 Task: Buy 2 Tanning Oils & Lotions from Skin Care section under best seller category for shipping address: Brittany Collins, 2429 August Lane, Shreveport, Louisiana 71101, Cell Number 3184332610. Pay from credit card ending with 5759, CVV 953
Action: Mouse moved to (14, 108)
Screenshot: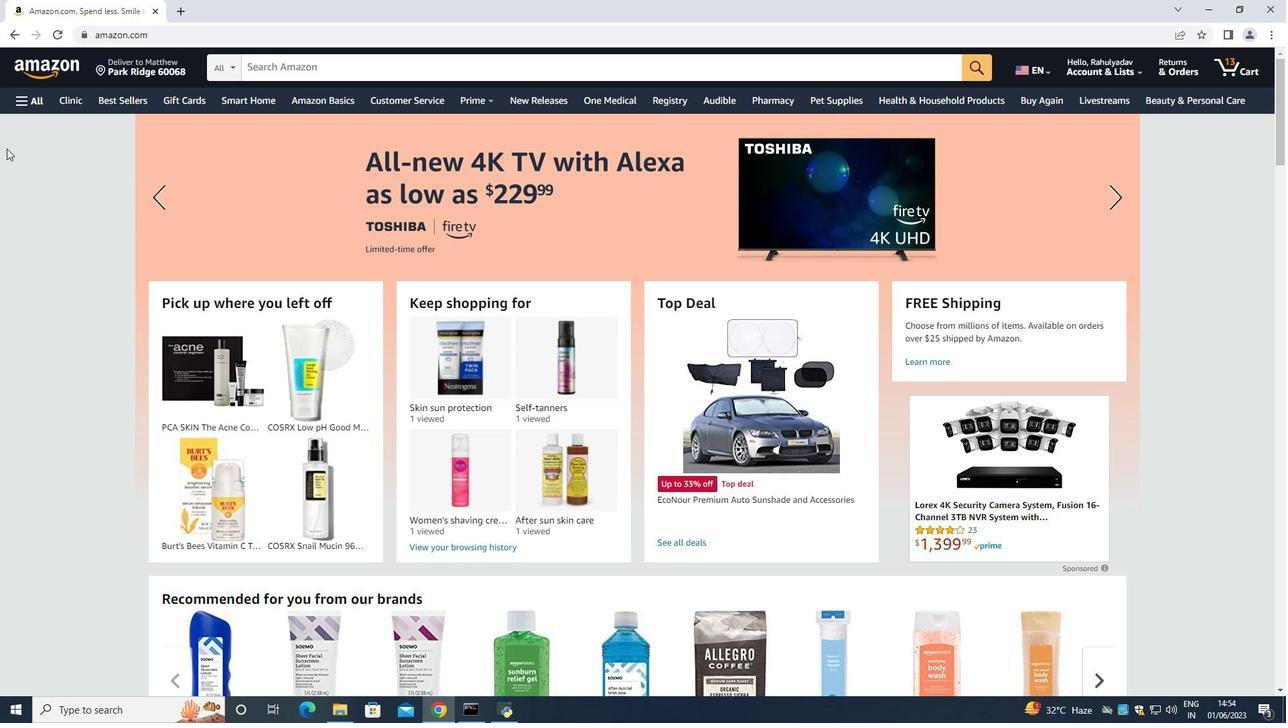 
Action: Mouse pressed left at (14, 108)
Screenshot: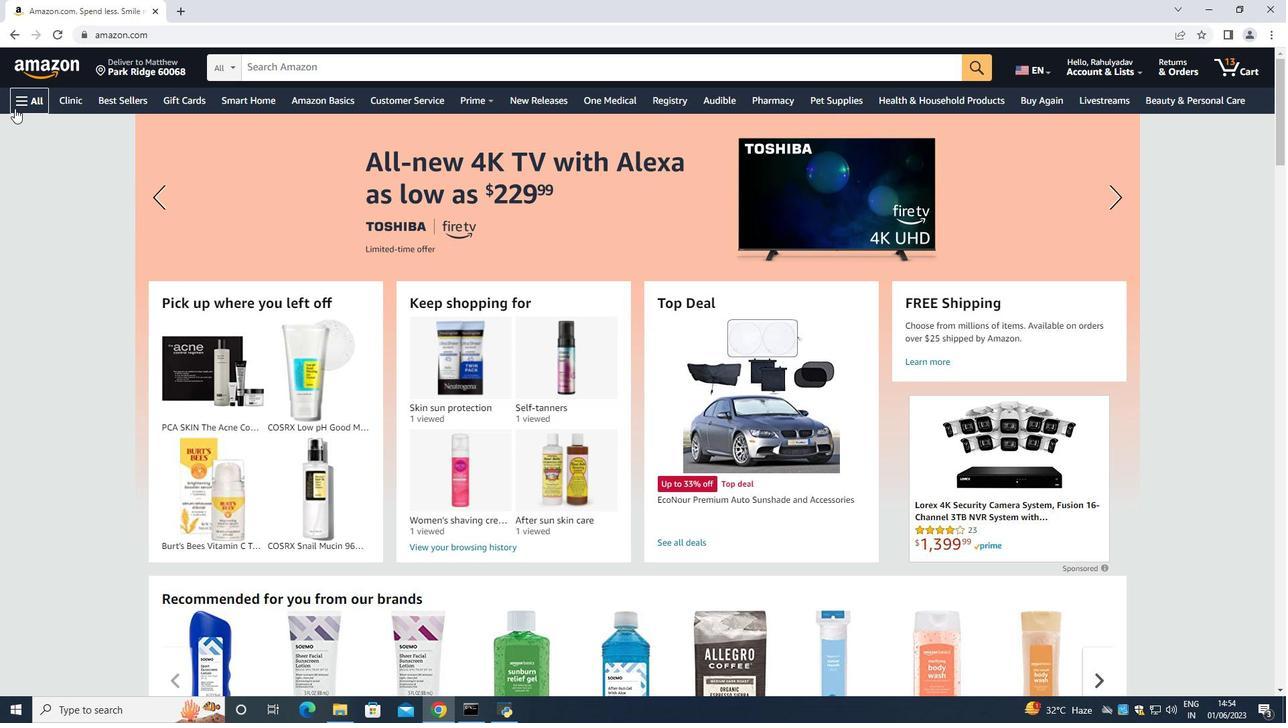 
Action: Mouse moved to (74, 121)
Screenshot: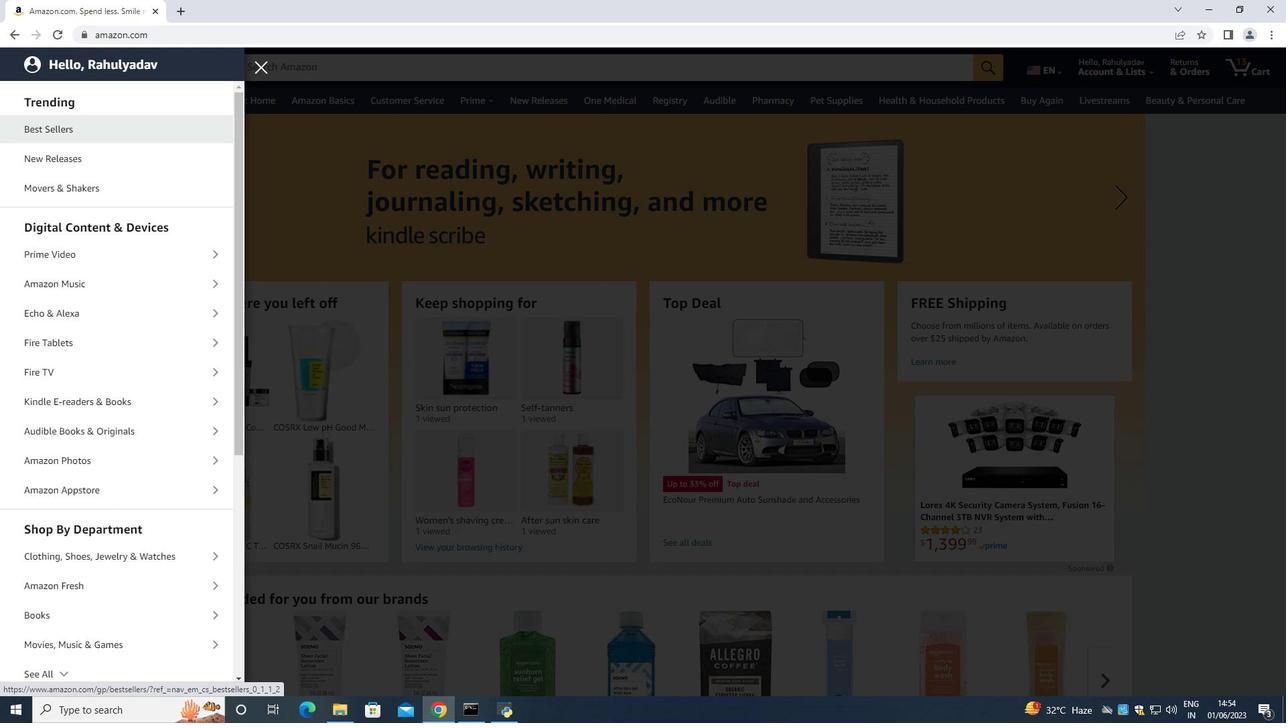
Action: Mouse pressed left at (74, 121)
Screenshot: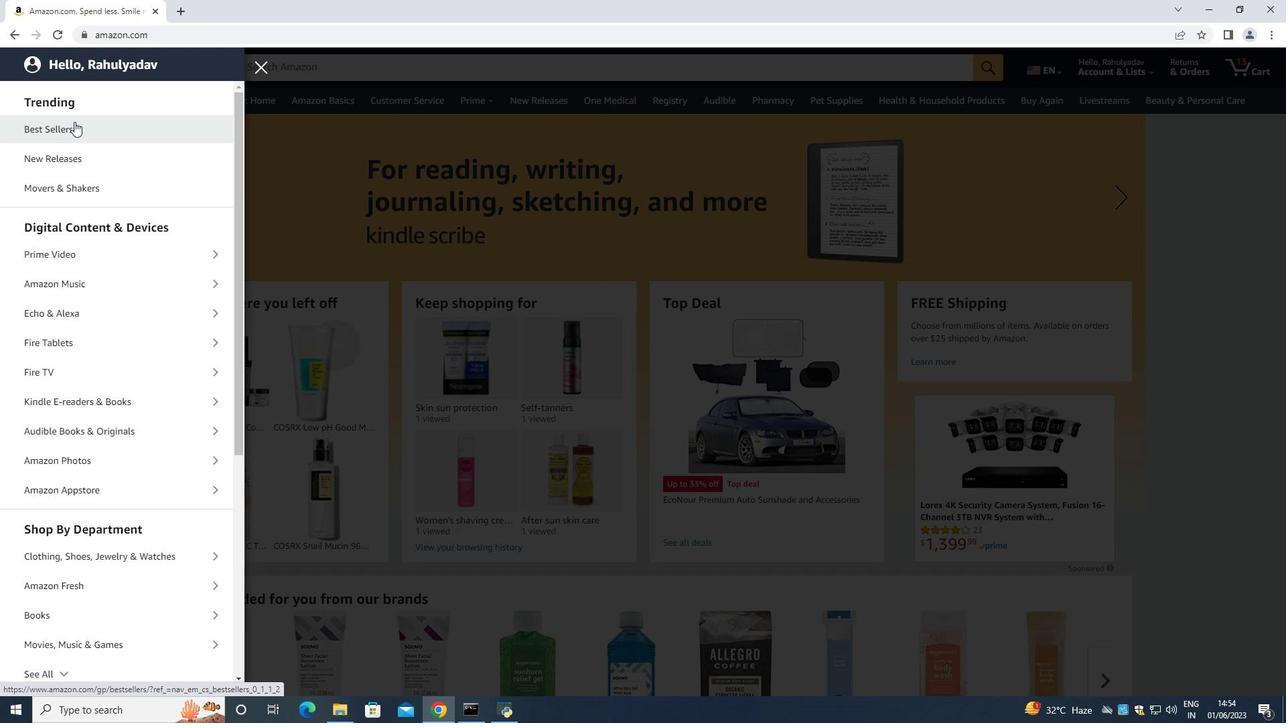 
Action: Mouse scrolled (74, 122) with delta (0, 0)
Screenshot: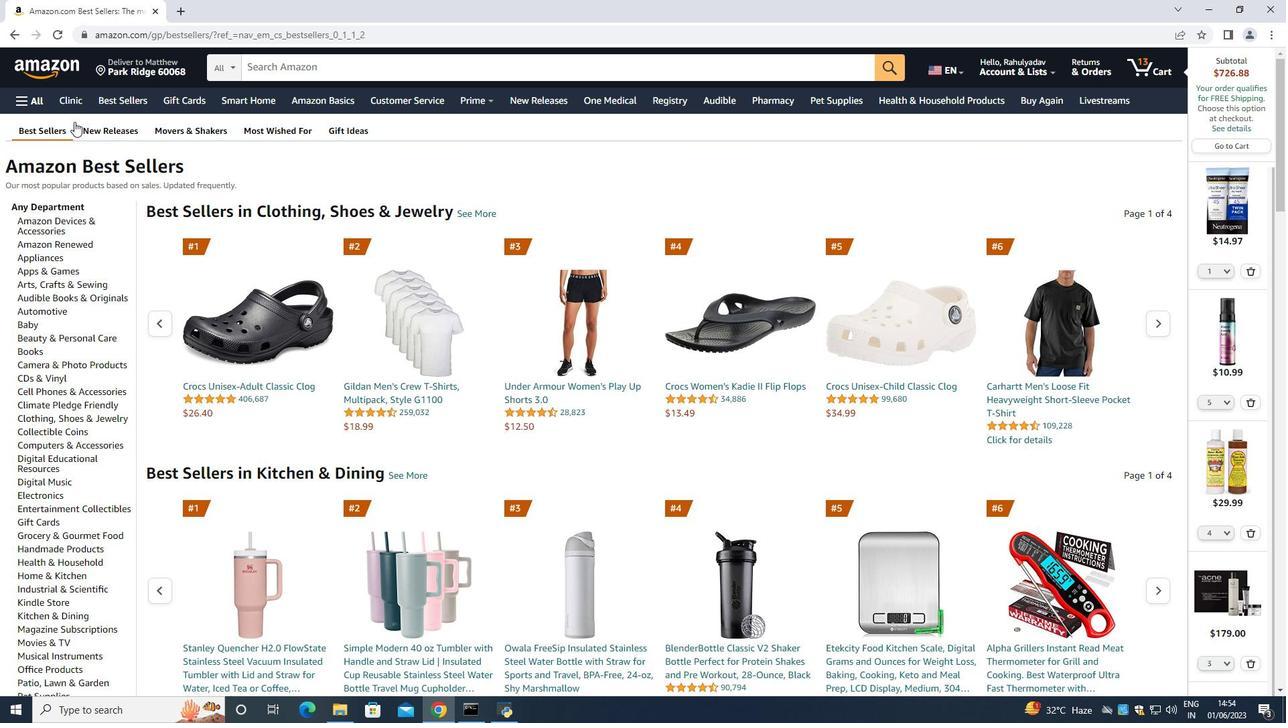
Action: Mouse moved to (278, 77)
Screenshot: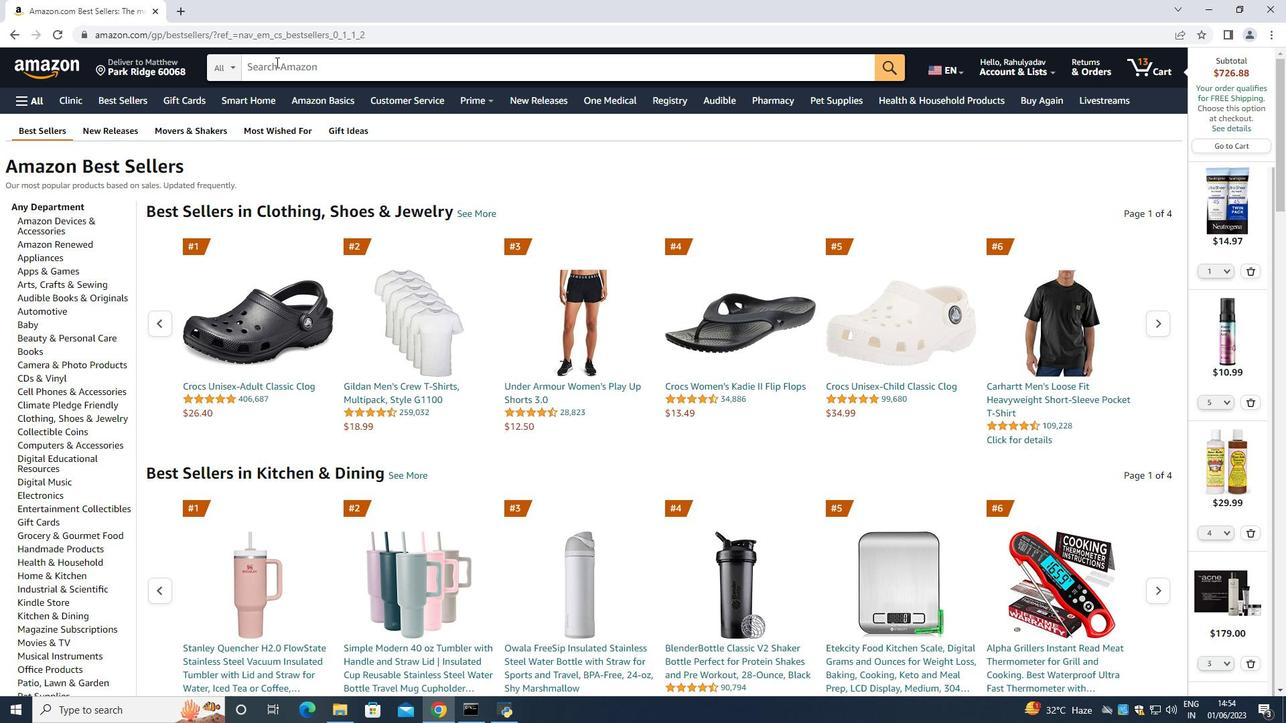 
Action: Mouse pressed left at (278, 77)
Screenshot: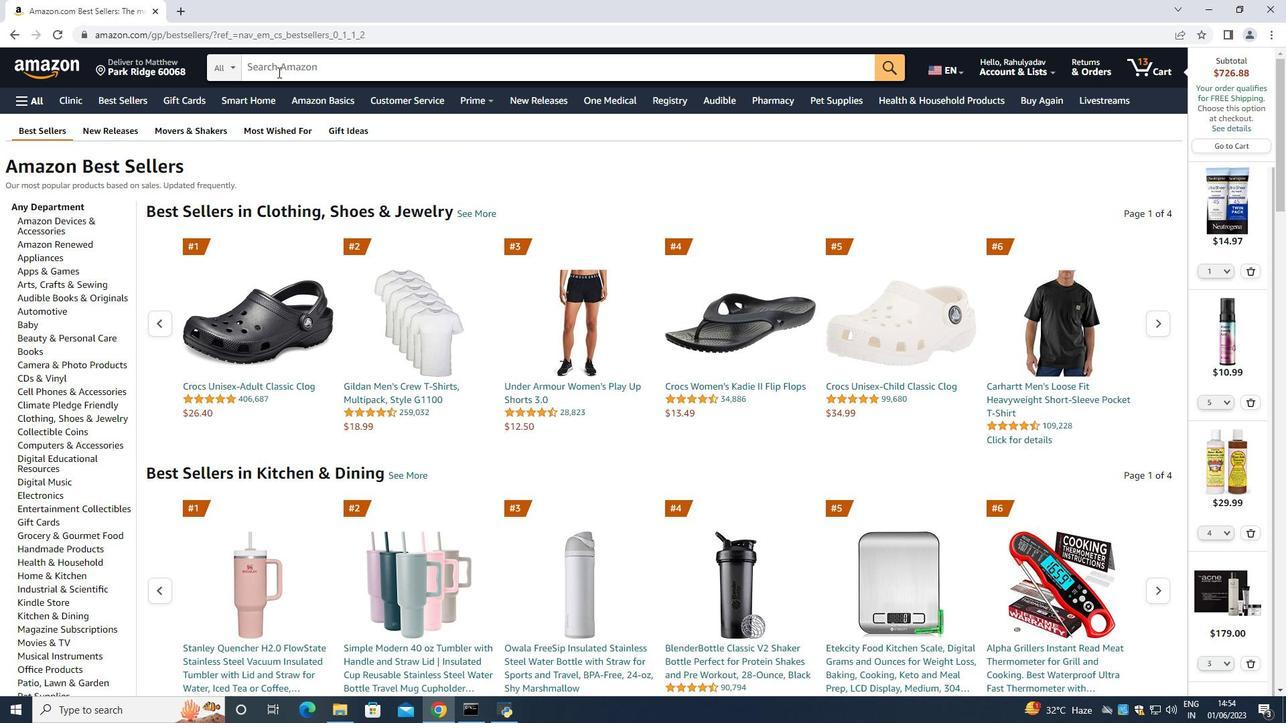 
Action: Key pressed <Key.shift>Tanning<Key.space><Key.shift><Key.shift><Key.shift><Key.shift>Oils<Key.space><Key.shift_r><Key.shift_r><Key.shift_r><Key.shift_r><Key.shift_r><Key.shift_r><Key.shift_r>&<Key.space><Key.shift><Key.shift><Key.shift><Key.shift><Key.shift><Key.shift><Key.shift><Key.shift><Key.shift><Key.shift><Key.shift><Key.shift><Key.shift><Key.shift><Key.shift><Key.shift><Key.shift><Key.shift>Lotions<Key.space><Key.enter>
Screenshot: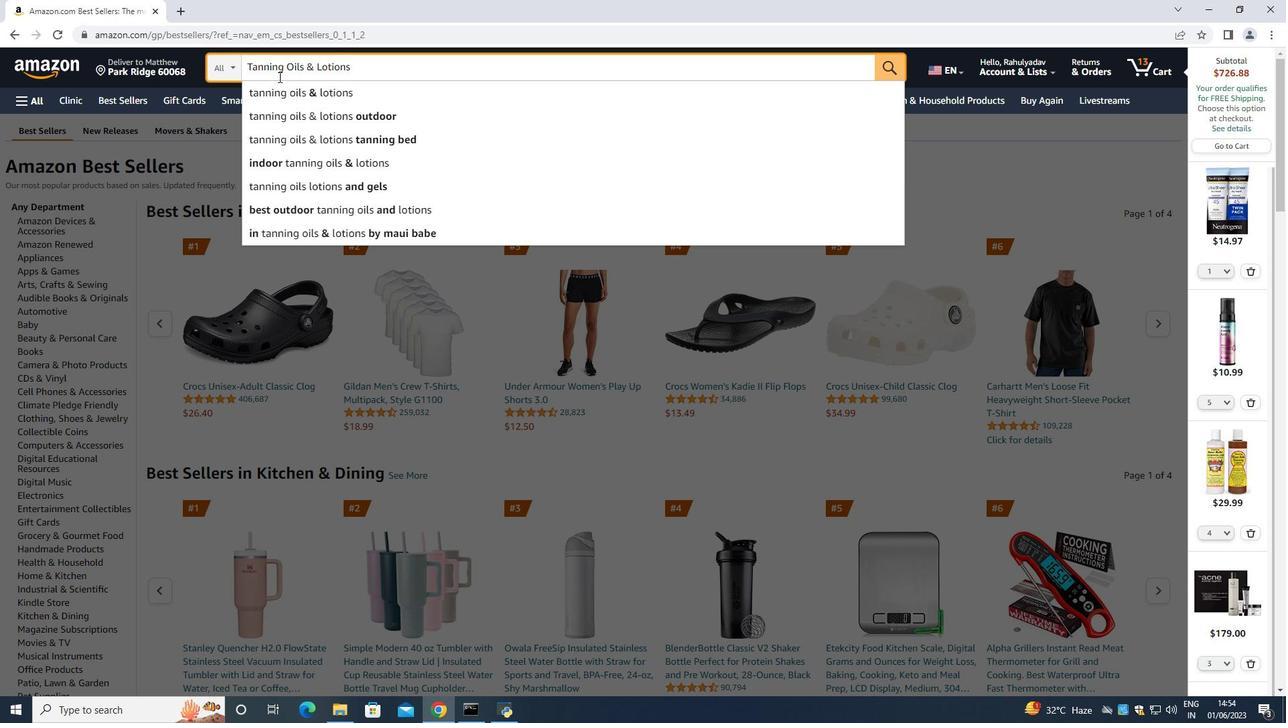 
Action: Mouse moved to (62, 404)
Screenshot: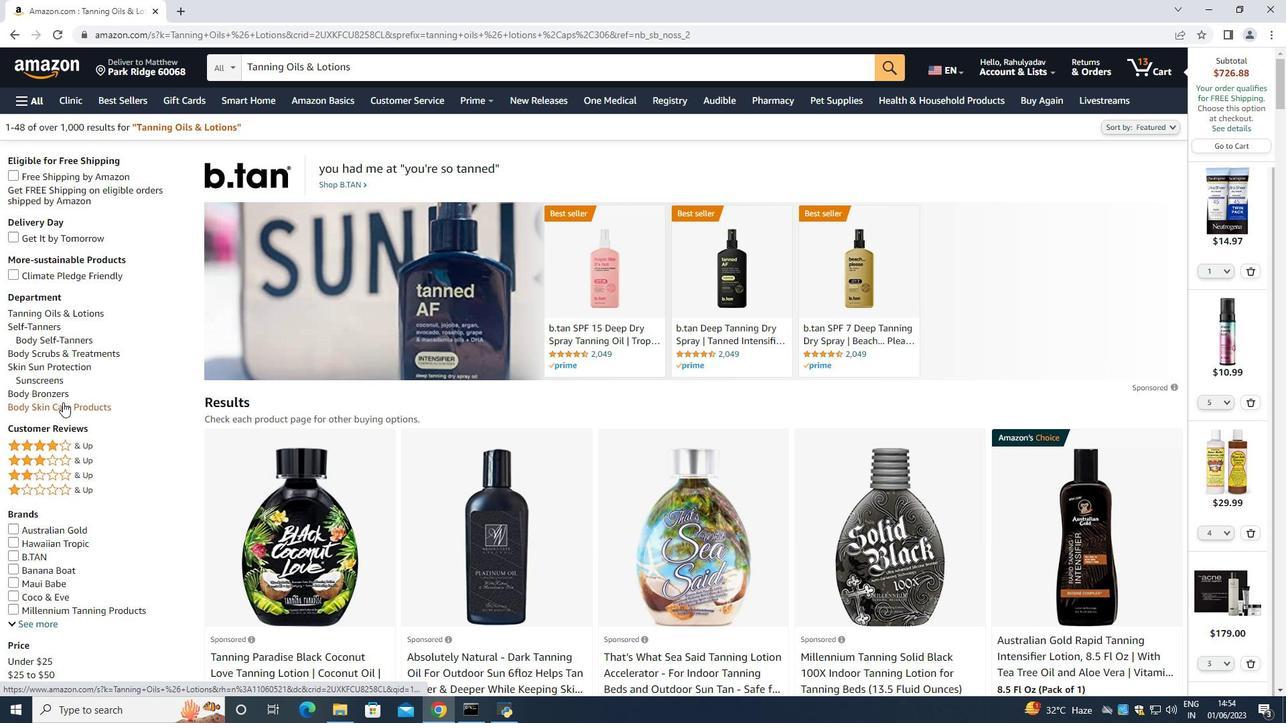 
Action: Mouse pressed left at (62, 404)
Screenshot: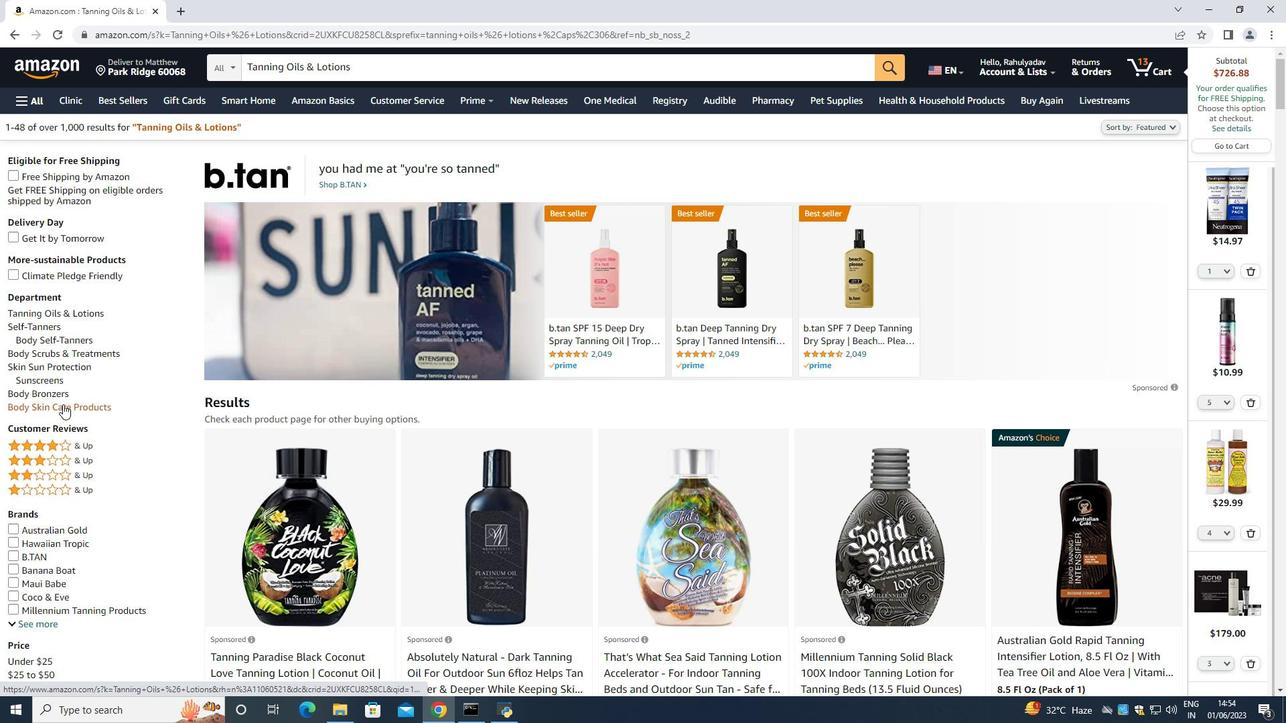 
Action: Mouse moved to (61, 327)
Screenshot: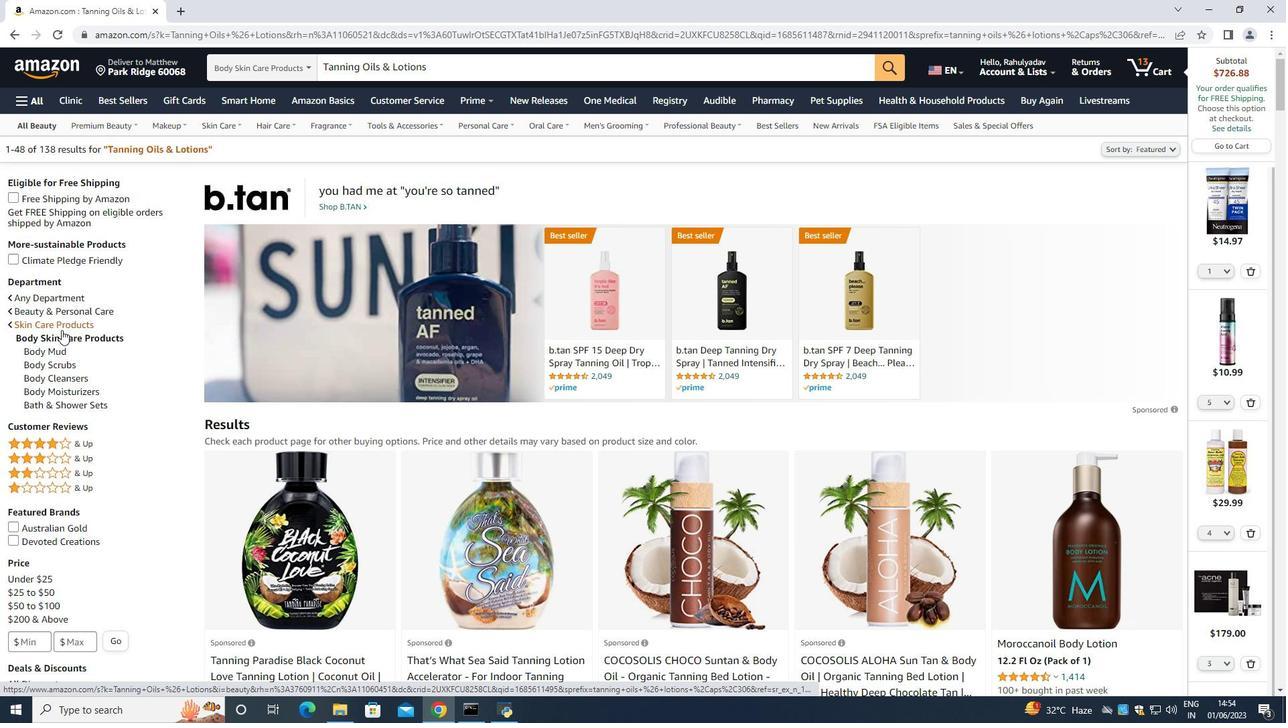 
Action: Mouse pressed left at (61, 327)
Screenshot: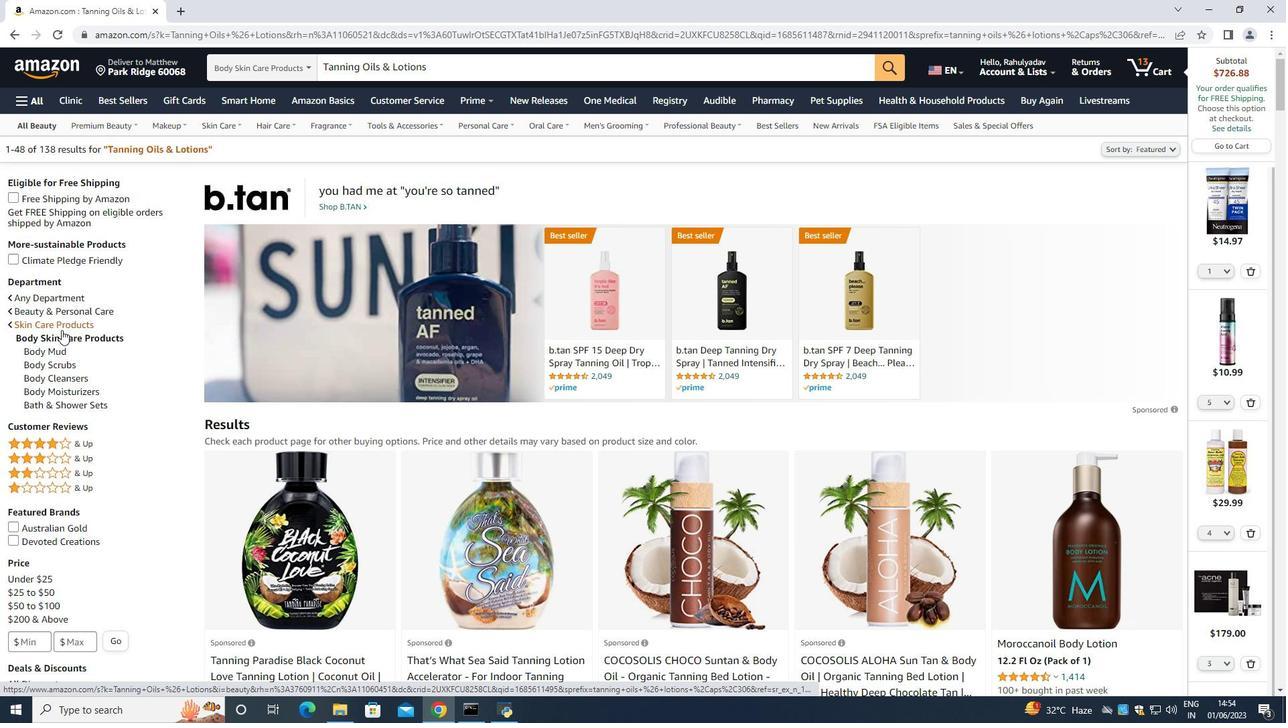 
Action: Mouse moved to (346, 252)
Screenshot: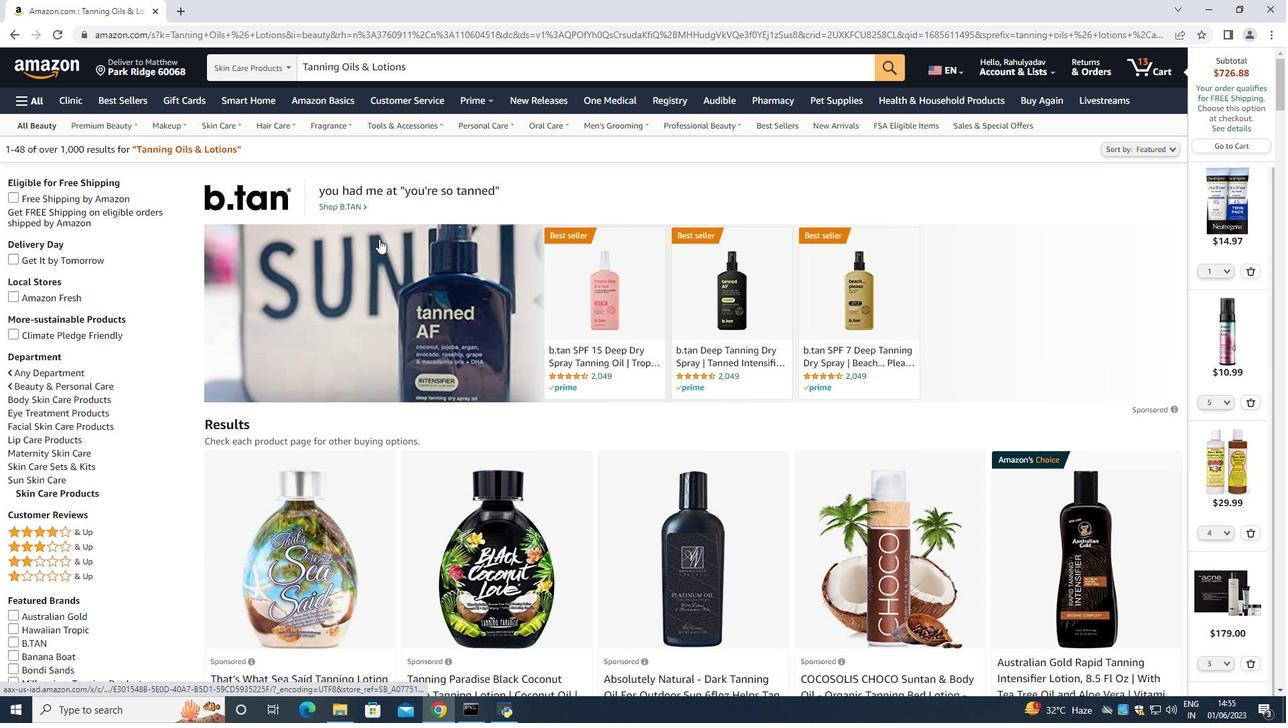 
Action: Mouse scrolled (346, 251) with delta (0, 0)
Screenshot: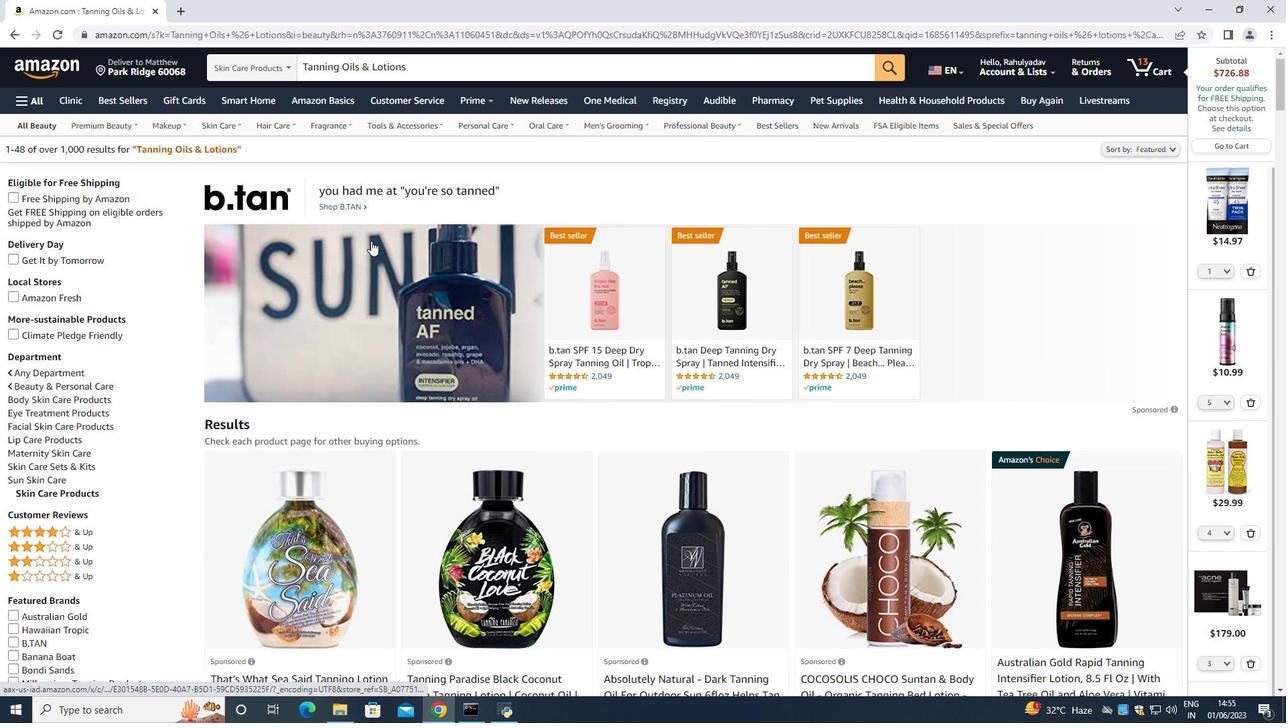 
Action: Mouse moved to (339, 253)
Screenshot: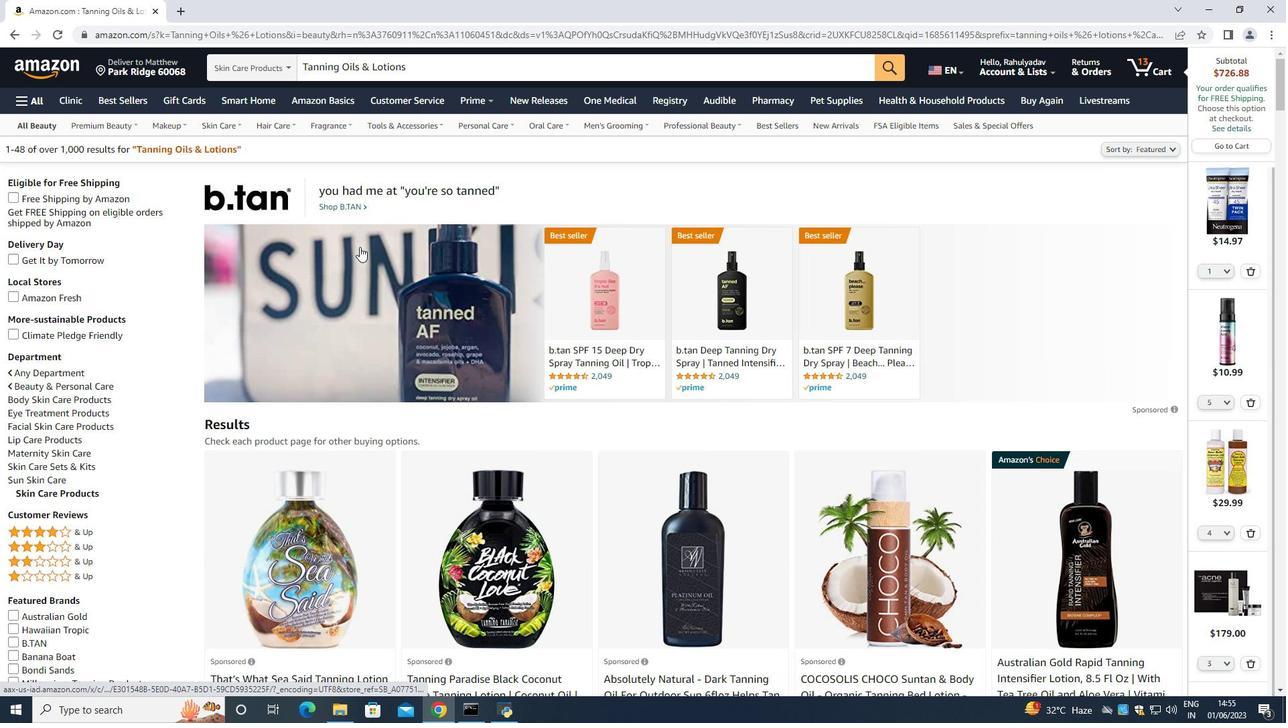 
Action: Mouse scrolled (339, 253) with delta (0, 0)
Screenshot: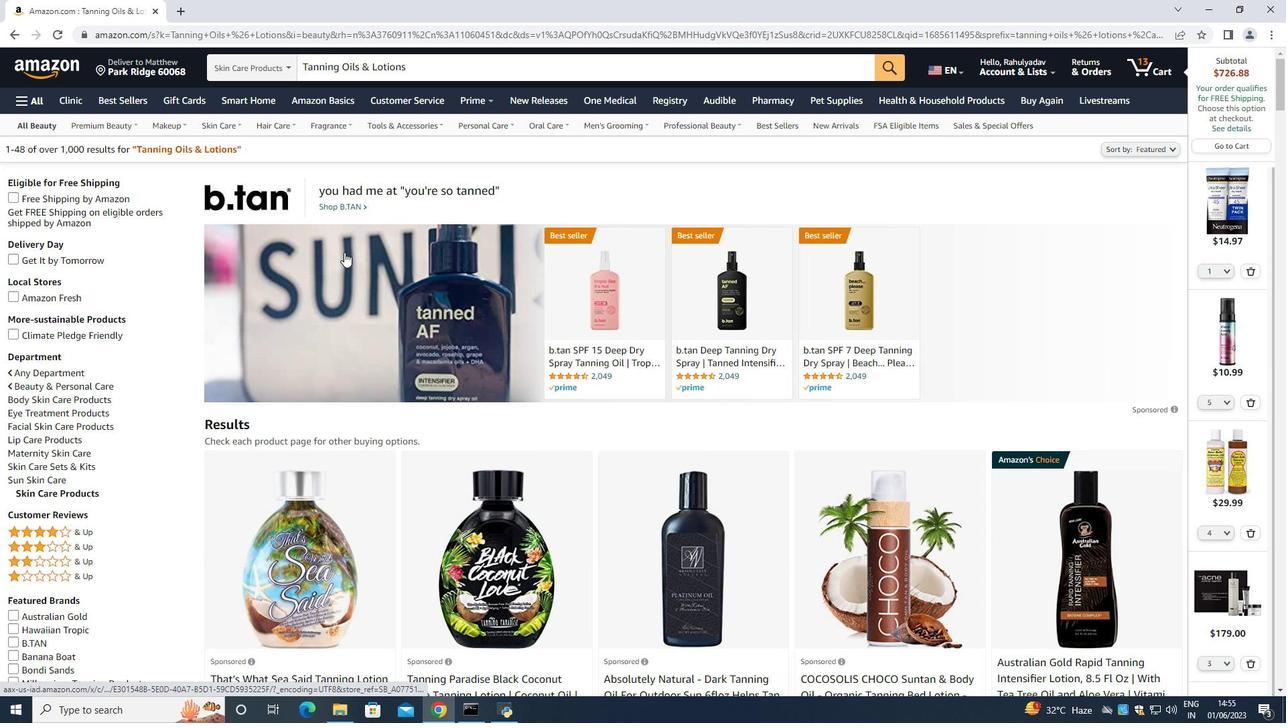 
Action: Mouse moved to (338, 254)
Screenshot: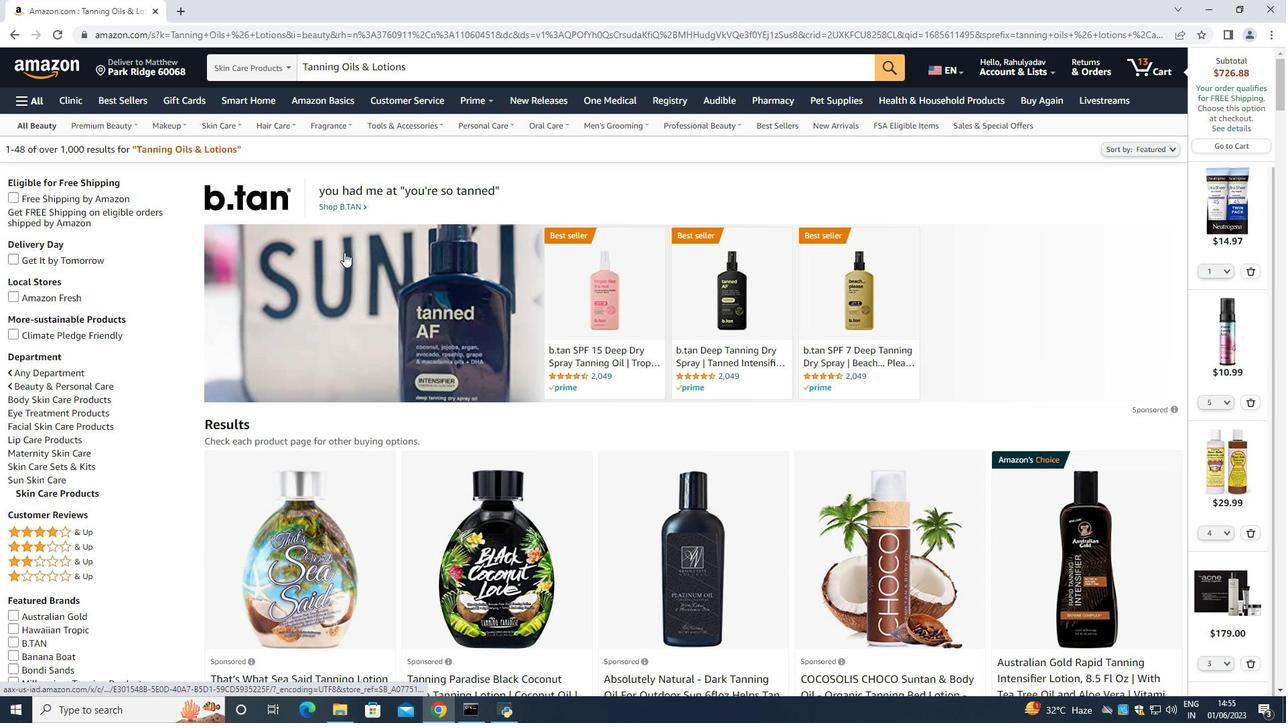 
Action: Mouse scrolled (338, 253) with delta (0, 0)
Screenshot: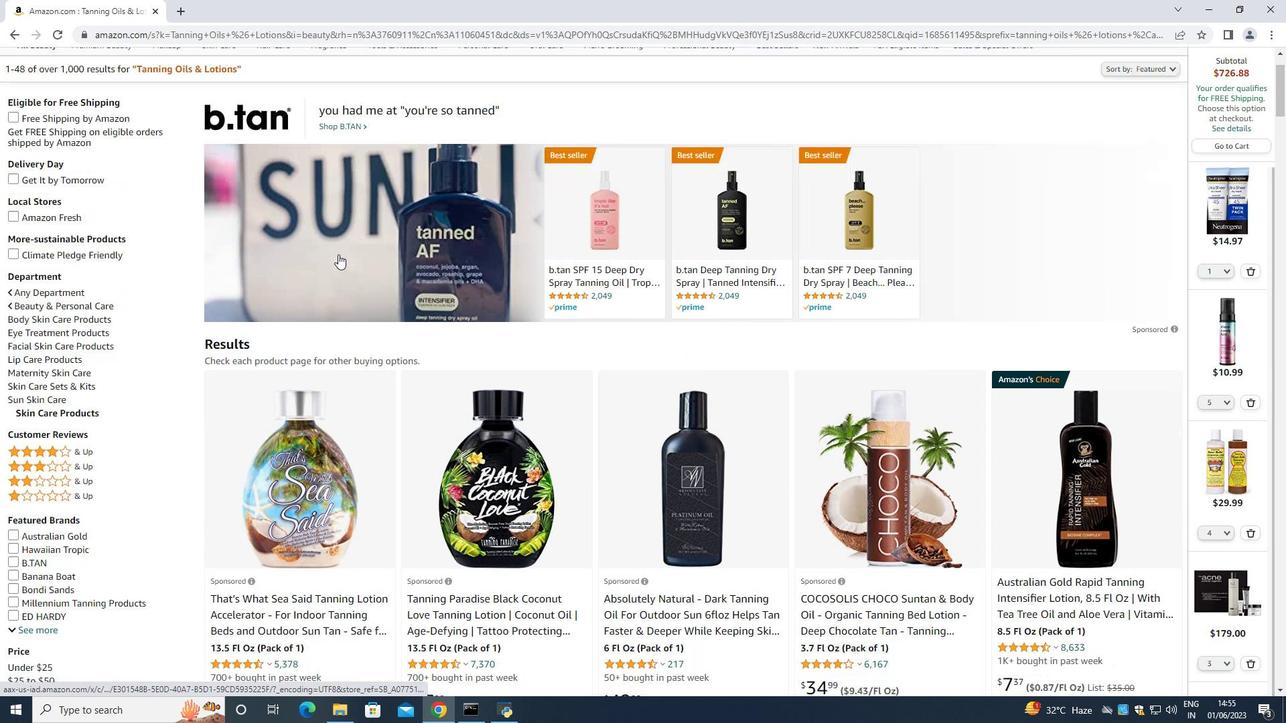 
Action: Mouse moved to (482, 473)
Screenshot: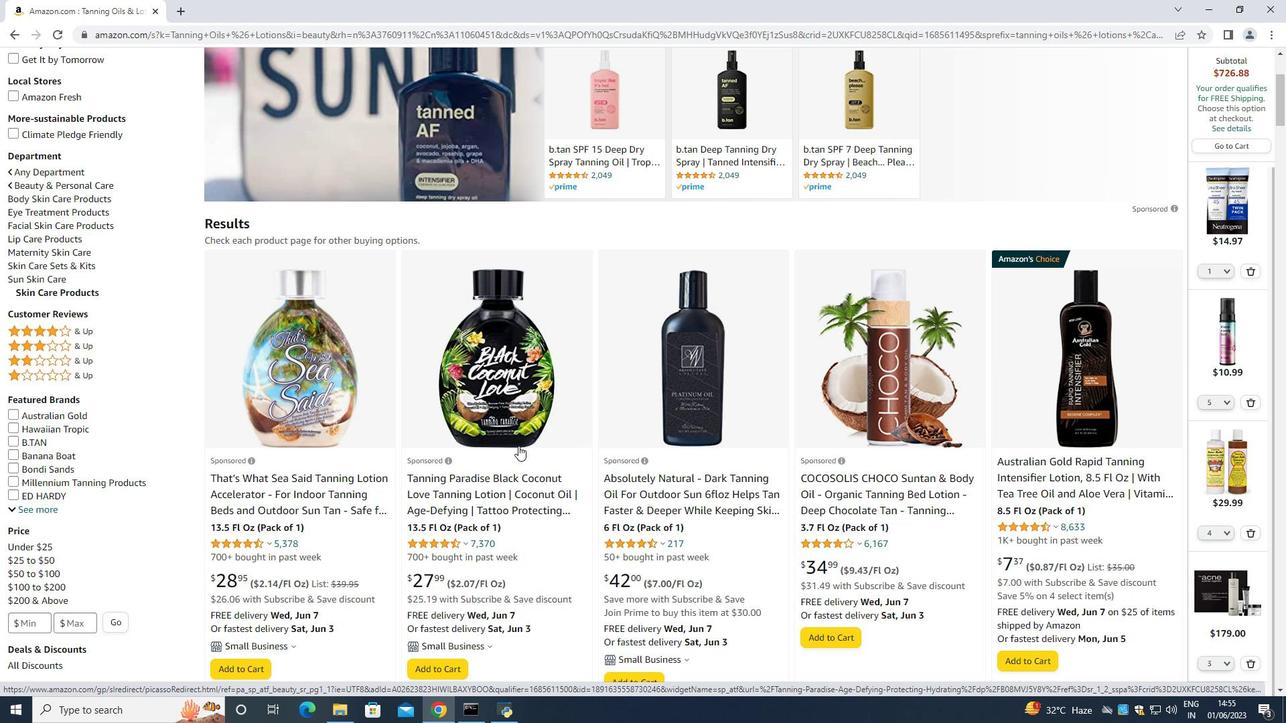 
Action: Mouse scrolled (482, 472) with delta (0, 0)
Screenshot: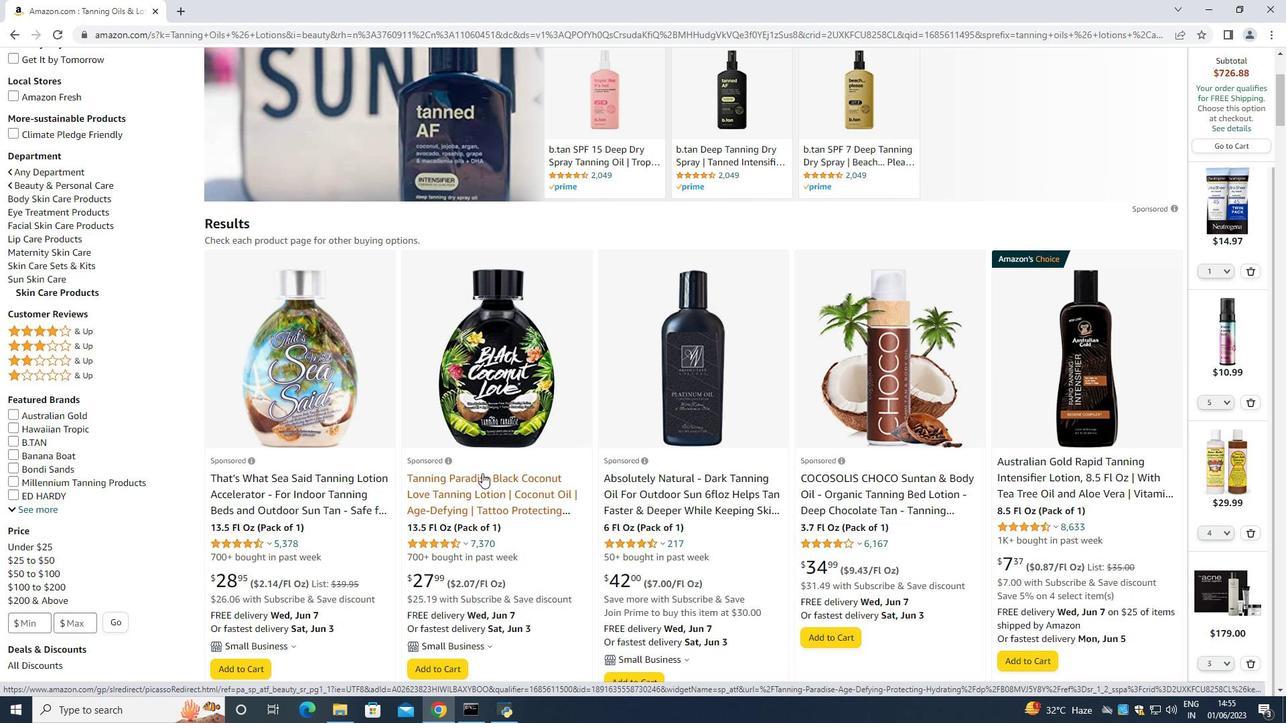 
Action: Mouse moved to (481, 416)
Screenshot: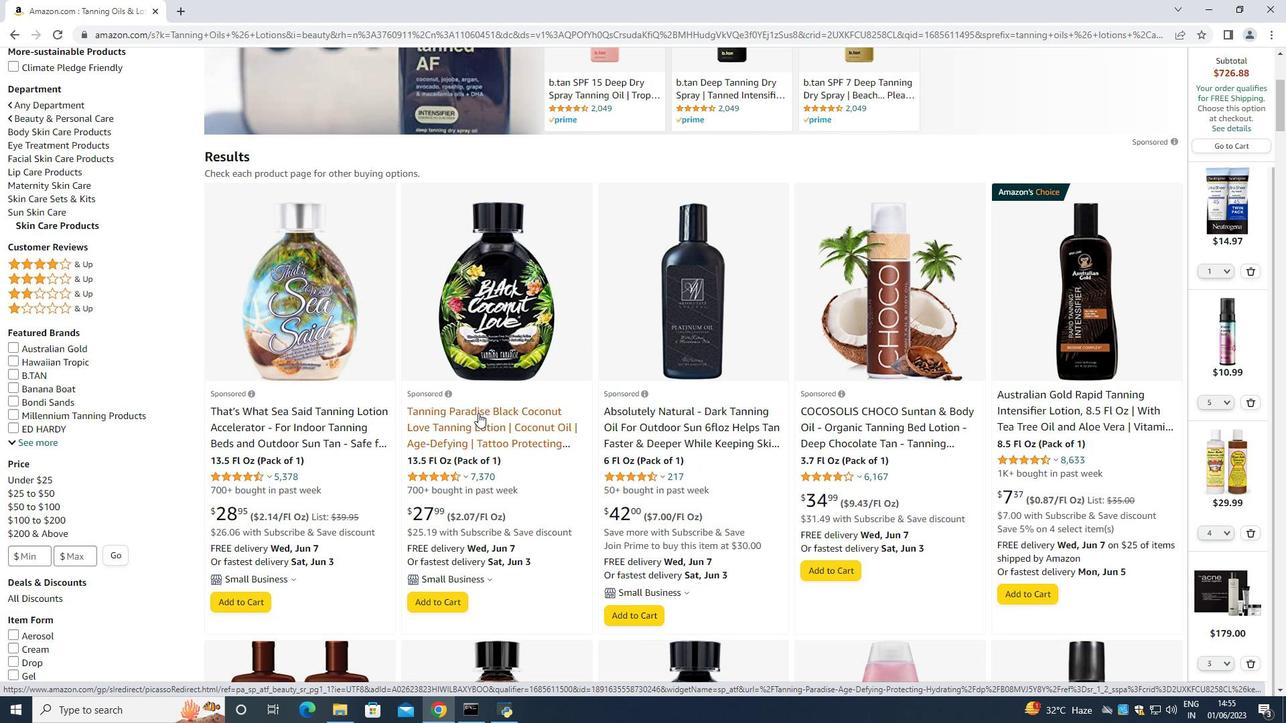 
Action: Mouse scrolled (481, 415) with delta (0, 0)
Screenshot: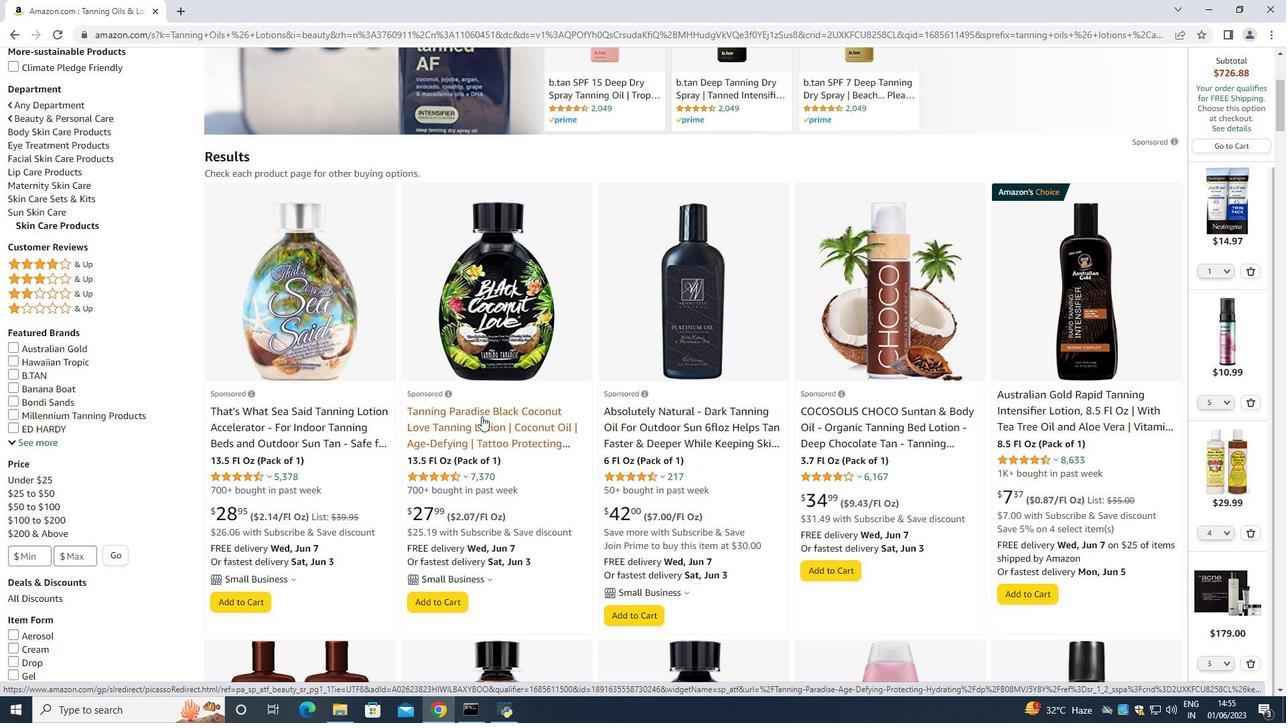 
Action: Mouse scrolled (481, 415) with delta (0, 0)
Screenshot: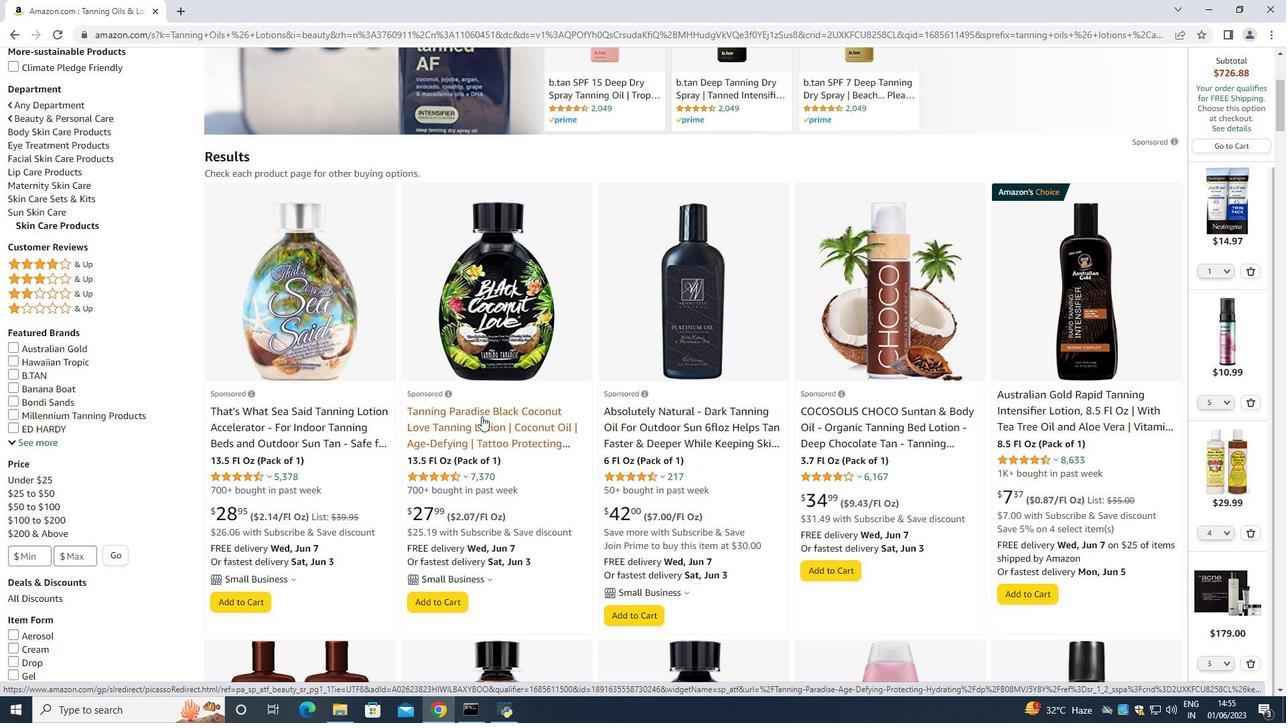 
Action: Mouse moved to (481, 416)
Screenshot: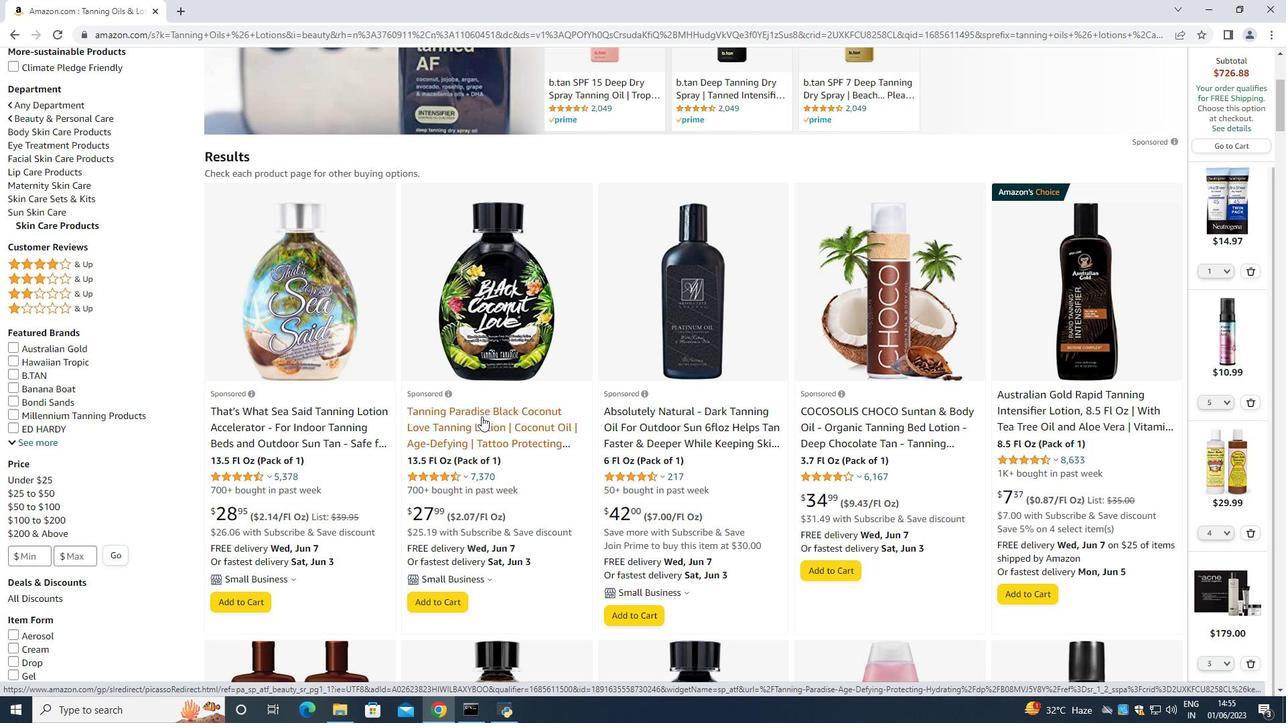 
Action: Mouse scrolled (481, 415) with delta (0, 0)
Screenshot: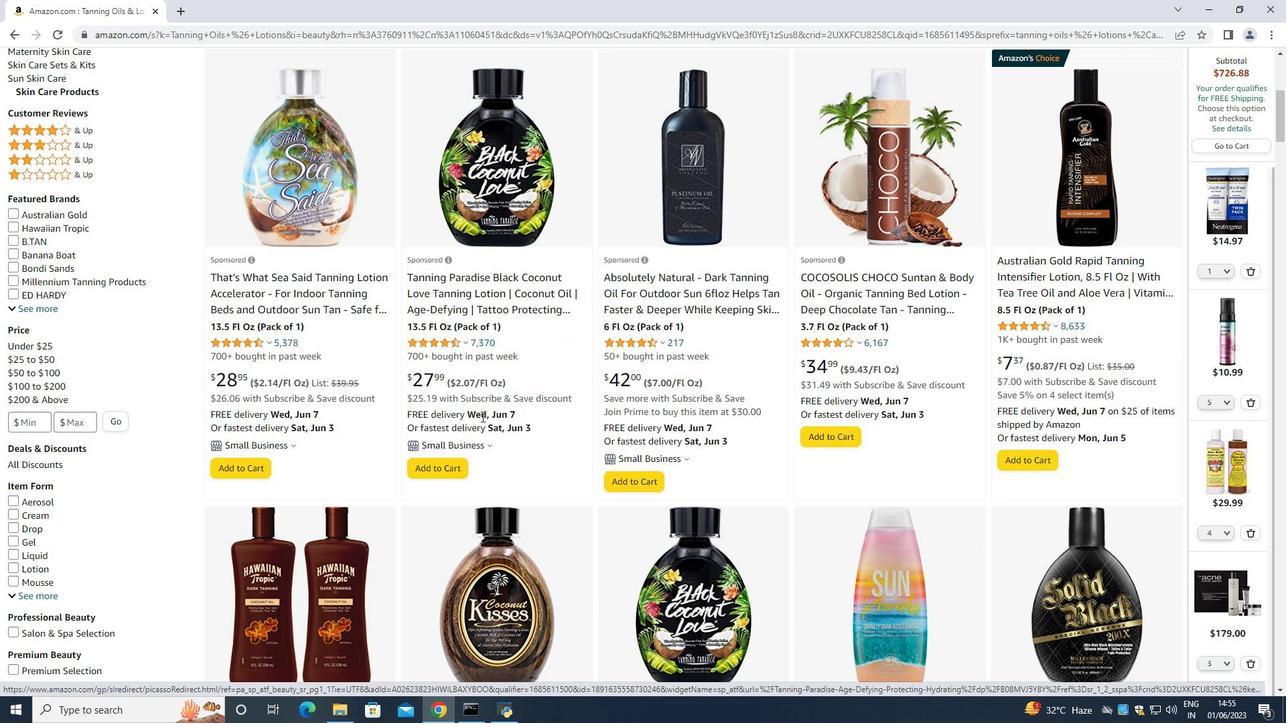 
Action: Mouse scrolled (481, 415) with delta (0, 0)
Screenshot: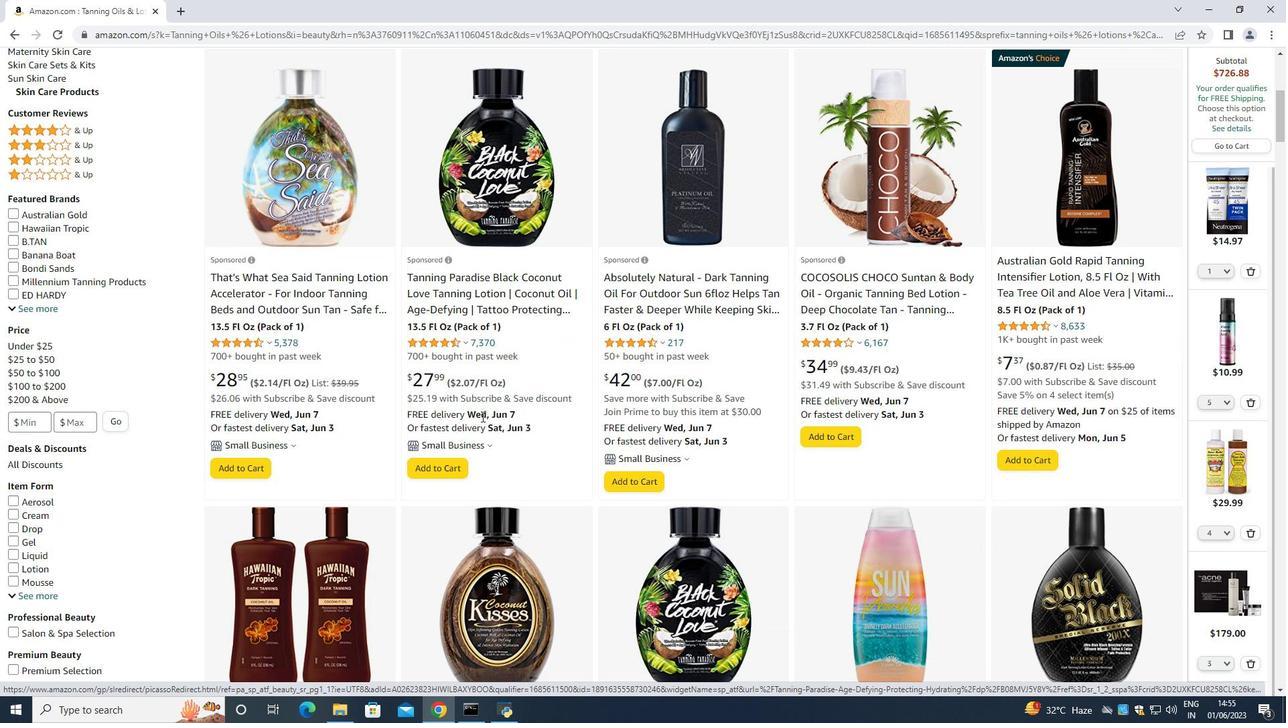 
Action: Mouse scrolled (481, 415) with delta (0, 0)
Screenshot: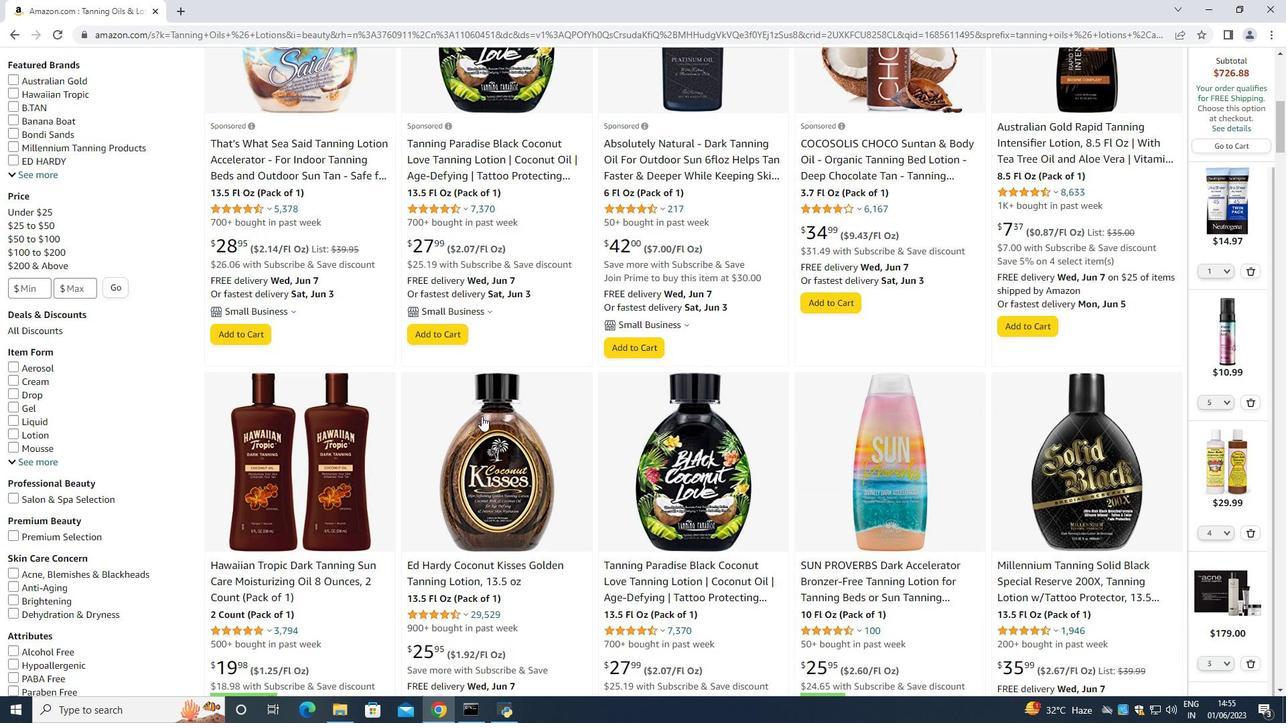 
Action: Mouse scrolled (481, 415) with delta (0, 0)
Screenshot: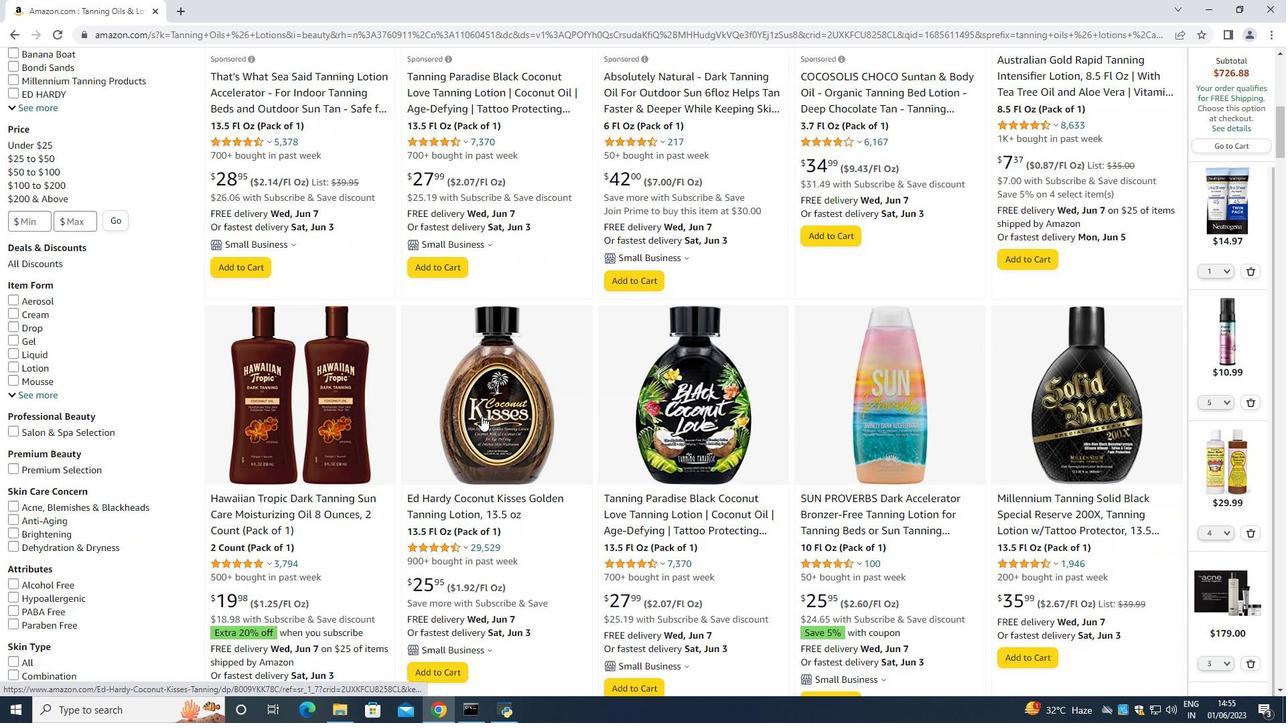 
Action: Mouse scrolled (481, 415) with delta (0, 0)
Screenshot: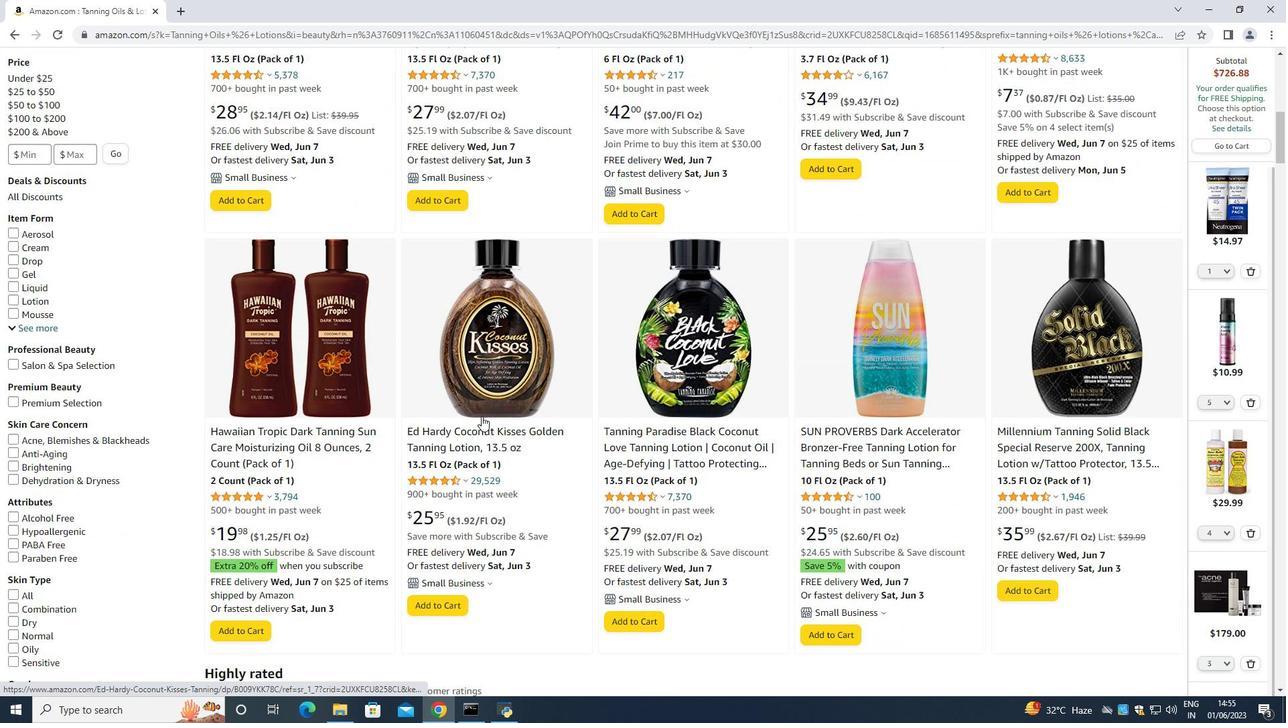 
Action: Mouse scrolled (481, 415) with delta (0, 0)
Screenshot: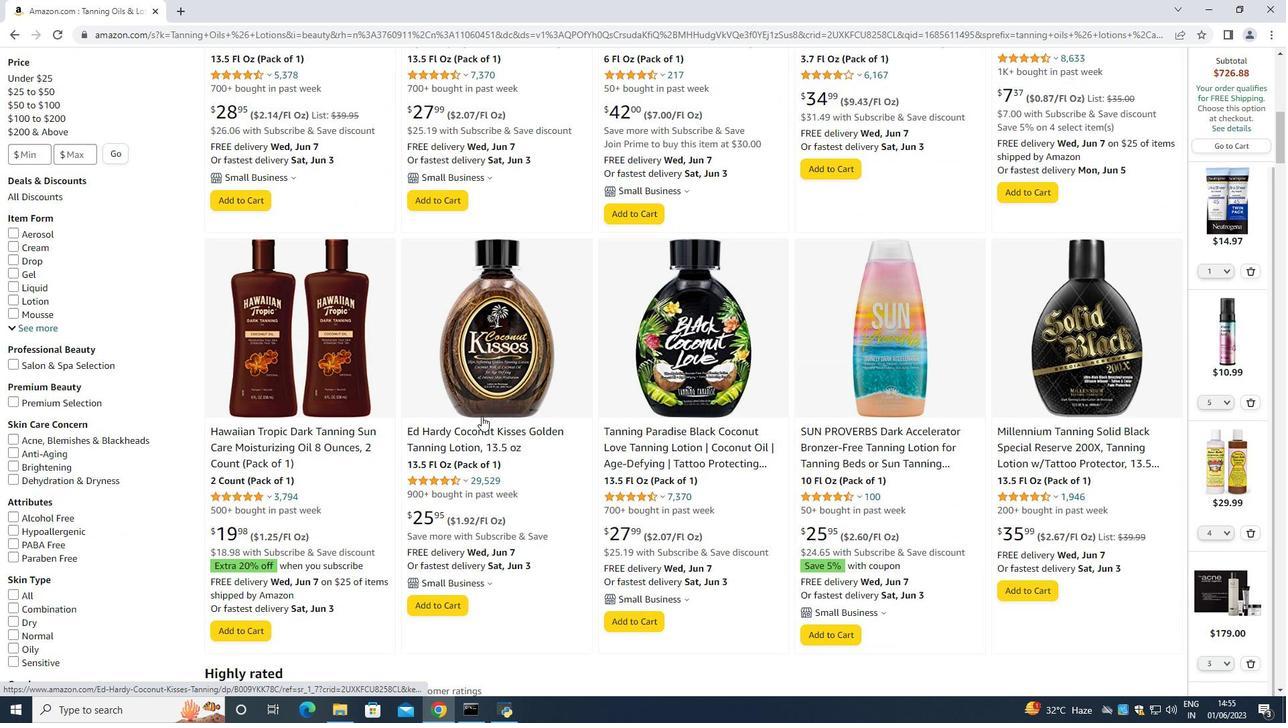 
Action: Mouse moved to (482, 413)
Screenshot: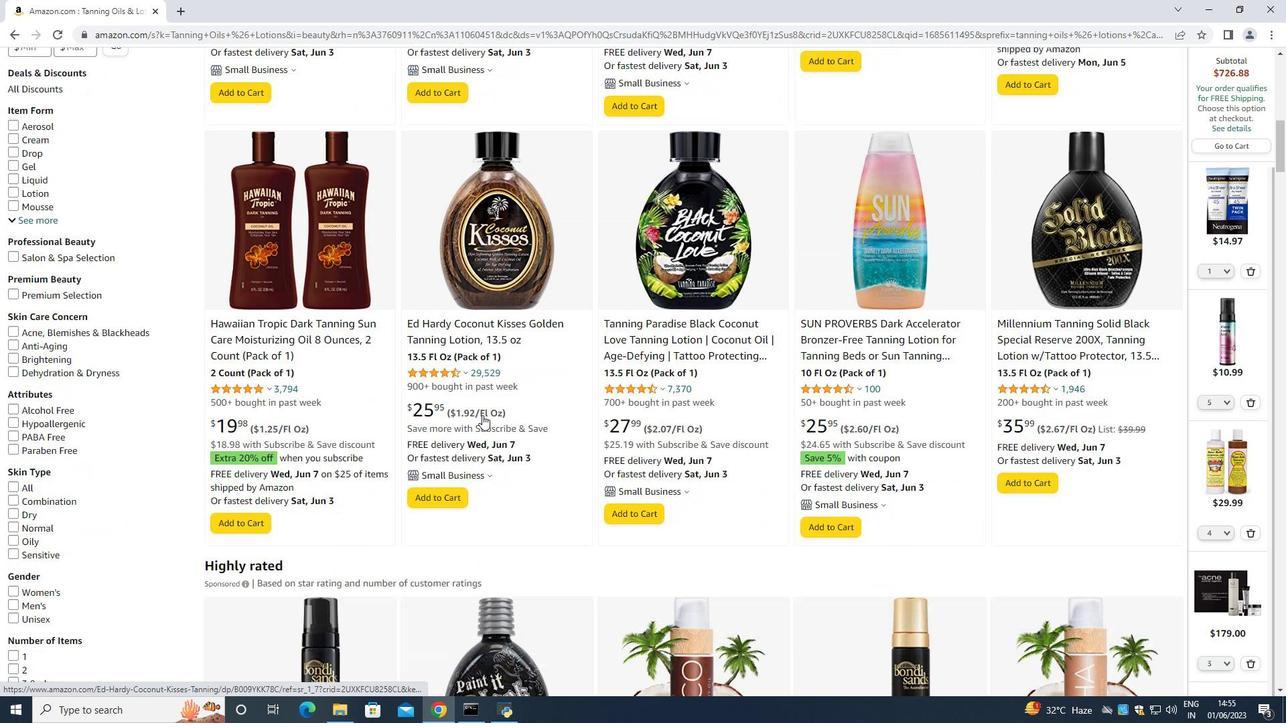 
Action: Mouse scrolled (482, 412) with delta (0, 0)
Screenshot: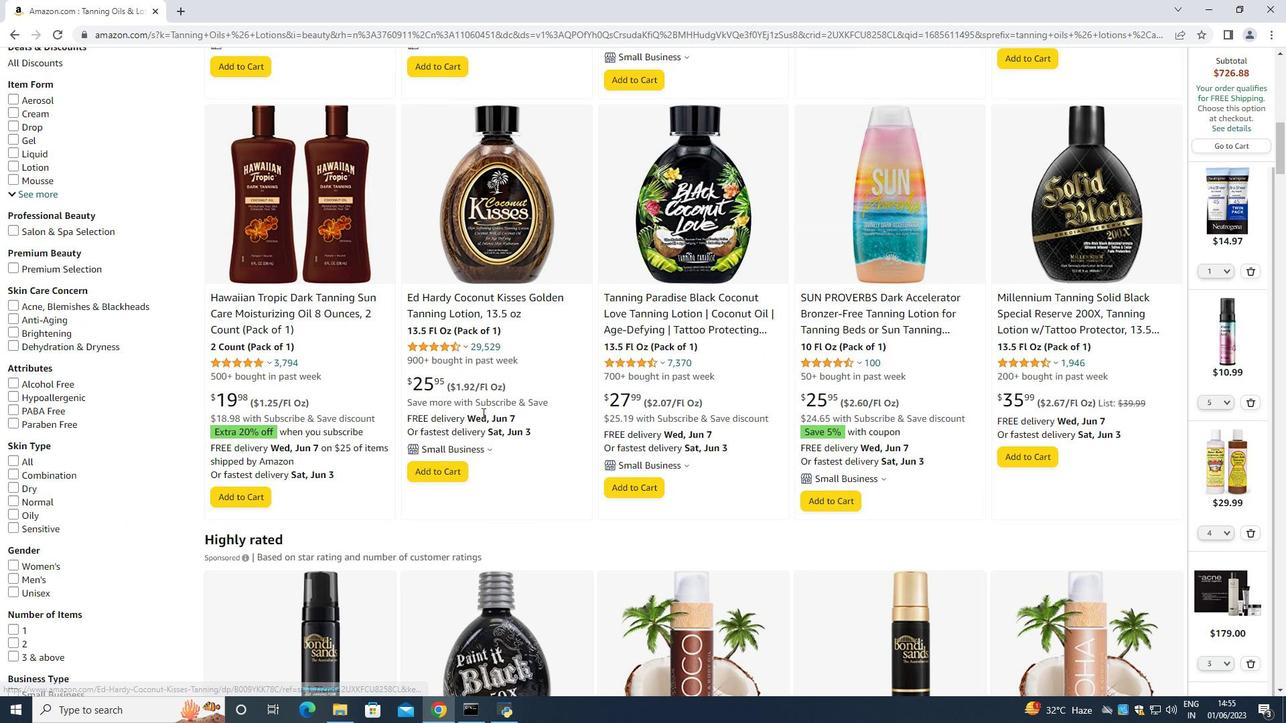 
Action: Mouse moved to (482, 407)
Screenshot: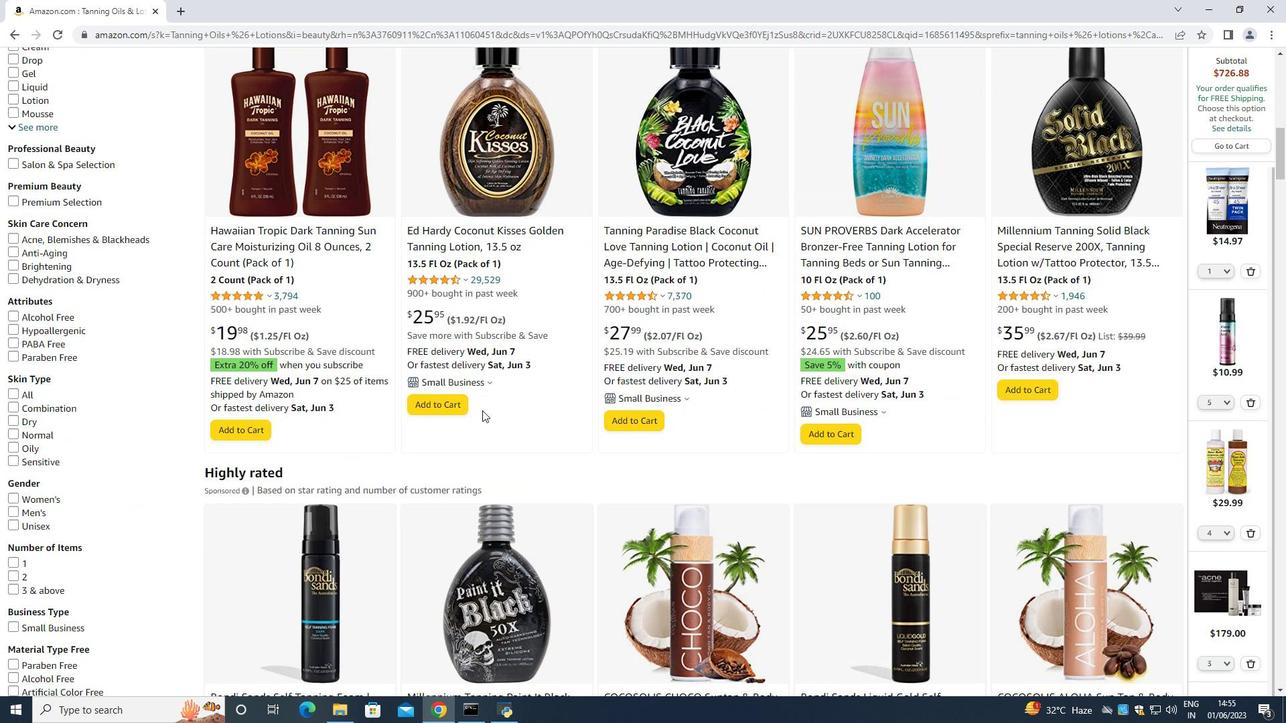 
Action: Mouse scrolled (482, 407) with delta (0, 0)
Screenshot: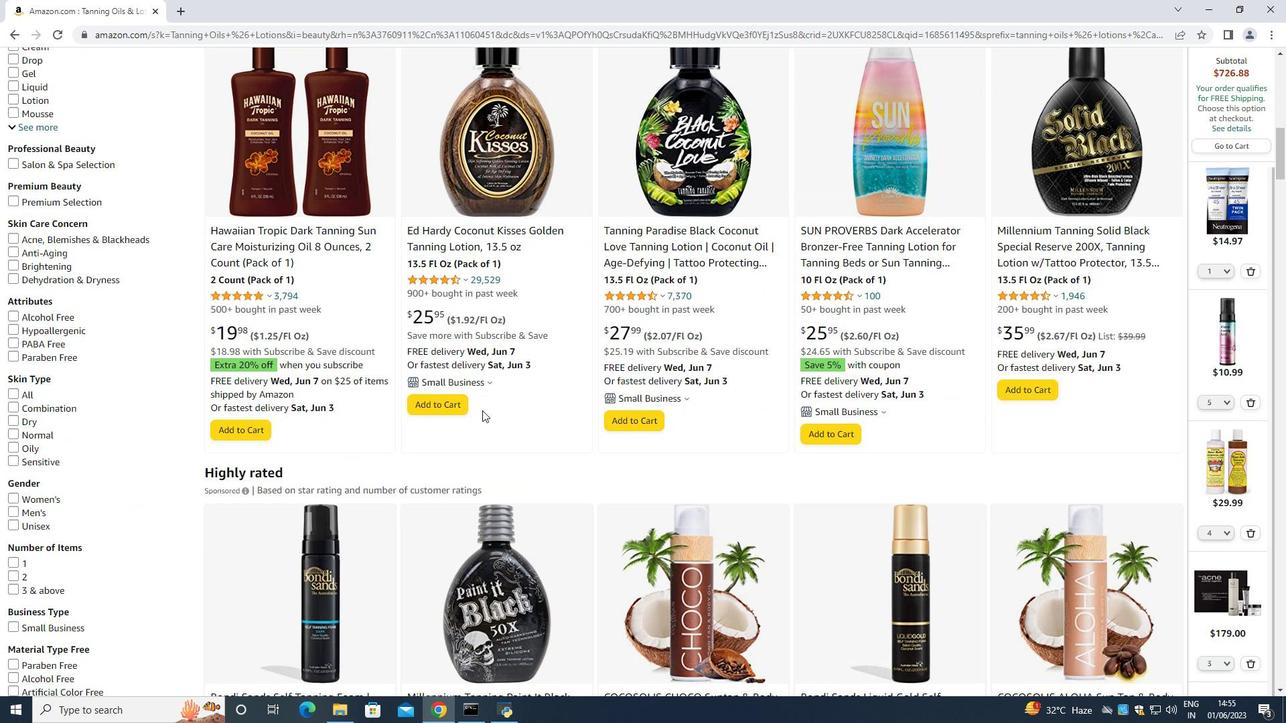 
Action: Mouse moved to (482, 407)
Screenshot: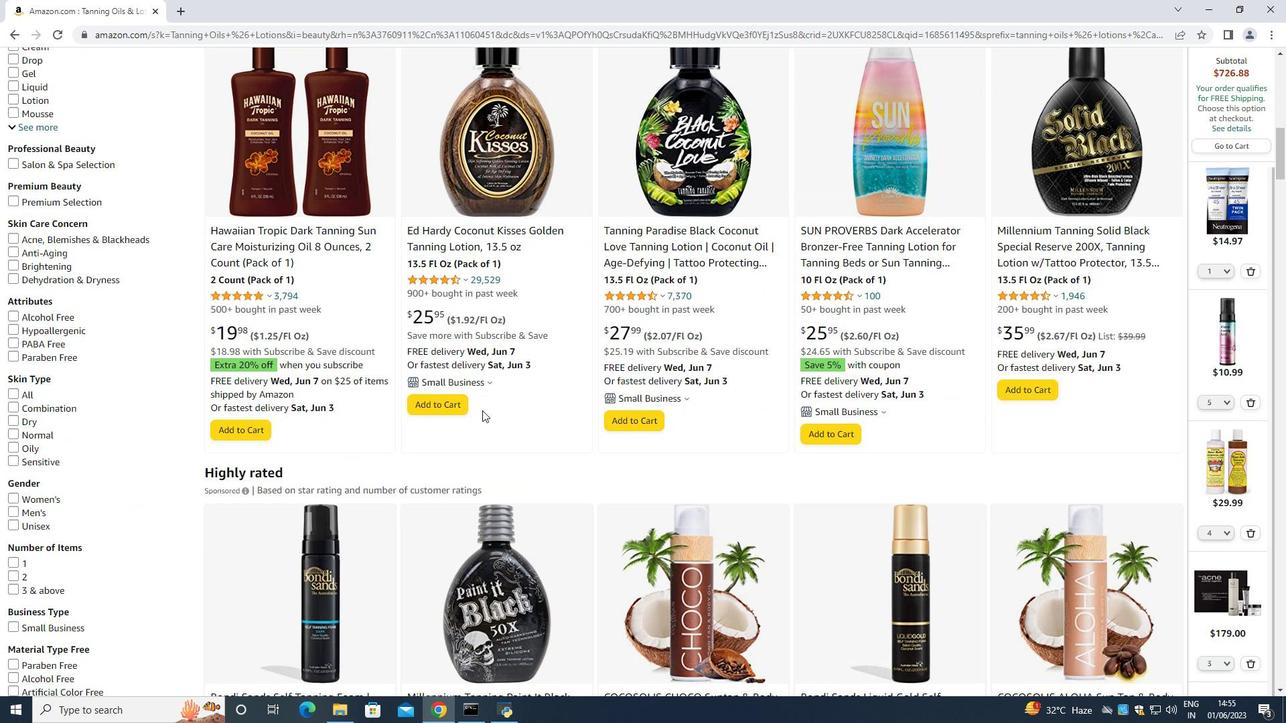
Action: Mouse scrolled (482, 406) with delta (0, 0)
Screenshot: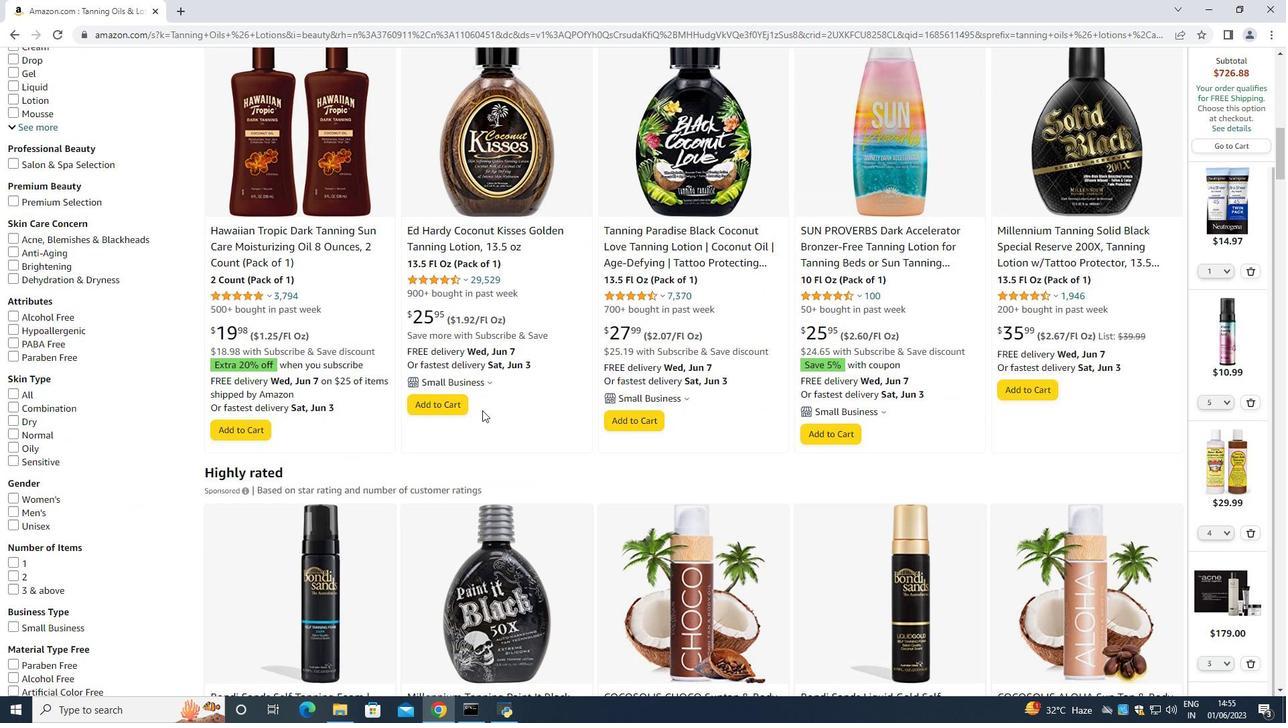 
Action: Mouse moved to (482, 405)
Screenshot: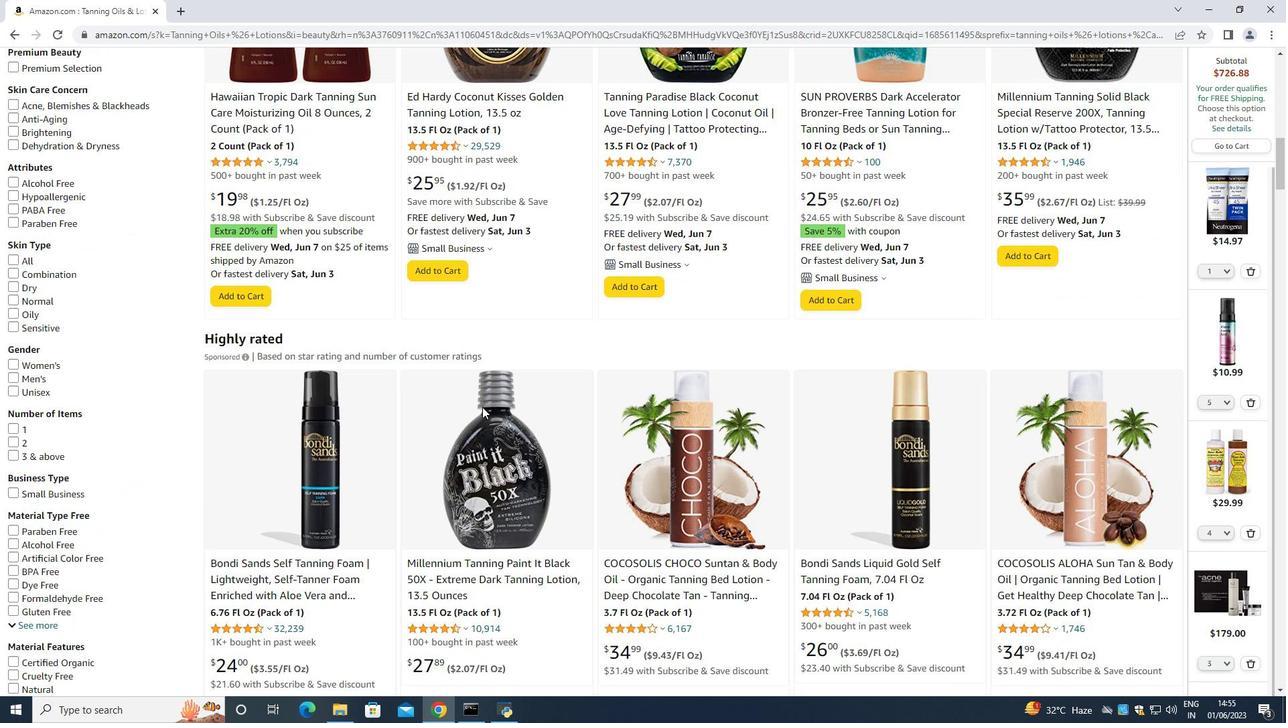 
Action: Mouse scrolled (482, 405) with delta (0, 0)
Screenshot: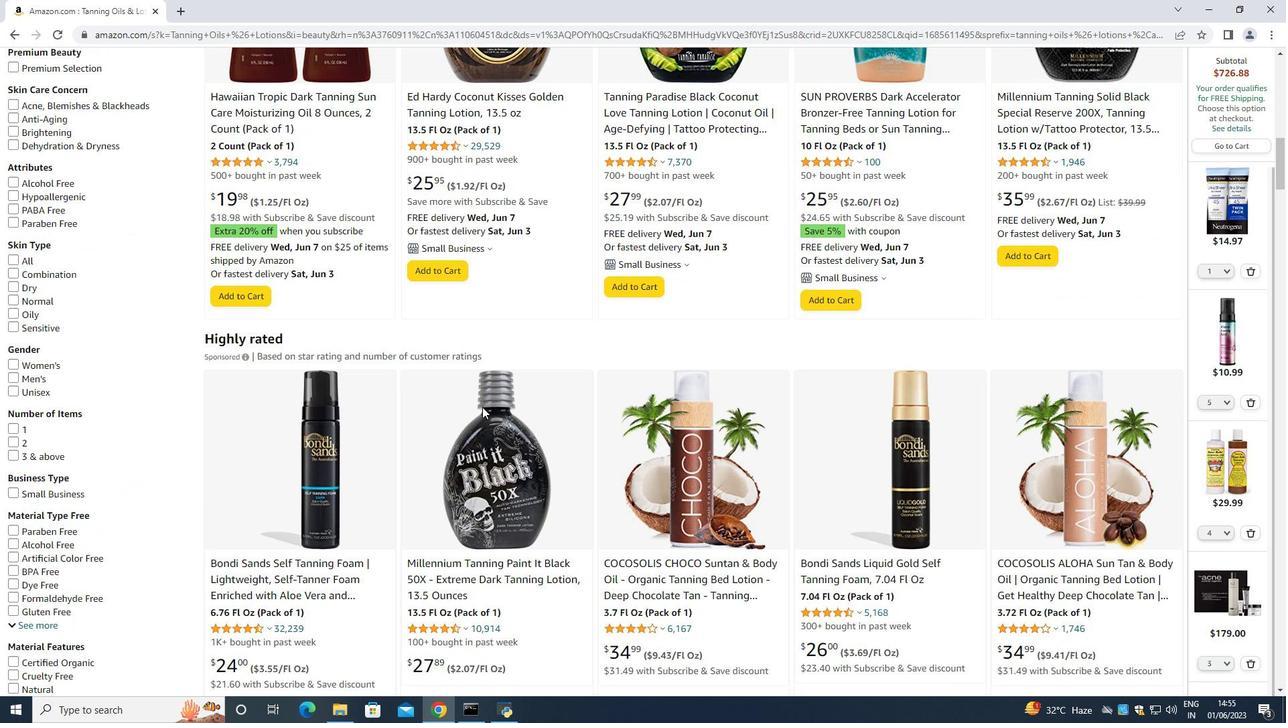 
Action: Mouse moved to (482, 405)
Screenshot: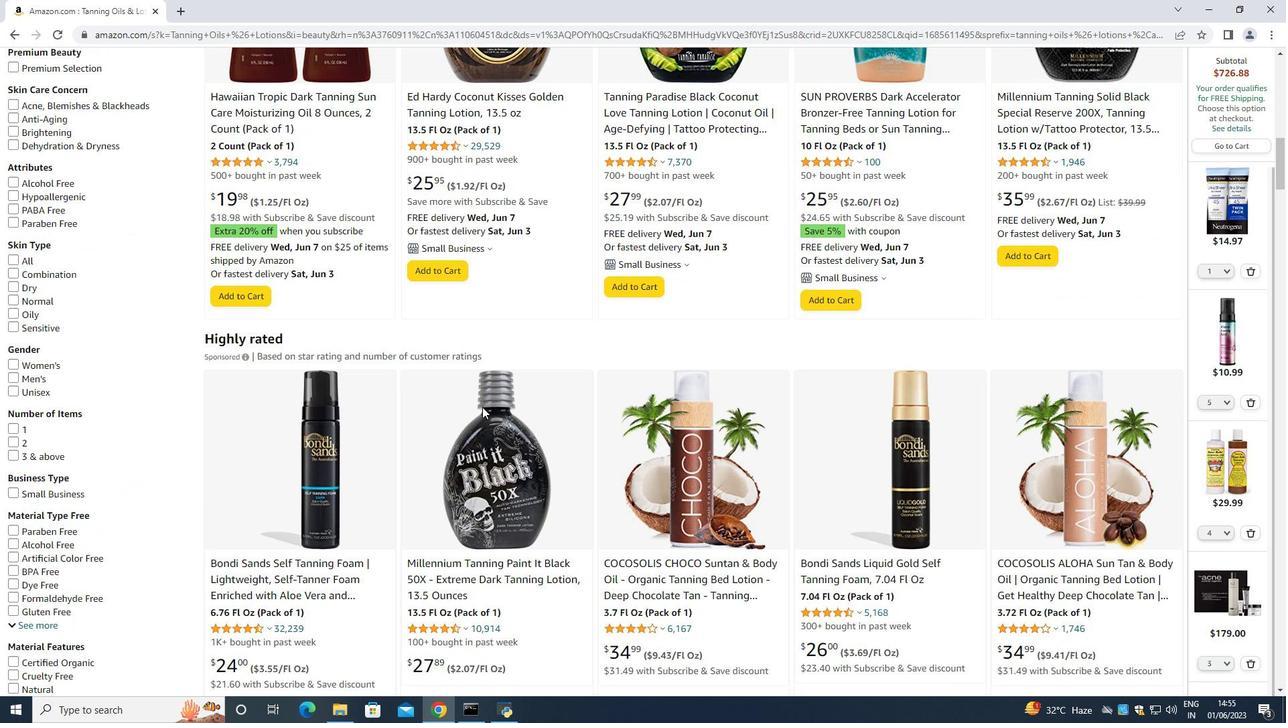 
Action: Mouse scrolled (482, 405) with delta (0, 0)
Screenshot: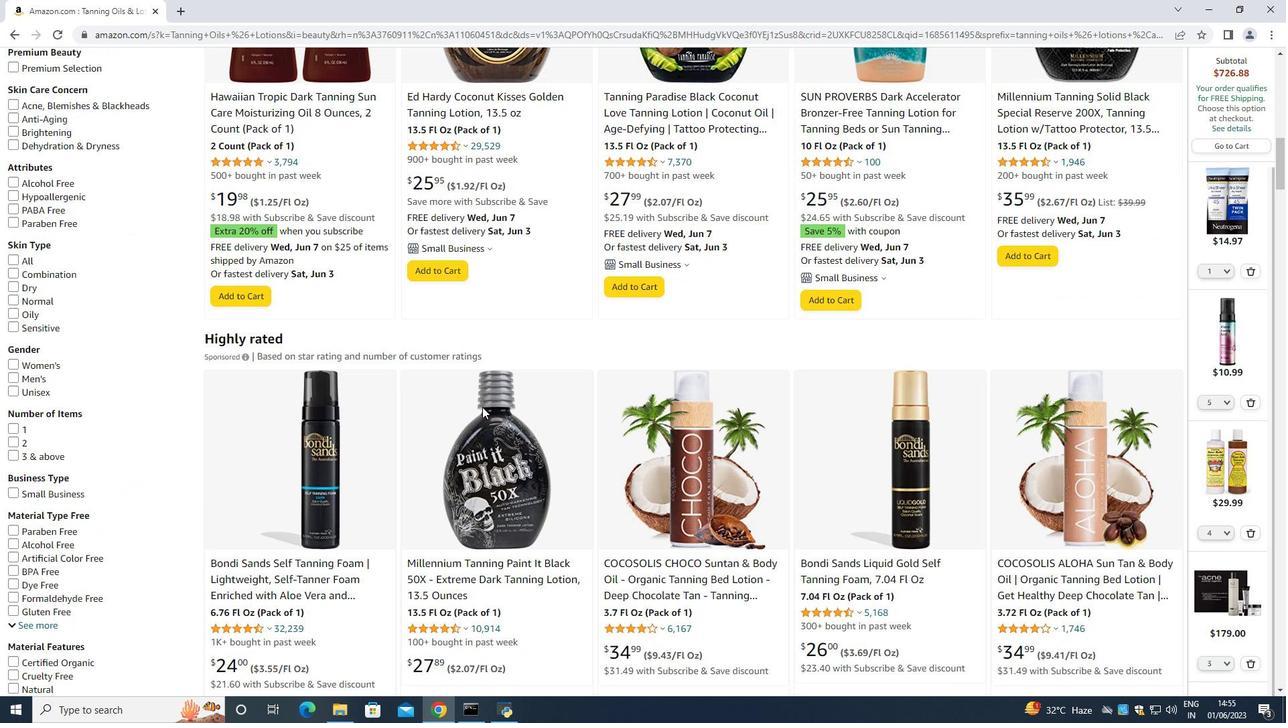 
Action: Mouse scrolled (482, 405) with delta (0, 0)
Screenshot: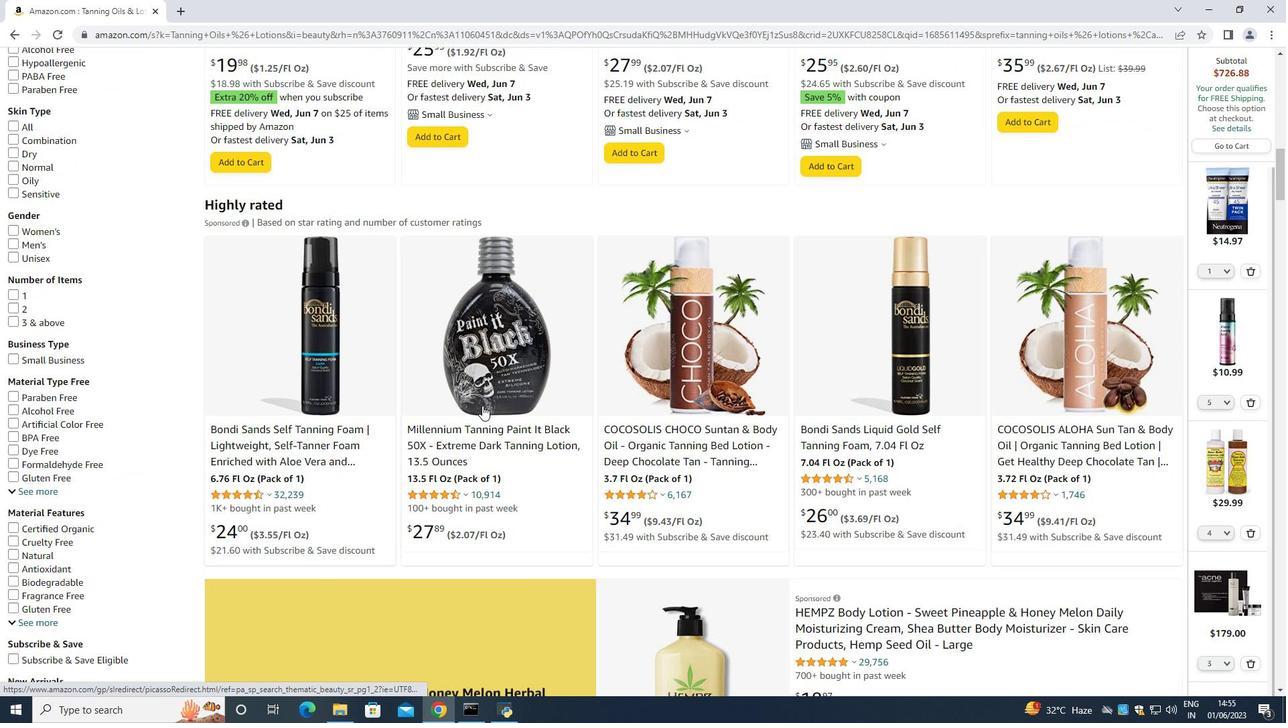 
Action: Mouse scrolled (482, 405) with delta (0, 0)
Screenshot: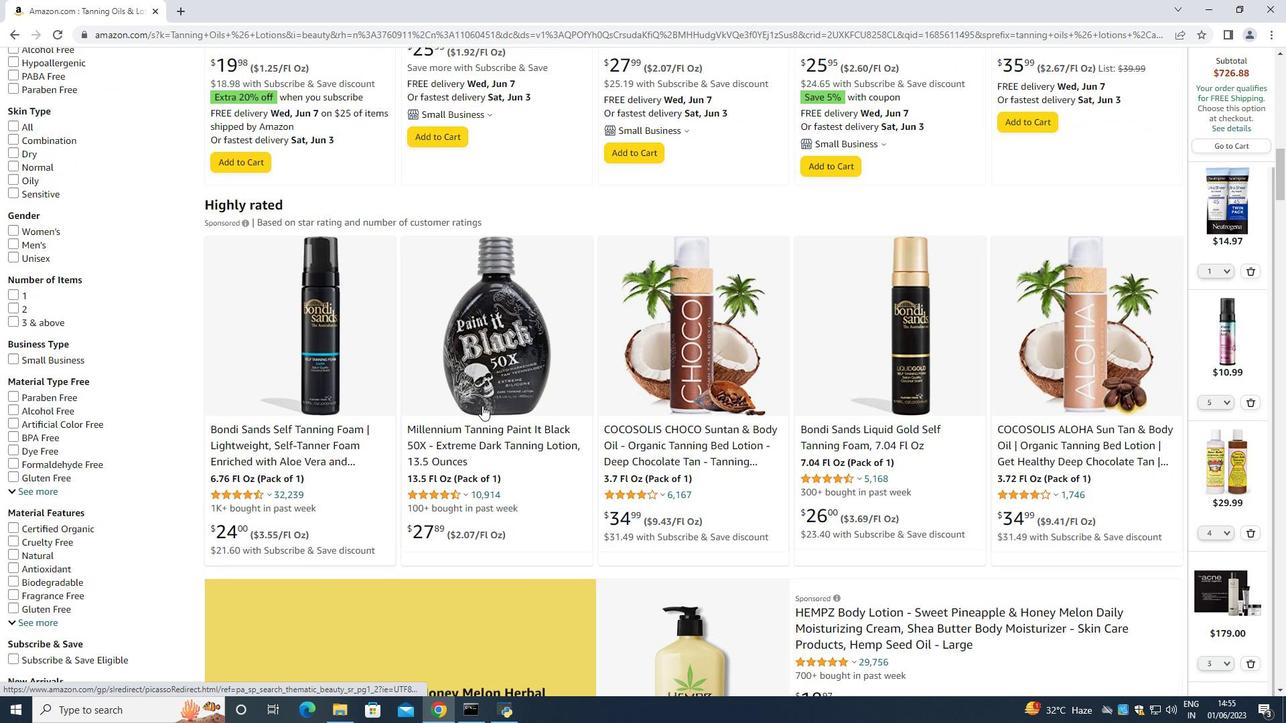
Action: Mouse scrolled (482, 405) with delta (0, 0)
Screenshot: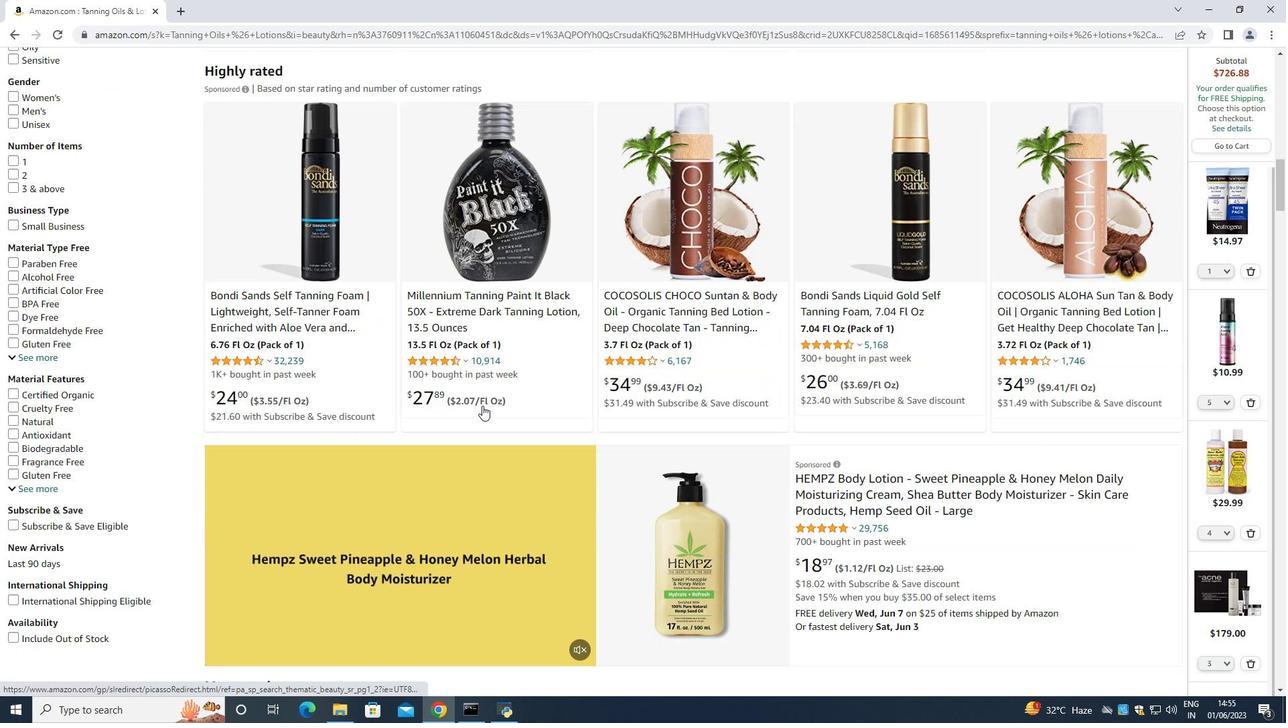 
Action: Mouse scrolled (482, 405) with delta (0, 0)
Screenshot: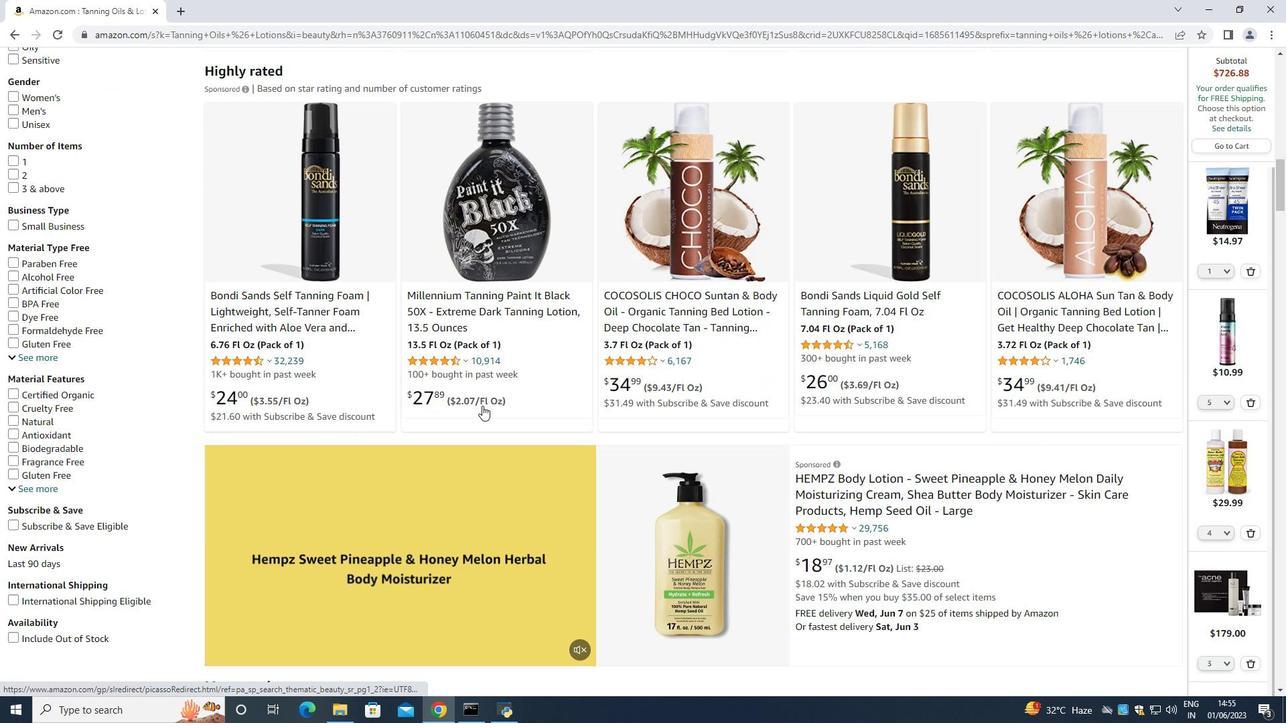 
Action: Mouse moved to (481, 405)
Screenshot: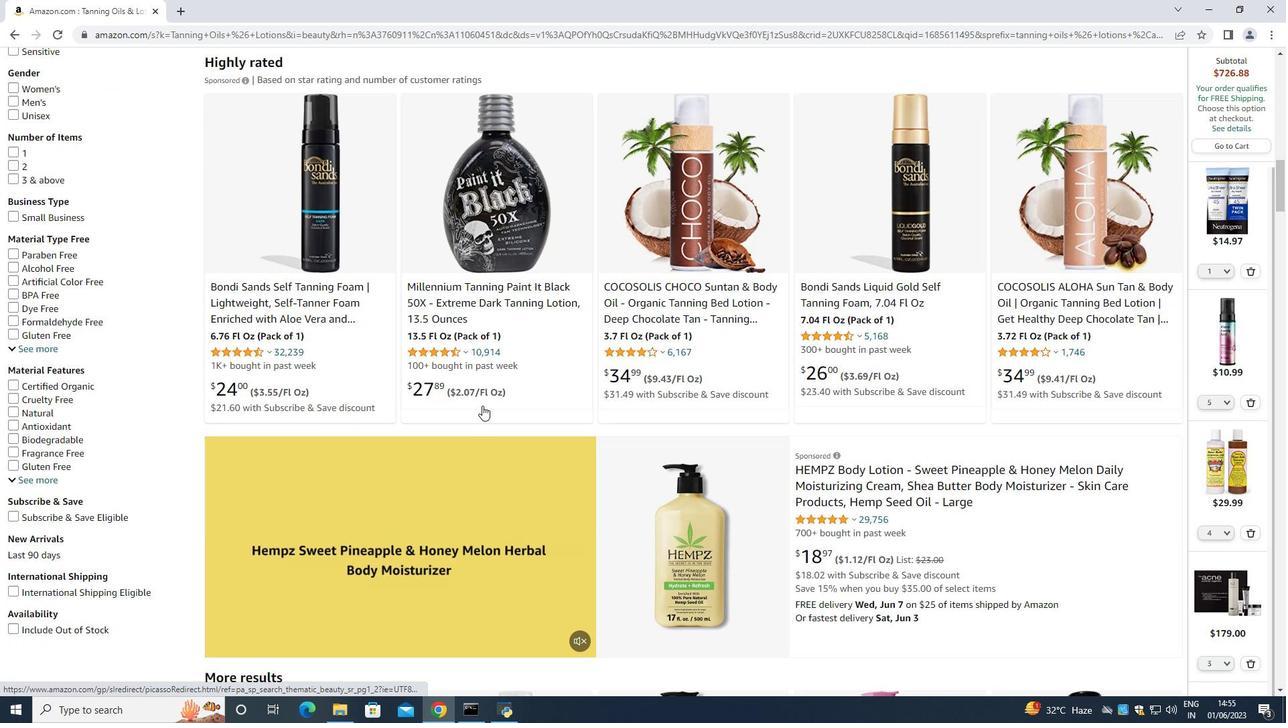
Action: Mouse scrolled (481, 404) with delta (0, 0)
Screenshot: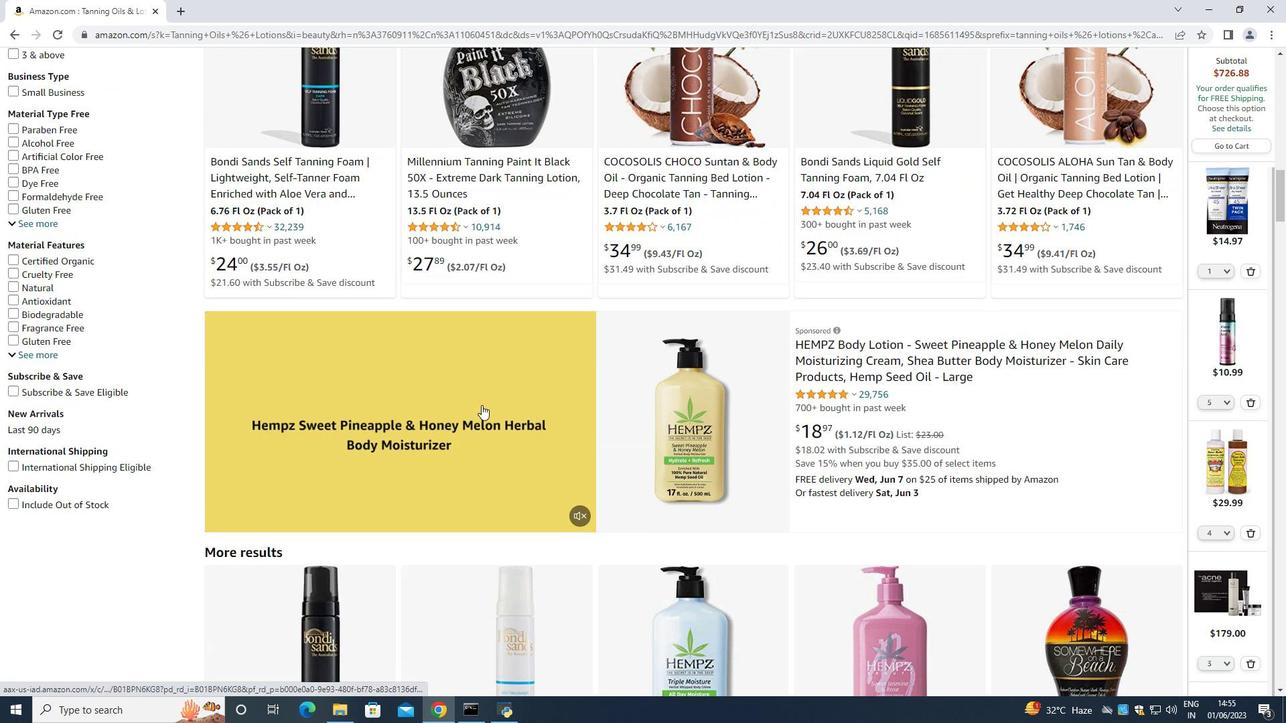 
Action: Mouse scrolled (481, 404) with delta (0, 0)
Screenshot: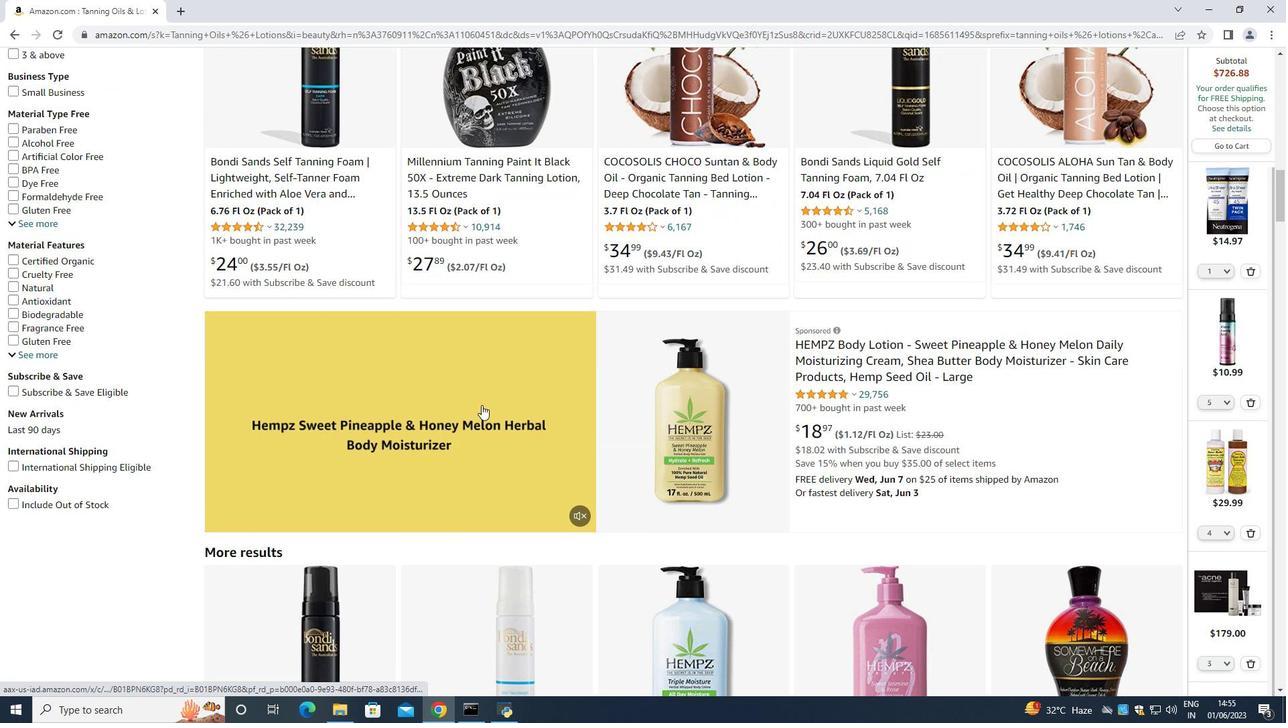 
Action: Mouse scrolled (481, 404) with delta (0, 0)
Screenshot: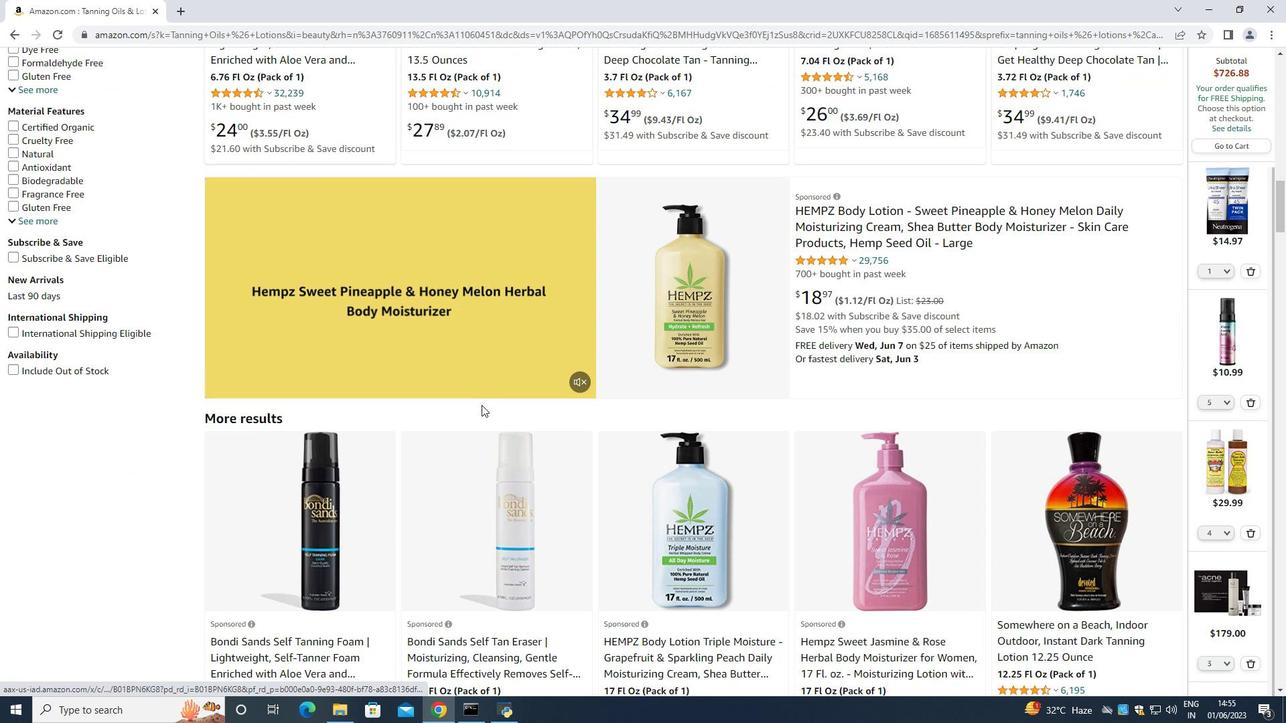 
Action: Mouse scrolled (481, 404) with delta (0, 0)
Screenshot: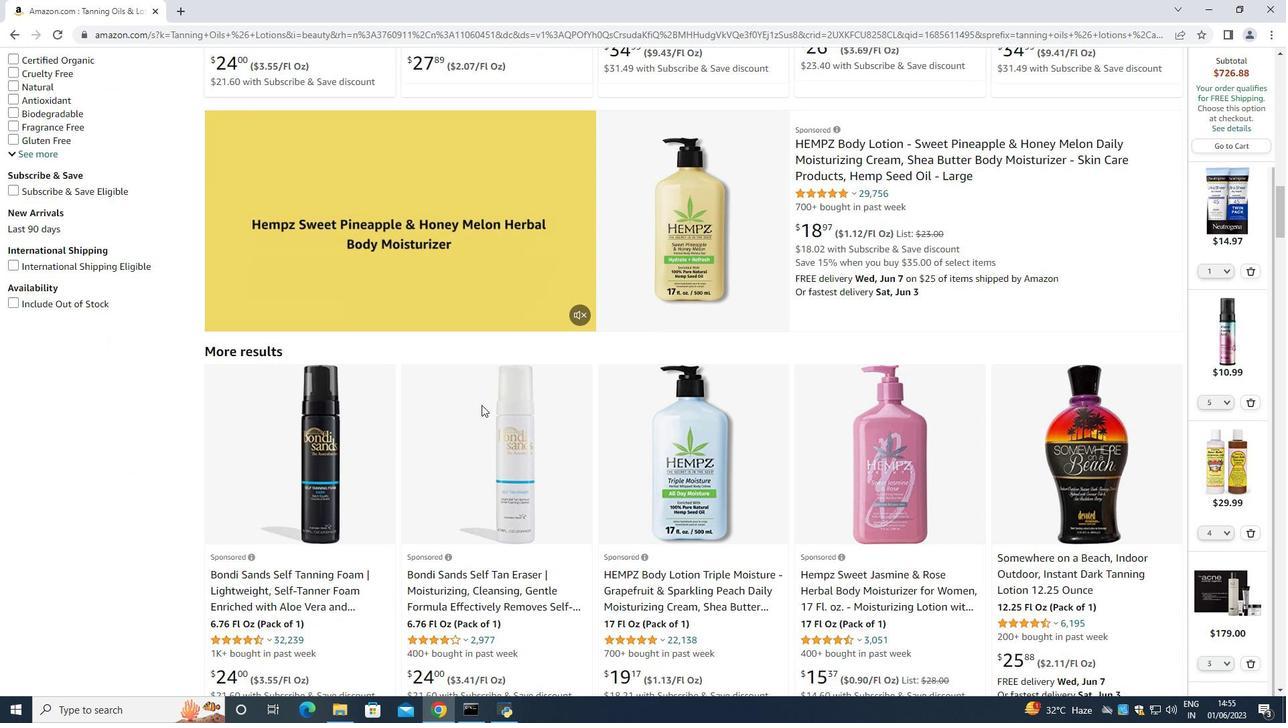 
Action: Mouse moved to (480, 403)
Screenshot: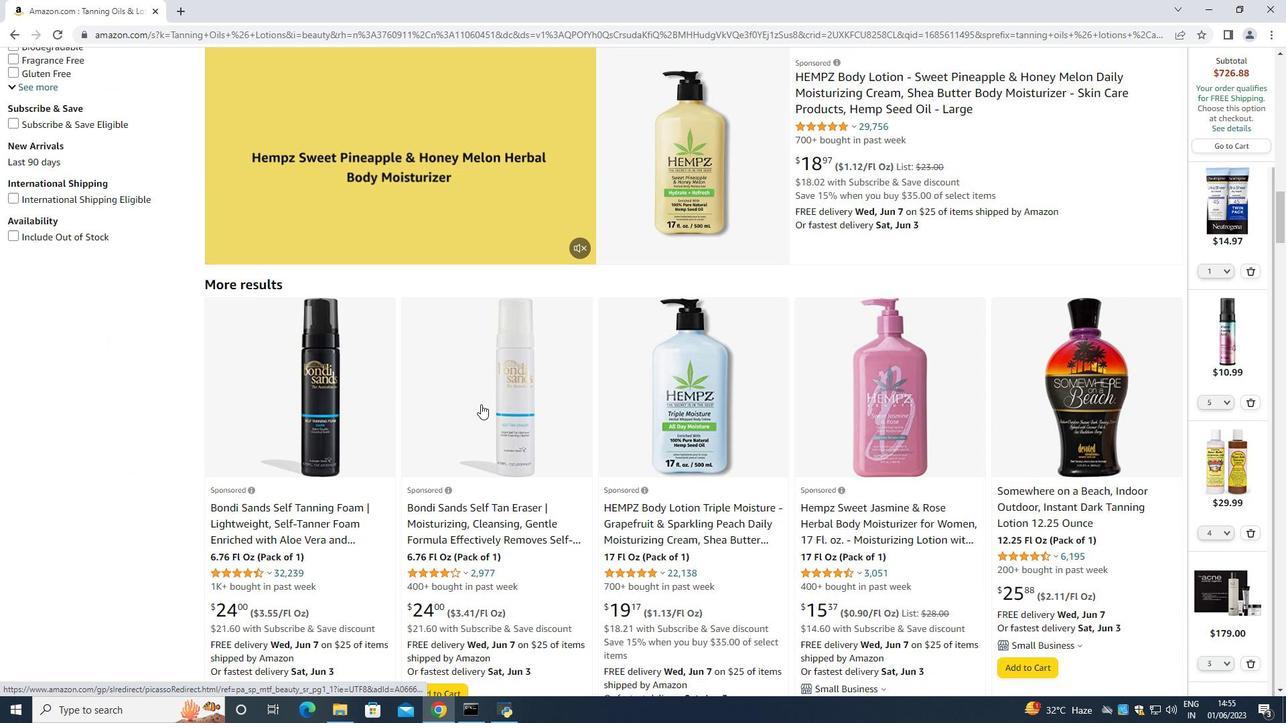 
Action: Mouse scrolled (480, 402) with delta (0, 0)
Screenshot: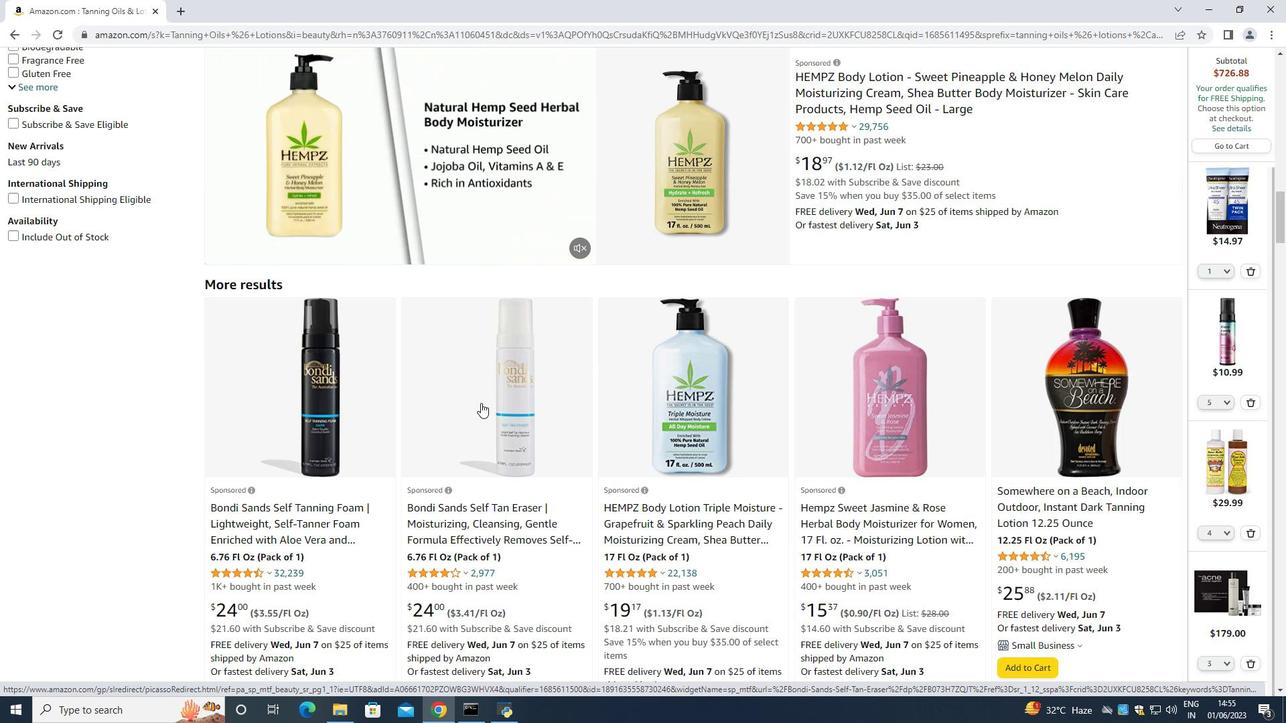 
Action: Mouse scrolled (480, 402) with delta (0, 0)
Screenshot: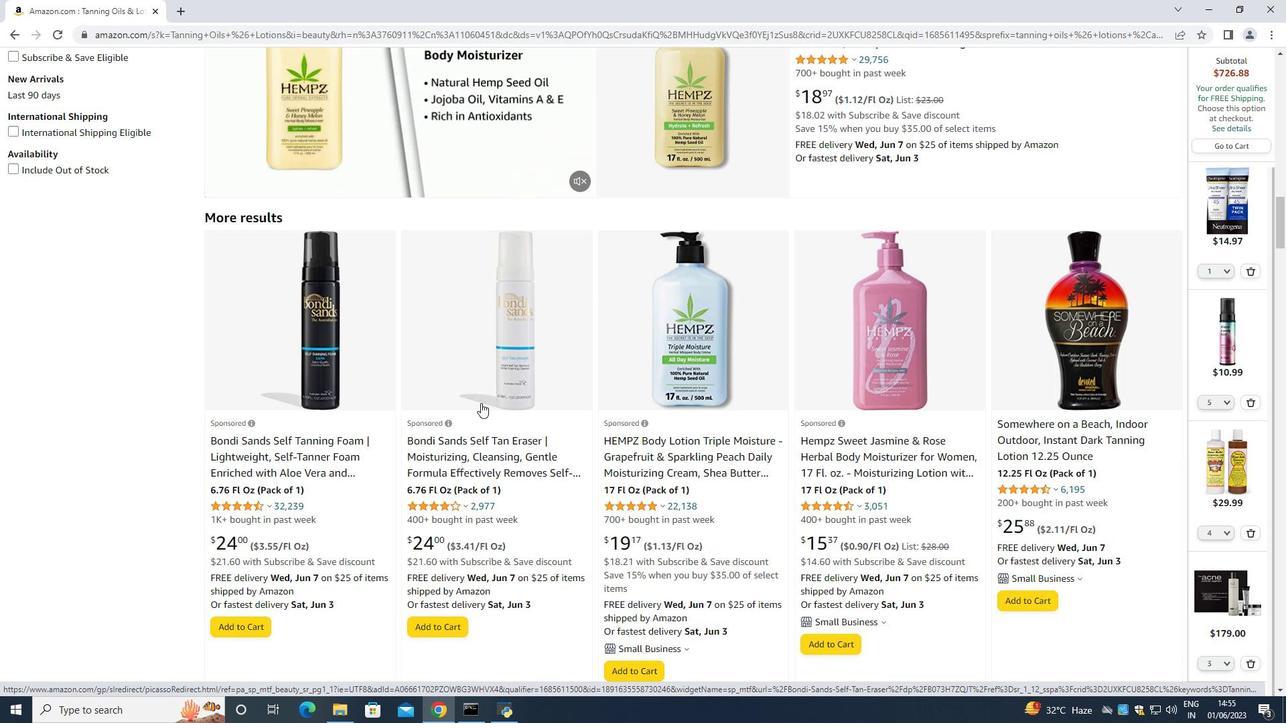 
Action: Mouse scrolled (480, 402) with delta (0, 0)
Screenshot: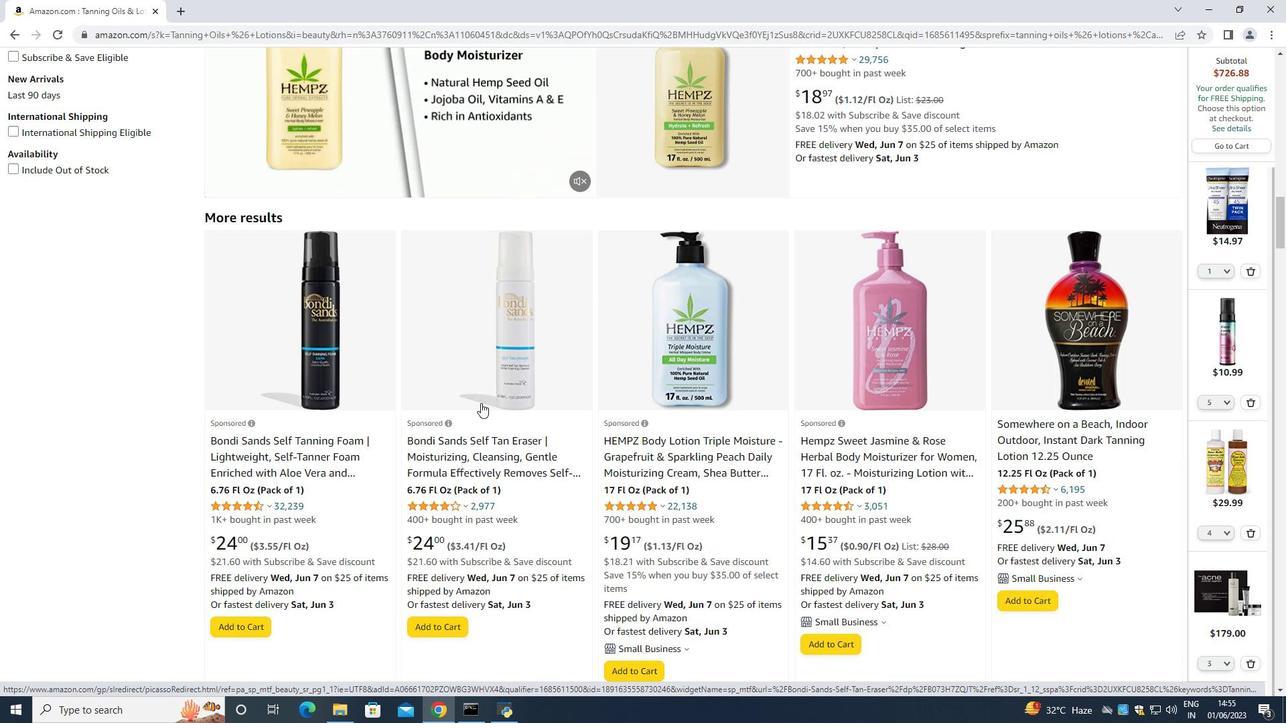 
Action: Mouse scrolled (480, 402) with delta (0, 0)
Screenshot: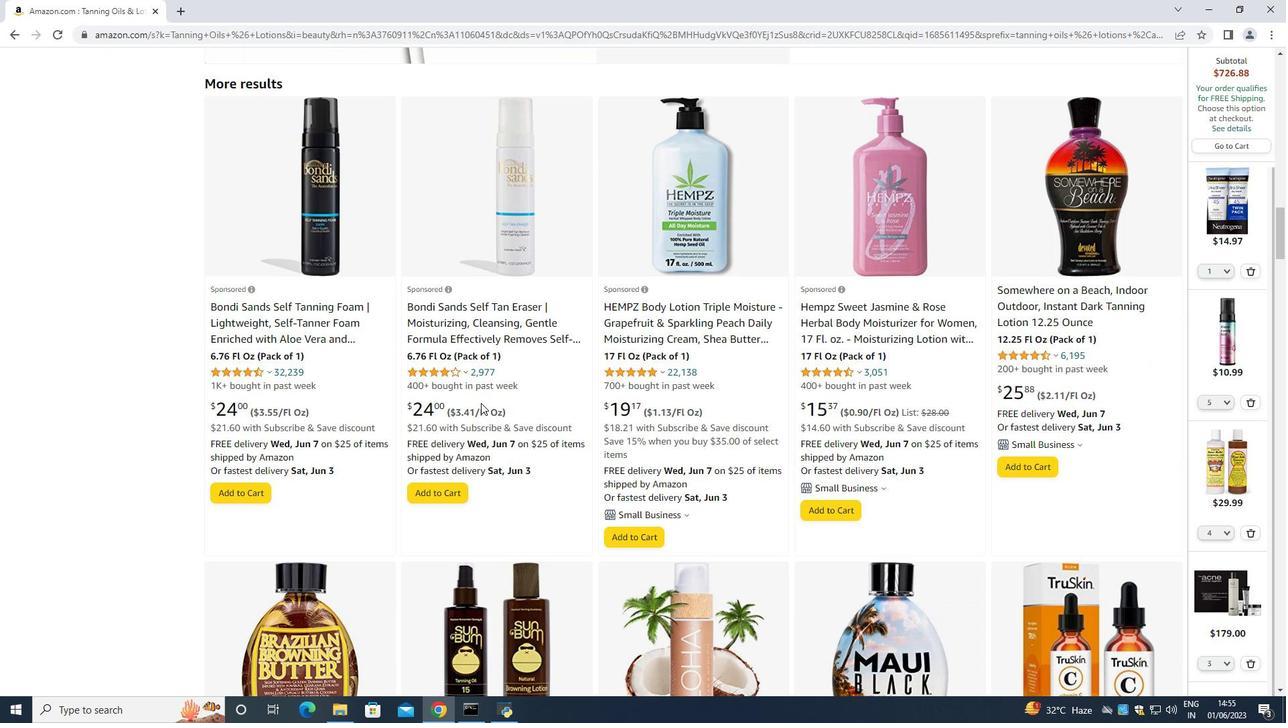 
Action: Mouse scrolled (480, 402) with delta (0, 0)
Screenshot: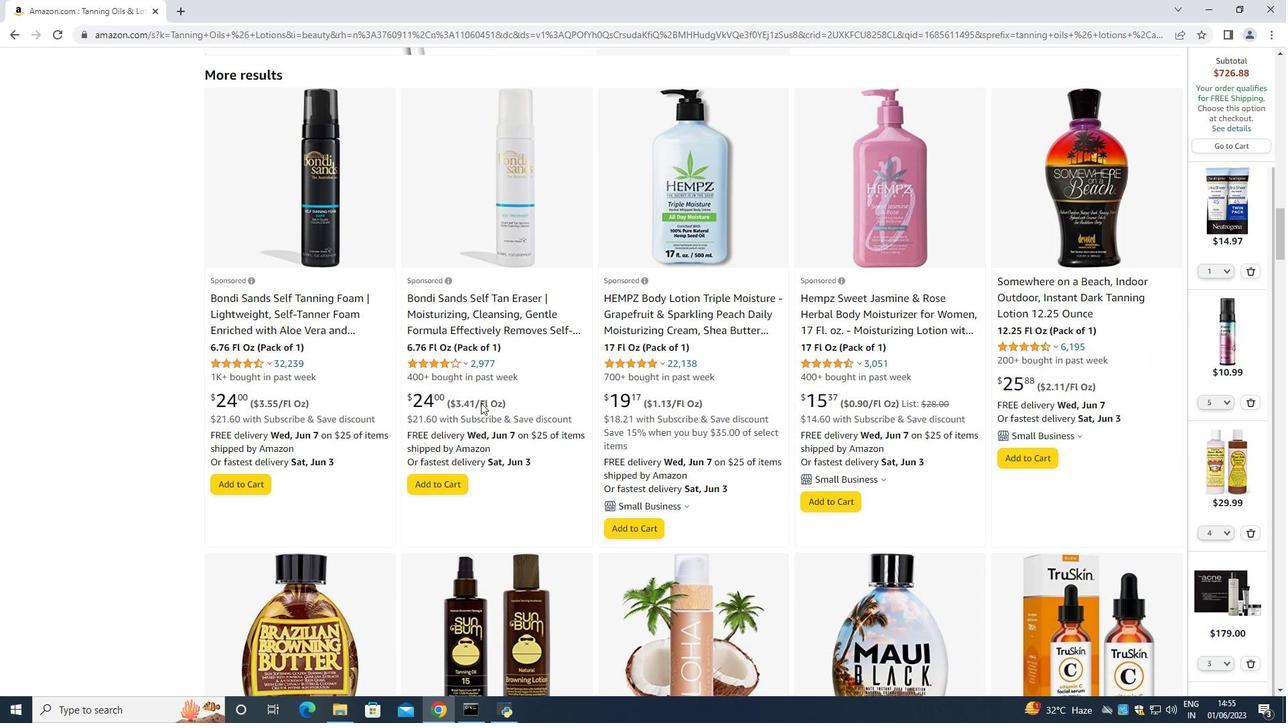 
Action: Mouse scrolled (480, 402) with delta (0, 0)
Screenshot: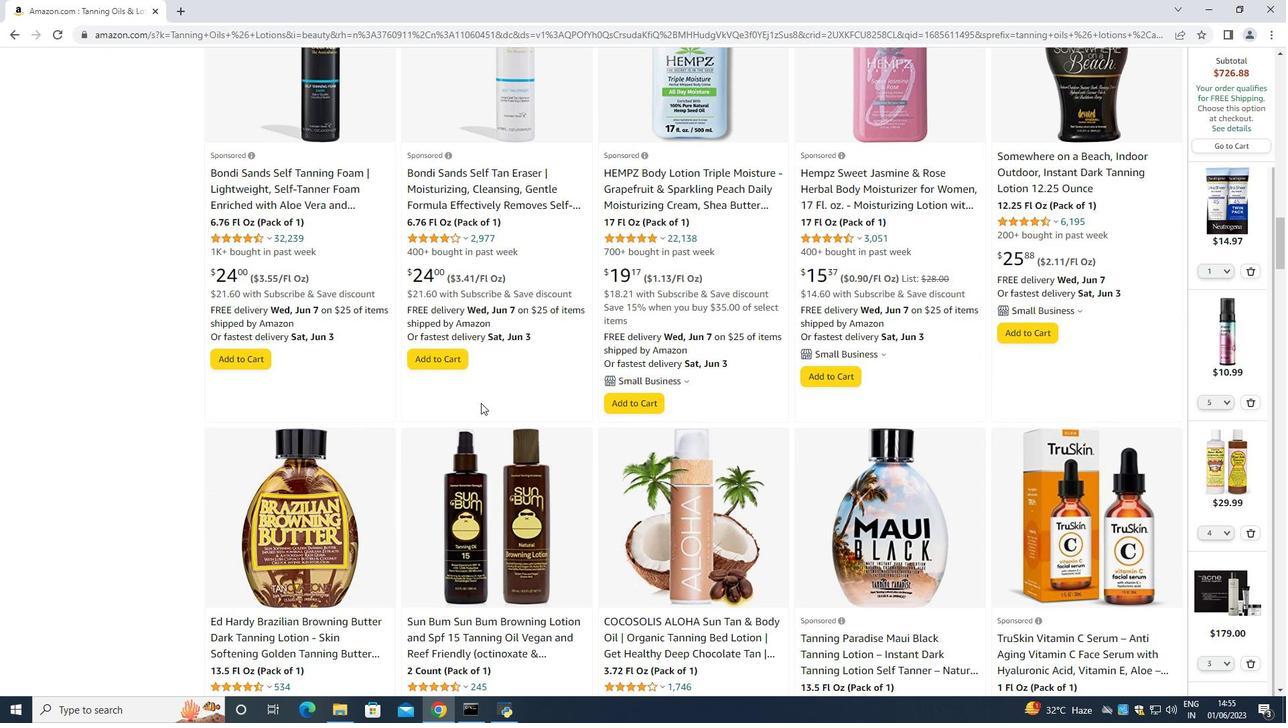 
Action: Mouse scrolled (480, 402) with delta (0, 0)
Screenshot: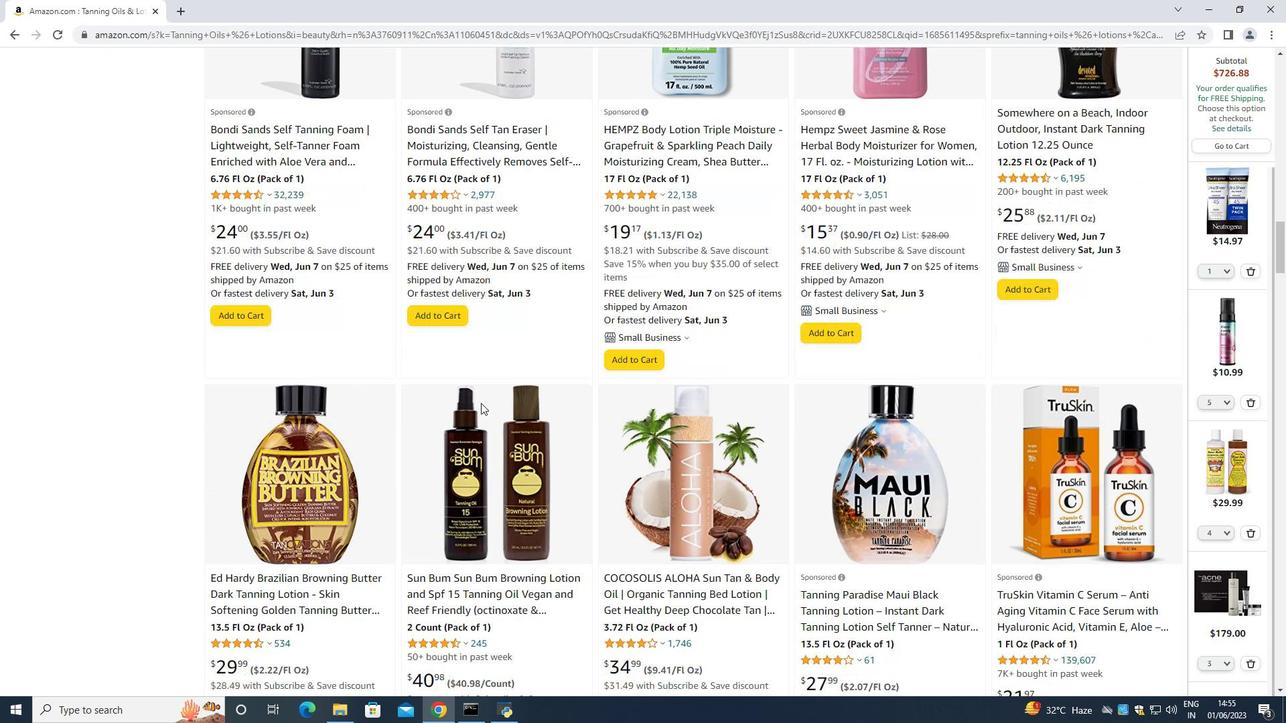 
Action: Mouse scrolled (480, 402) with delta (0, 0)
Screenshot: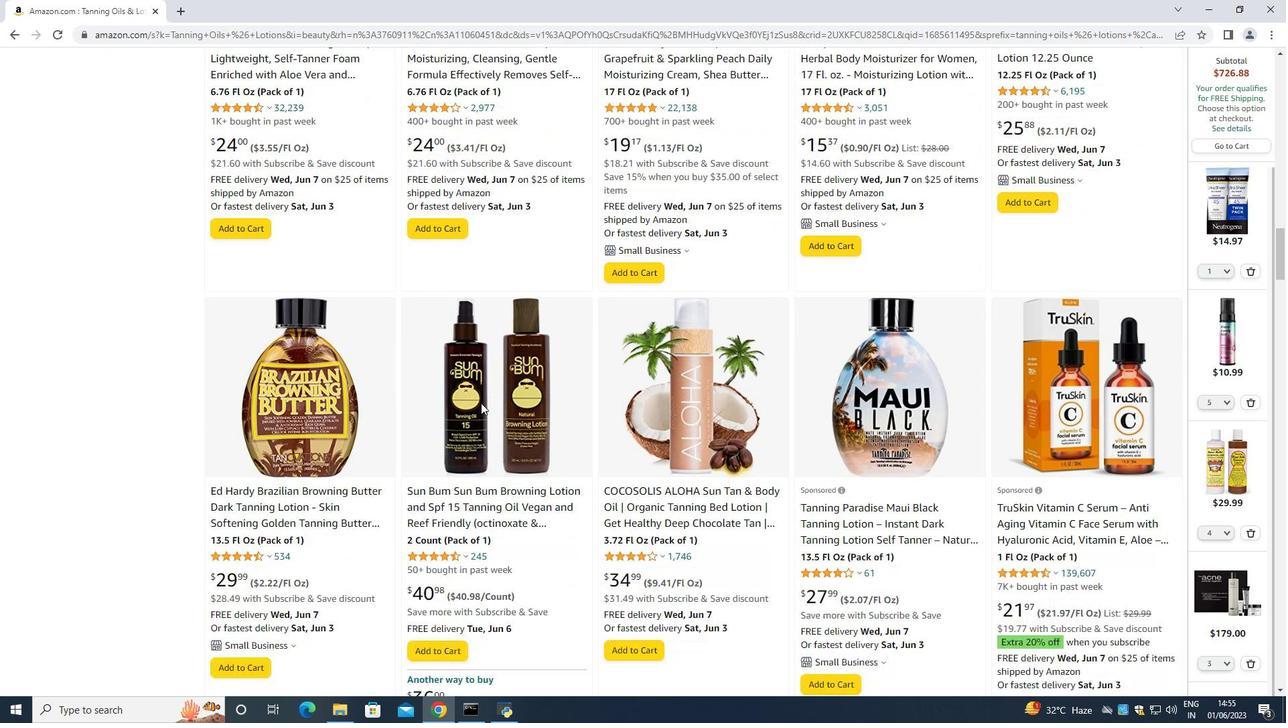 
Action: Mouse moved to (480, 402)
Screenshot: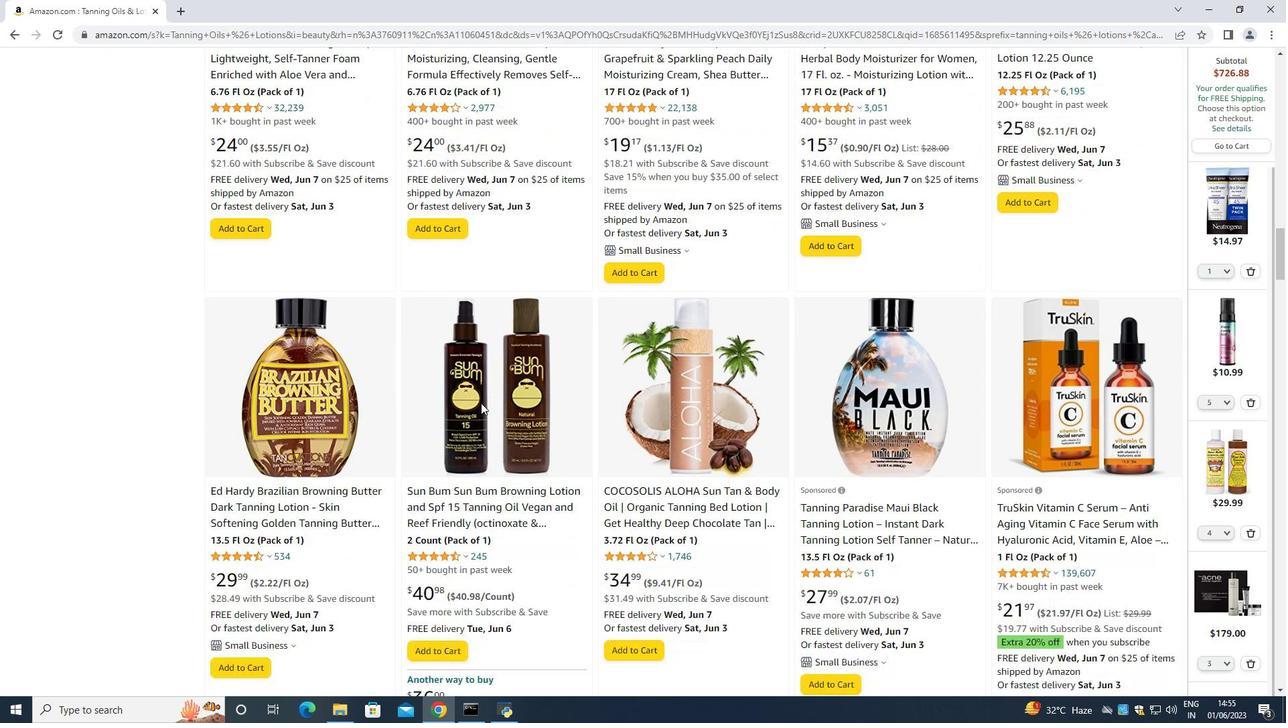 
Action: Mouse scrolled (480, 401) with delta (0, 0)
Screenshot: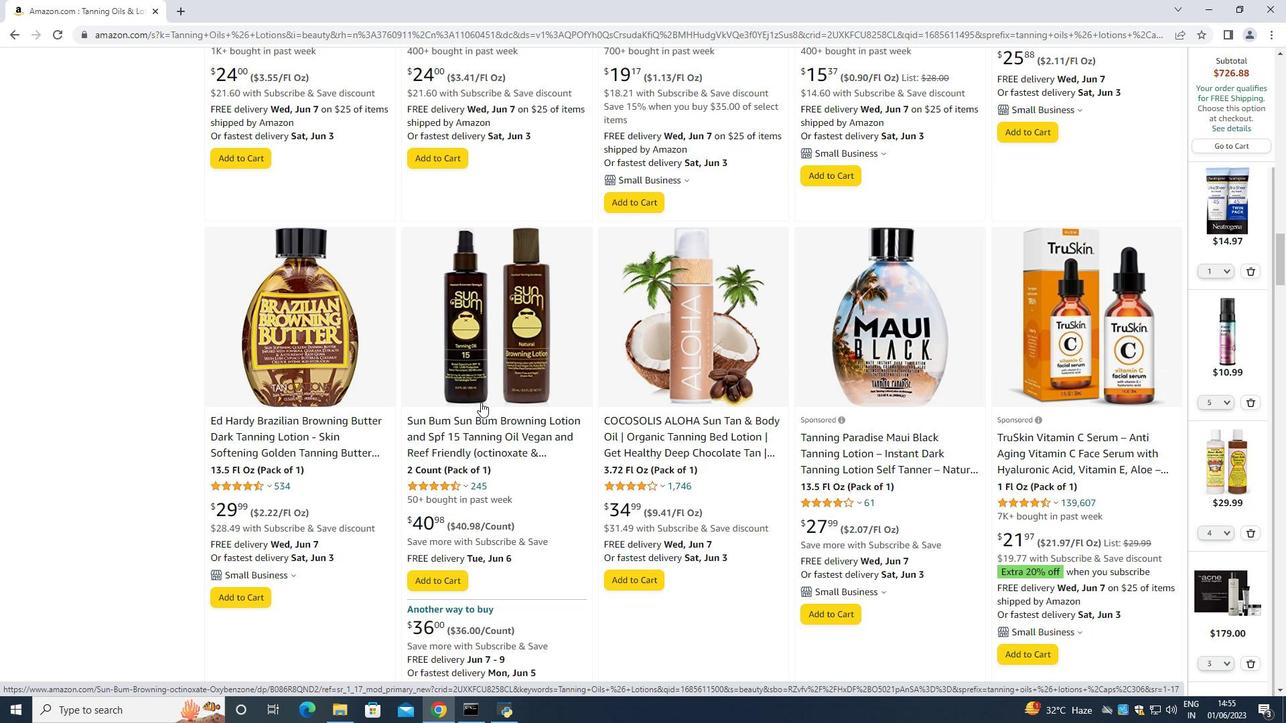 
Action: Mouse moved to (1253, 278)
Screenshot: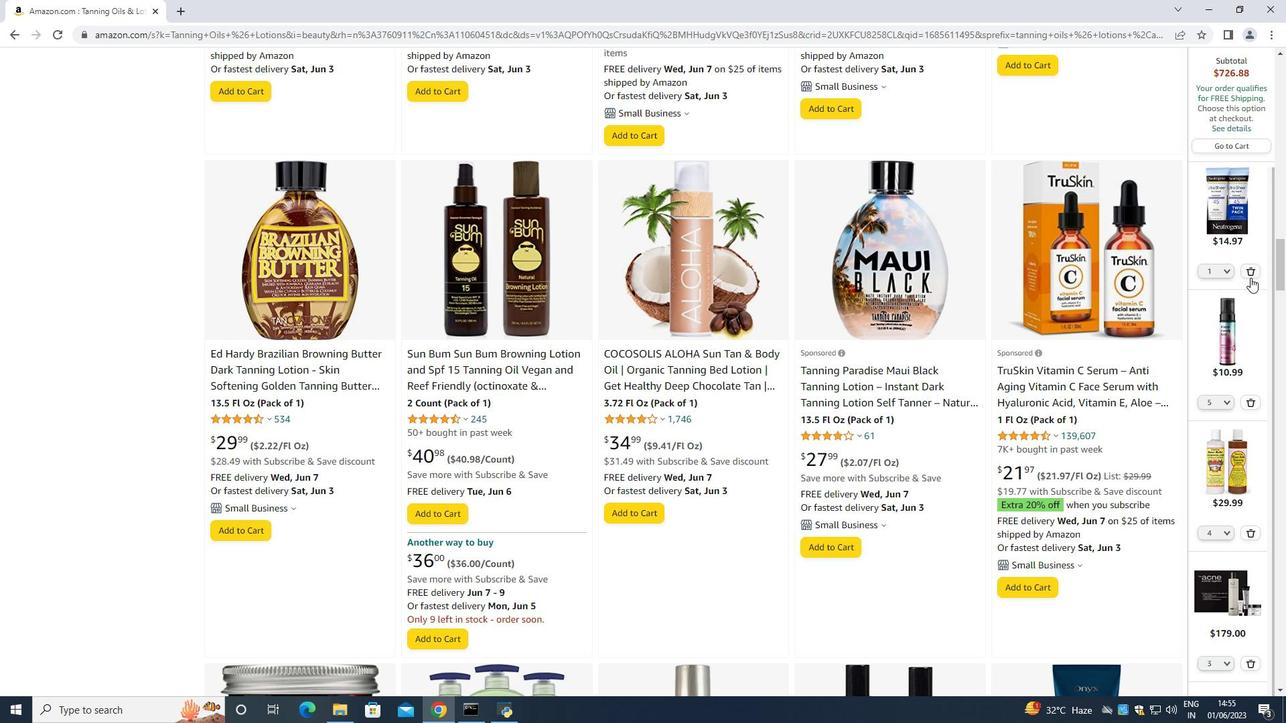 
Action: Mouse pressed left at (1253, 278)
Screenshot: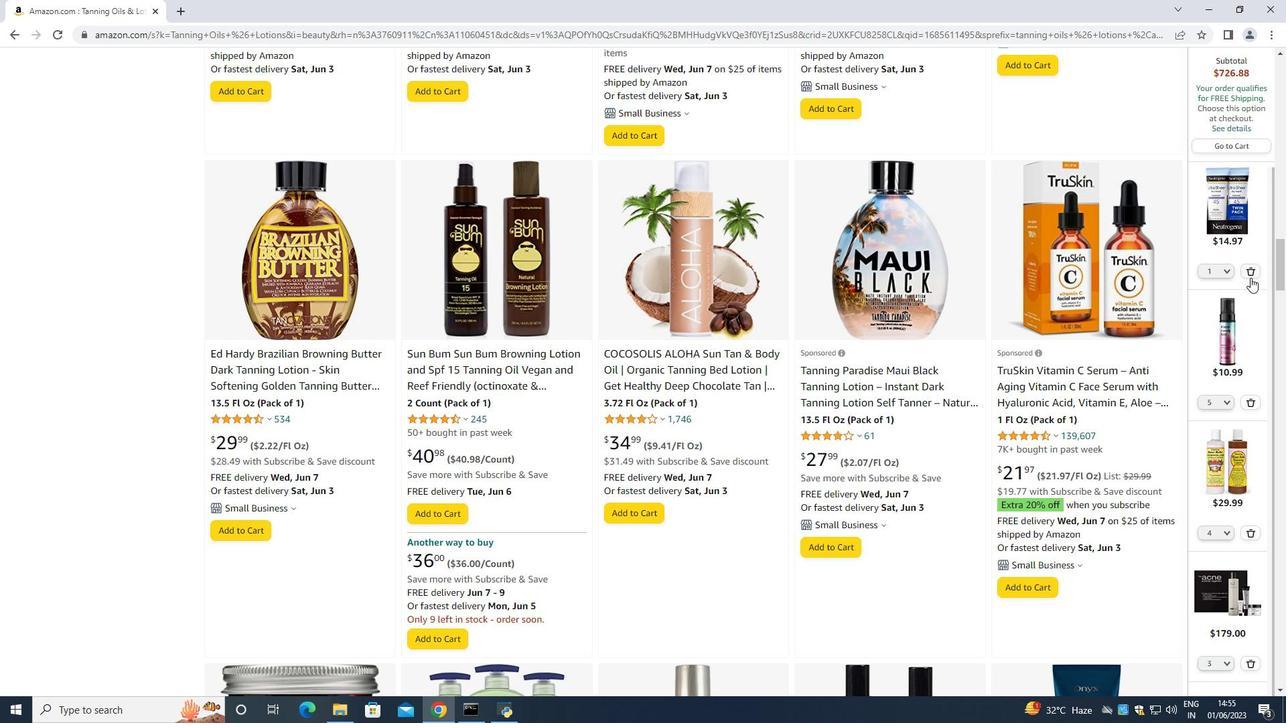 
Action: Mouse moved to (1253, 278)
Screenshot: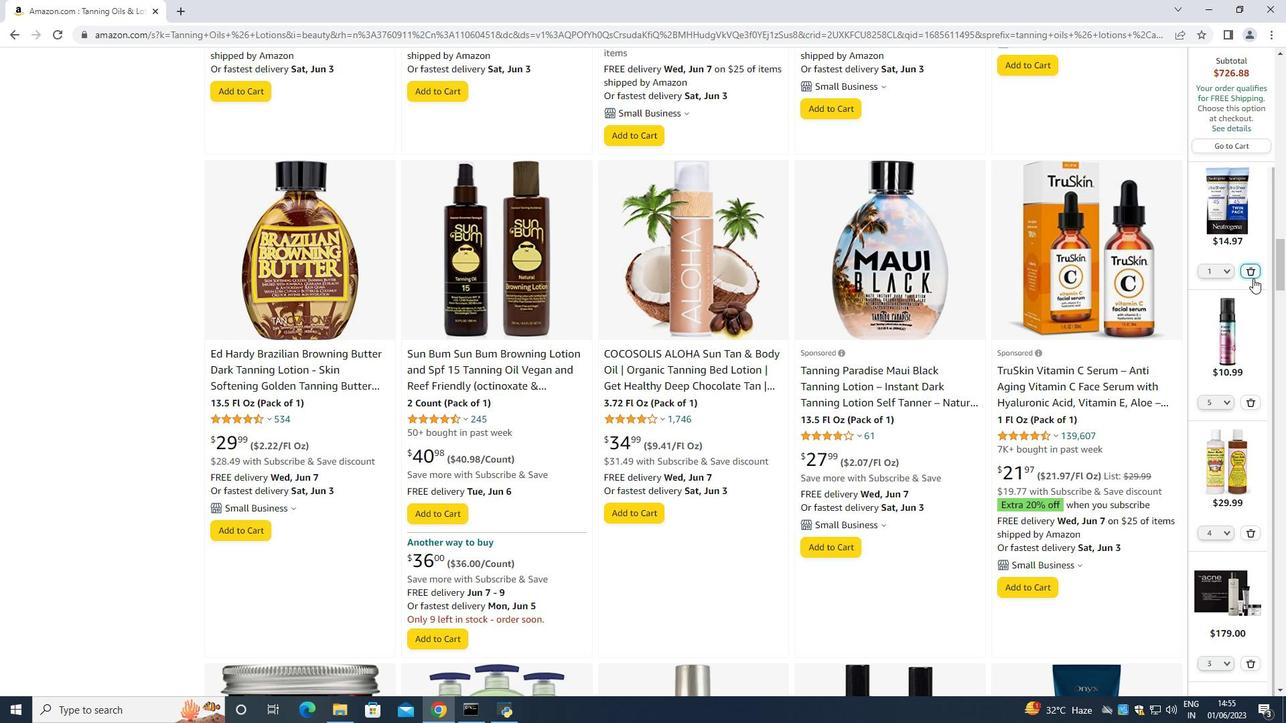 
Action: Mouse pressed left at (1253, 278)
Screenshot: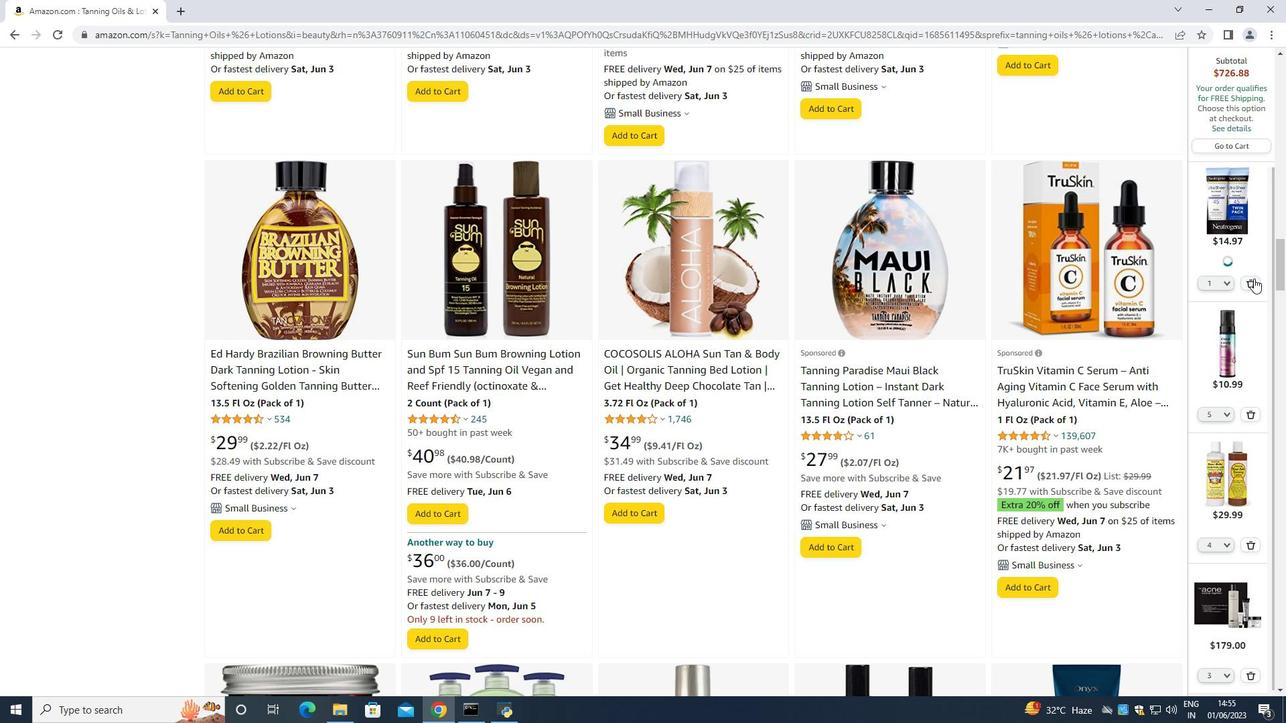 
Action: Mouse moved to (1258, 354)
Screenshot: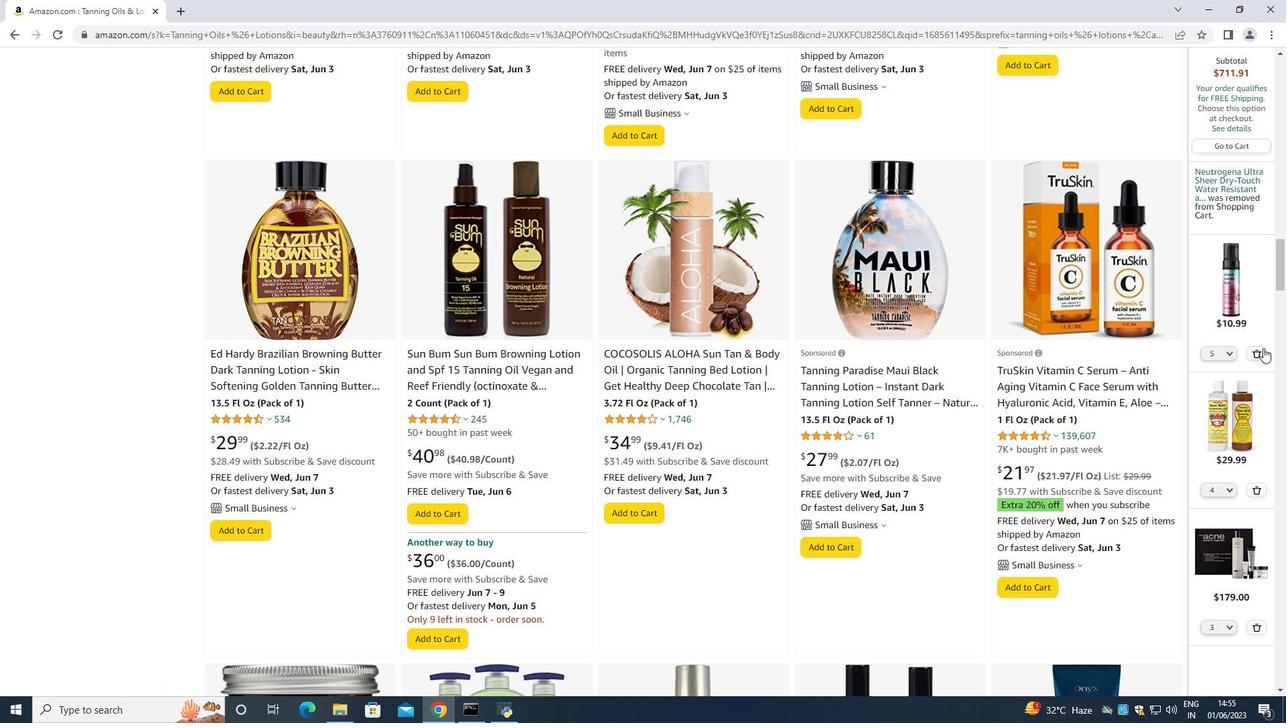 
Action: Mouse pressed left at (1258, 354)
Screenshot: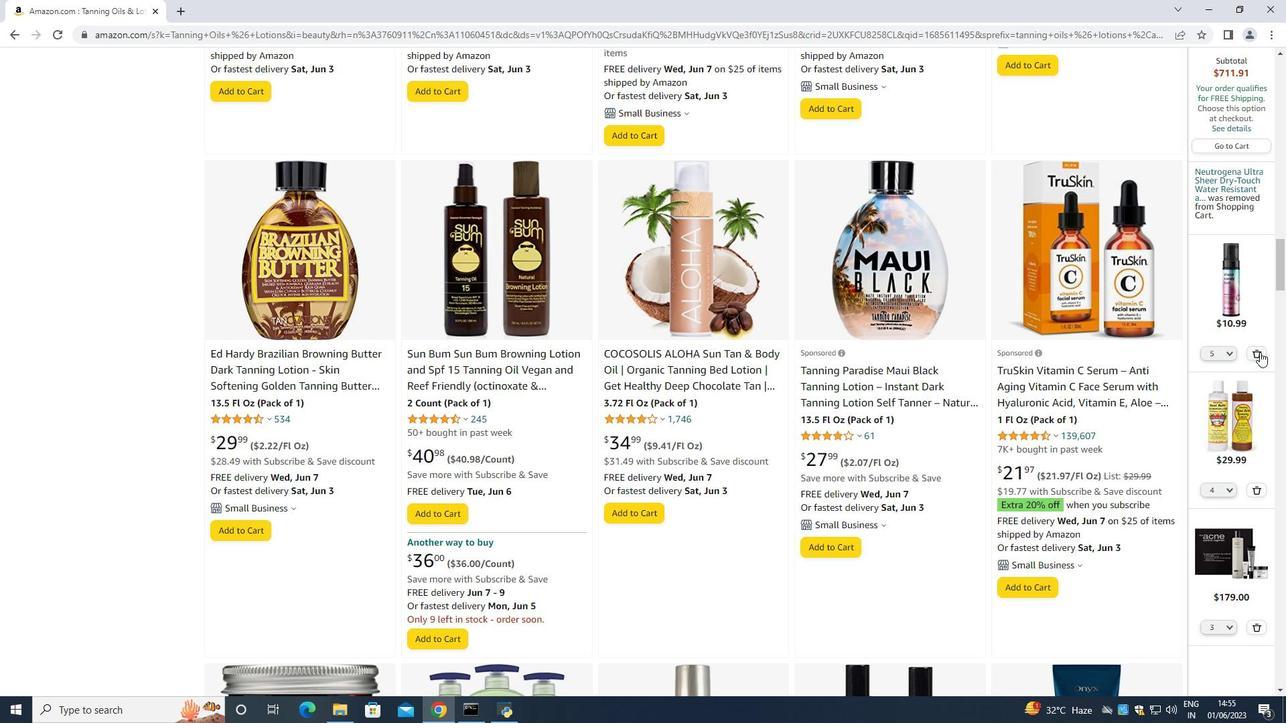 
Action: Mouse moved to (1258, 353)
Screenshot: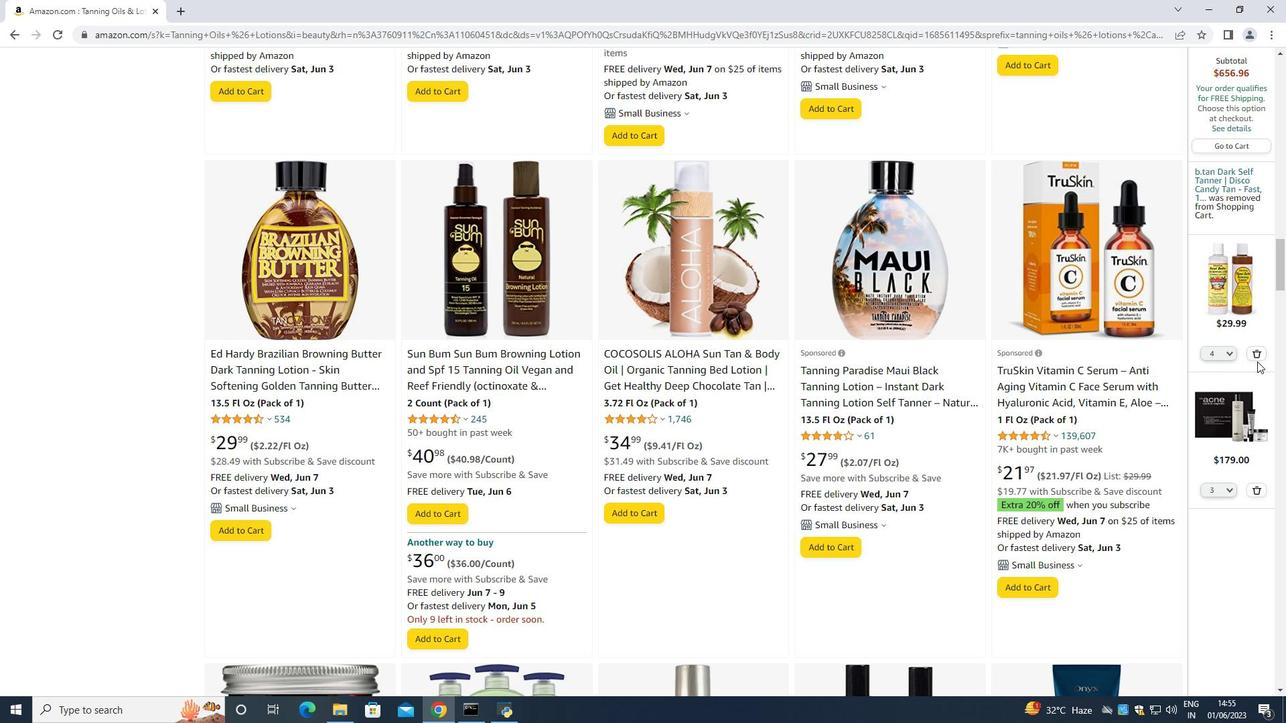 
Action: Mouse pressed left at (1258, 353)
Screenshot: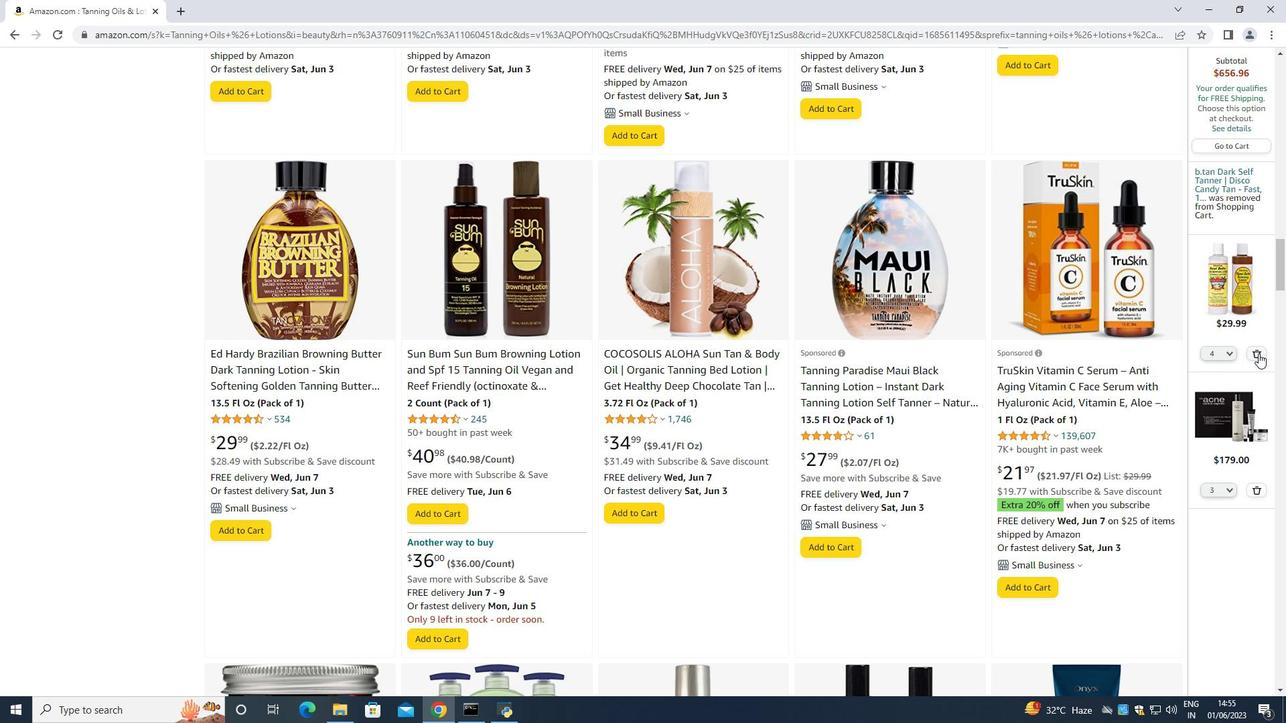 
Action: Mouse moved to (1261, 355)
Screenshot: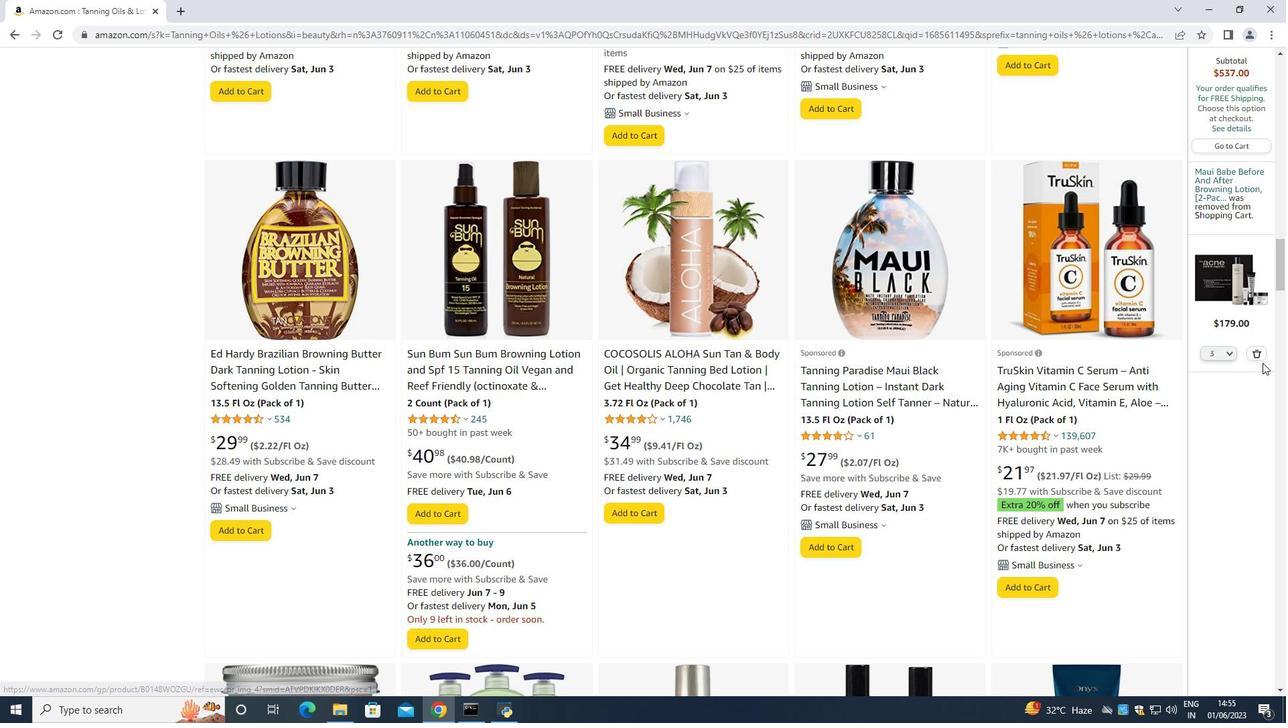 
Action: Mouse pressed left at (1261, 355)
Screenshot: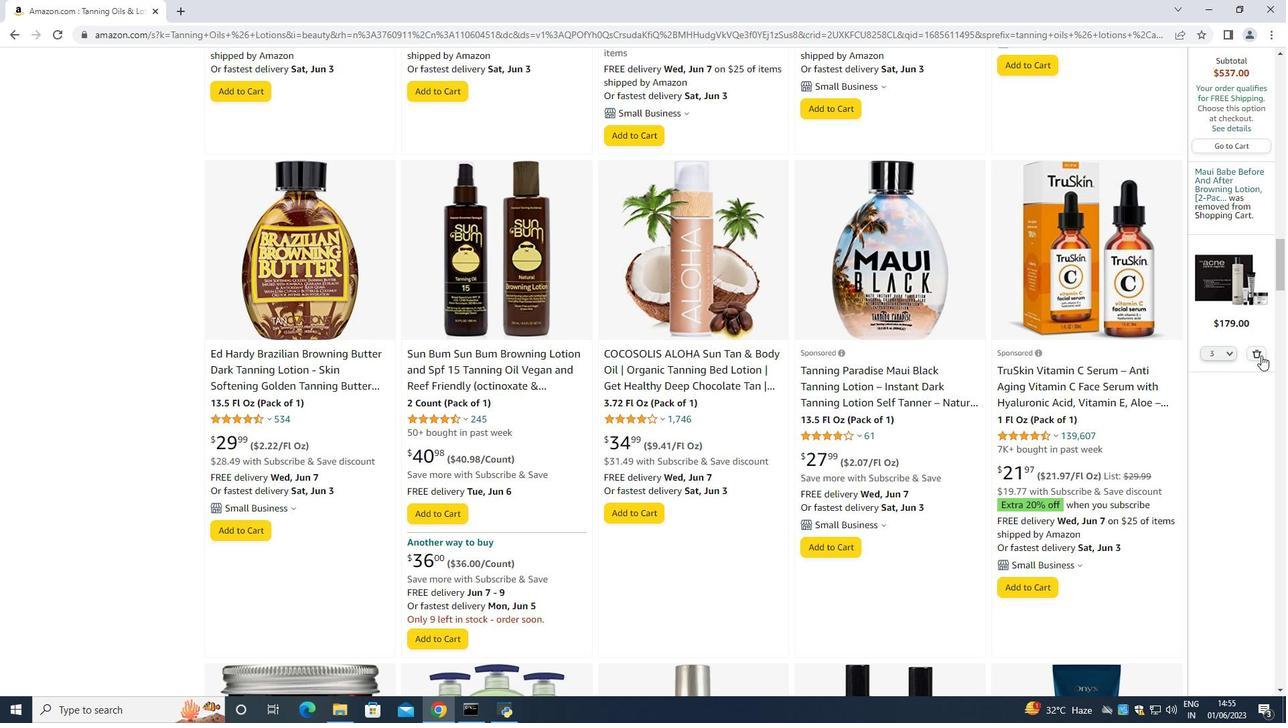 
Action: Mouse moved to (575, 361)
Screenshot: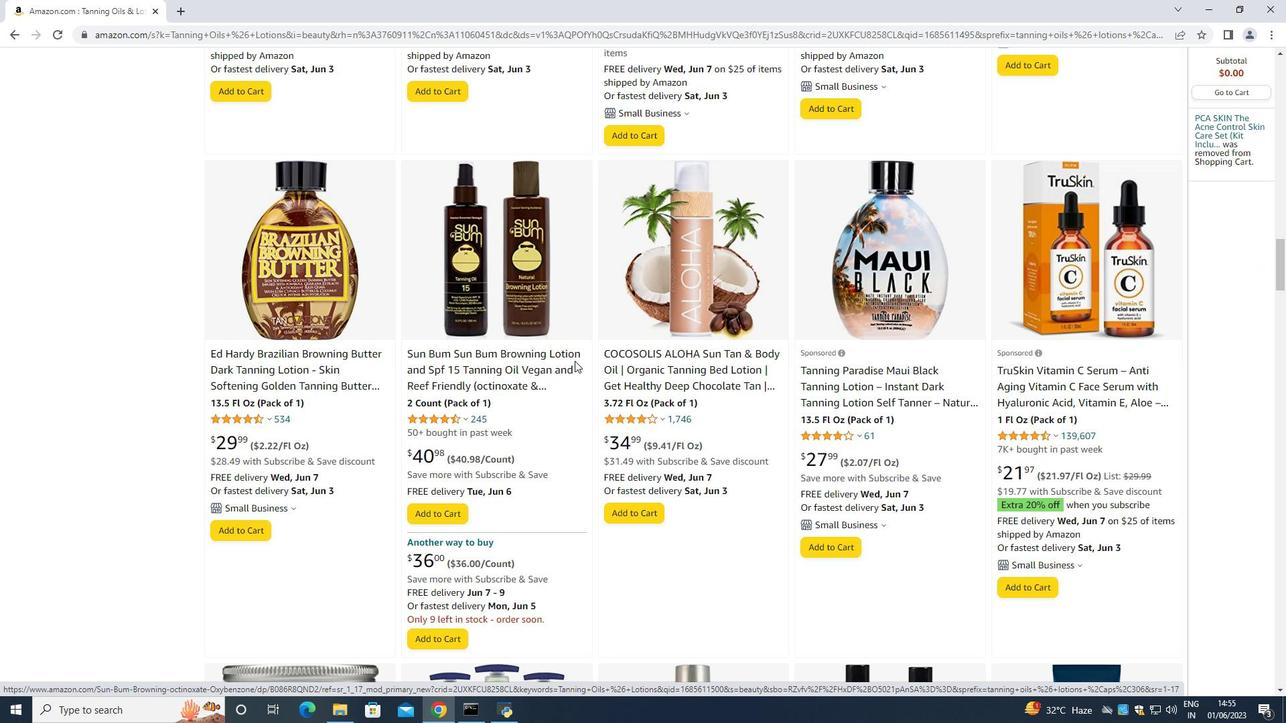 
Action: Mouse scrolled (575, 361) with delta (0, 0)
Screenshot: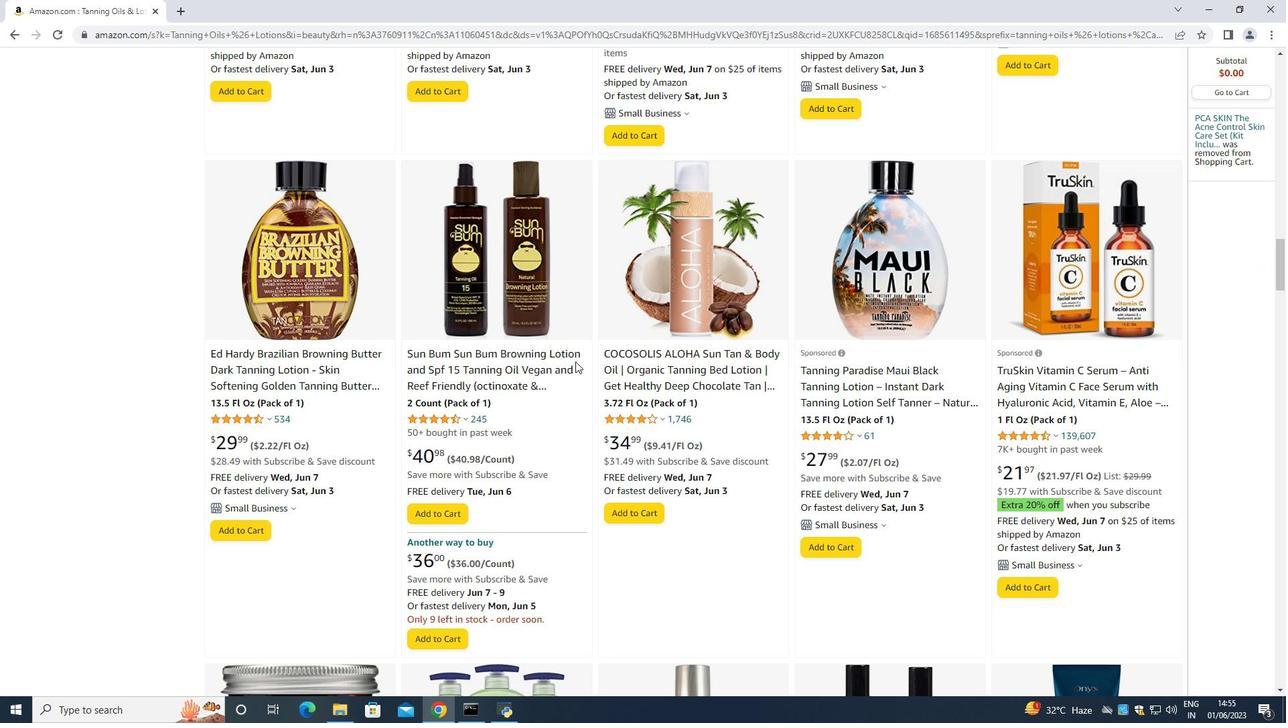 
Action: Mouse scrolled (575, 361) with delta (0, 0)
Screenshot: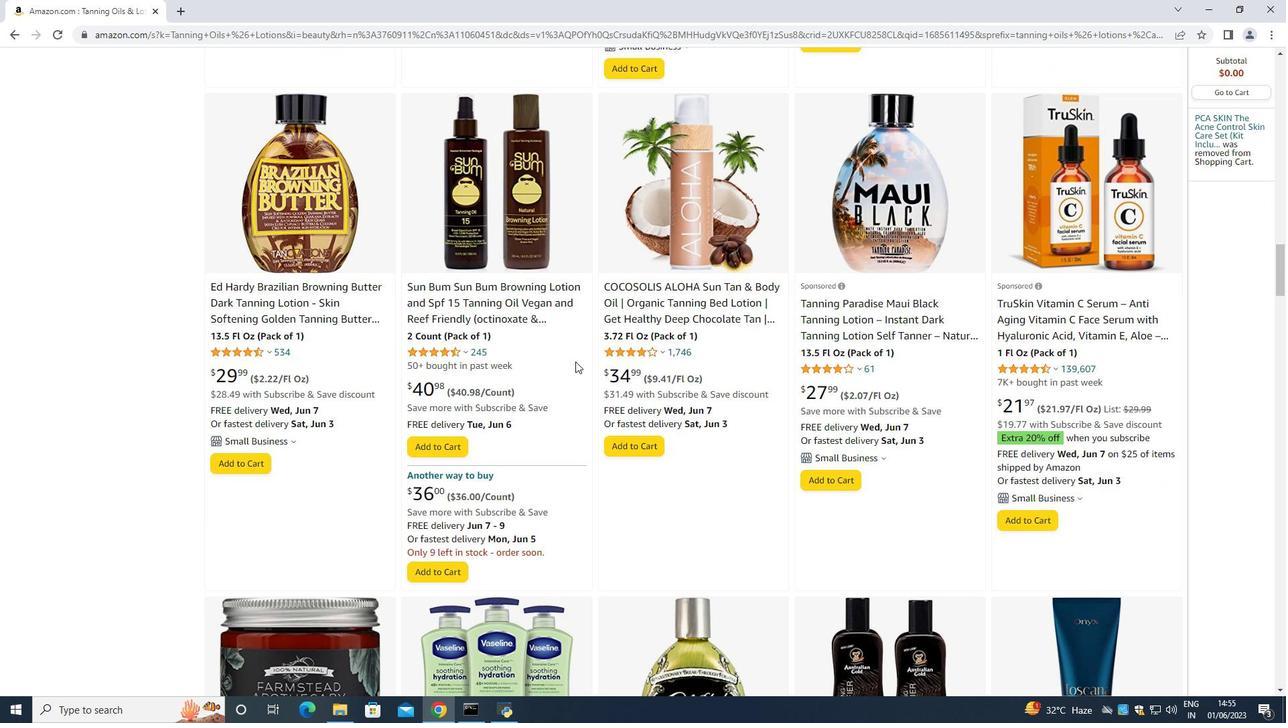 
Action: Mouse moved to (575, 362)
Screenshot: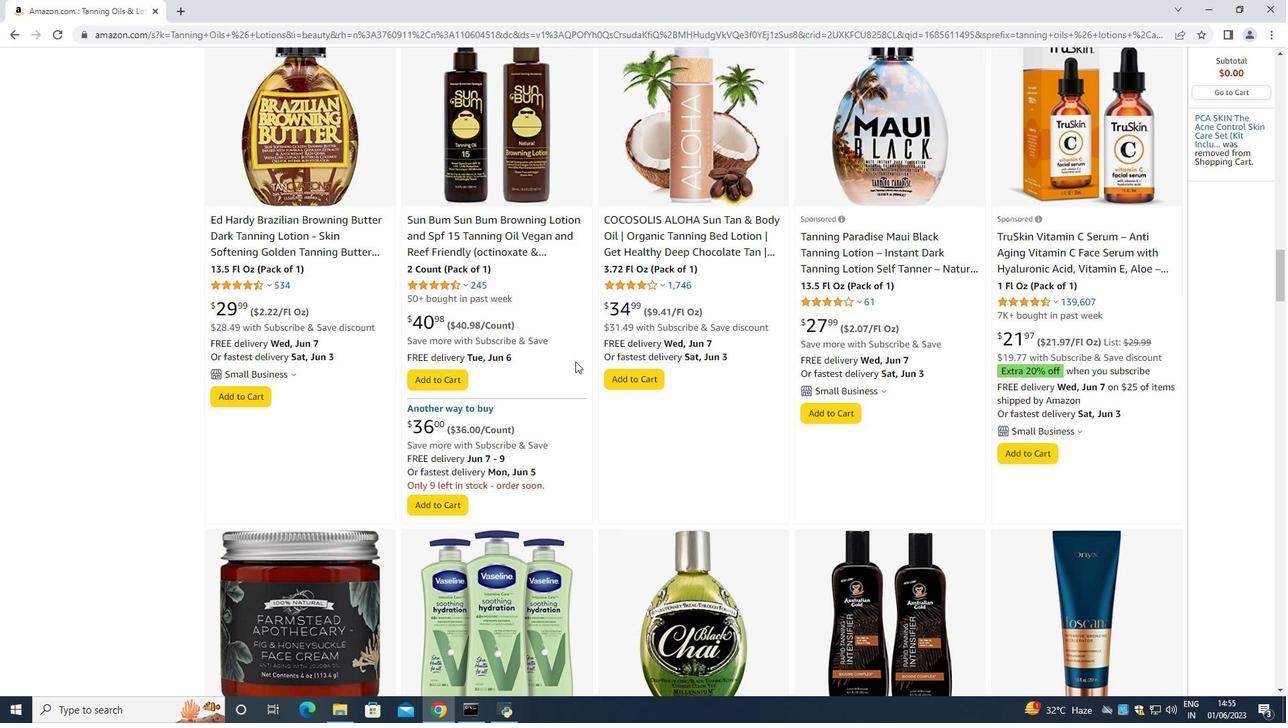 
Action: Mouse scrolled (575, 361) with delta (0, 0)
Screenshot: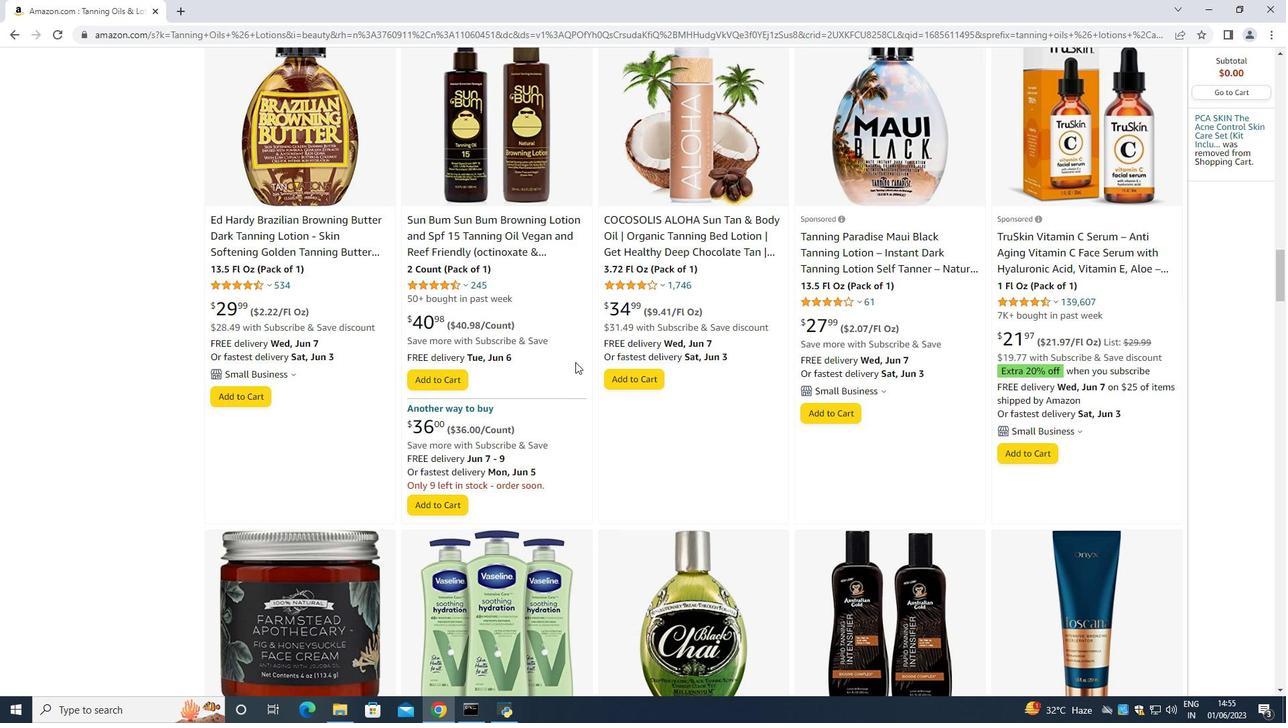 
Action: Mouse scrolled (575, 361) with delta (0, 0)
Screenshot: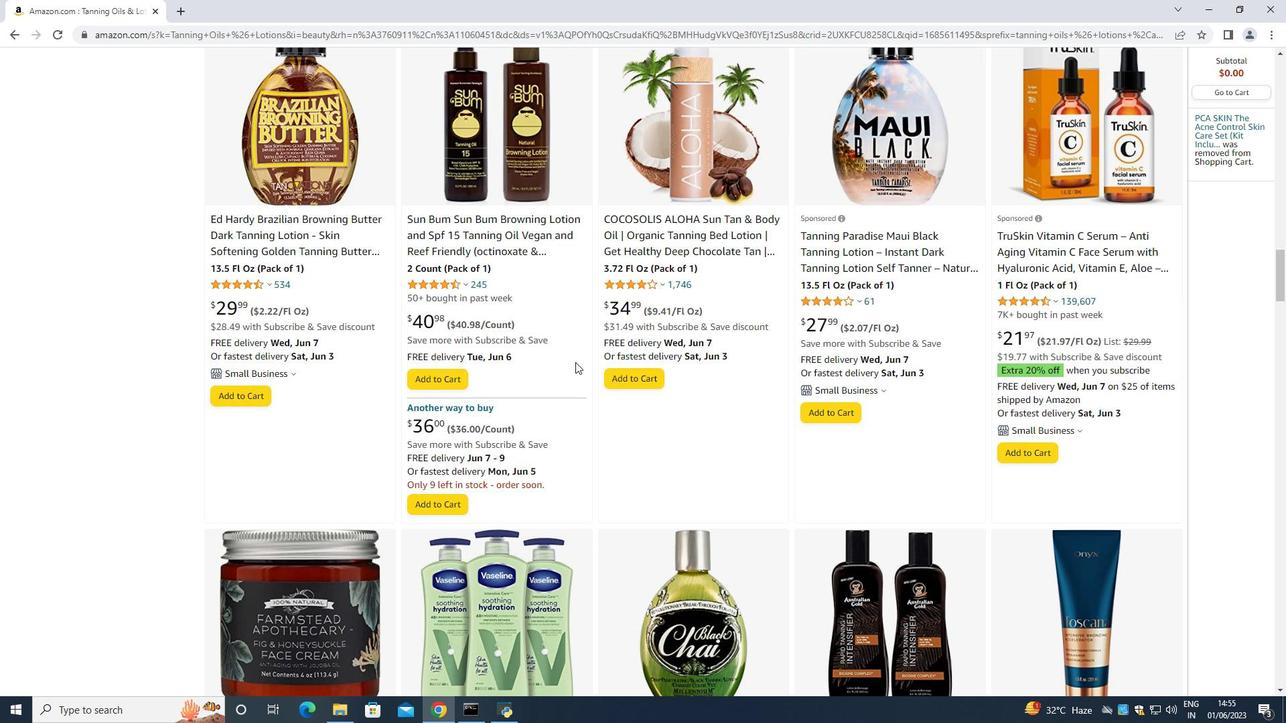 
Action: Mouse scrolled (575, 361) with delta (0, 0)
Screenshot: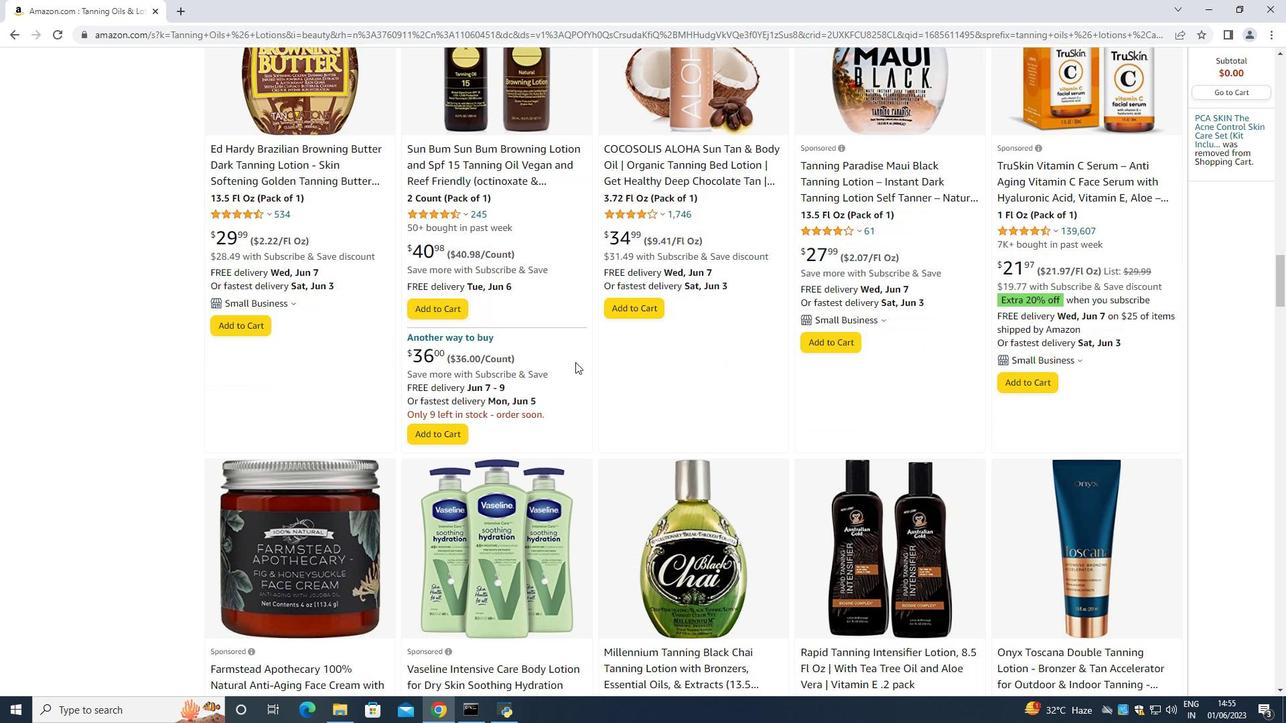 
Action: Mouse scrolled (575, 361) with delta (0, 0)
Screenshot: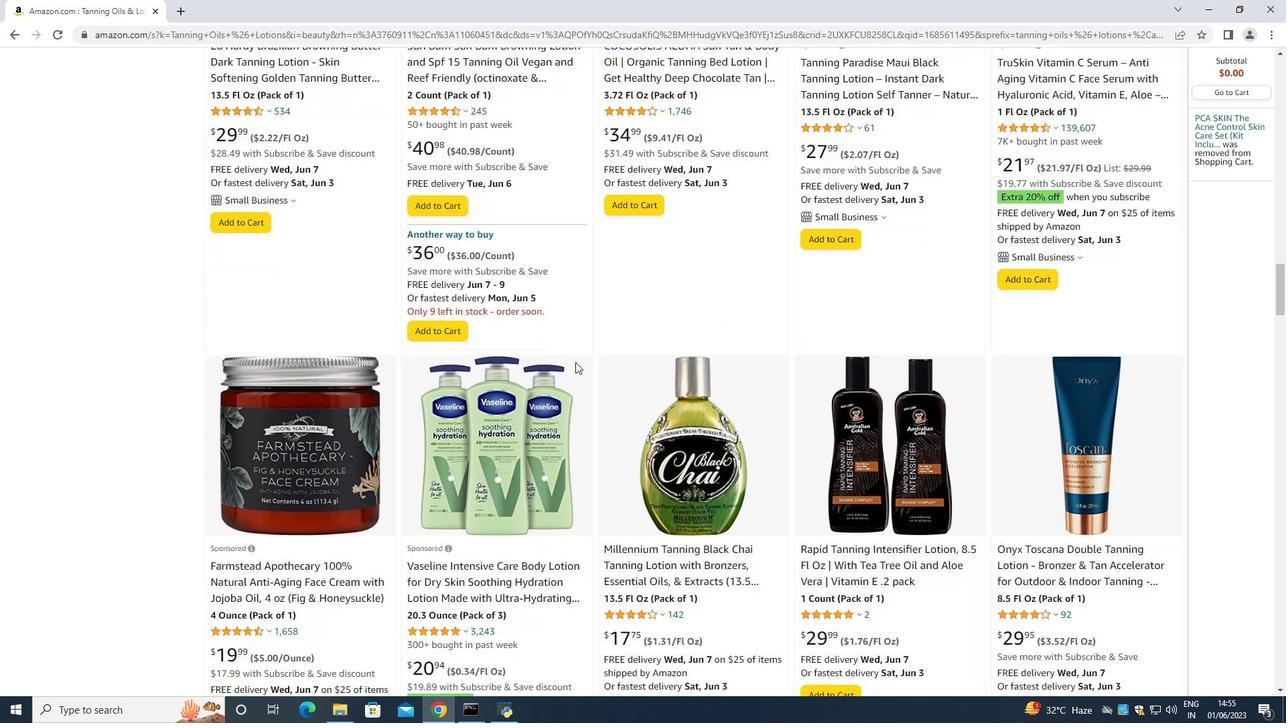 
Action: Mouse scrolled (575, 361) with delta (0, 0)
Screenshot: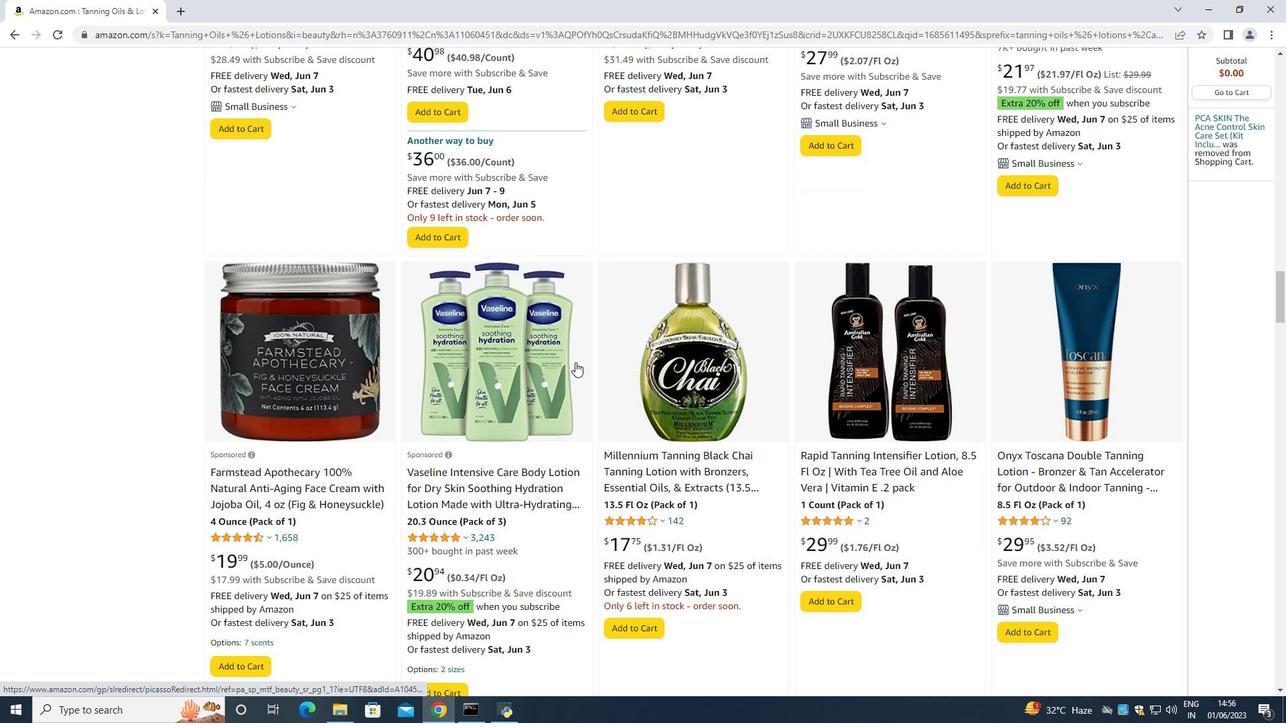
Action: Mouse scrolled (575, 361) with delta (0, 0)
Screenshot: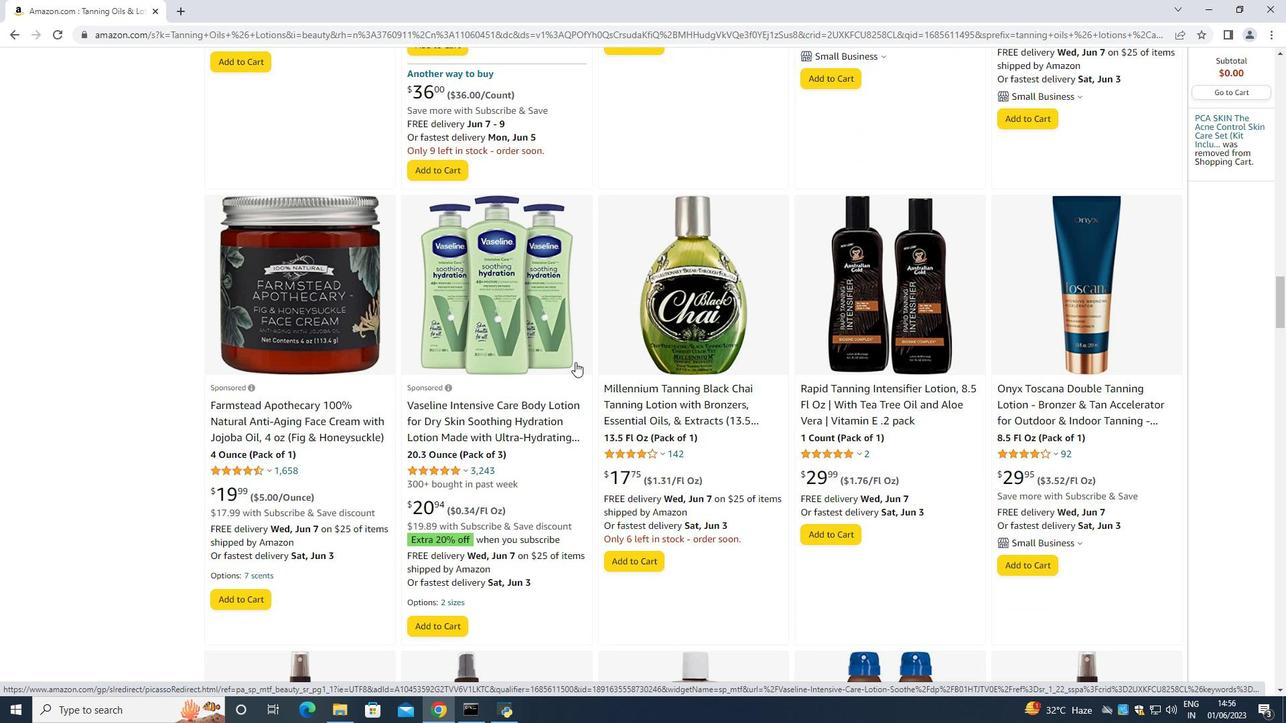 
Action: Mouse scrolled (575, 361) with delta (0, 0)
Screenshot: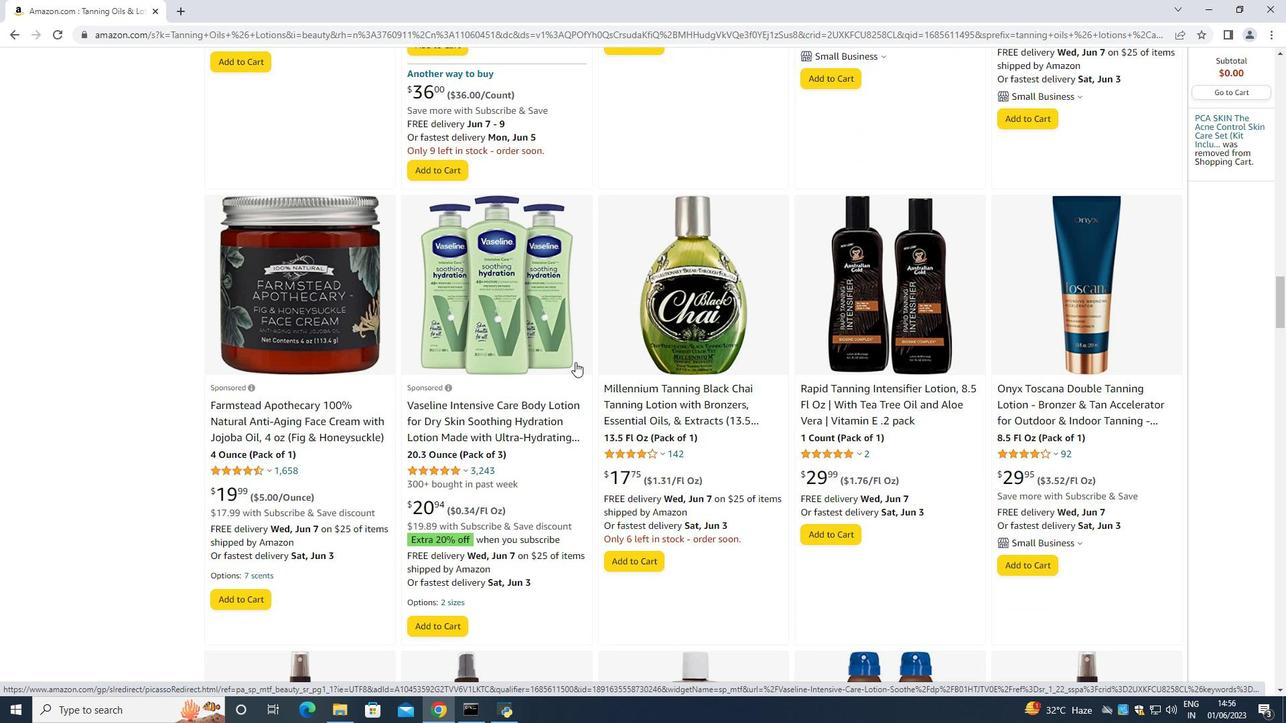 
Action: Mouse scrolled (575, 361) with delta (0, 0)
Screenshot: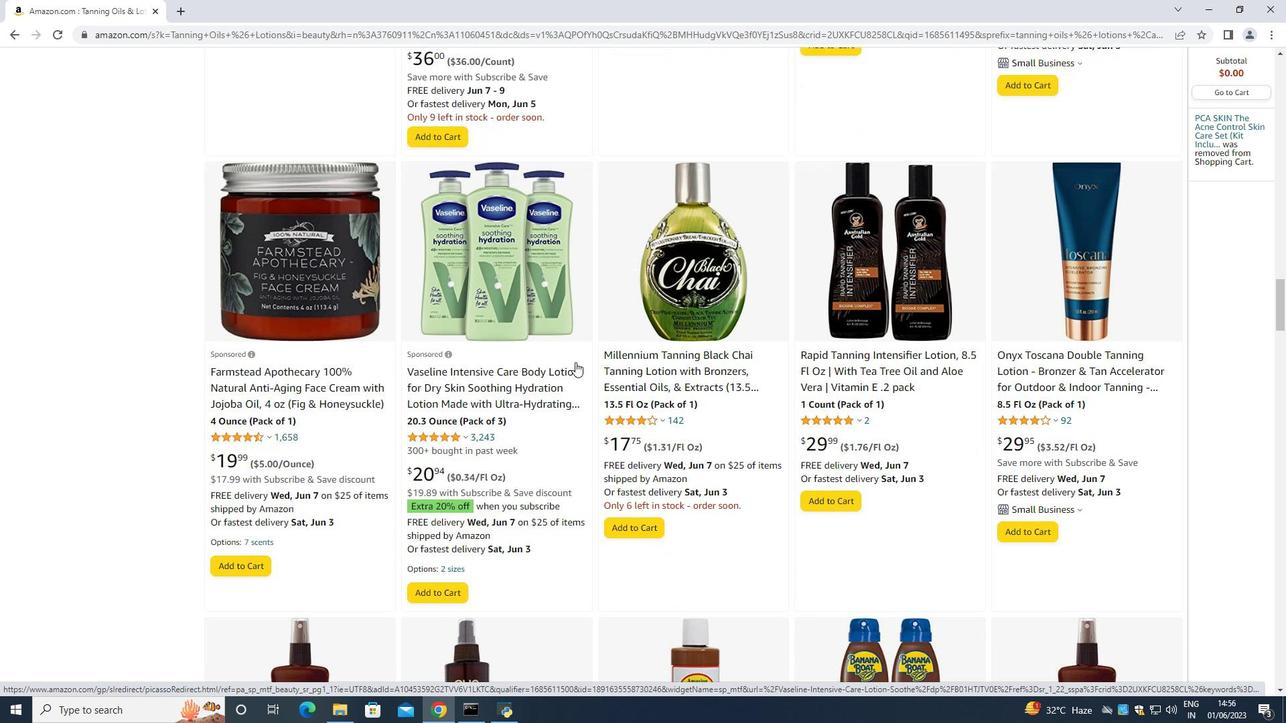 
Action: Mouse scrolled (575, 361) with delta (0, 0)
Screenshot: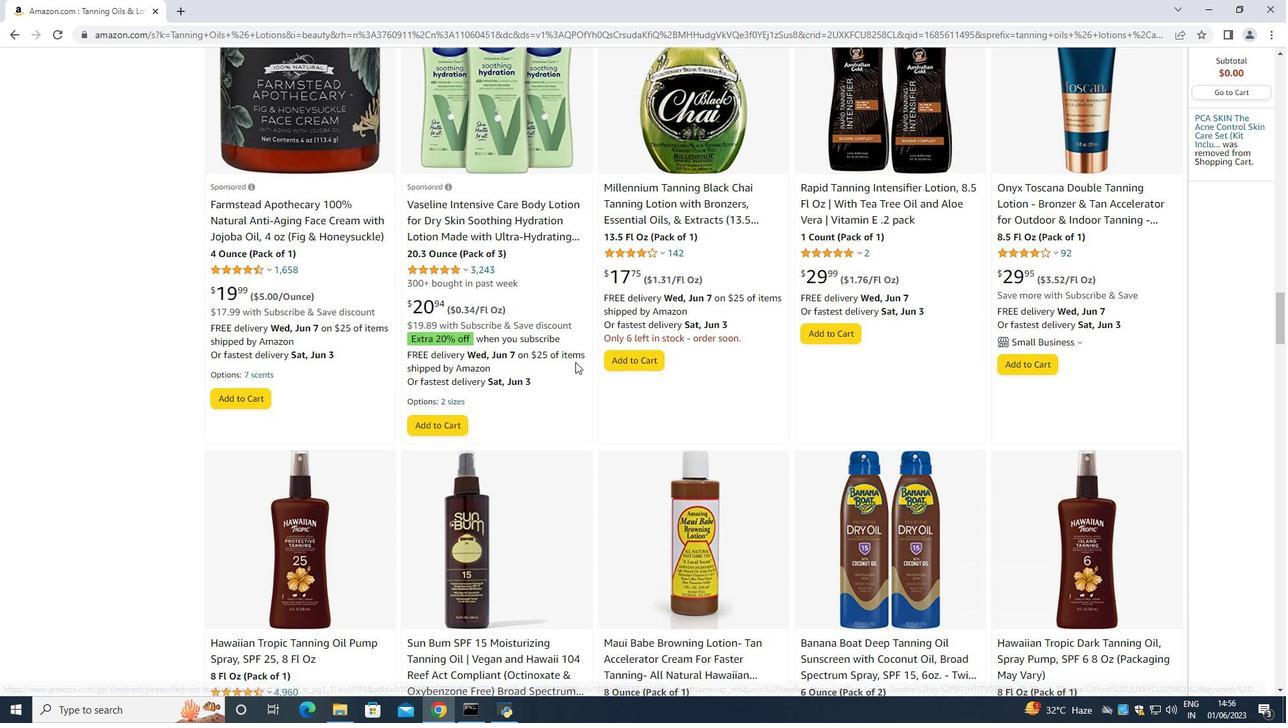 
Action: Mouse scrolled (575, 361) with delta (0, 0)
Screenshot: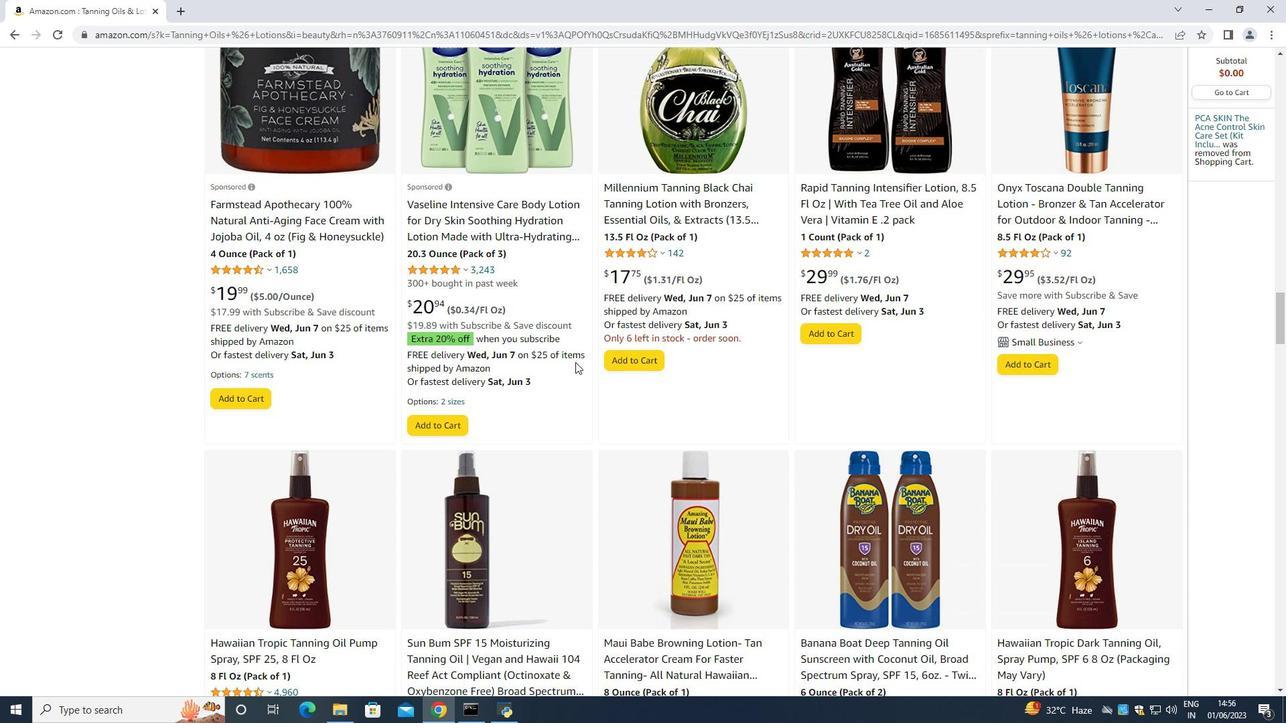 
Action: Mouse scrolled (575, 363) with delta (0, 0)
Screenshot: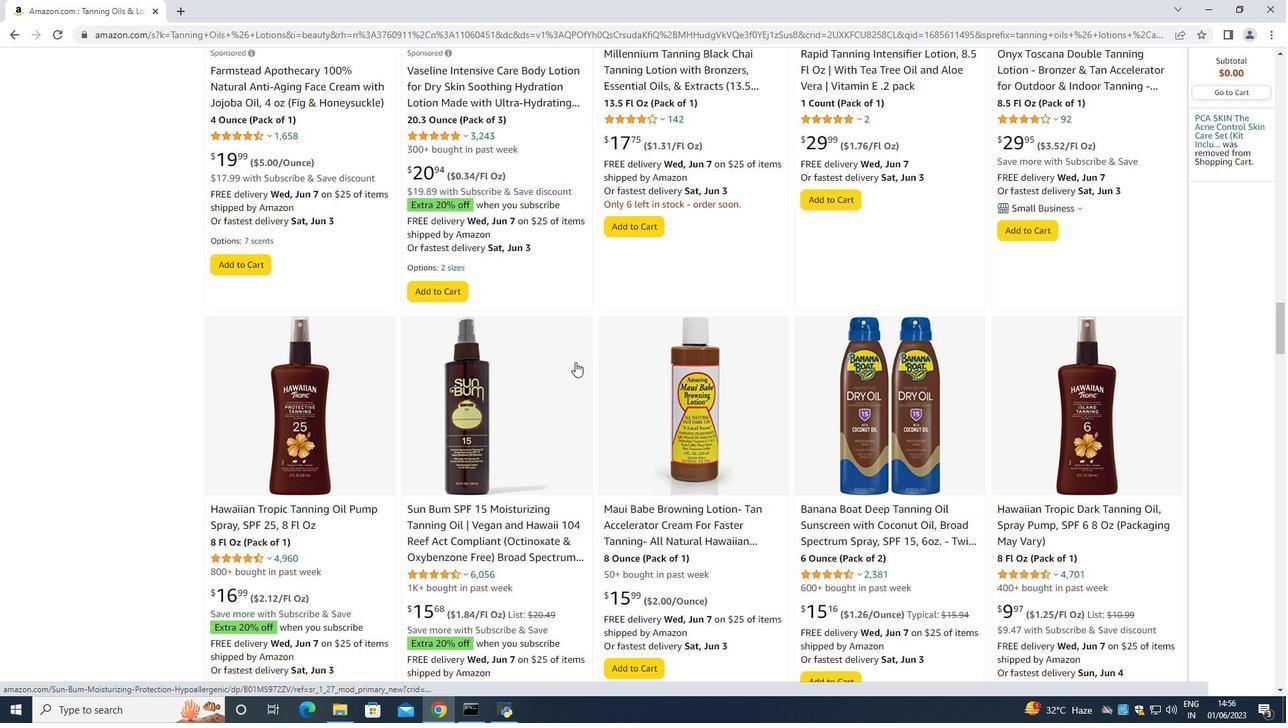 
Action: Mouse moved to (678, 94)
Screenshot: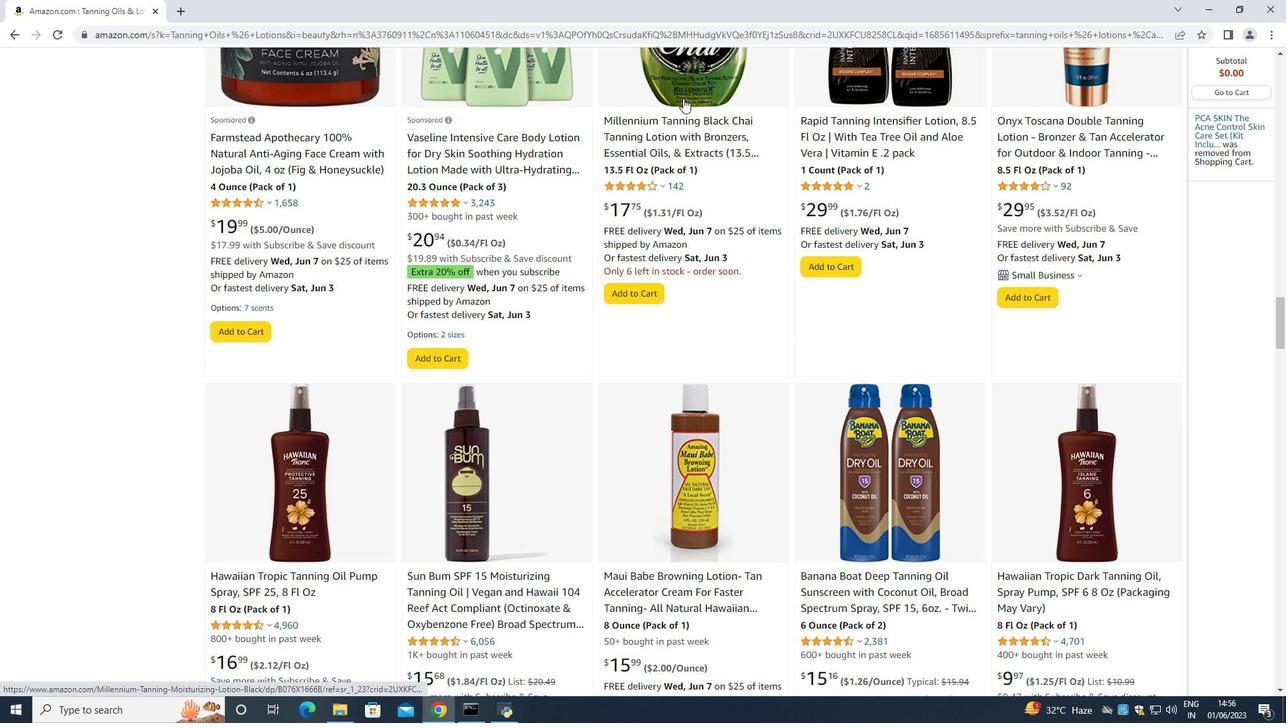 
Action: Mouse scrolled (678, 95) with delta (0, 0)
Screenshot: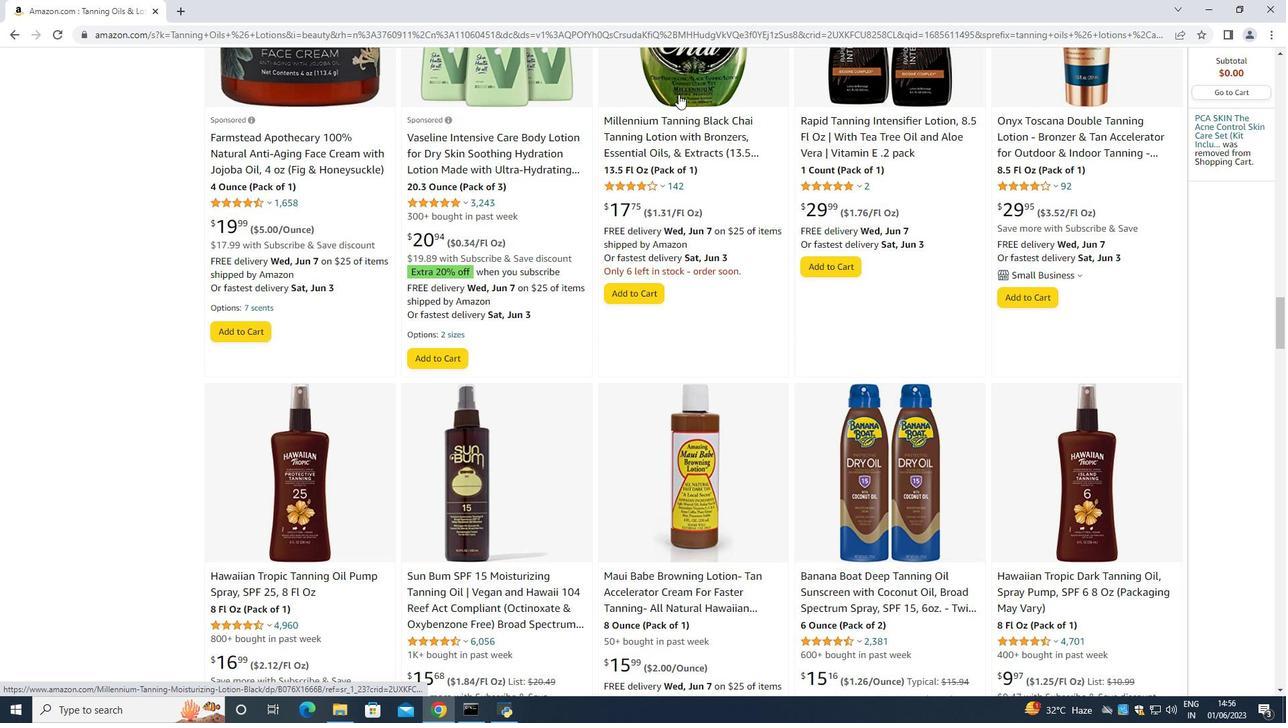 
Action: Mouse scrolled (678, 95) with delta (0, 0)
Screenshot: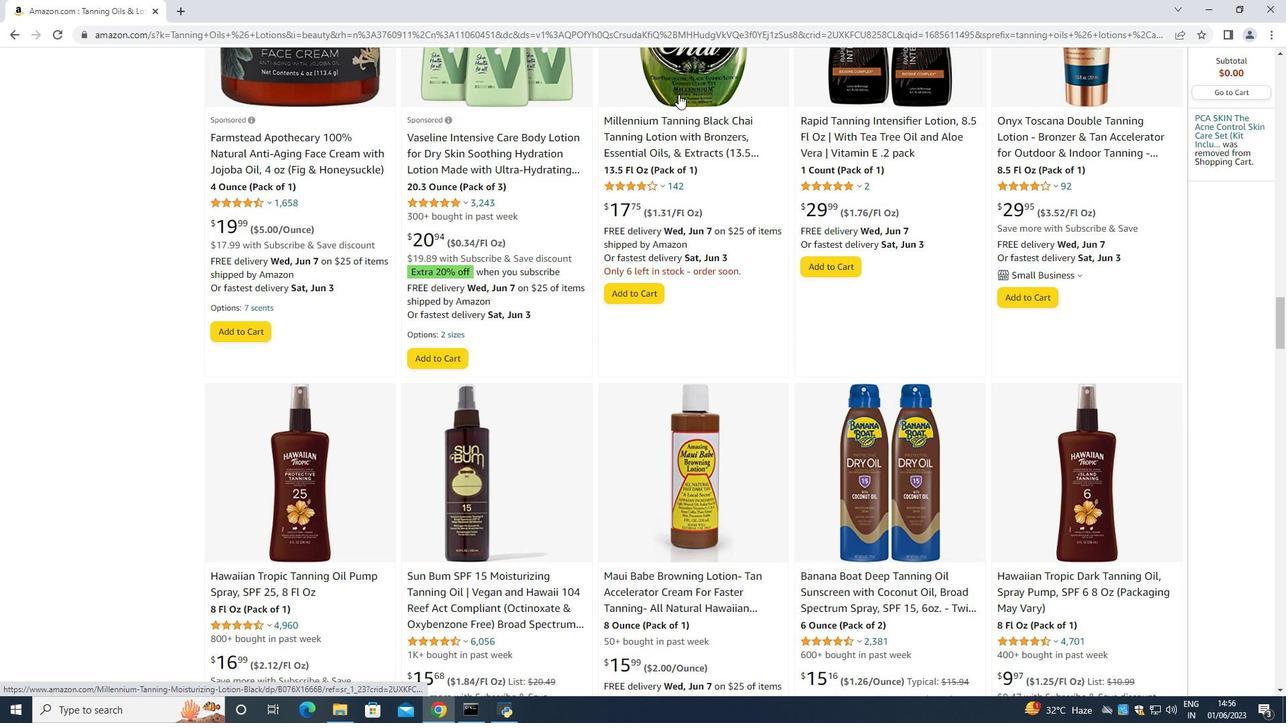 
Action: Mouse scrolled (678, 95) with delta (0, 0)
Screenshot: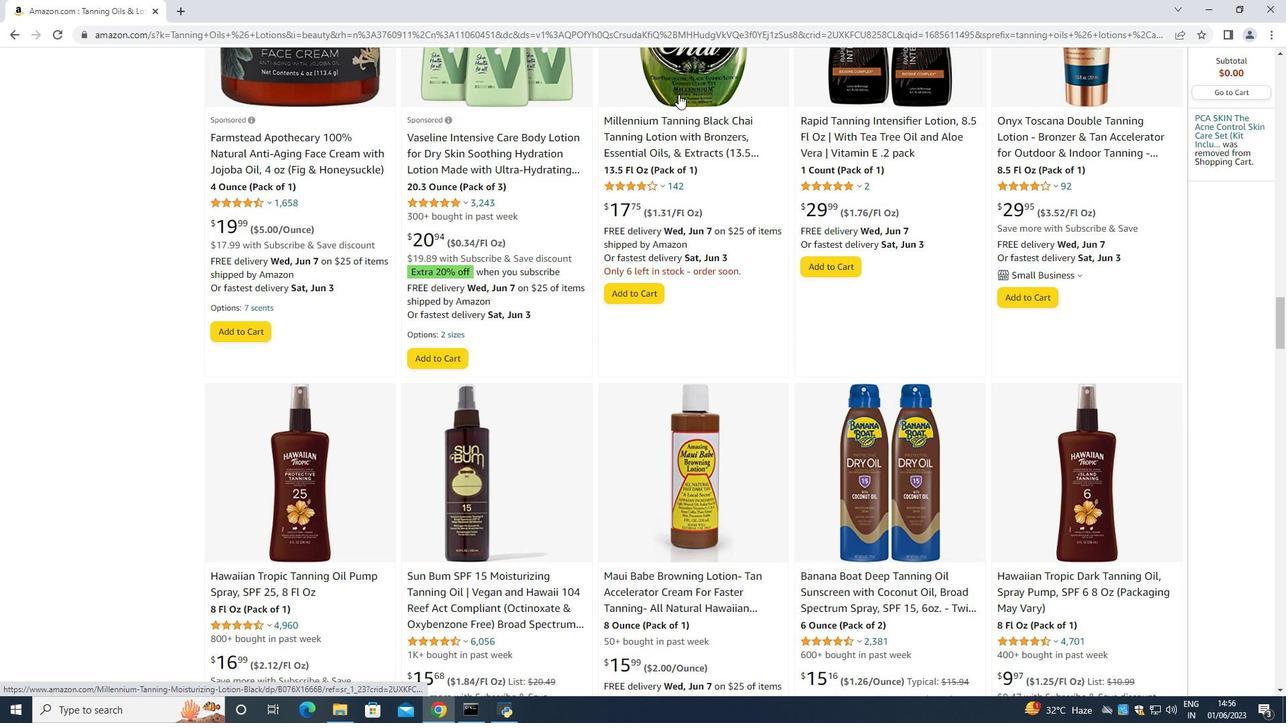 
Action: Mouse scrolled (678, 93) with delta (0, 0)
Screenshot: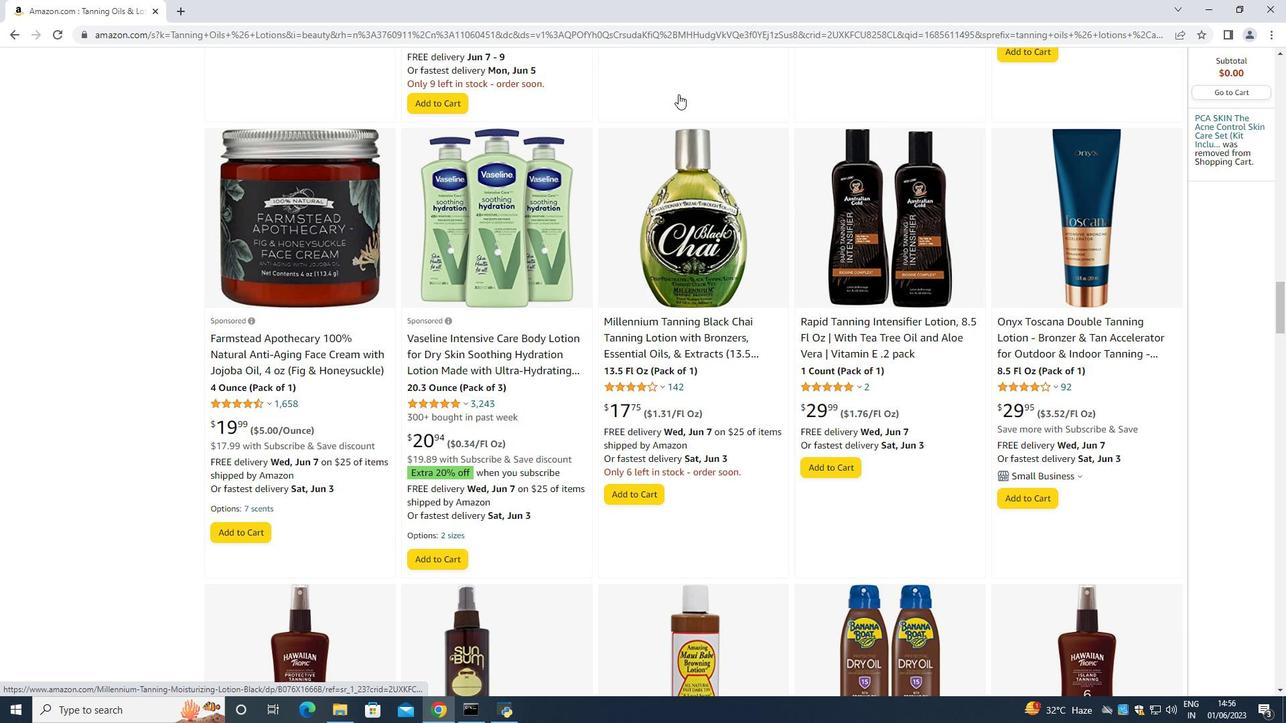 
Action: Mouse scrolled (678, 93) with delta (0, 0)
Screenshot: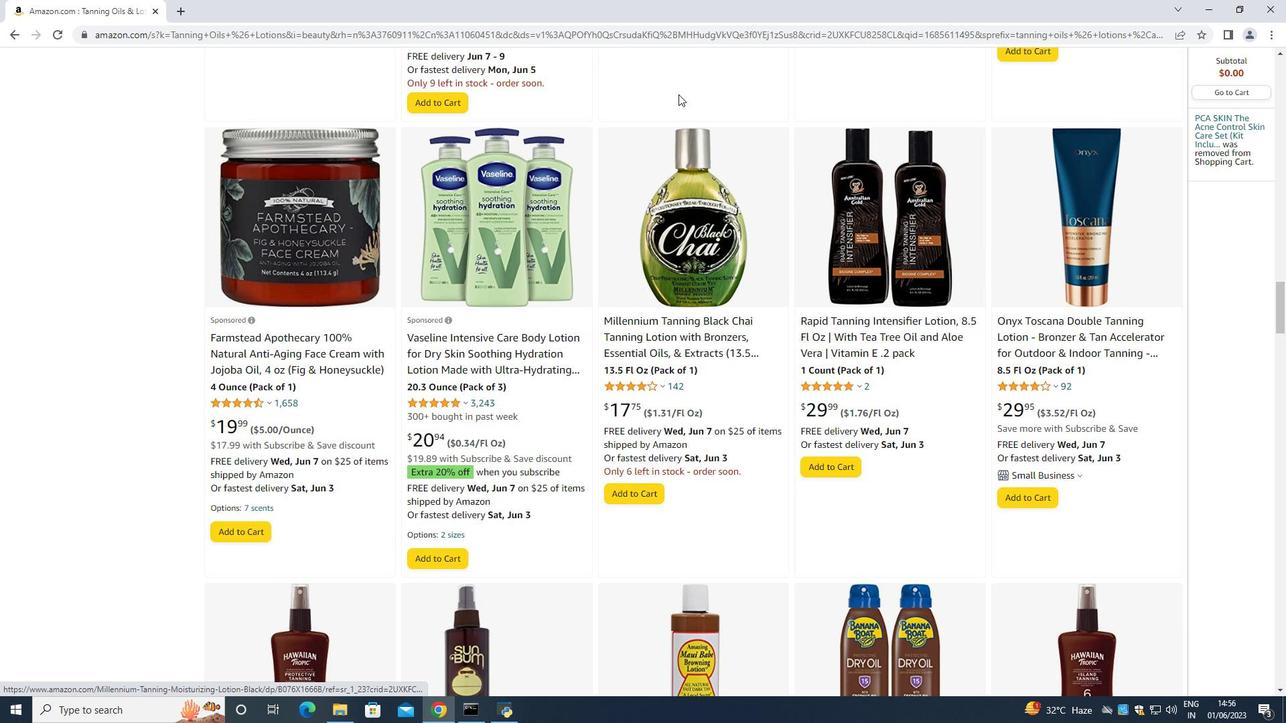 
Action: Mouse scrolled (678, 93) with delta (0, 0)
Screenshot: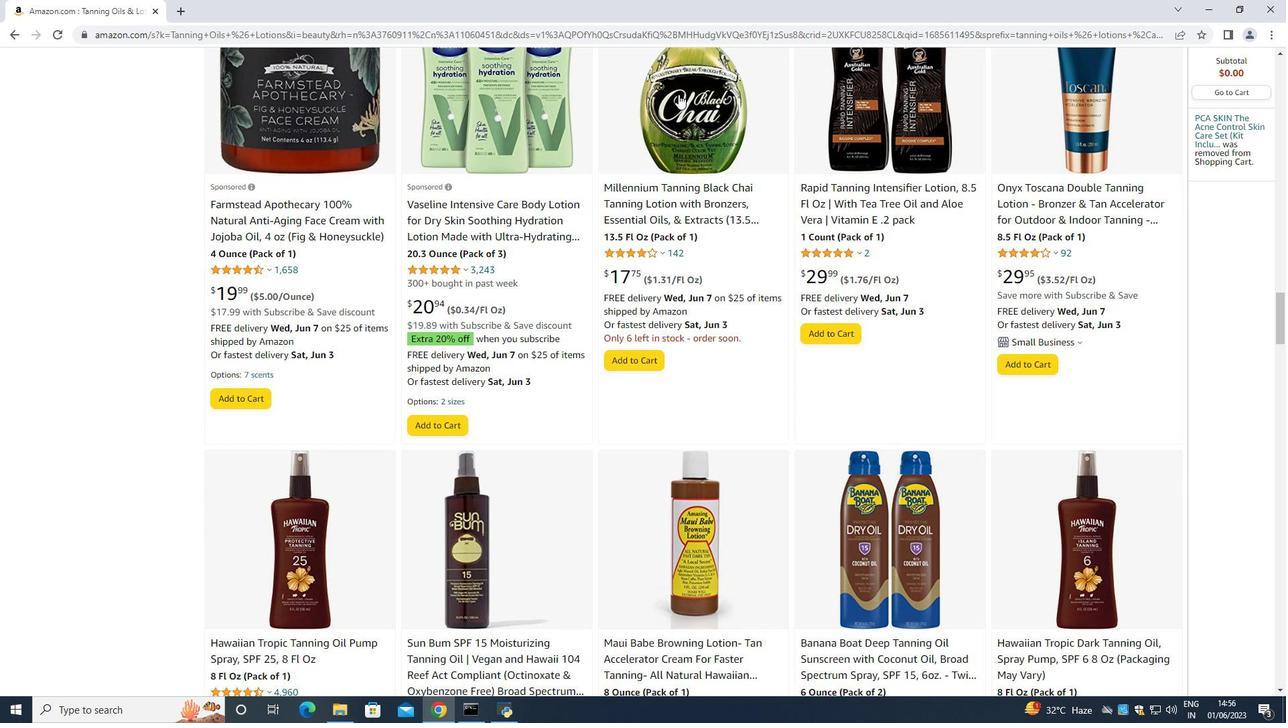 
Action: Mouse scrolled (678, 93) with delta (0, 0)
Screenshot: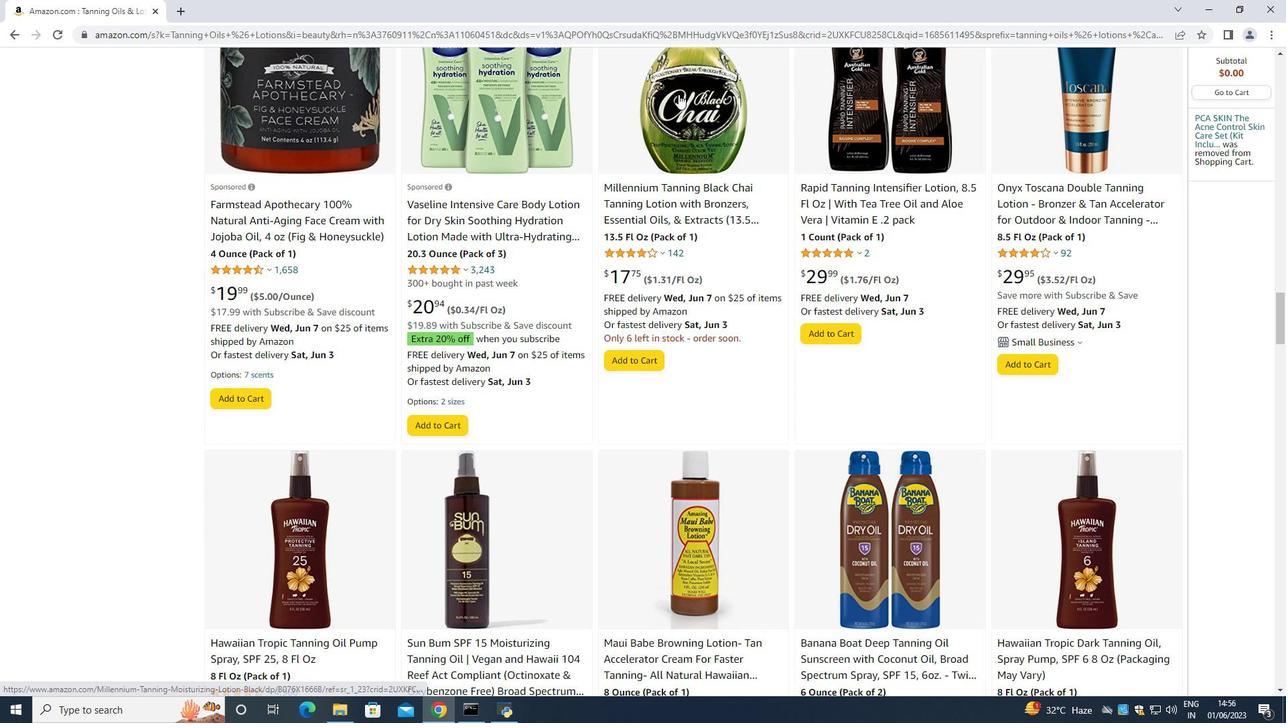 
Action: Mouse moved to (674, 81)
Screenshot: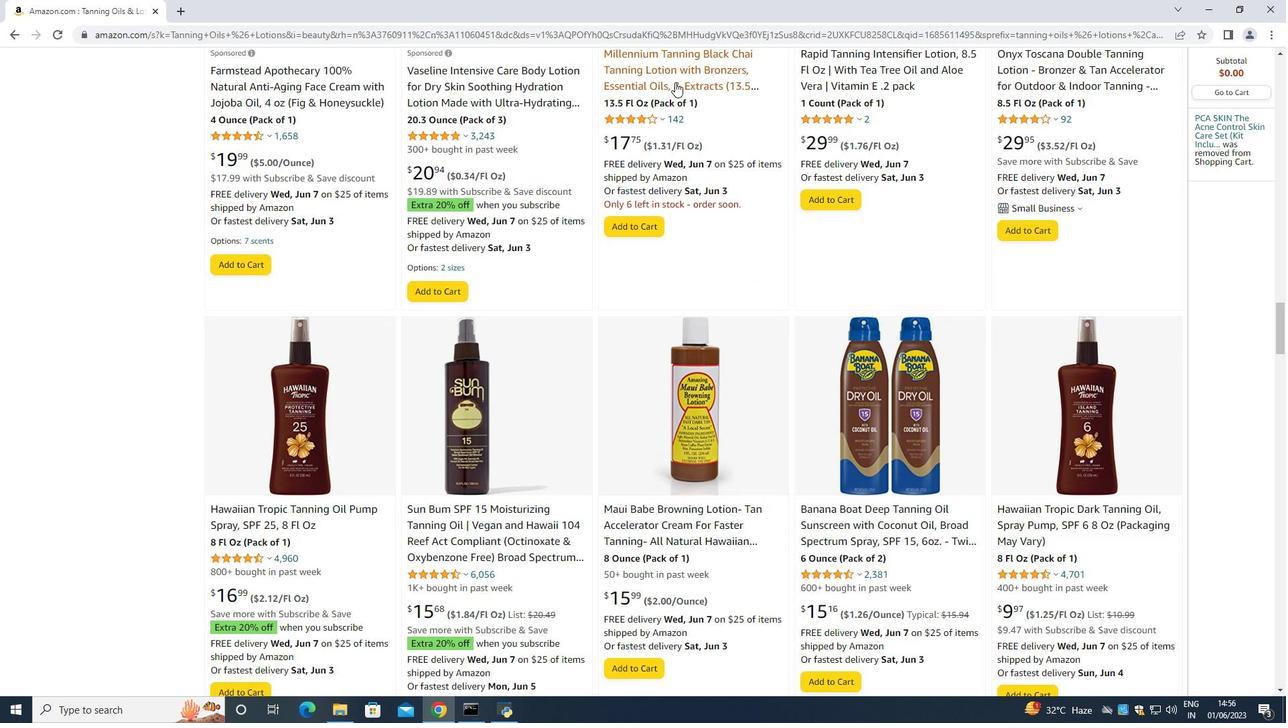 
Action: Mouse pressed left at (674, 81)
Screenshot: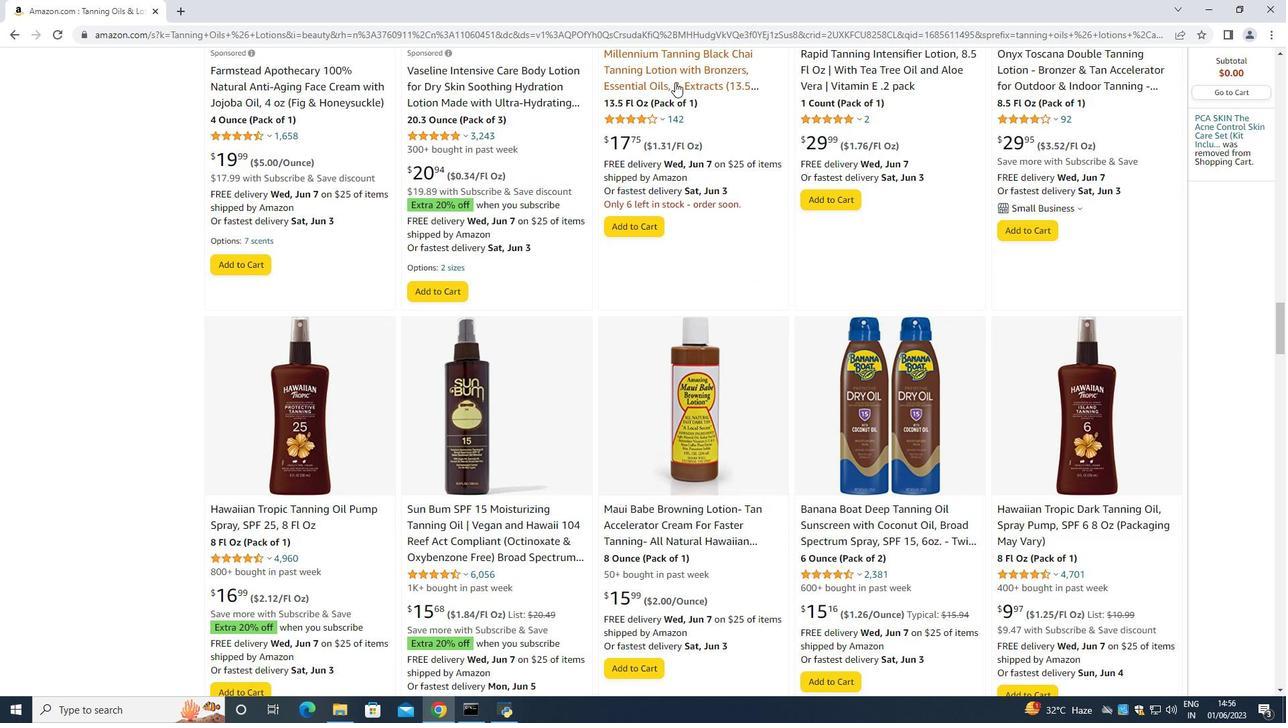 
Action: Mouse moved to (771, 374)
Screenshot: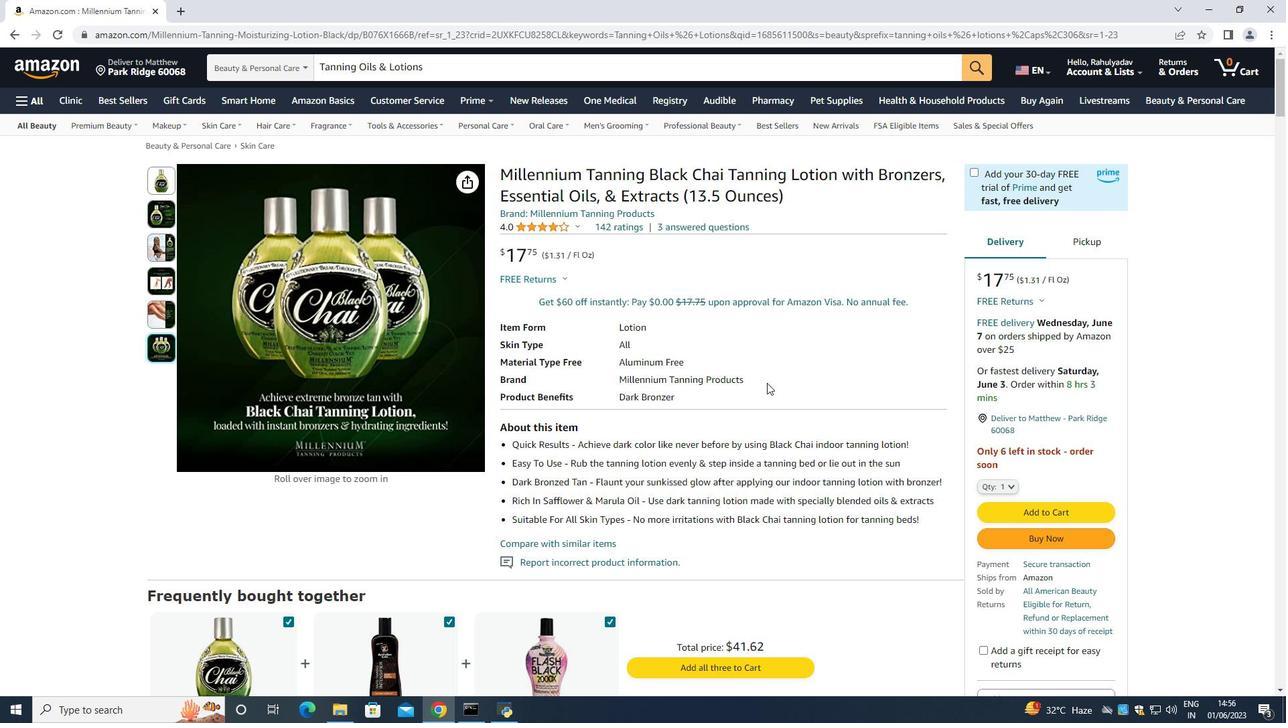 
Action: Mouse scrolled (771, 373) with delta (0, 0)
Screenshot: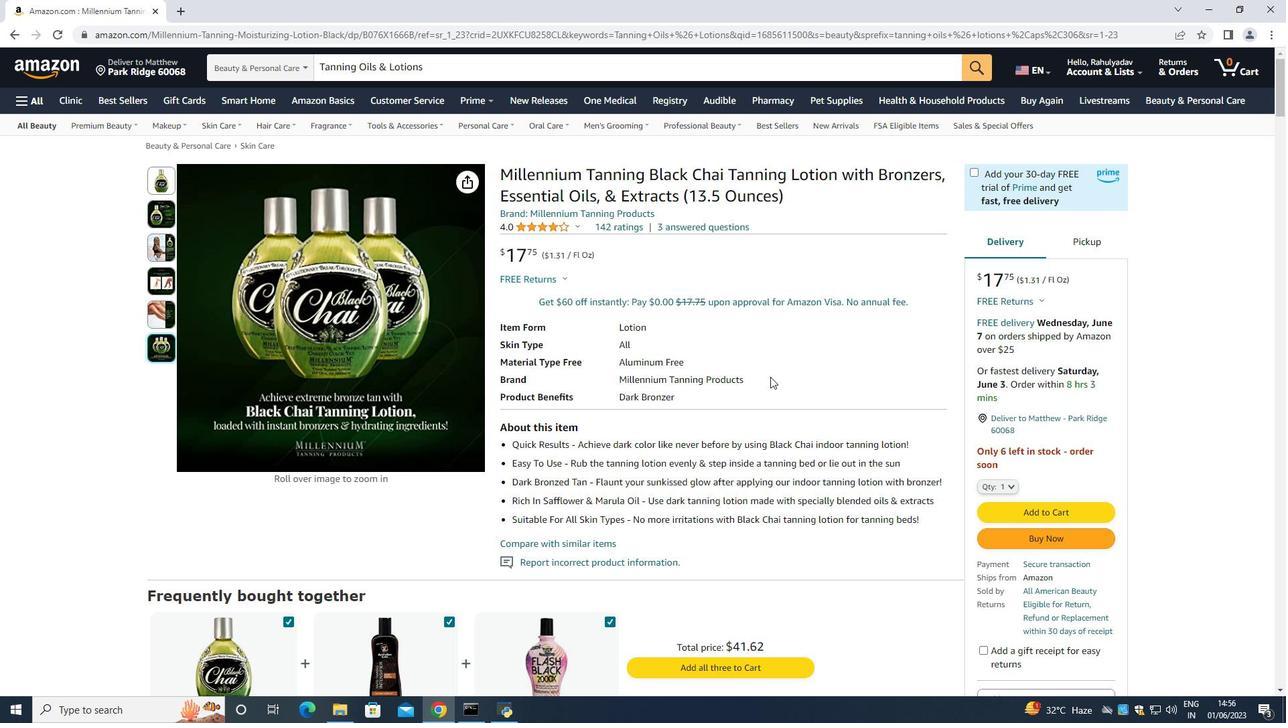 
Action: Mouse scrolled (771, 373) with delta (0, 0)
Screenshot: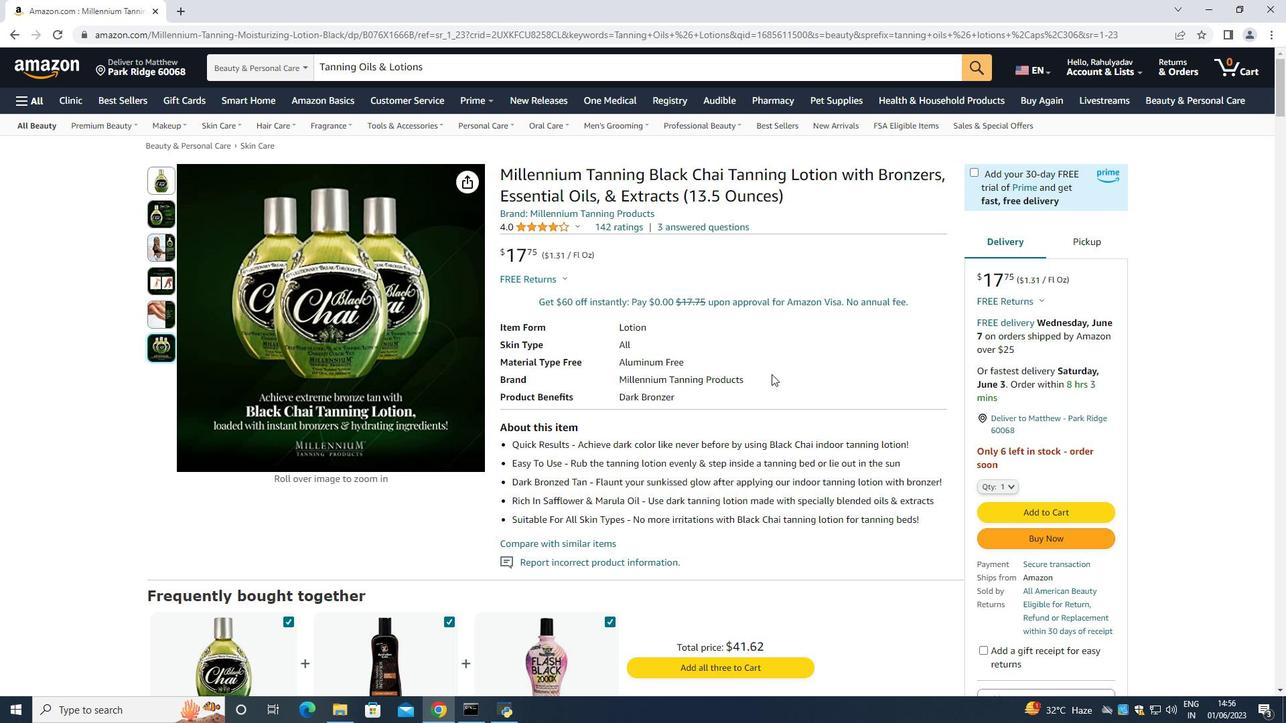 
Action: Mouse scrolled (771, 373) with delta (0, 0)
Screenshot: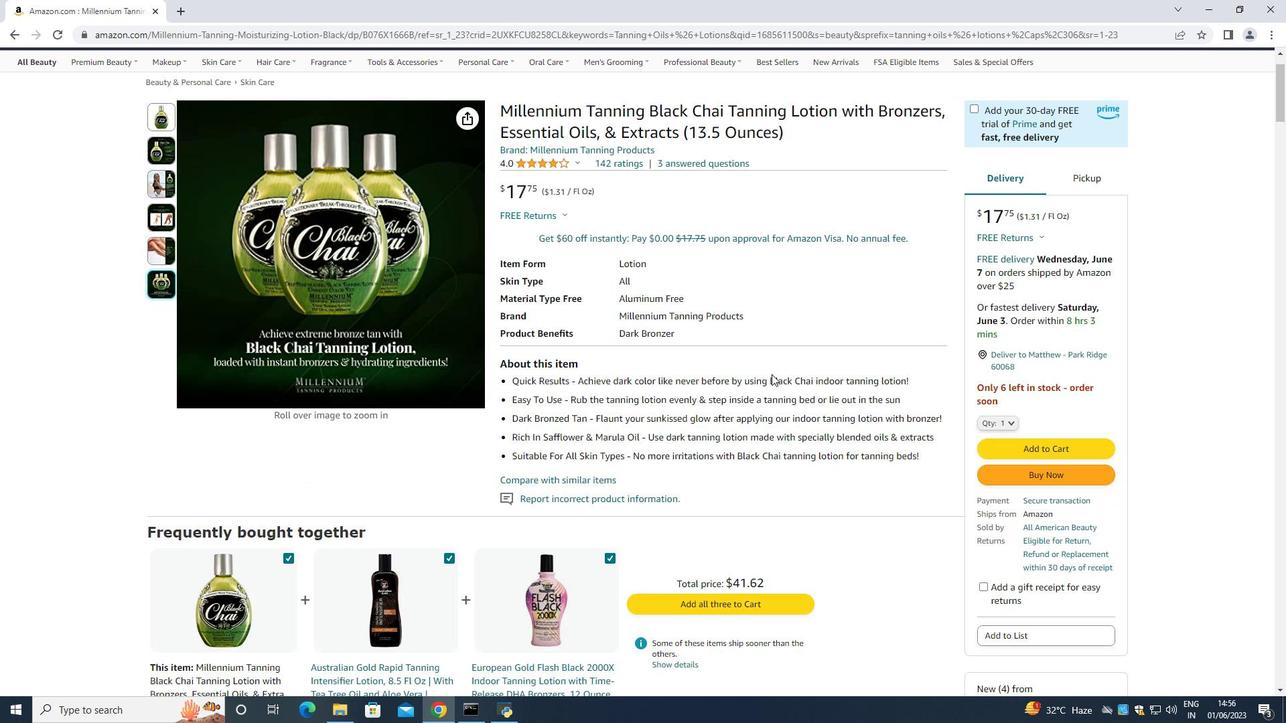 
Action: Mouse scrolled (771, 373) with delta (0, 0)
Screenshot: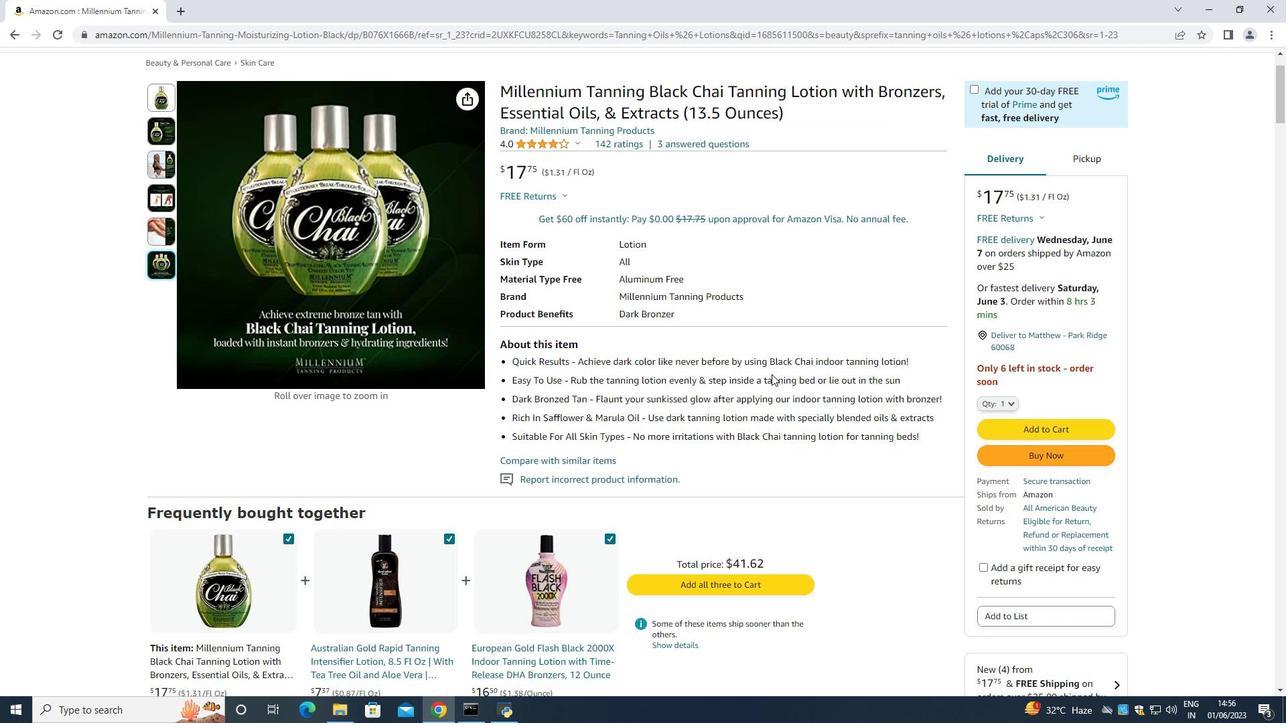 
Action: Mouse moved to (982, 219)
Screenshot: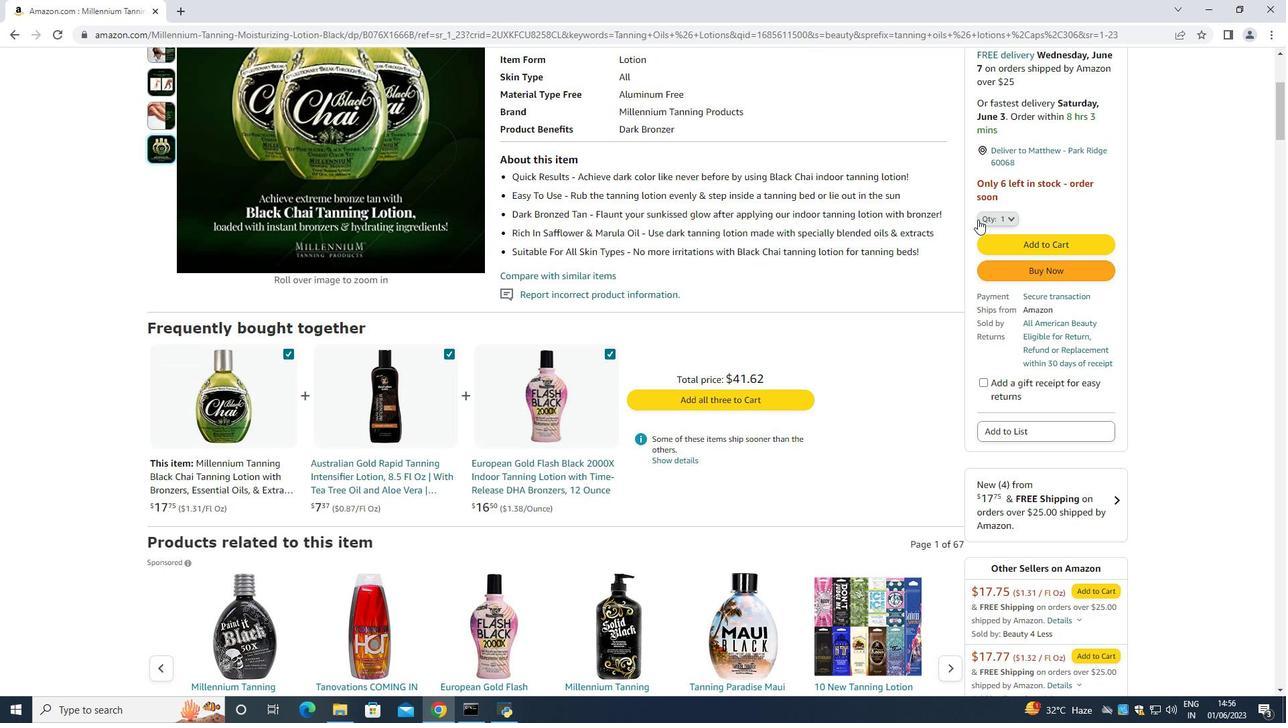 
Action: Mouse pressed left at (982, 219)
Screenshot: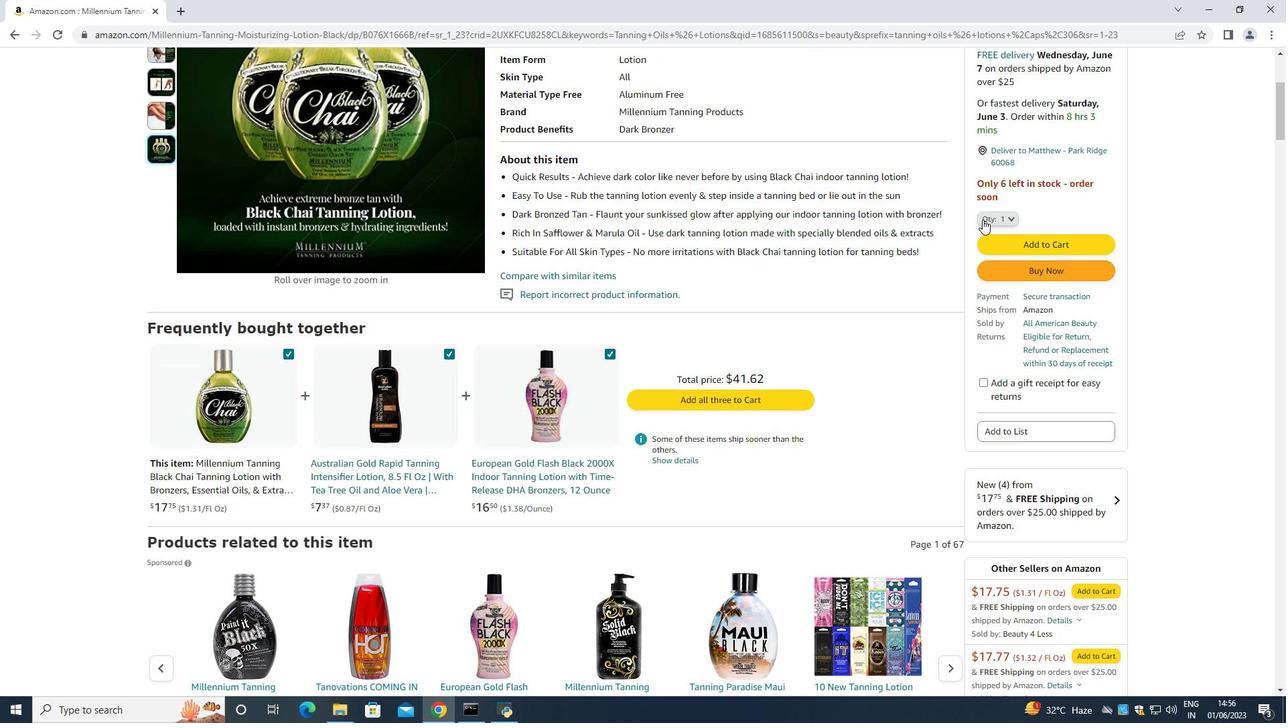 
Action: Mouse moved to (988, 236)
Screenshot: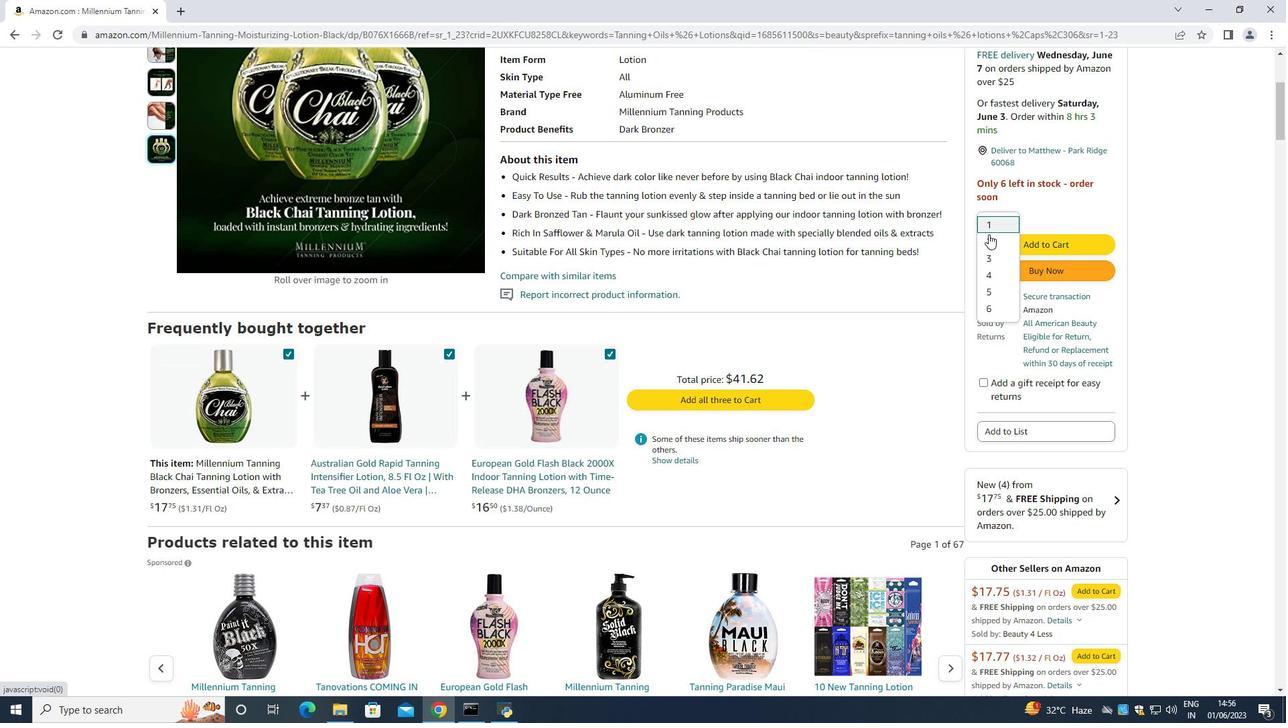 
Action: Mouse pressed left at (988, 236)
Screenshot: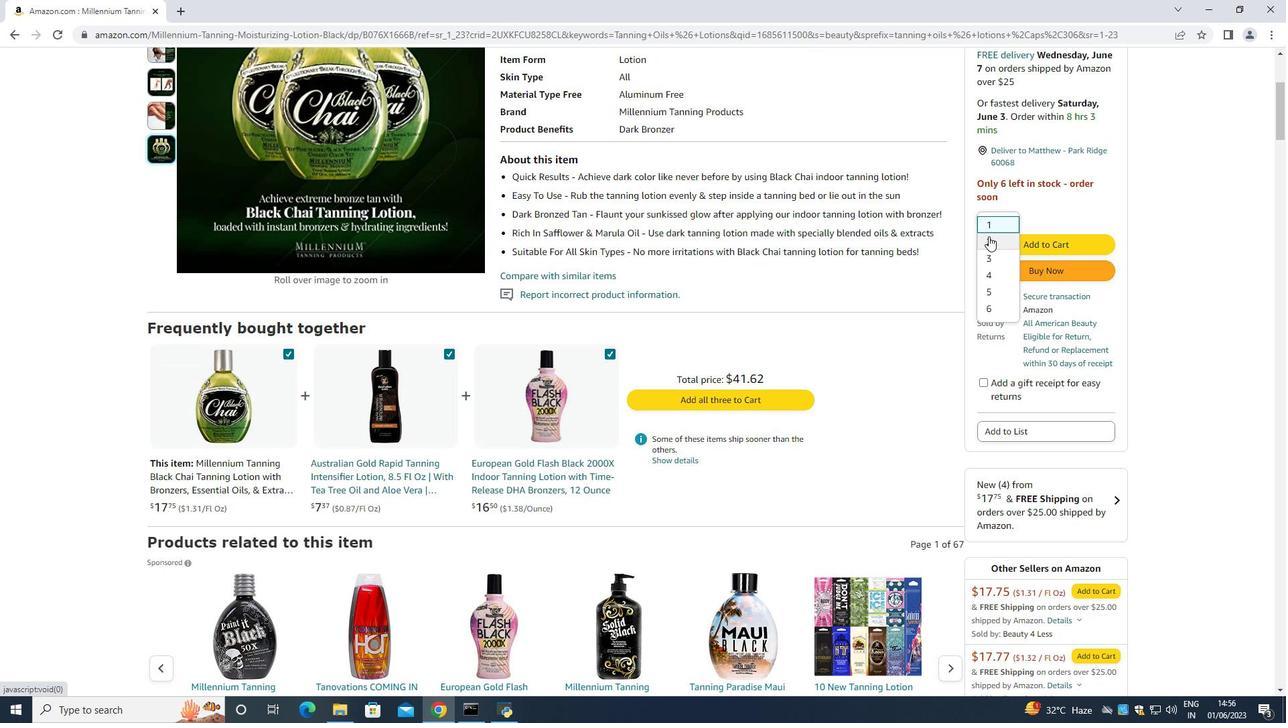 
Action: Mouse moved to (1051, 260)
Screenshot: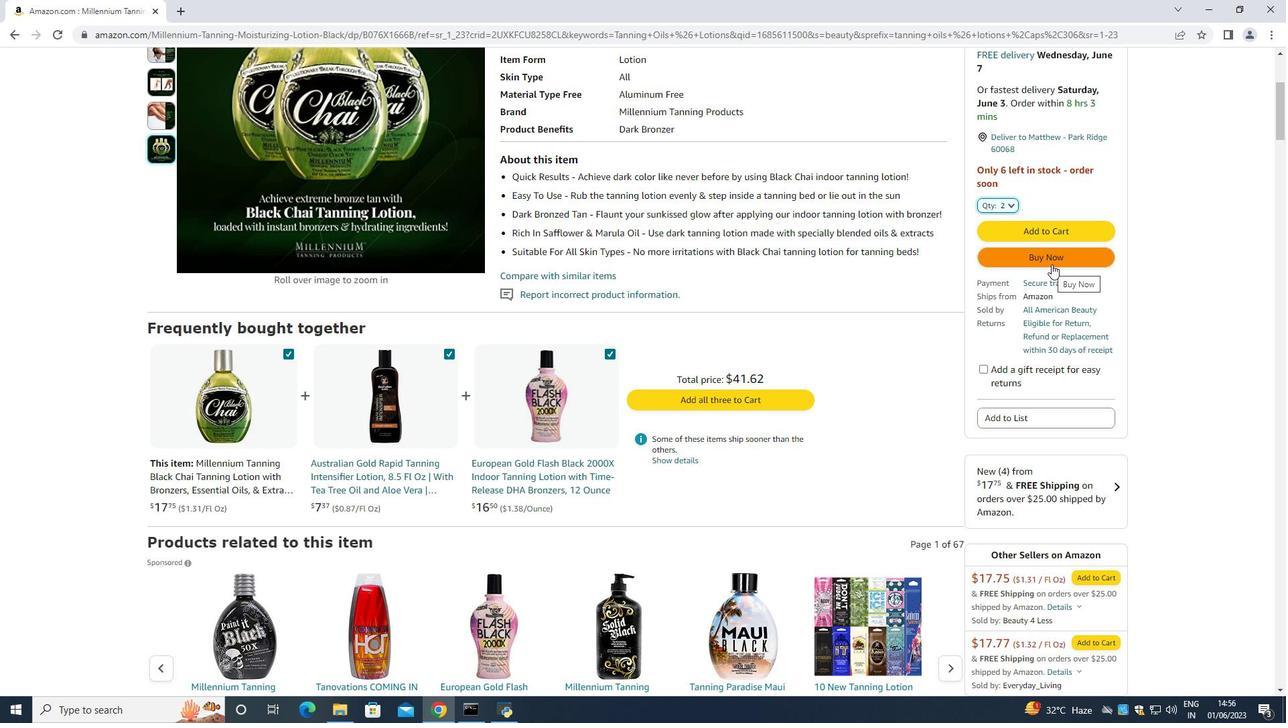 
Action: Mouse pressed left at (1051, 260)
Screenshot: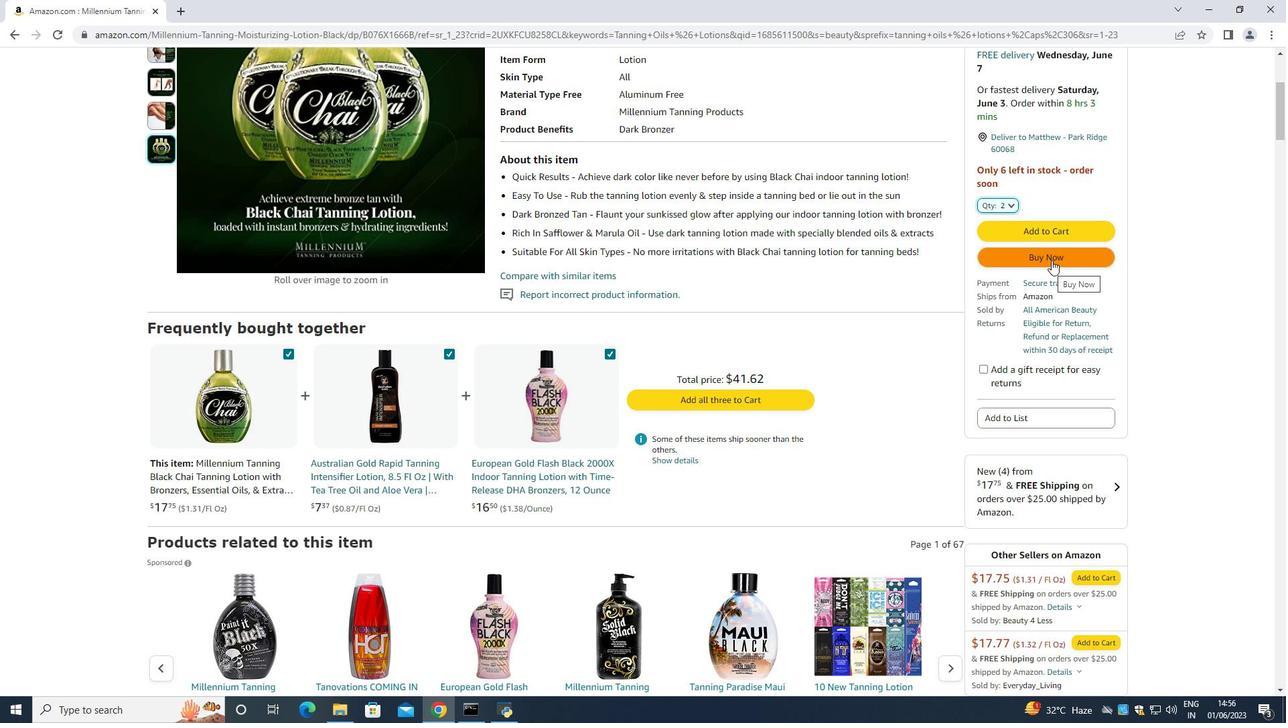 
Action: Mouse moved to (789, 108)
Screenshot: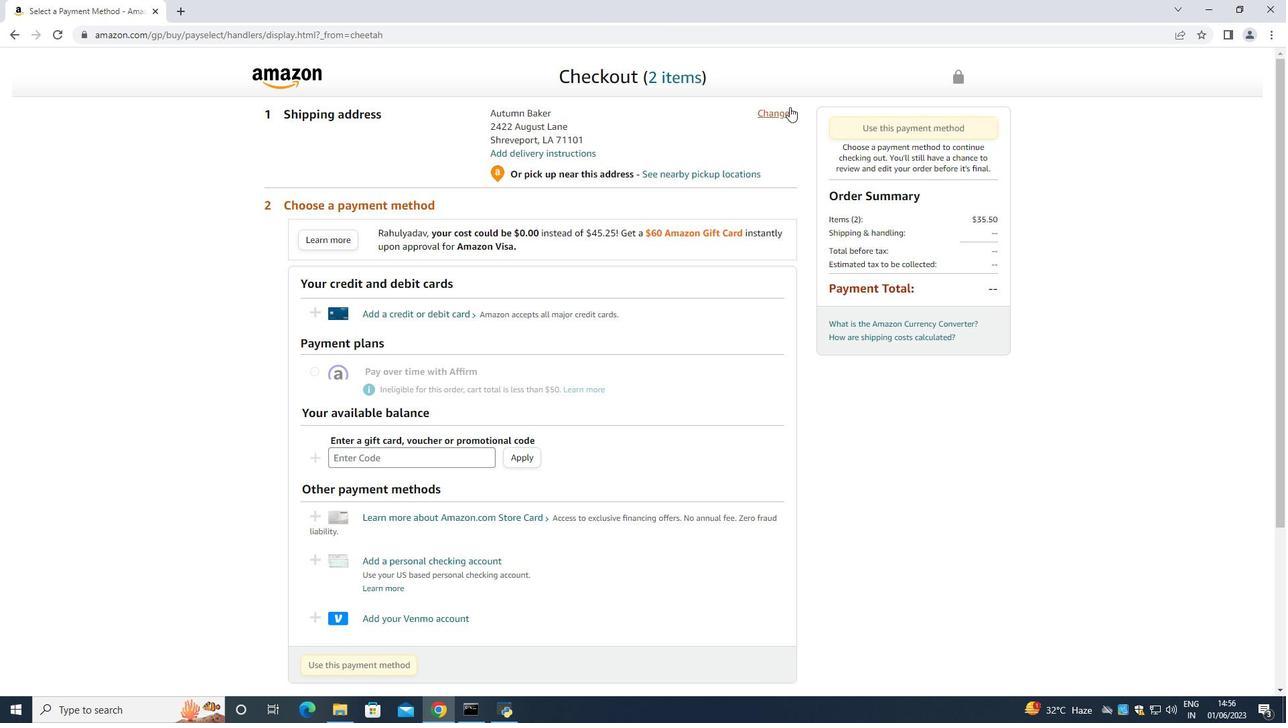 
Action: Mouse pressed left at (789, 108)
Screenshot: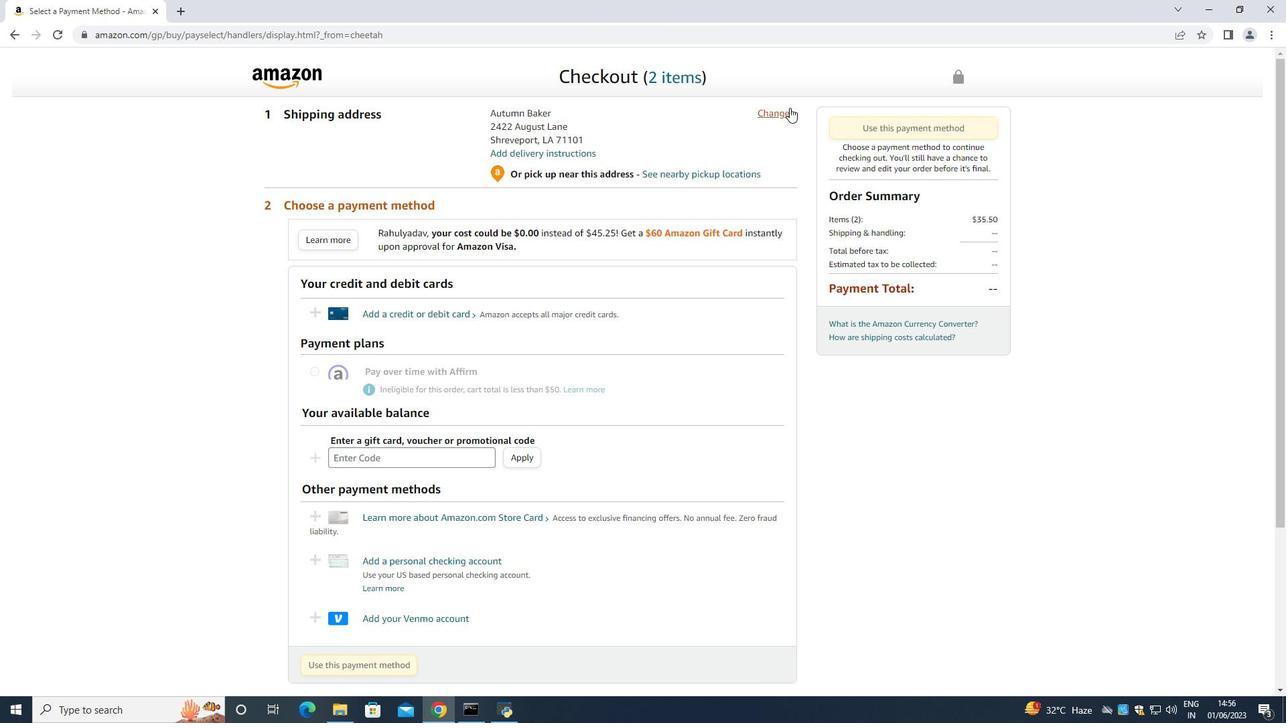 
Action: Mouse moved to (789, 110)
Screenshot: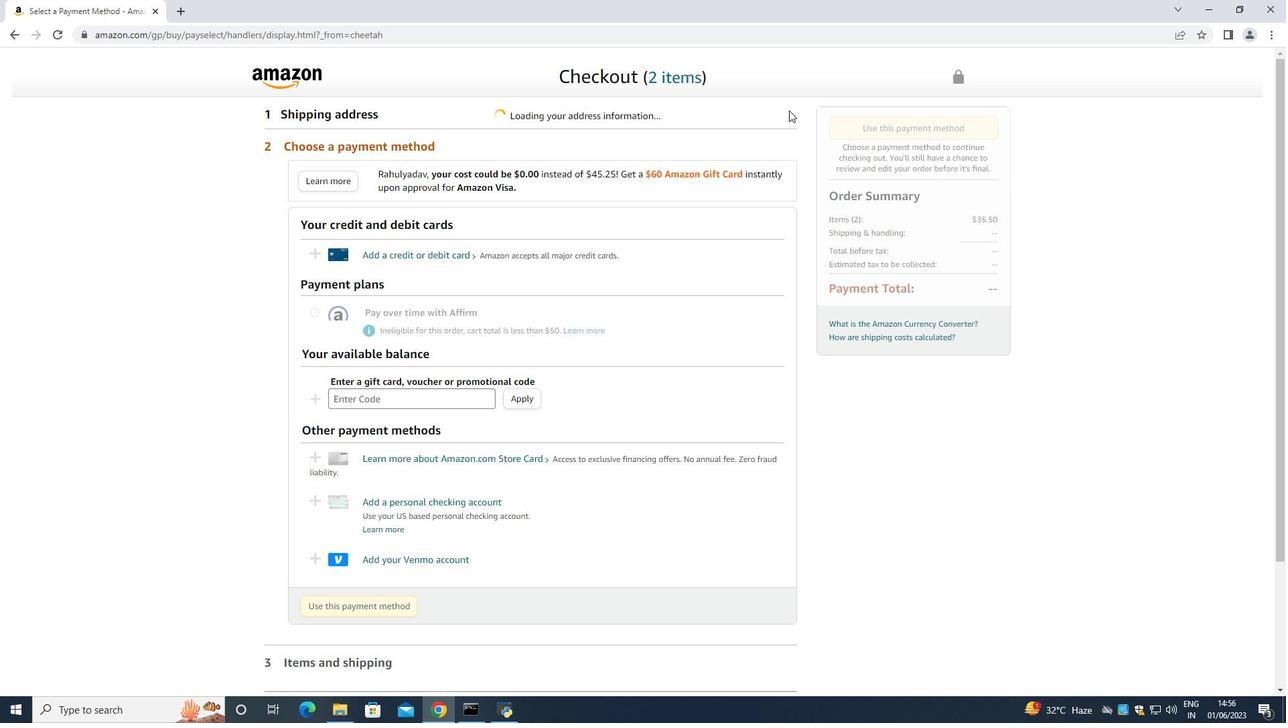 
Action: Mouse scrolled (789, 109) with delta (0, 0)
Screenshot: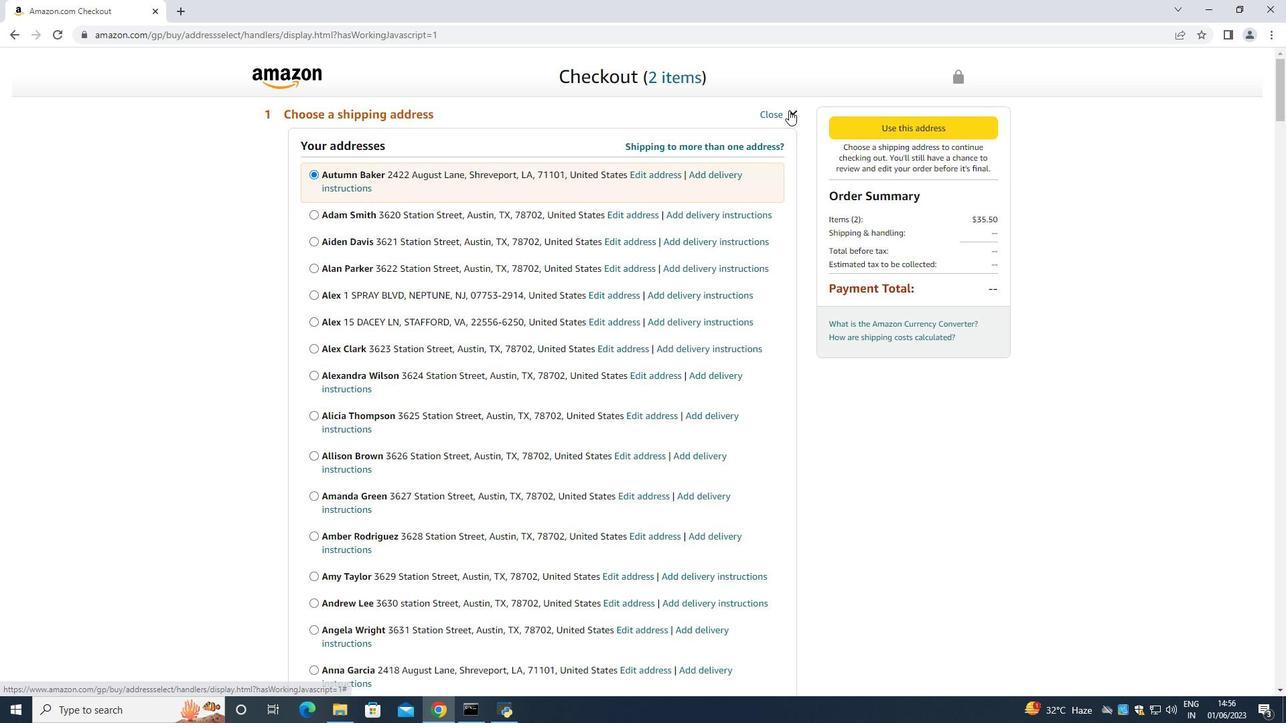 
Action: Mouse scrolled (789, 109) with delta (0, 0)
Screenshot: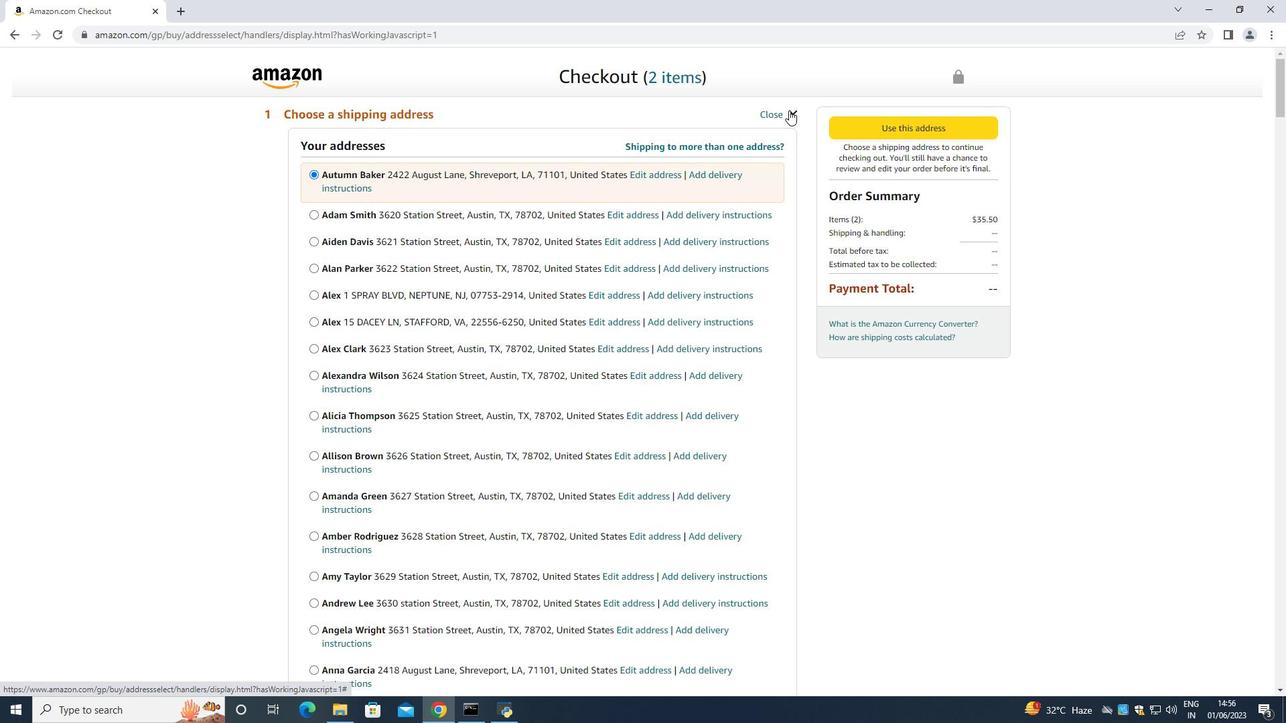 
Action: Mouse scrolled (789, 109) with delta (0, 0)
Screenshot: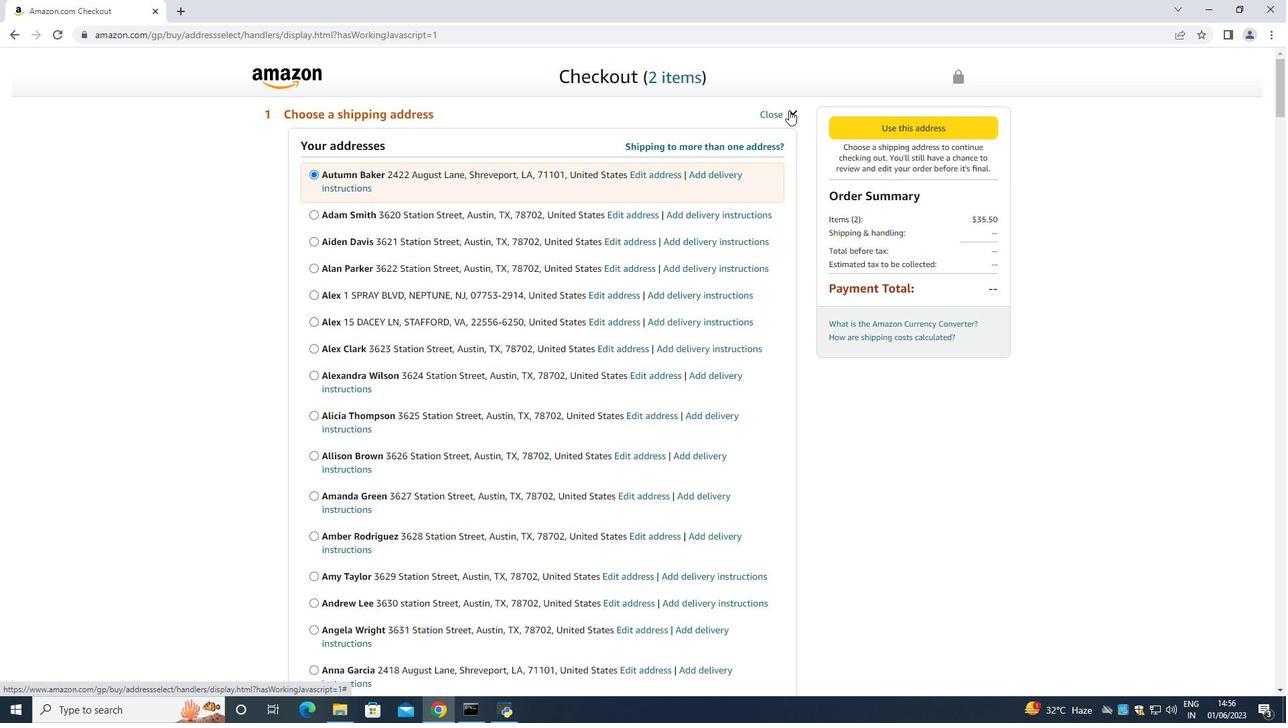 
Action: Mouse scrolled (789, 109) with delta (0, 0)
Screenshot: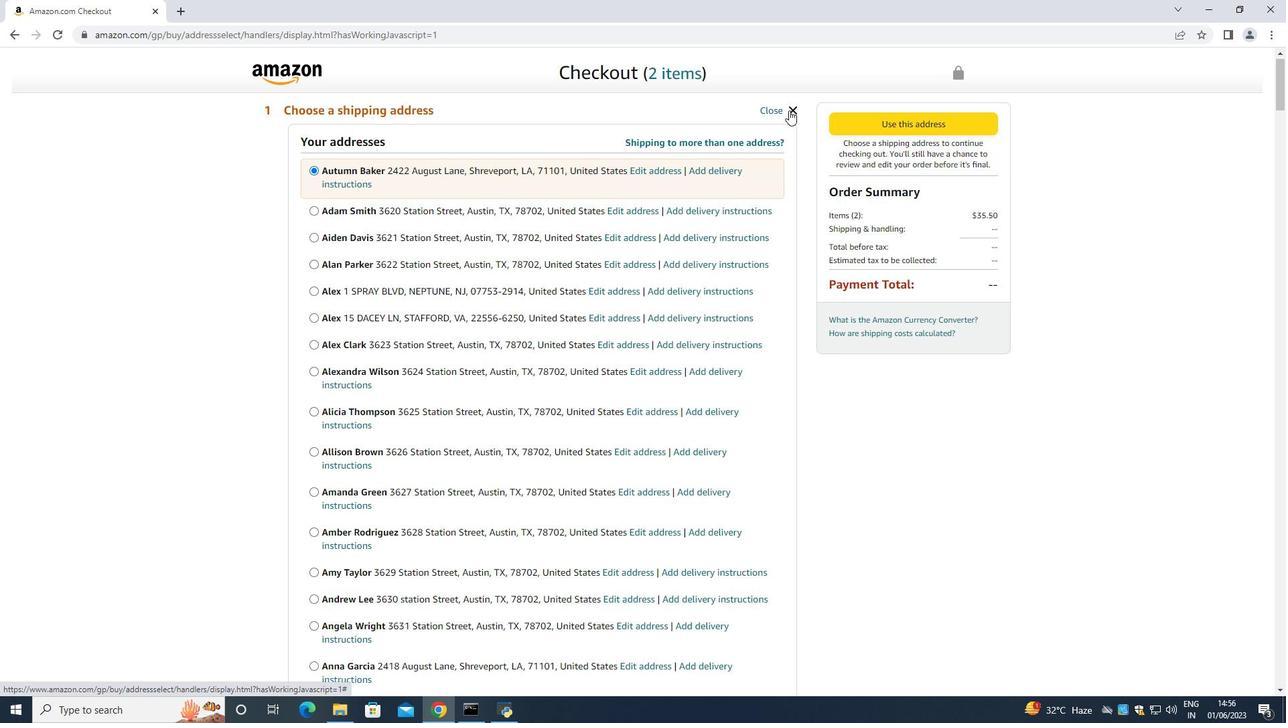 
Action: Mouse moved to (787, 110)
Screenshot: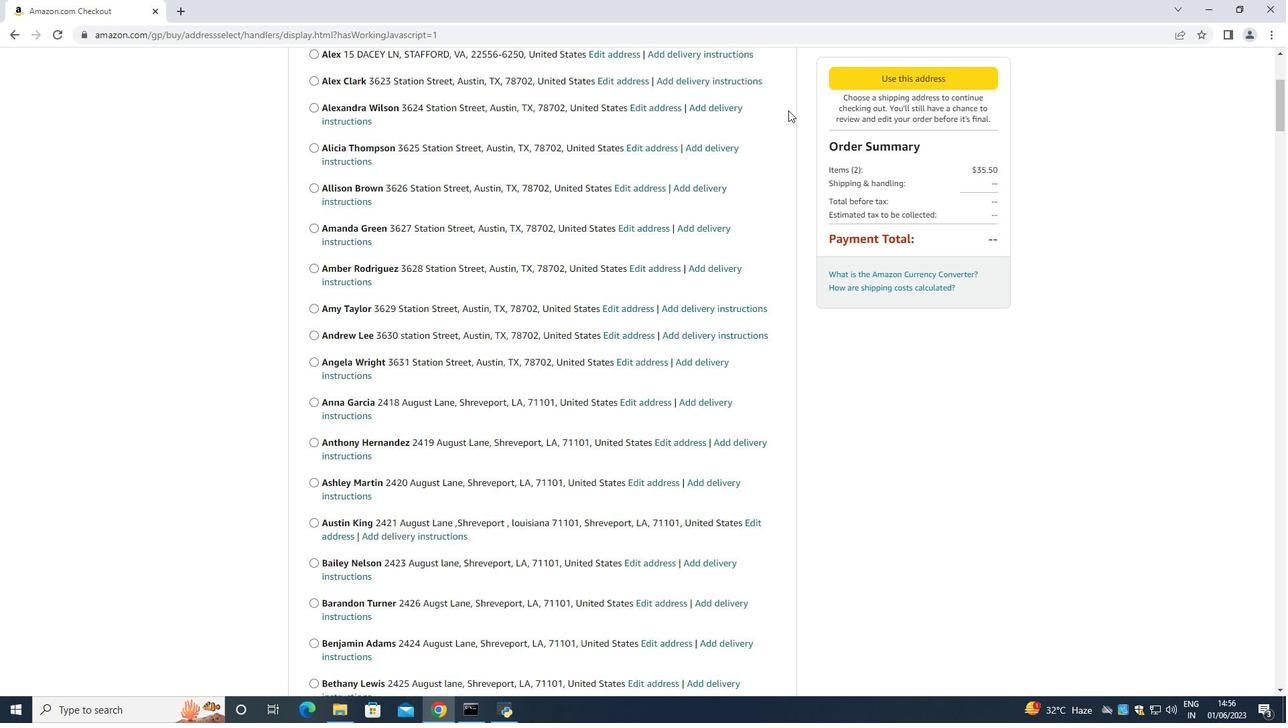
Action: Mouse scrolled (787, 109) with delta (0, 0)
Screenshot: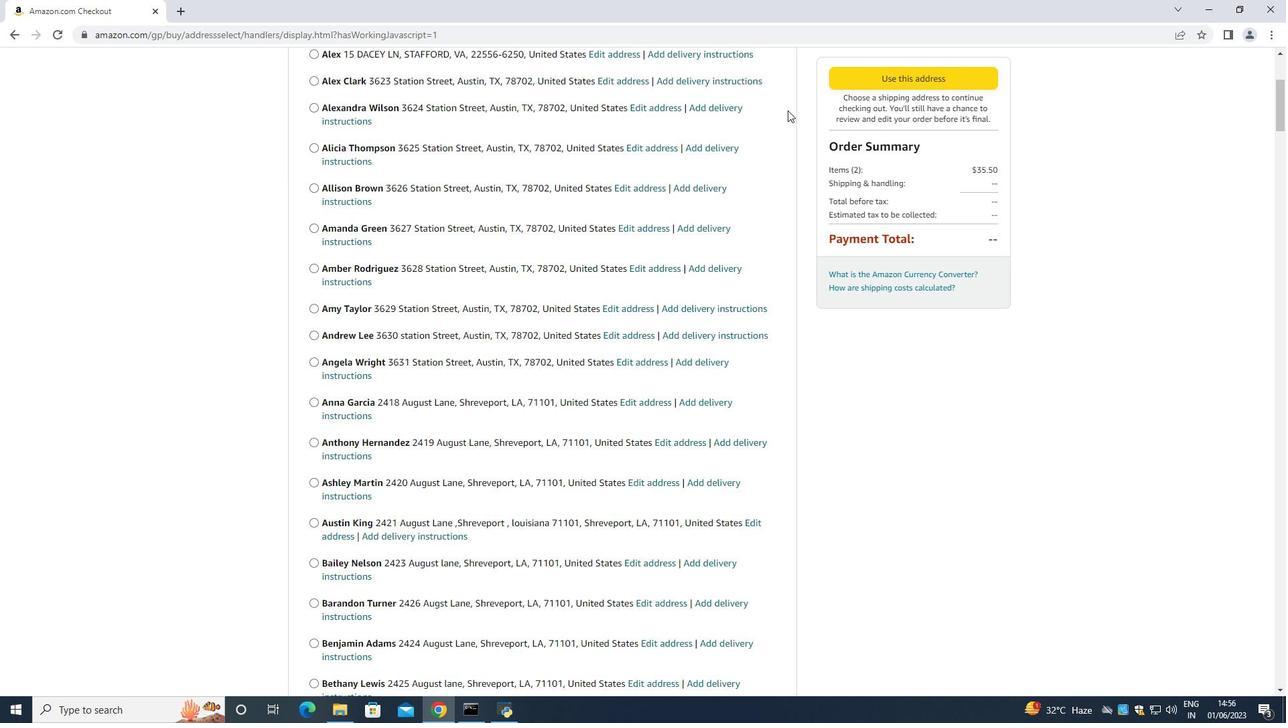 
Action: Mouse scrolled (787, 109) with delta (0, 0)
Screenshot: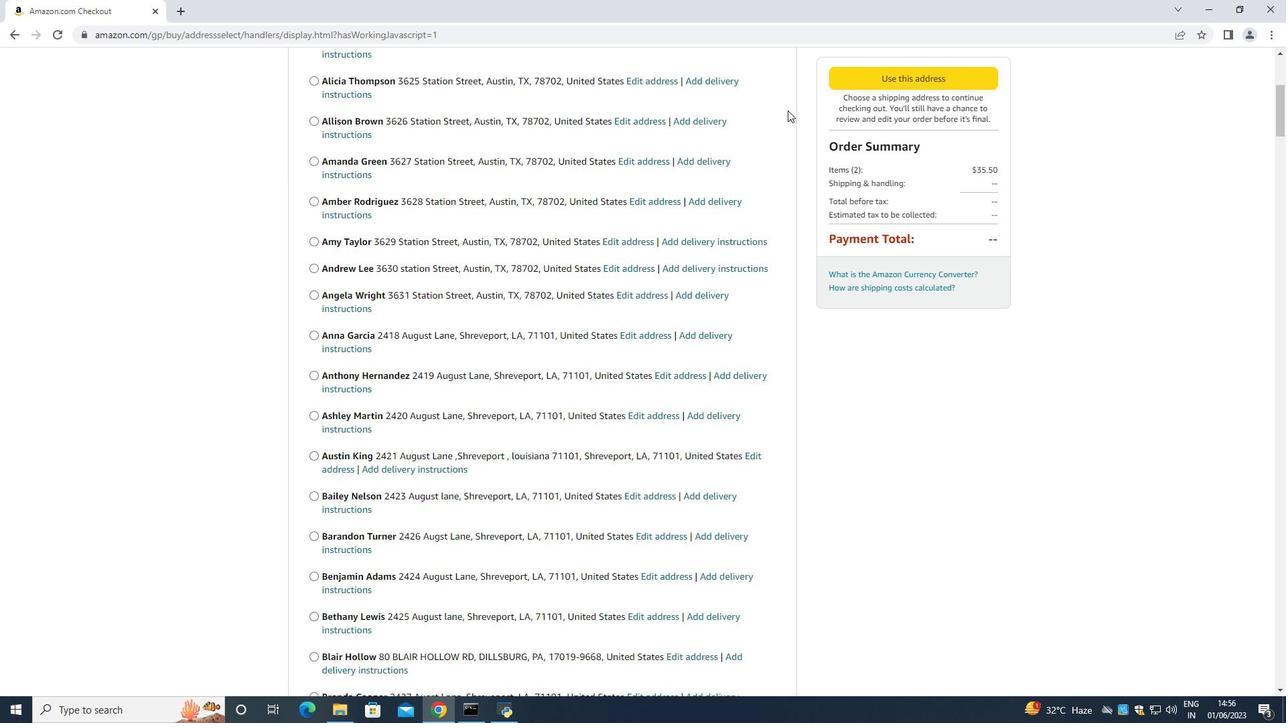 
Action: Mouse scrolled (787, 109) with delta (0, 0)
Screenshot: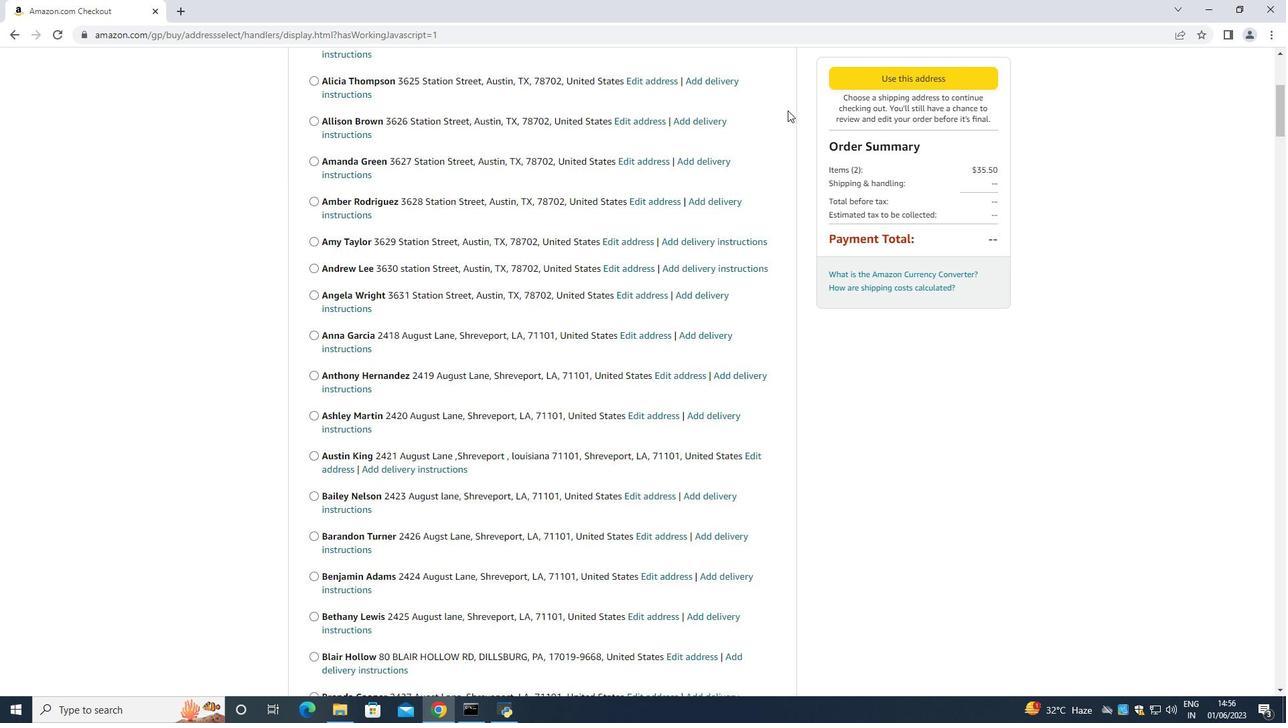 
Action: Mouse moved to (786, 110)
Screenshot: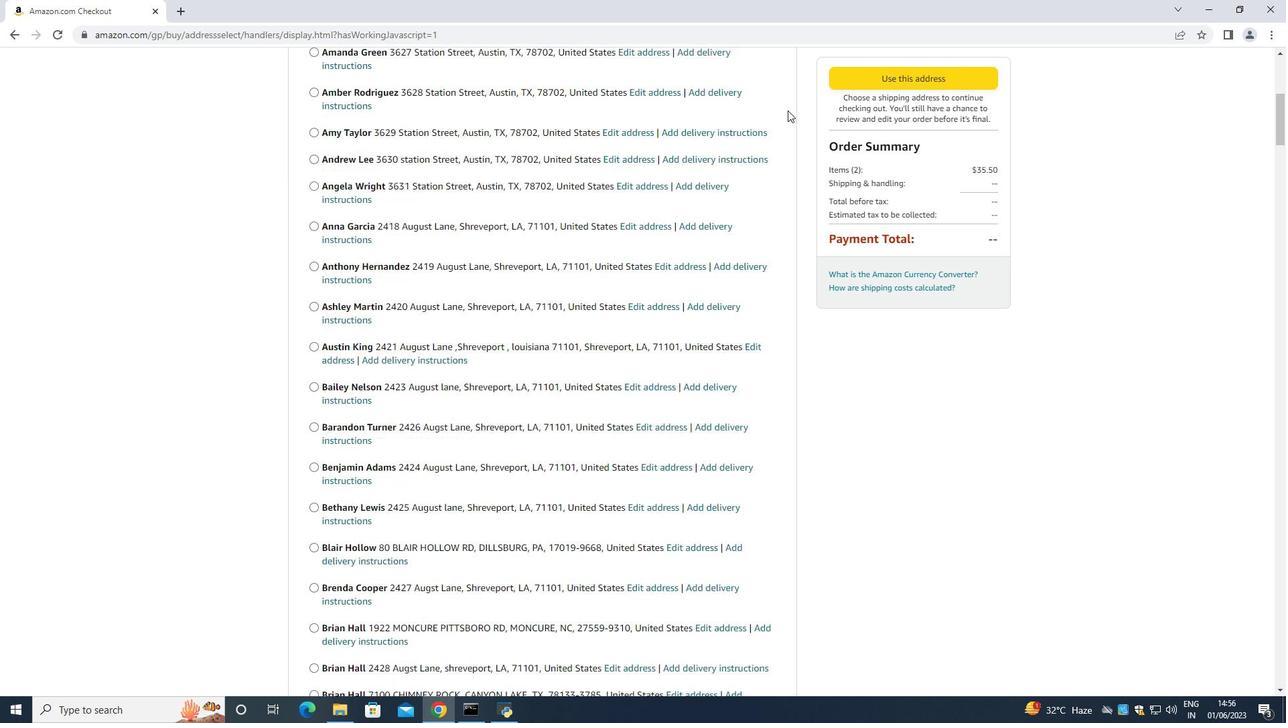 
Action: Mouse scrolled (786, 109) with delta (0, 0)
Screenshot: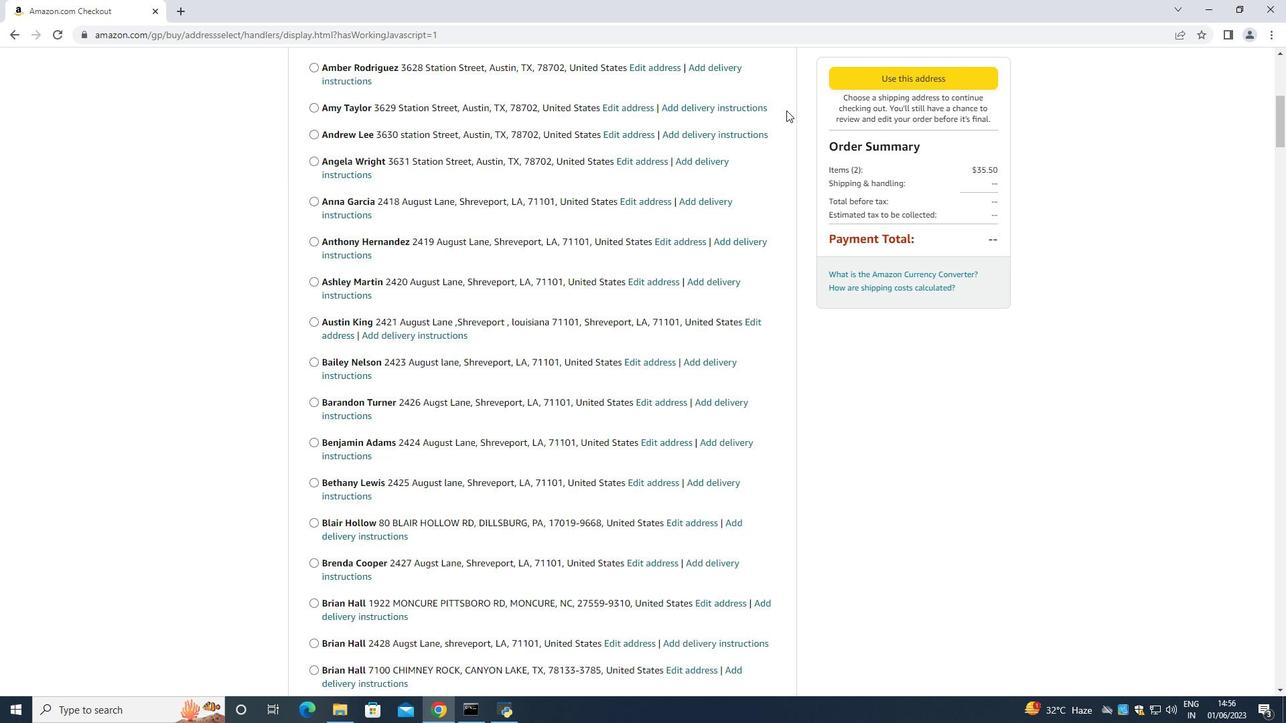 
Action: Mouse scrolled (786, 109) with delta (0, 0)
Screenshot: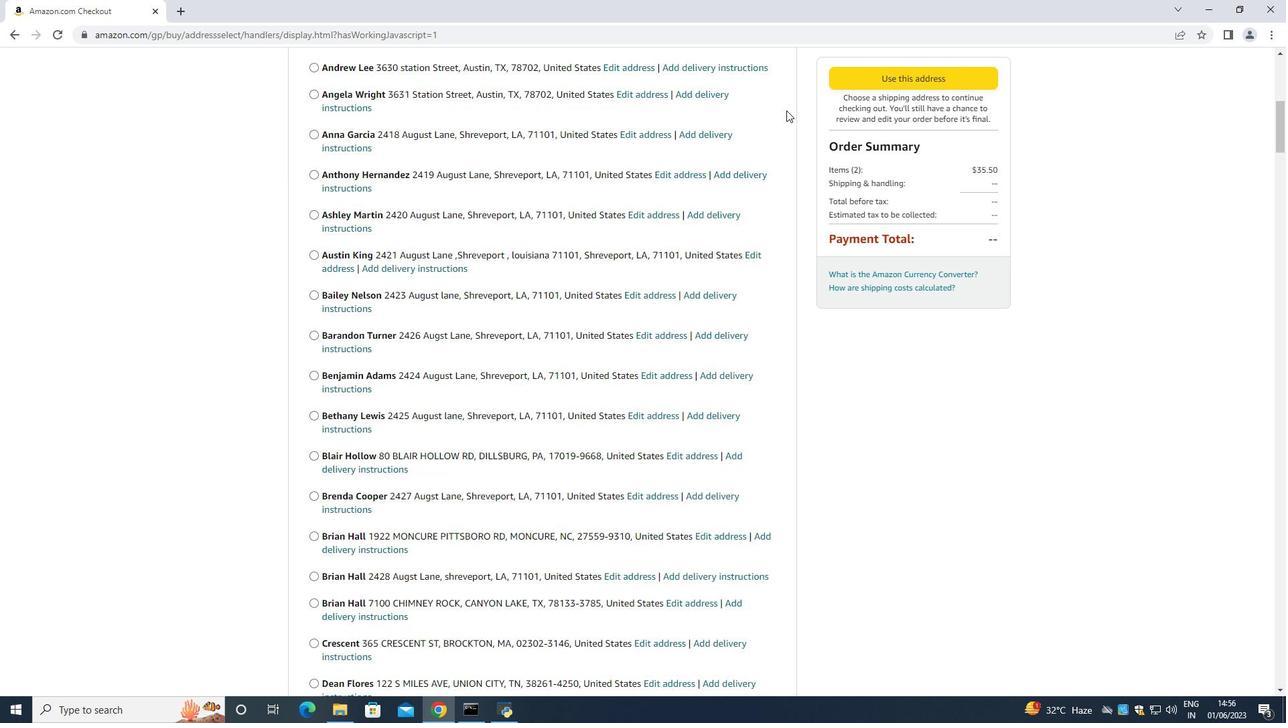 
Action: Mouse scrolled (786, 109) with delta (0, 0)
Screenshot: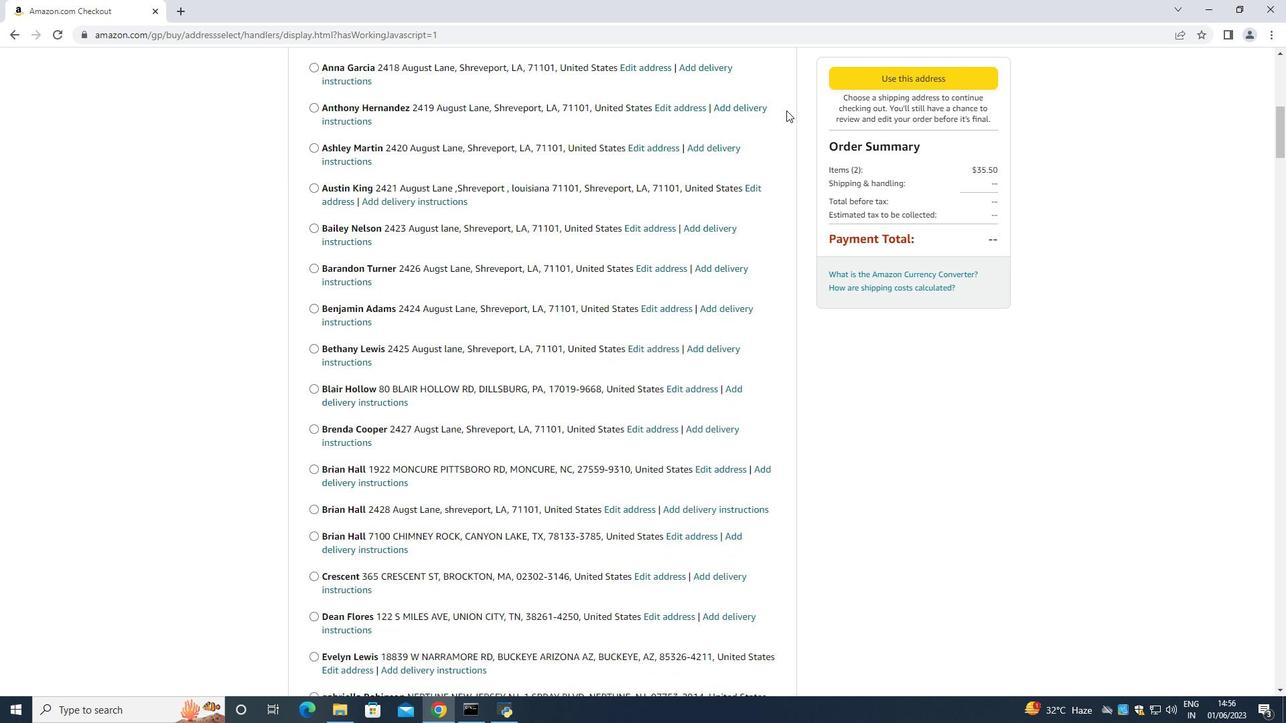 
Action: Mouse scrolled (786, 109) with delta (0, 0)
Screenshot: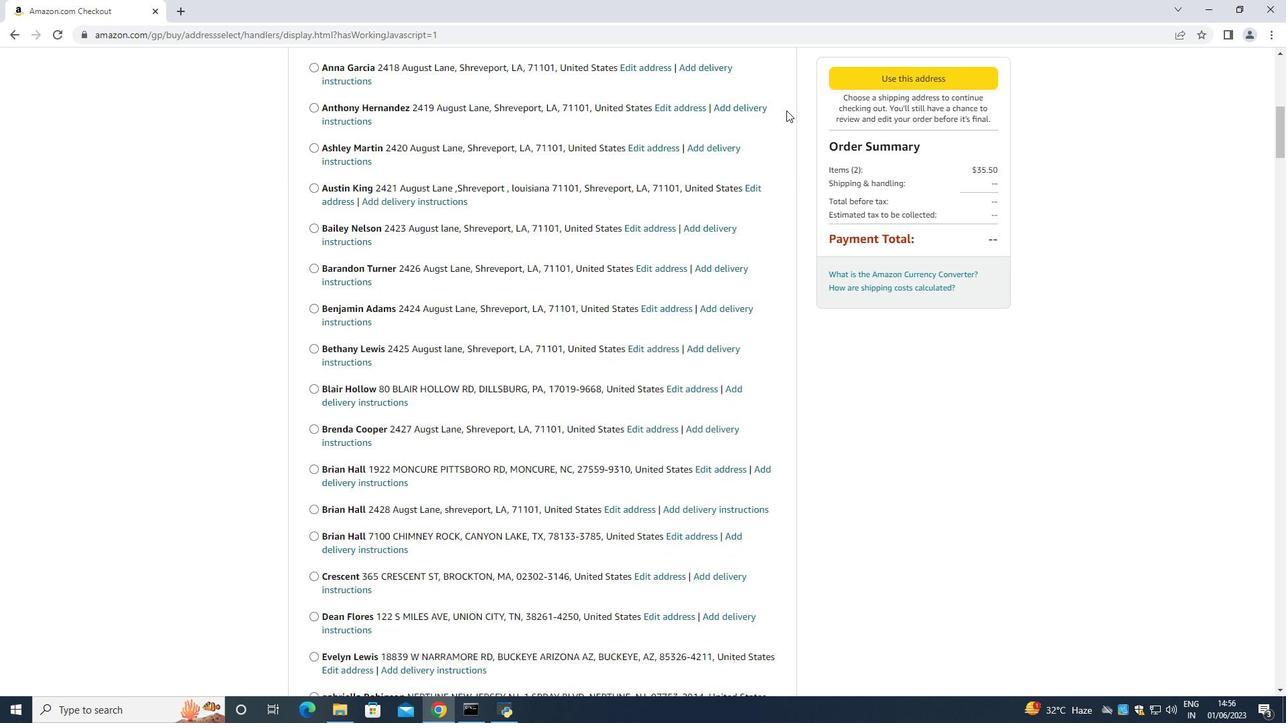 
Action: Mouse moved to (786, 110)
Screenshot: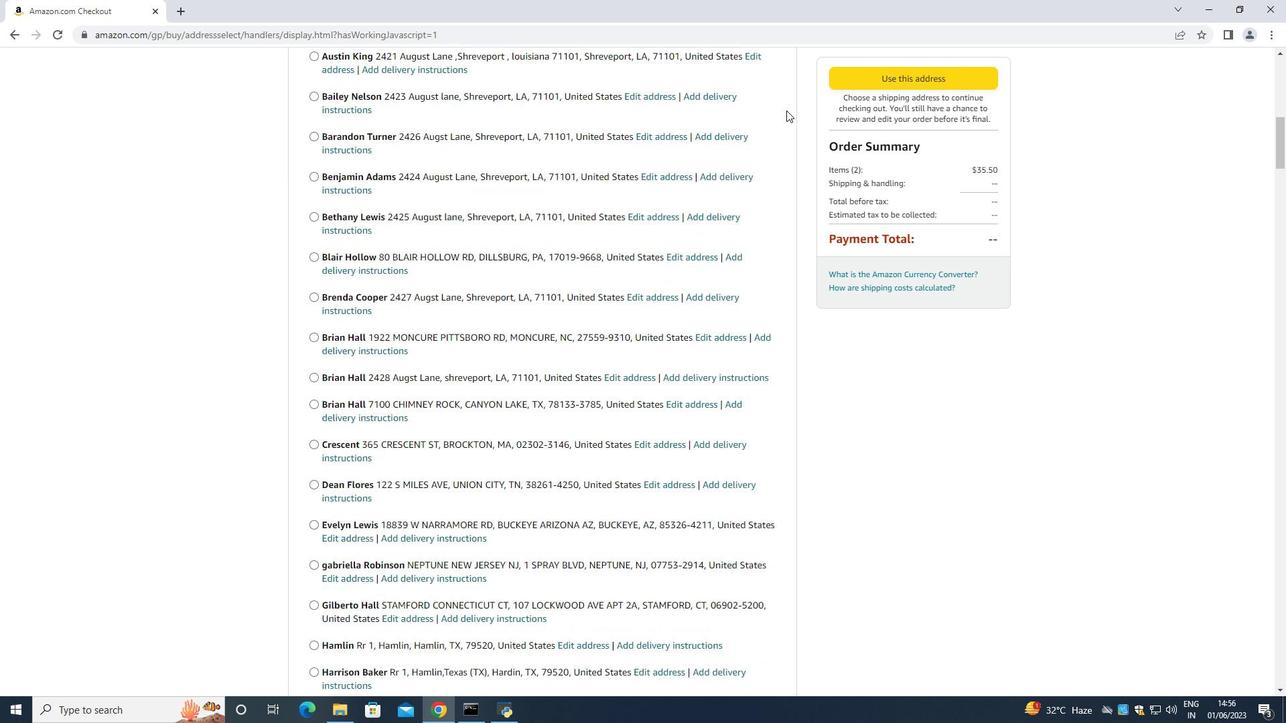
Action: Mouse scrolled (786, 109) with delta (0, 0)
Screenshot: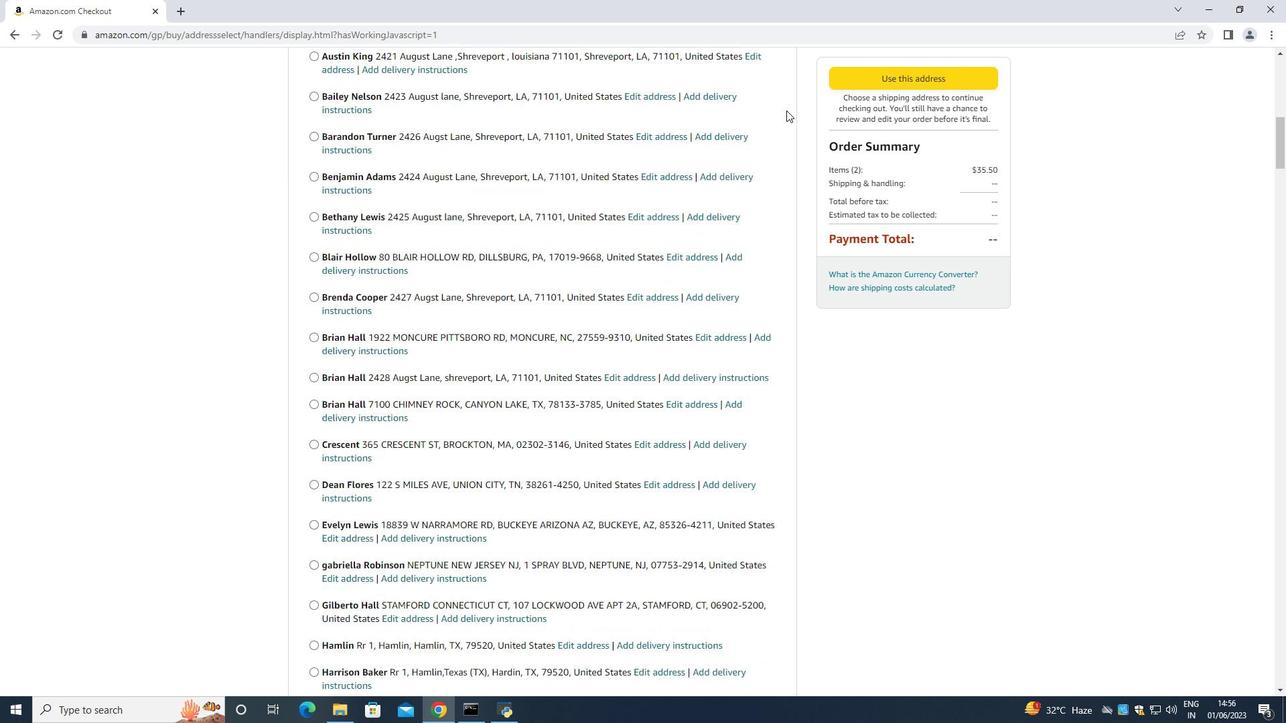 
Action: Mouse scrolled (786, 109) with delta (0, 0)
Screenshot: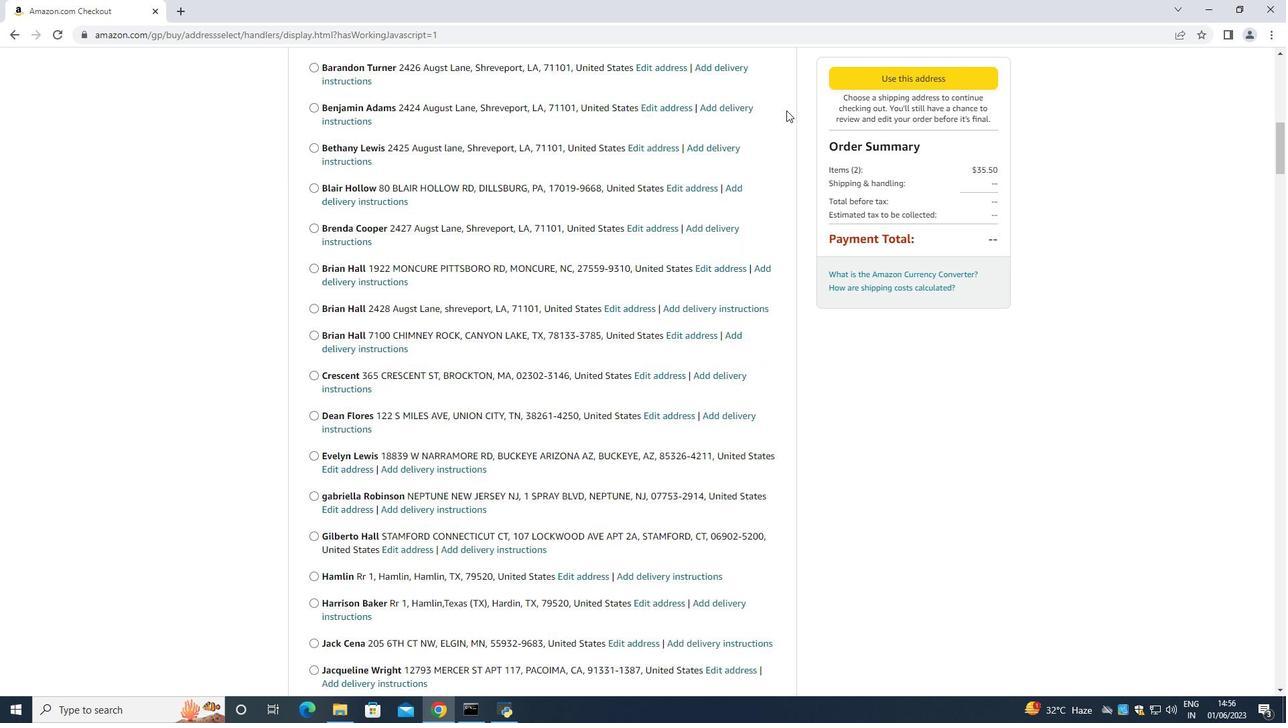 
Action: Mouse moved to (785, 111)
Screenshot: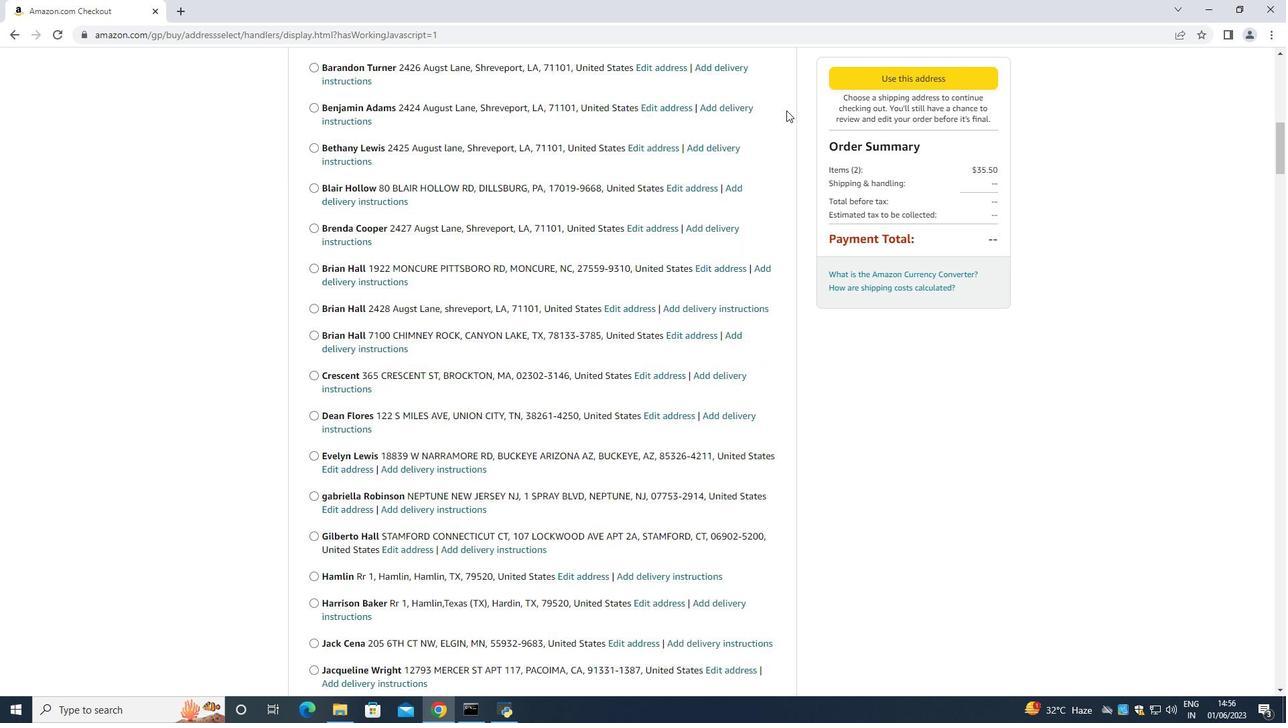 
Action: Mouse scrolled (785, 110) with delta (0, 0)
Screenshot: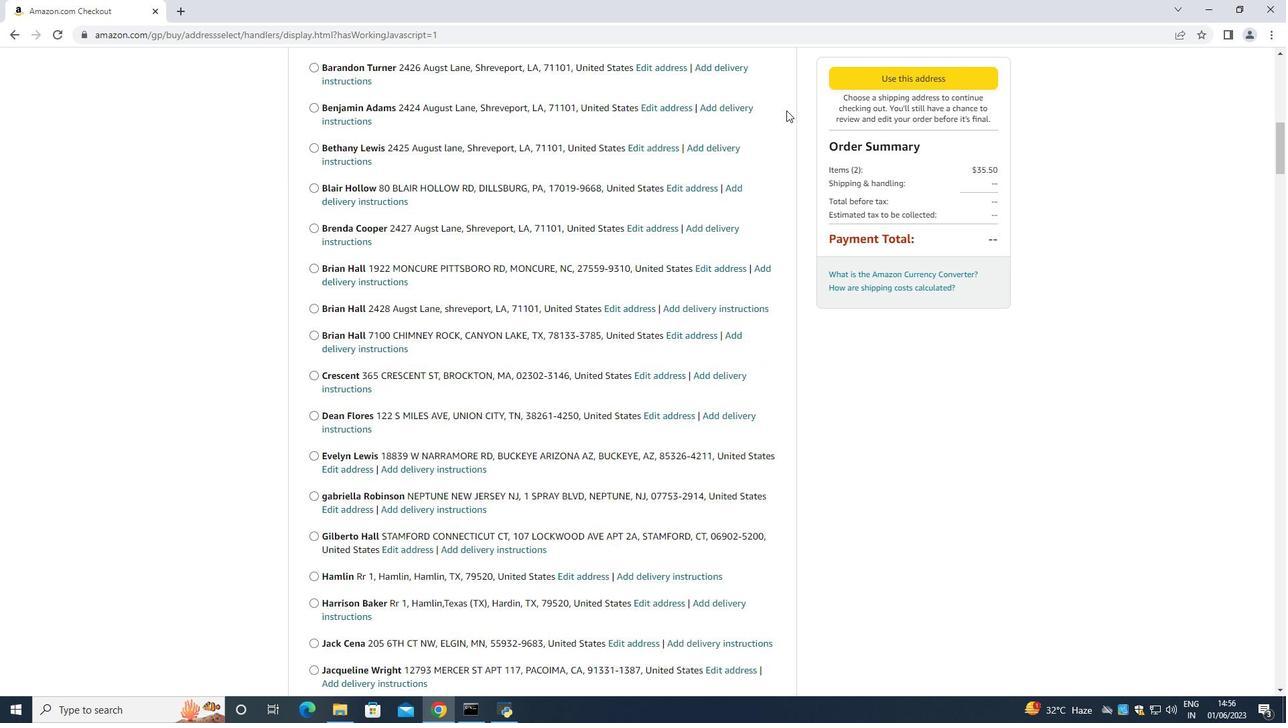 
Action: Mouse scrolled (785, 110) with delta (0, 0)
Screenshot: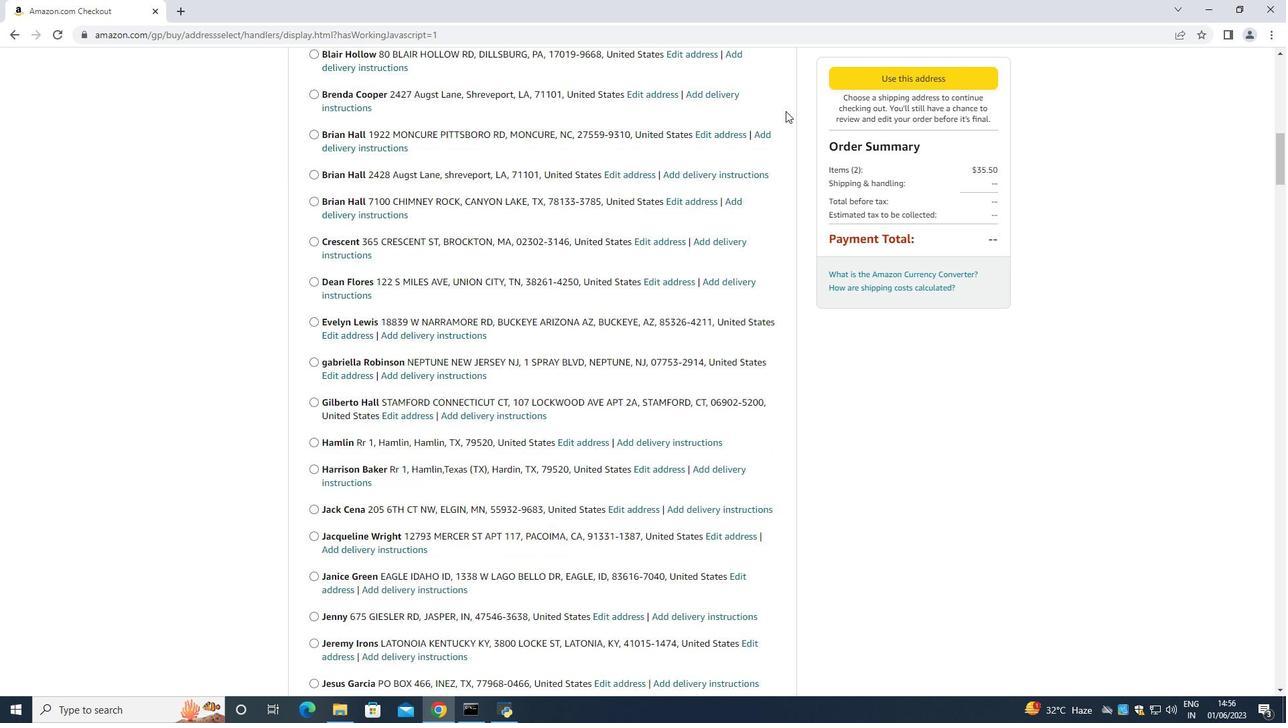 
Action: Mouse scrolled (785, 110) with delta (0, 0)
Screenshot: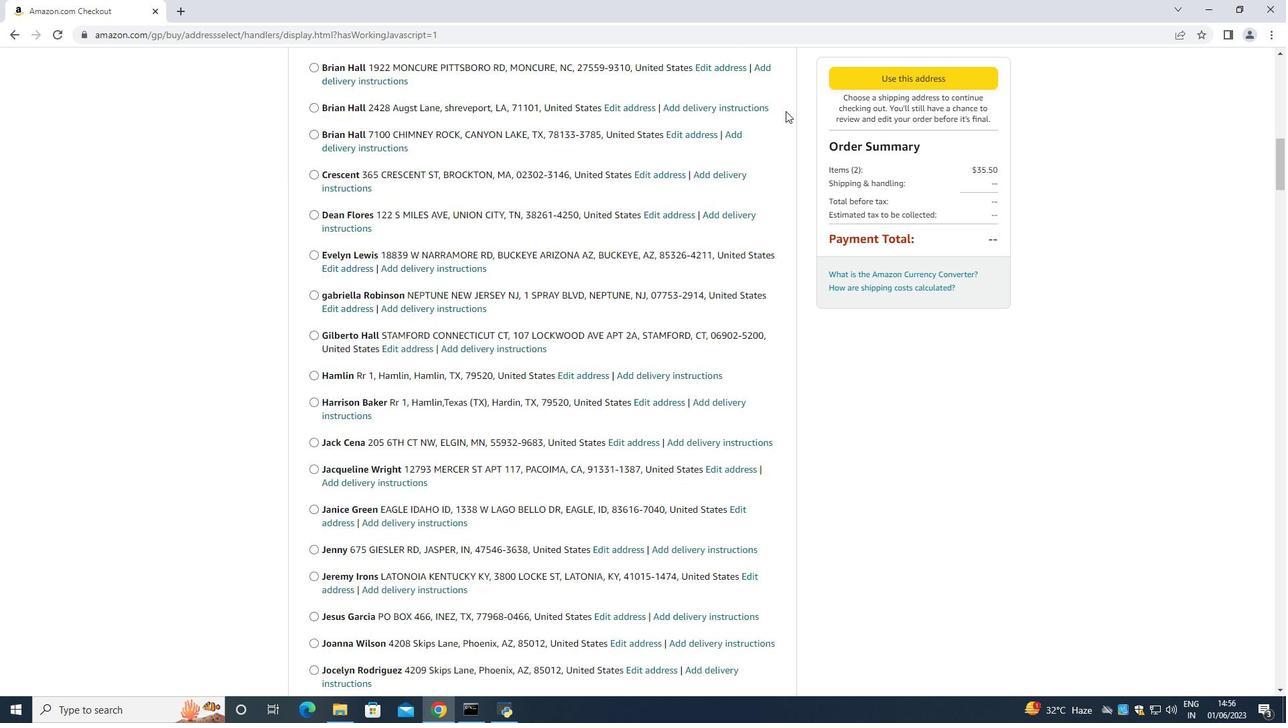 
Action: Mouse scrolled (785, 110) with delta (0, 0)
Screenshot: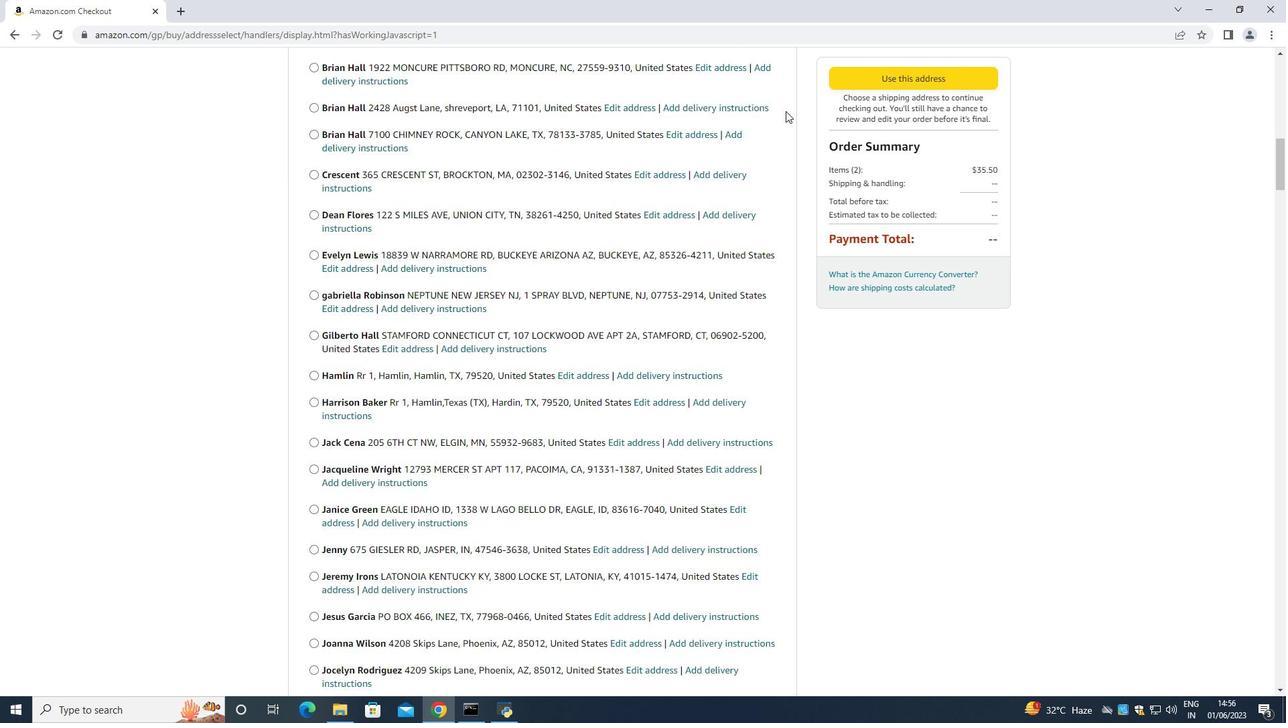 
Action: Mouse scrolled (785, 110) with delta (0, 0)
Screenshot: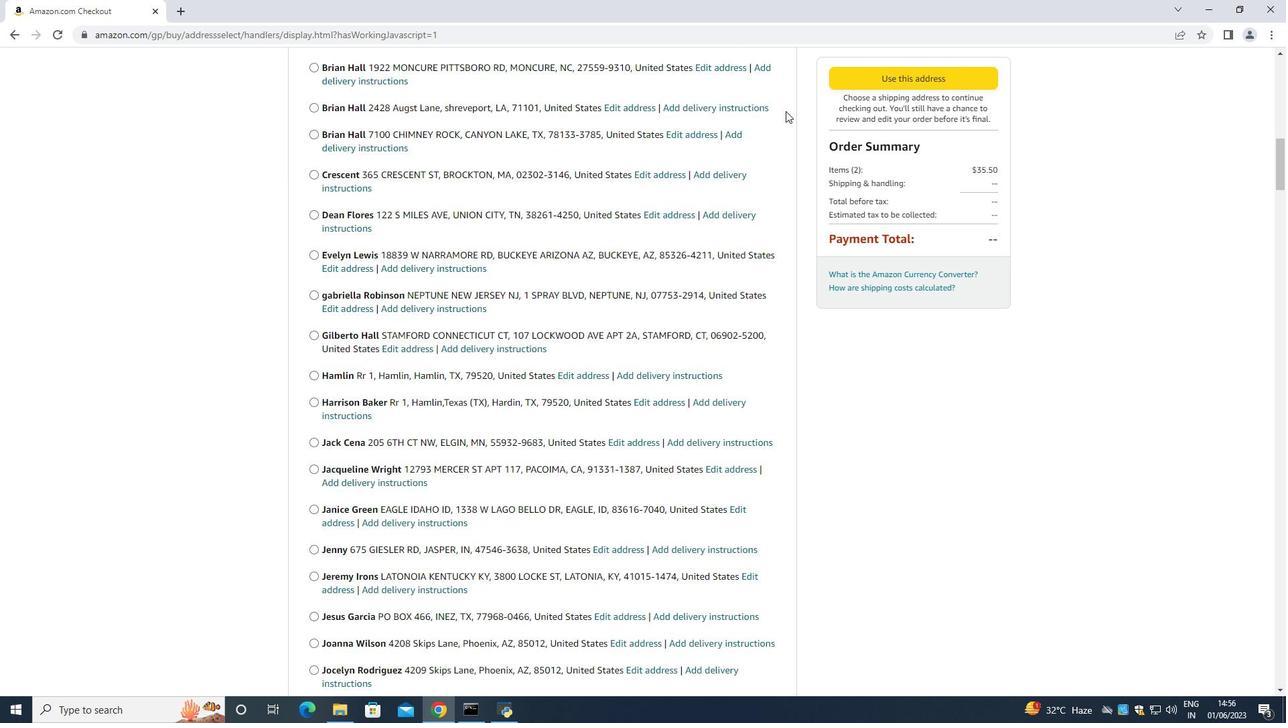 
Action: Mouse scrolled (785, 110) with delta (0, 0)
Screenshot: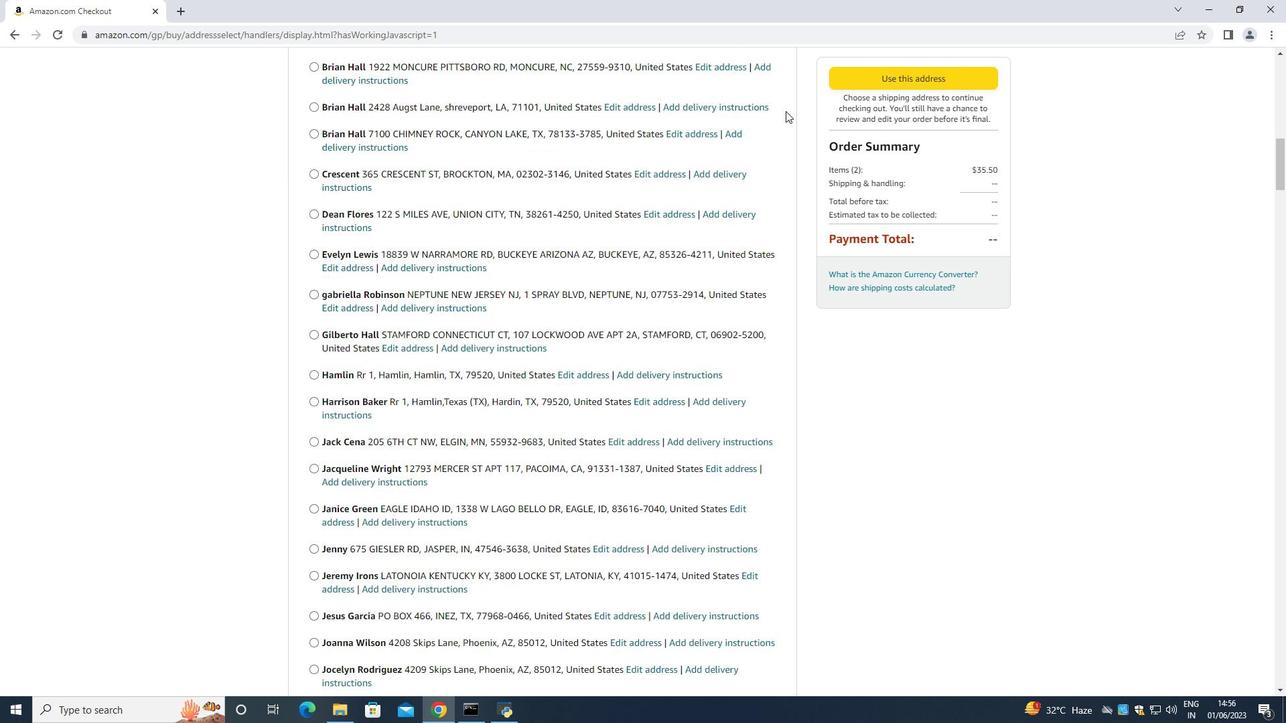 
Action: Mouse scrolled (785, 110) with delta (0, 0)
Screenshot: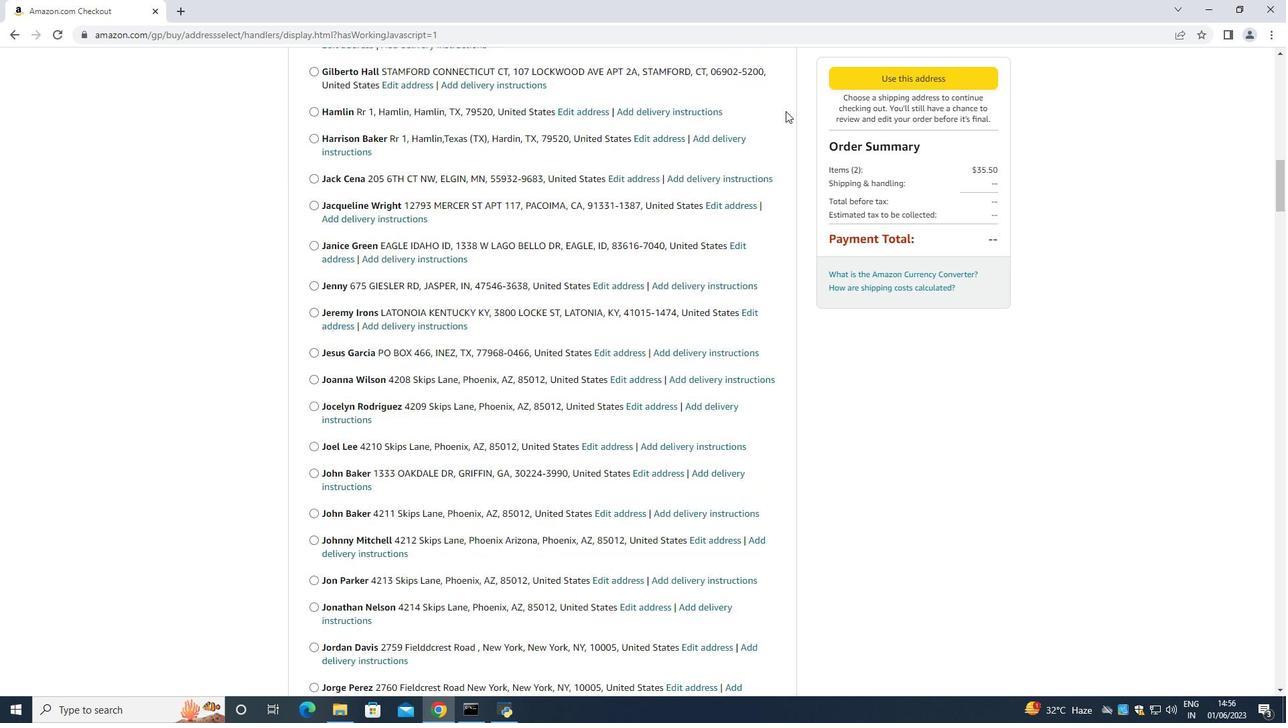 
Action: Mouse scrolled (785, 110) with delta (0, 0)
Screenshot: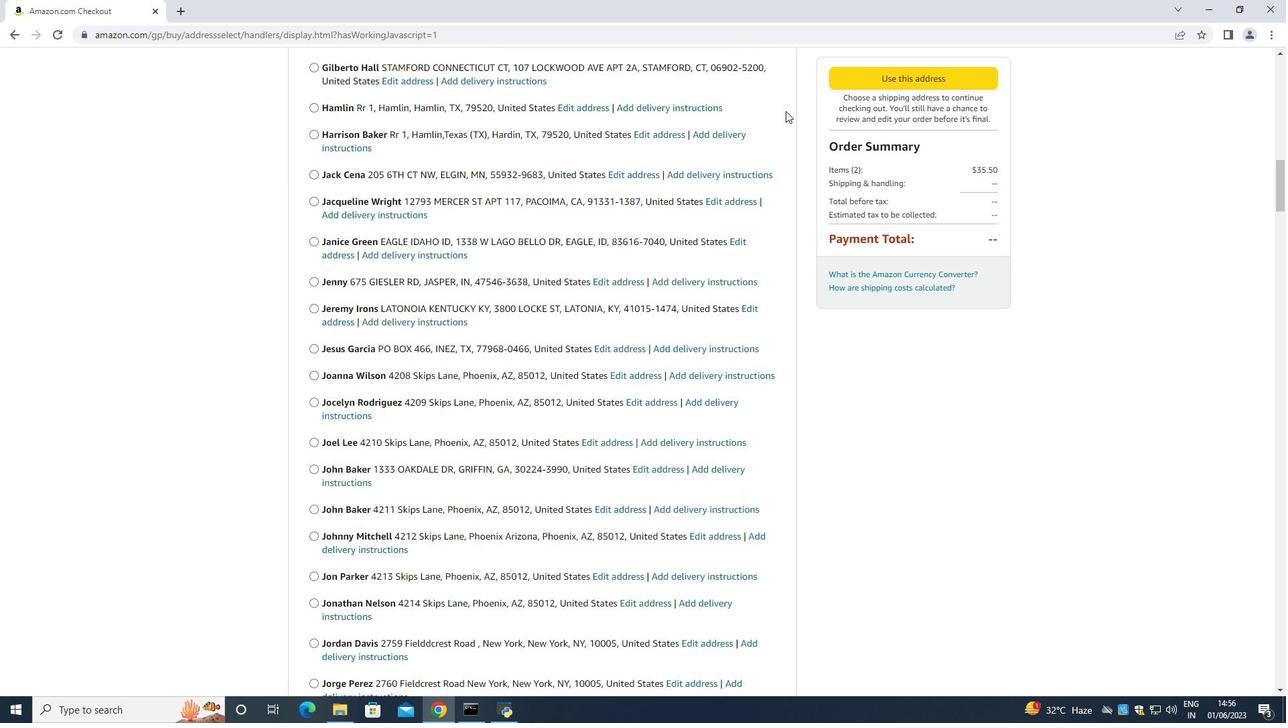 
Action: Mouse moved to (785, 111)
Screenshot: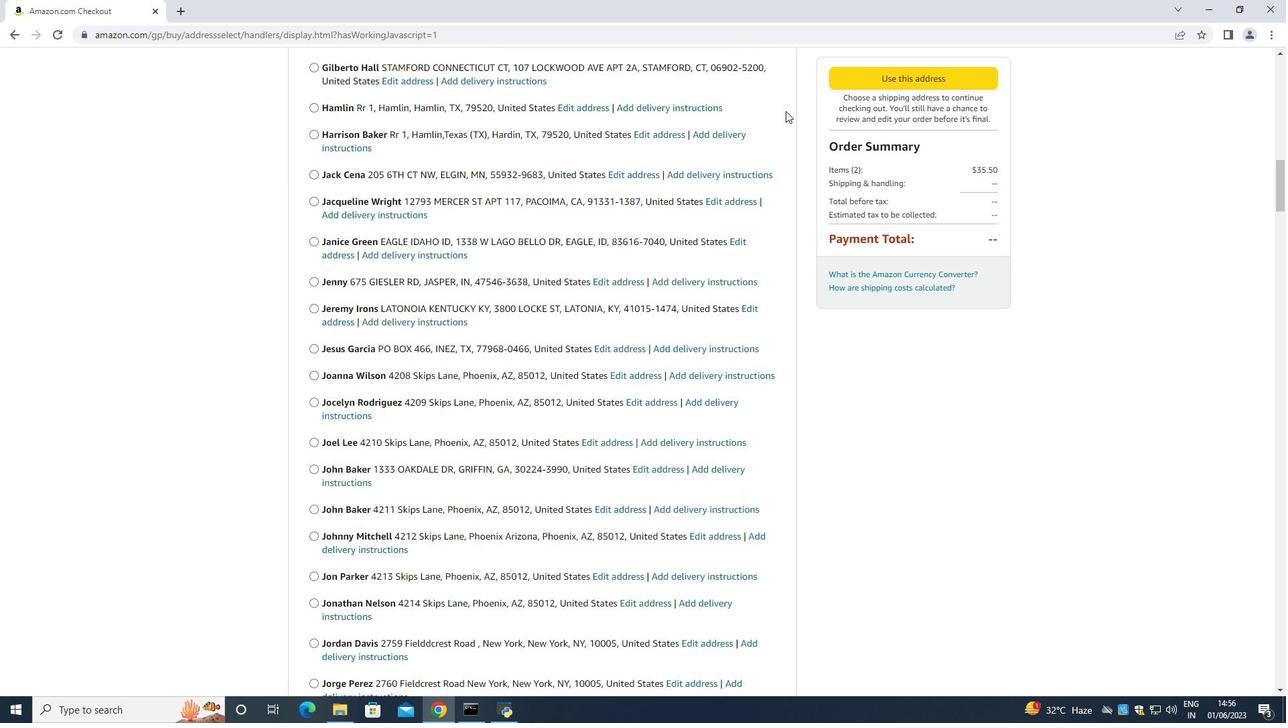 
Action: Mouse scrolled (785, 110) with delta (0, 0)
Screenshot: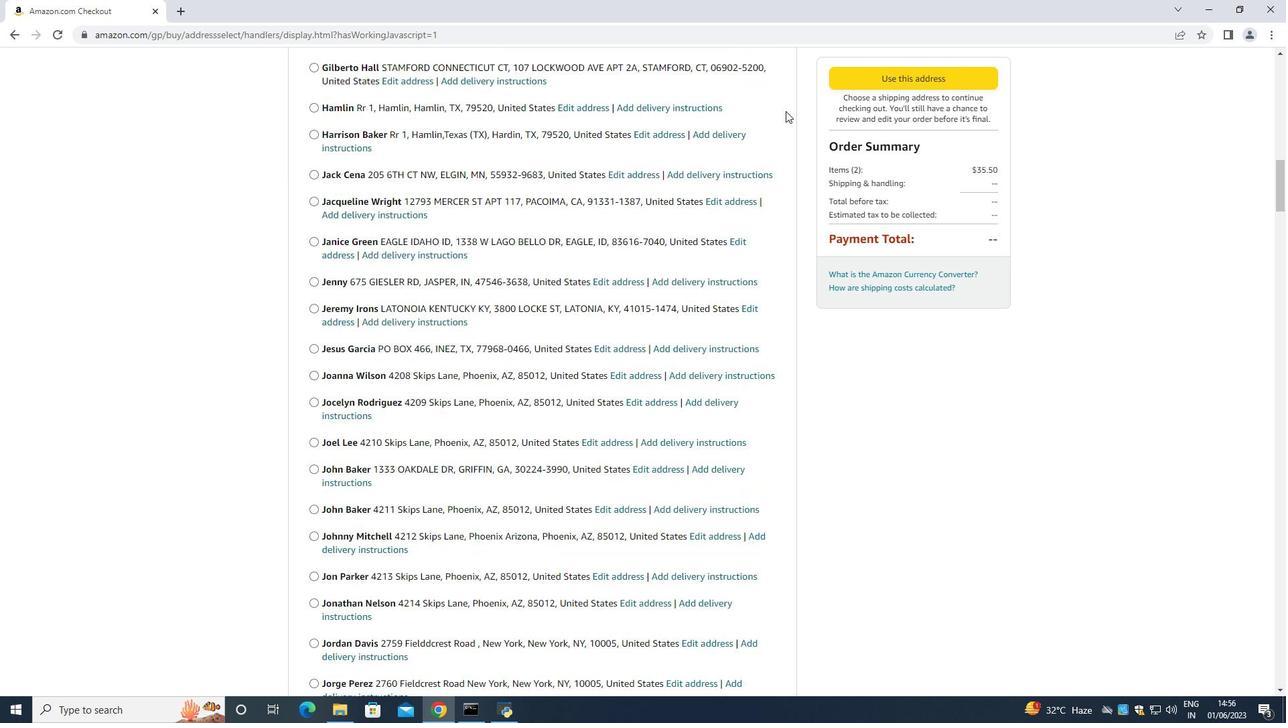 
Action: Mouse scrolled (785, 110) with delta (0, 0)
Screenshot: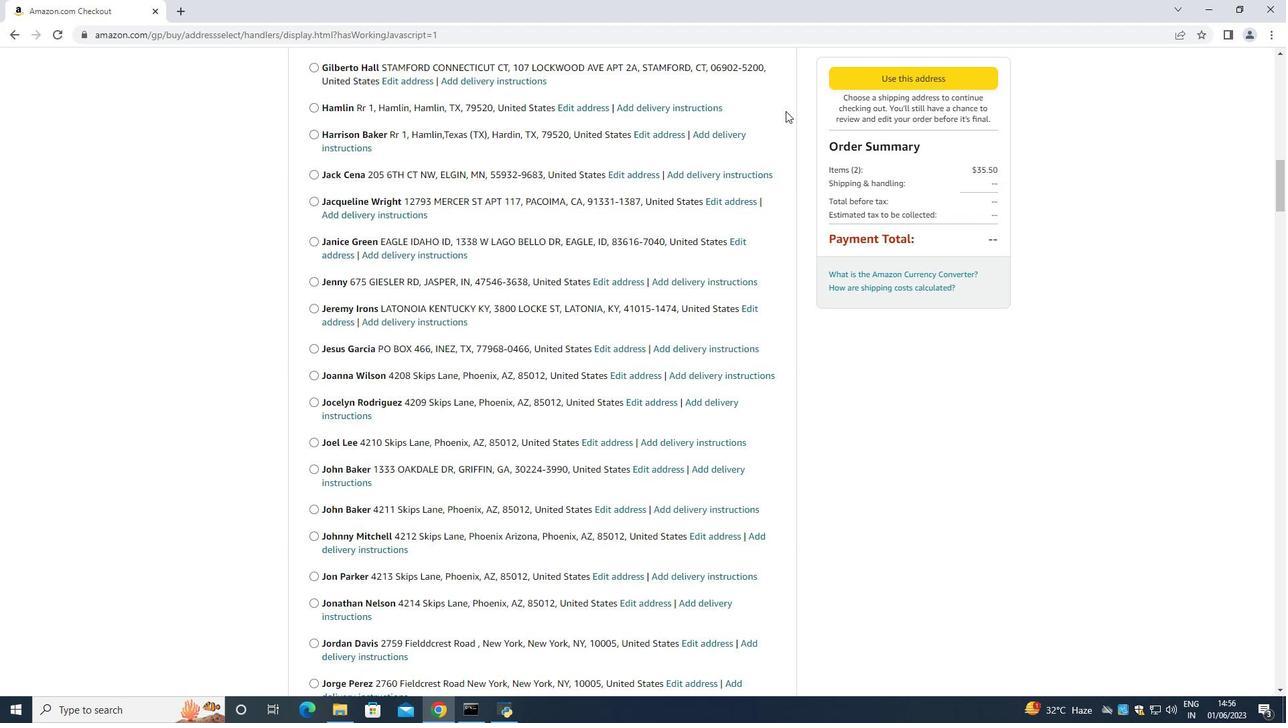 
Action: Mouse scrolled (785, 110) with delta (0, 0)
Screenshot: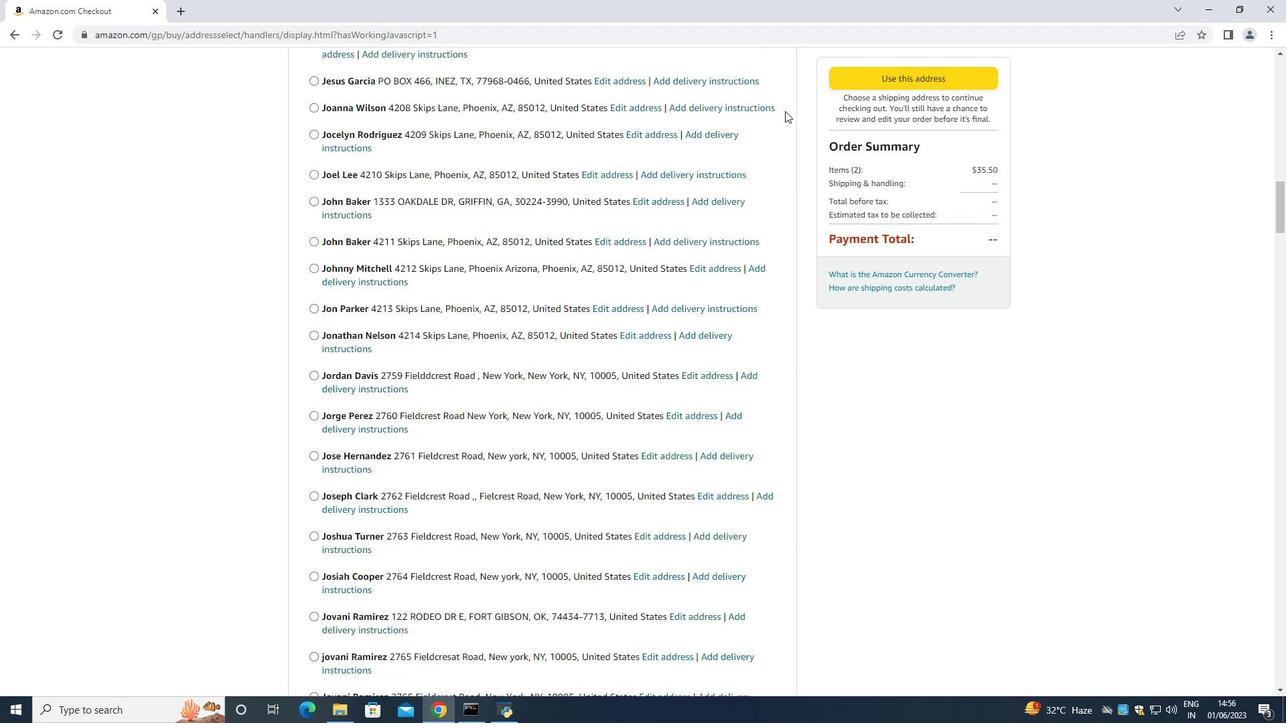 
Action: Mouse moved to (784, 111)
Screenshot: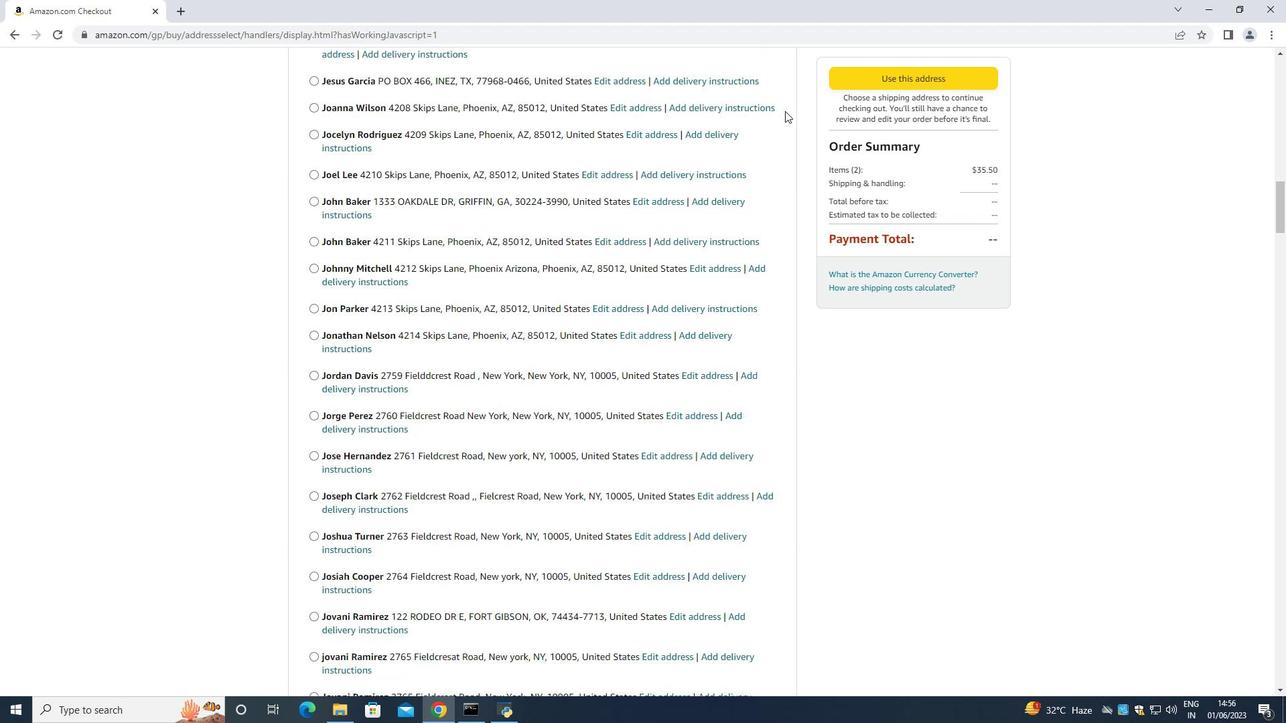 
Action: Mouse scrolled (785, 110) with delta (0, 0)
Screenshot: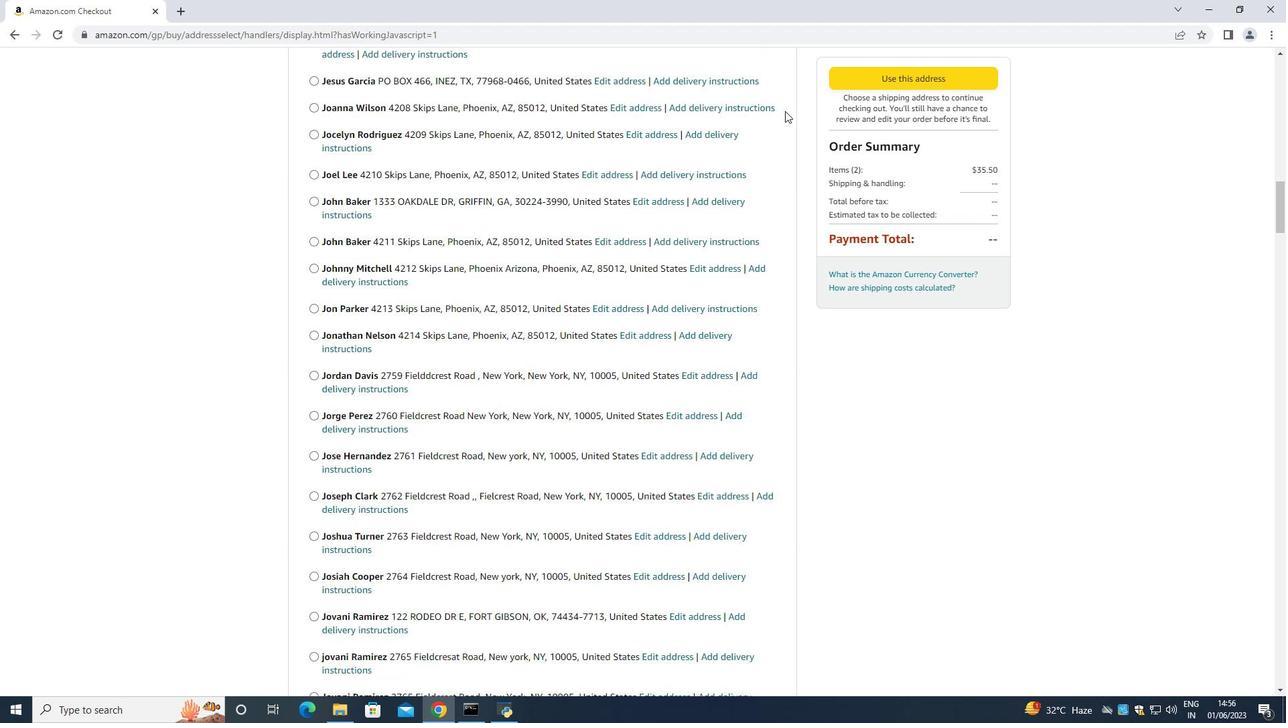 
Action: Mouse moved to (784, 112)
Screenshot: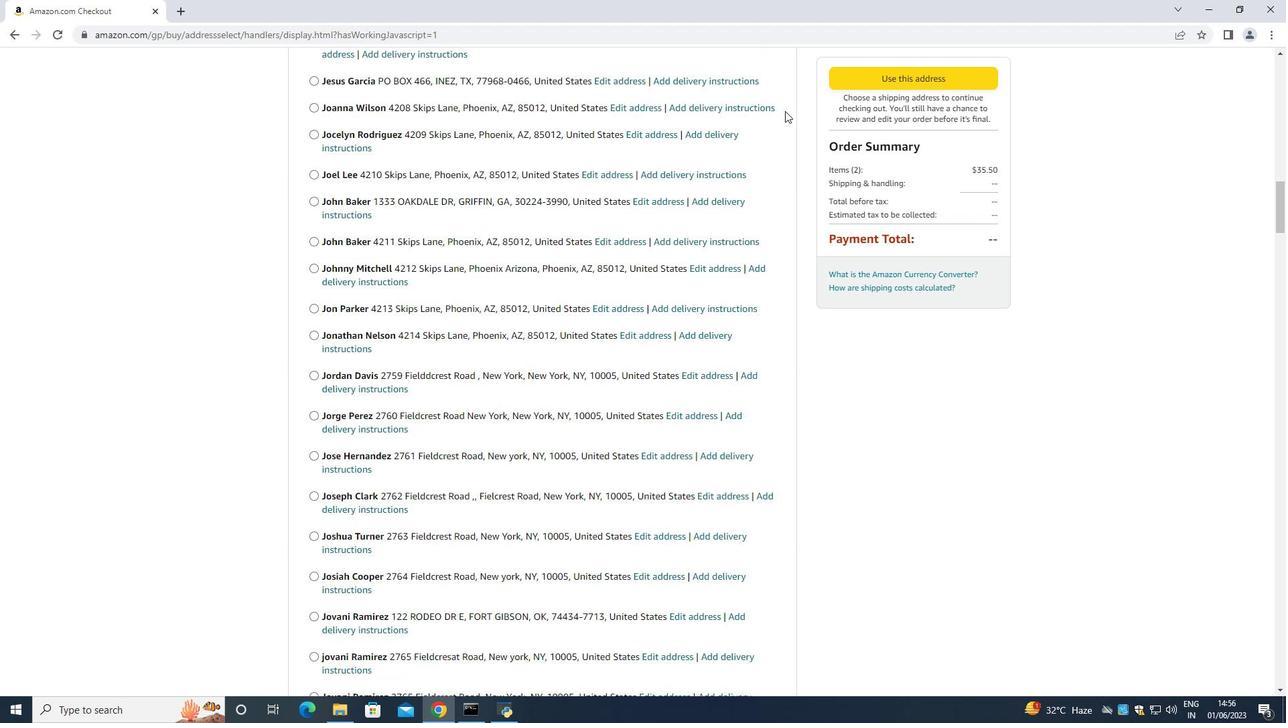 
Action: Mouse scrolled (784, 111) with delta (0, 0)
Screenshot: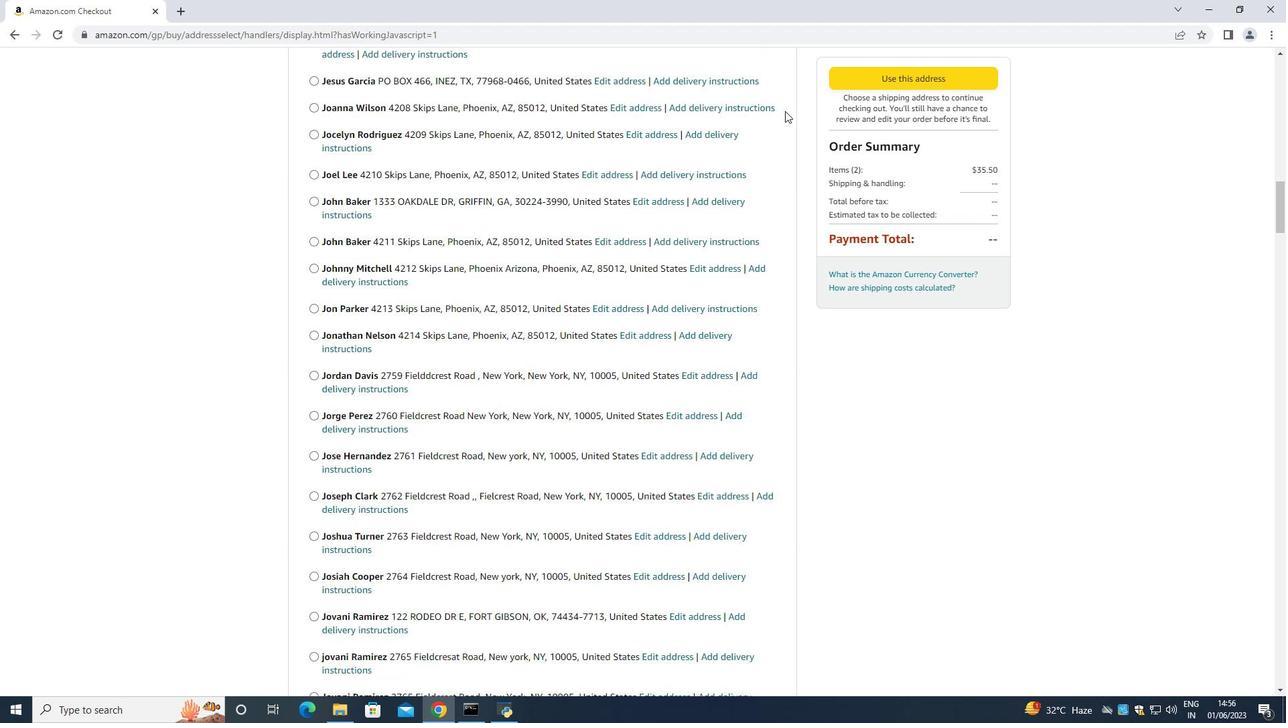 
Action: Mouse scrolled (784, 111) with delta (0, 0)
Screenshot: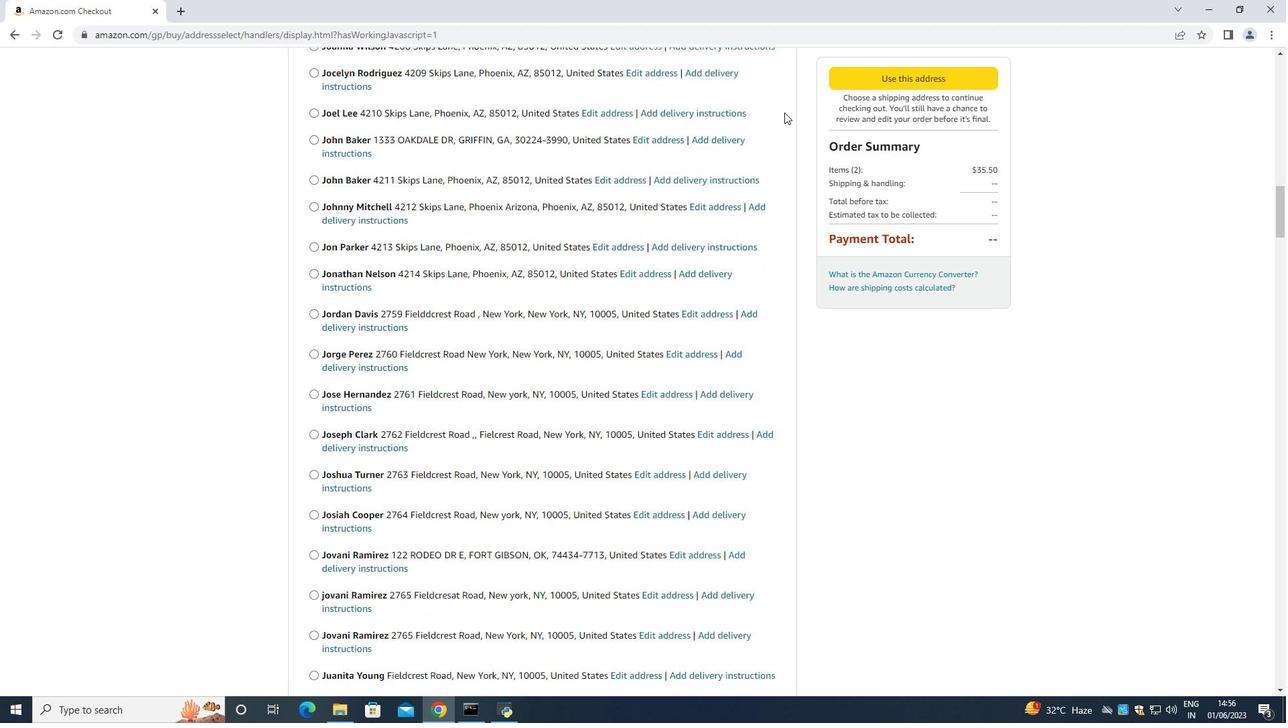 
Action: Mouse scrolled (784, 111) with delta (0, 0)
Screenshot: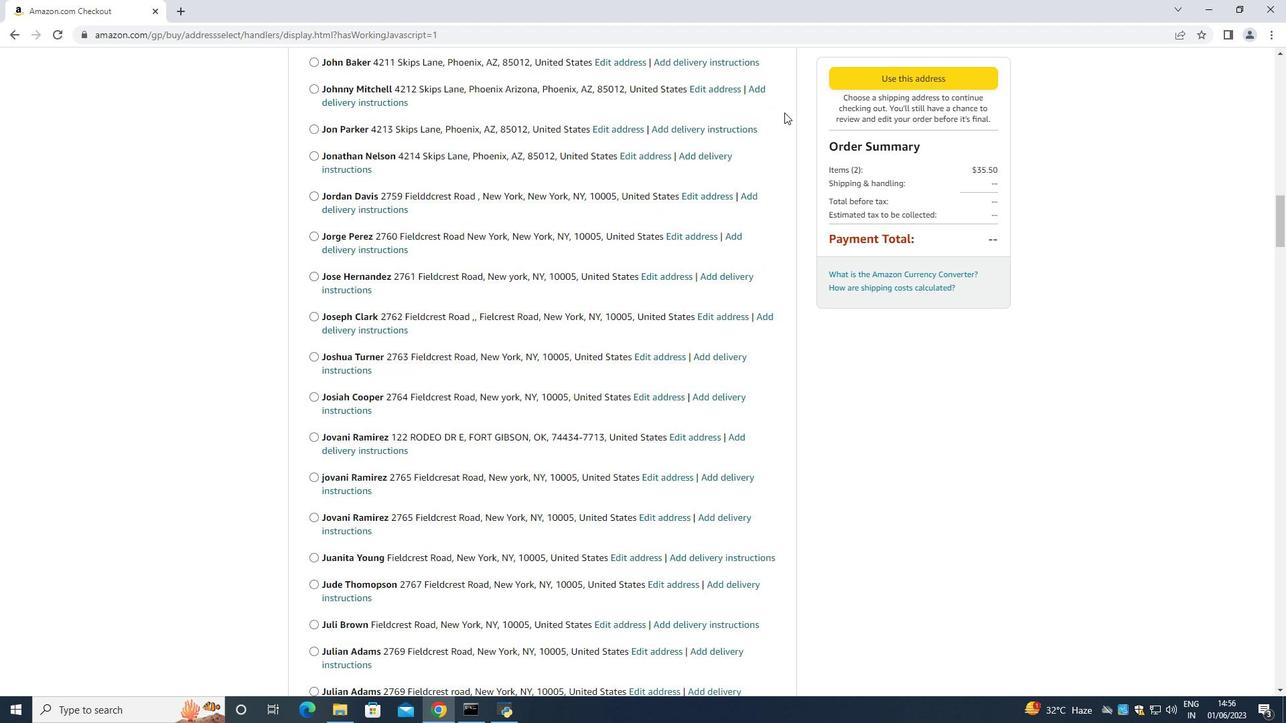 
Action: Mouse scrolled (784, 111) with delta (0, 0)
Screenshot: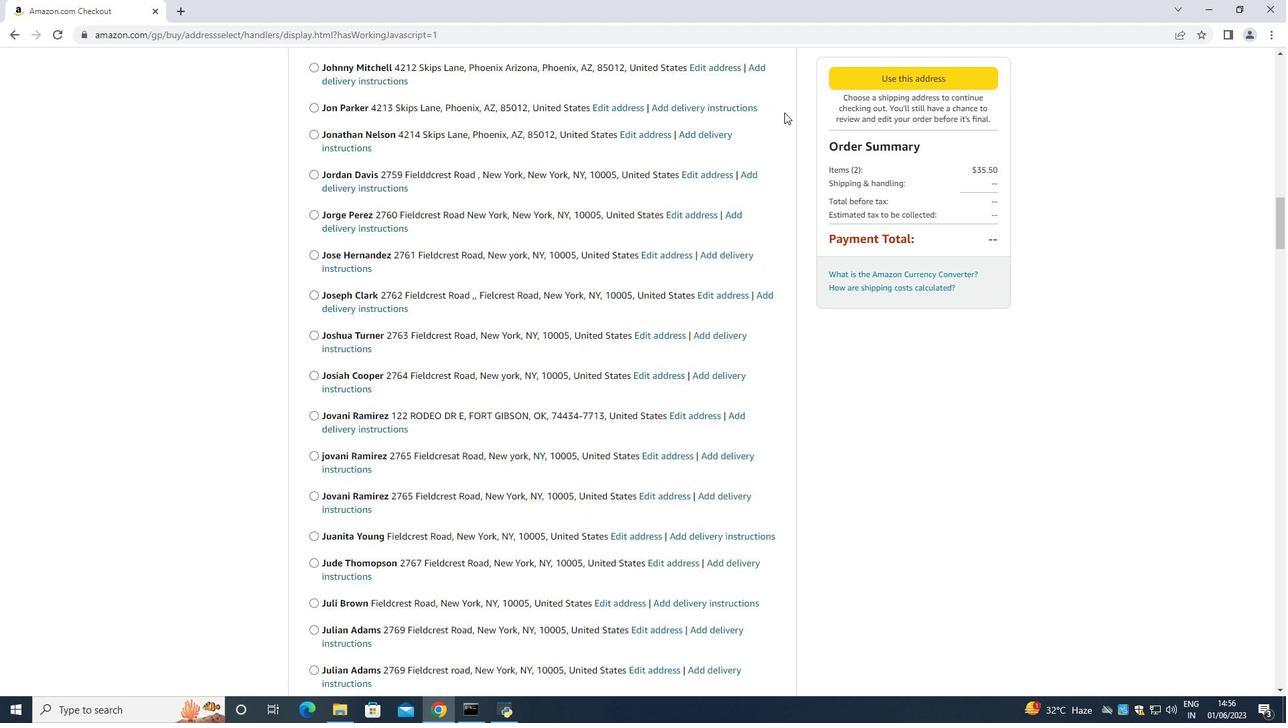 
Action: Mouse moved to (779, 113)
Screenshot: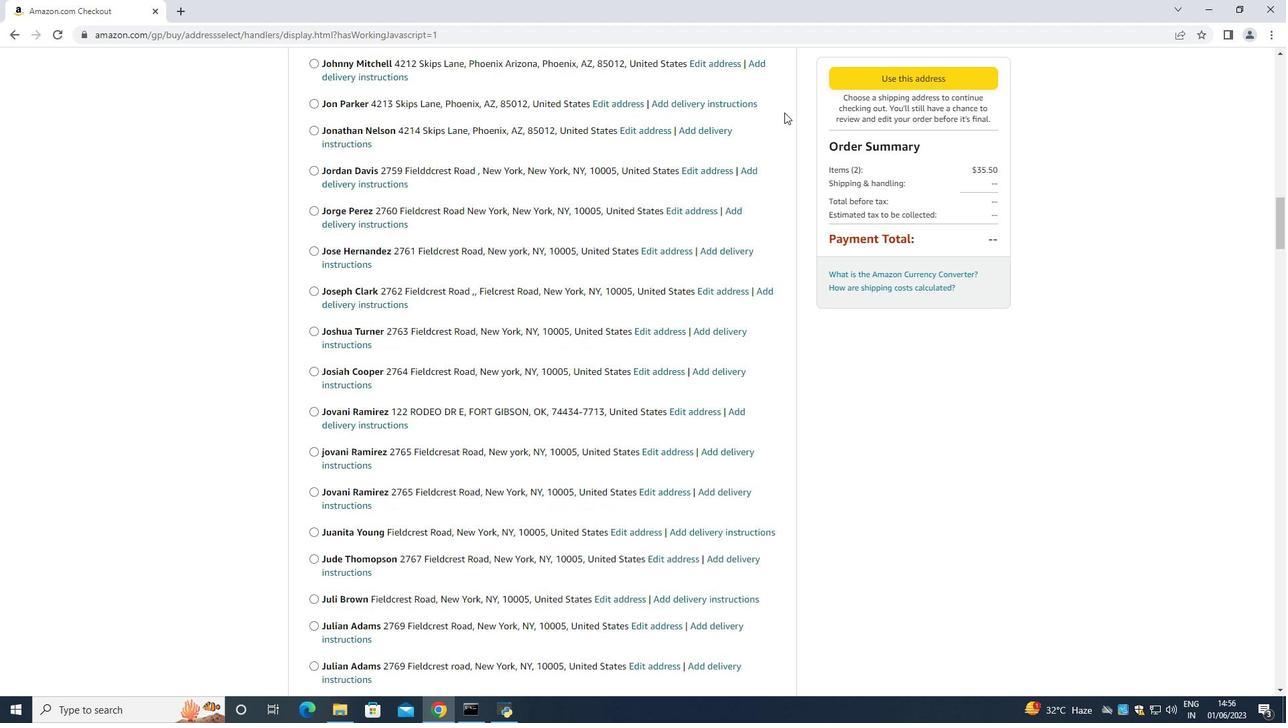 
Action: Mouse scrolled (781, 113) with delta (0, 0)
Screenshot: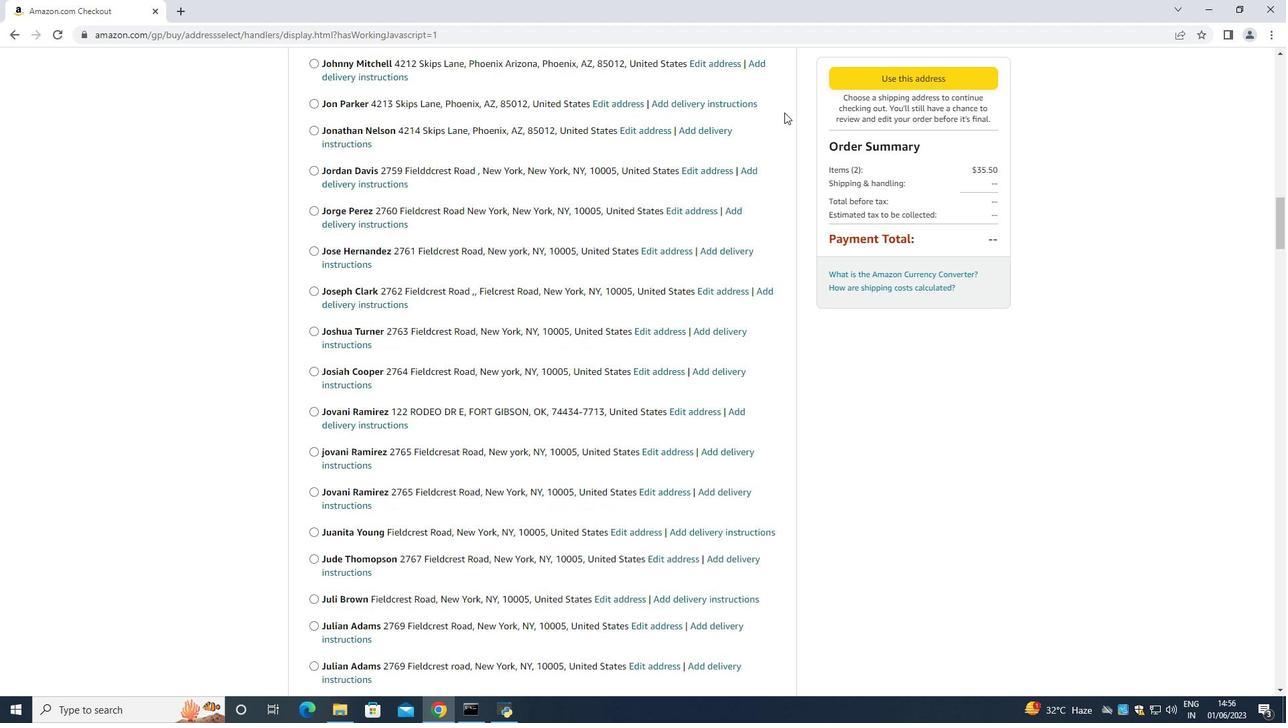 
Action: Mouse moved to (723, 150)
Screenshot: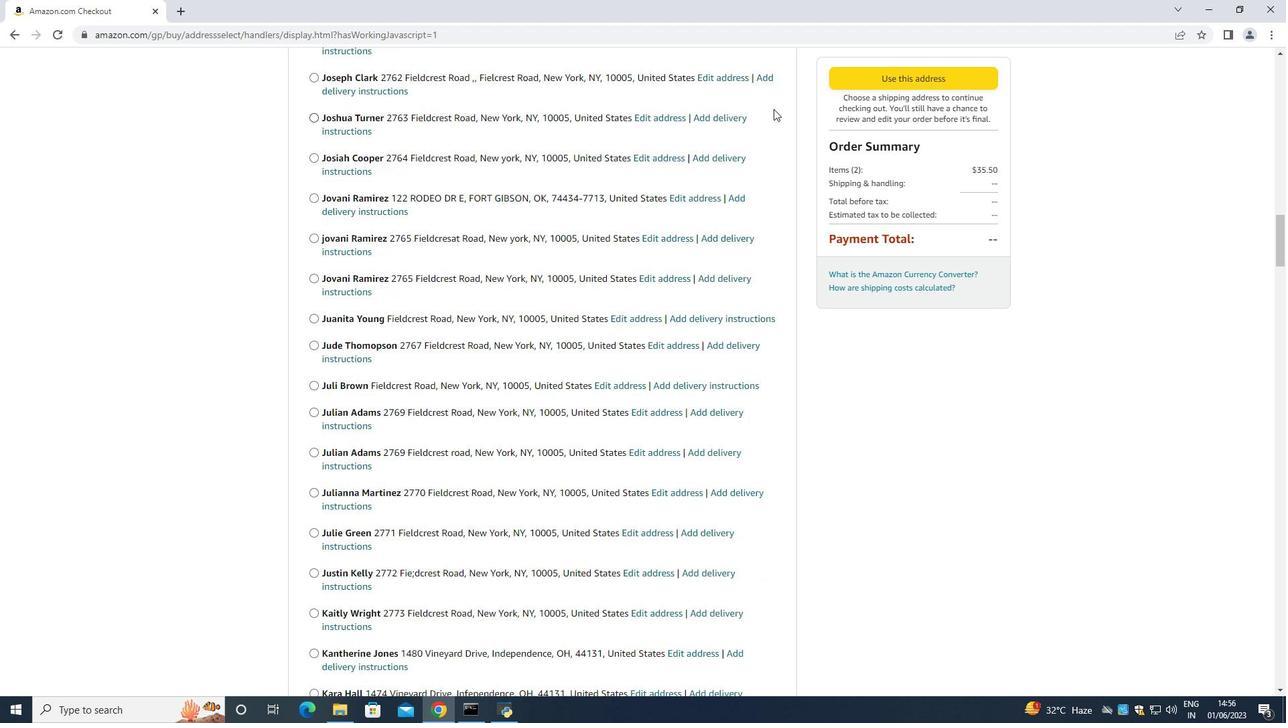 
Action: Mouse scrolled (723, 150) with delta (0, 0)
Screenshot: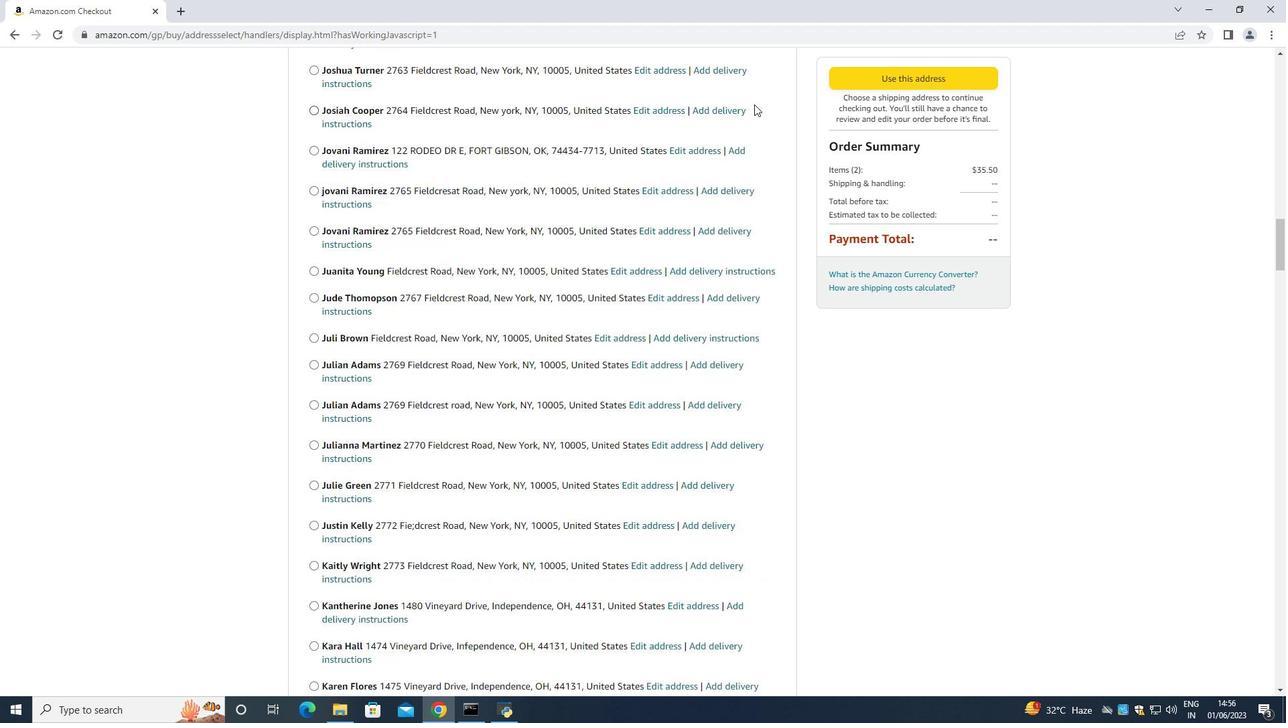 
Action: Mouse moved to (700, 142)
Screenshot: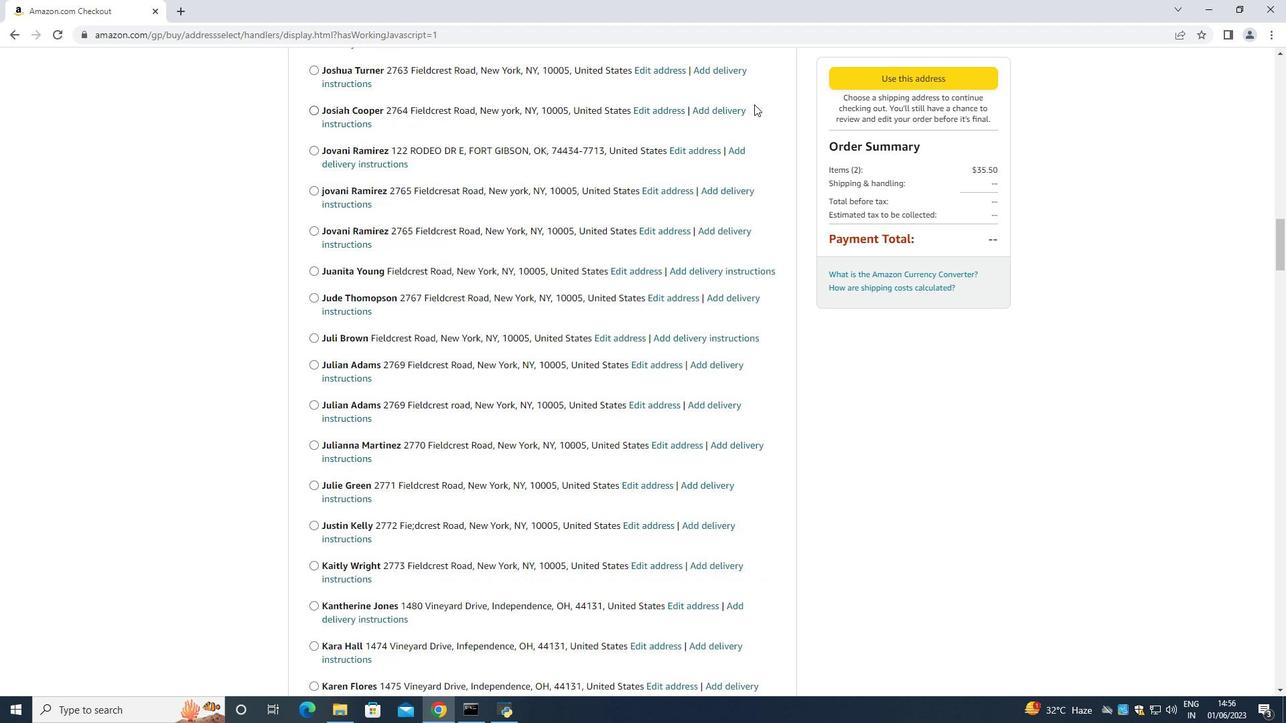 
Action: Mouse scrolled (707, 145) with delta (0, 0)
Screenshot: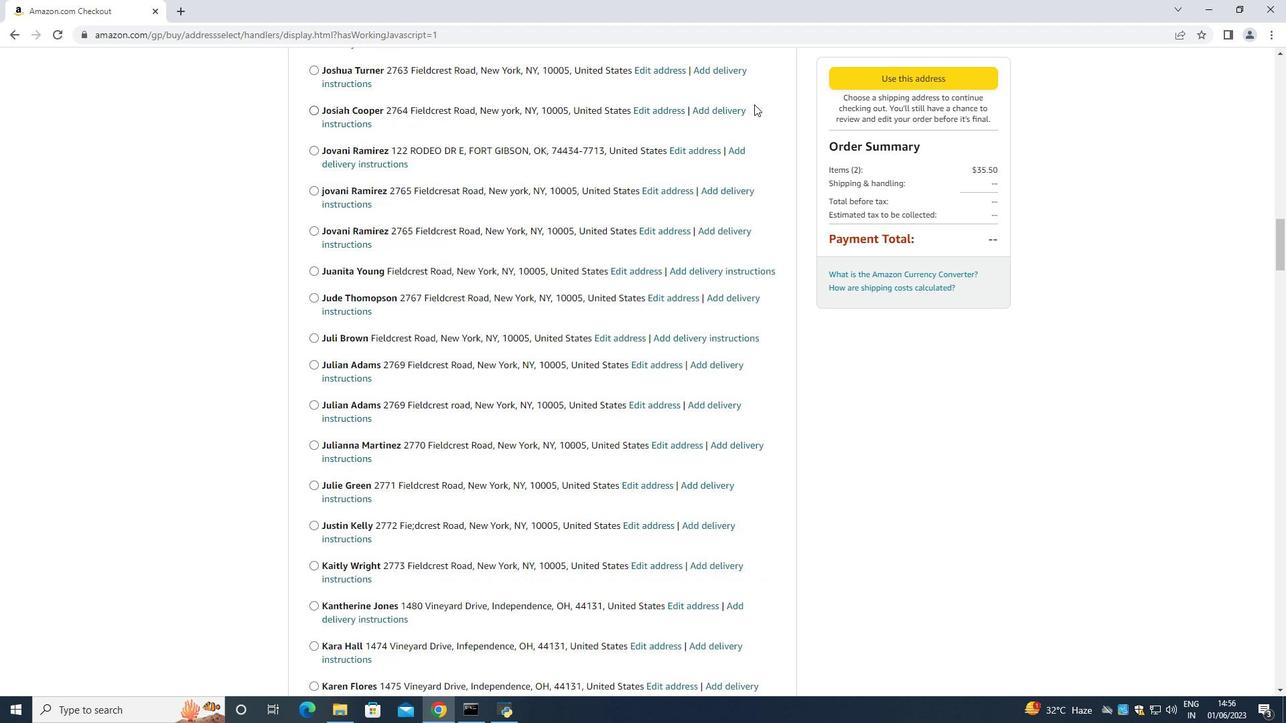 
Action: Mouse moved to (693, 138)
Screenshot: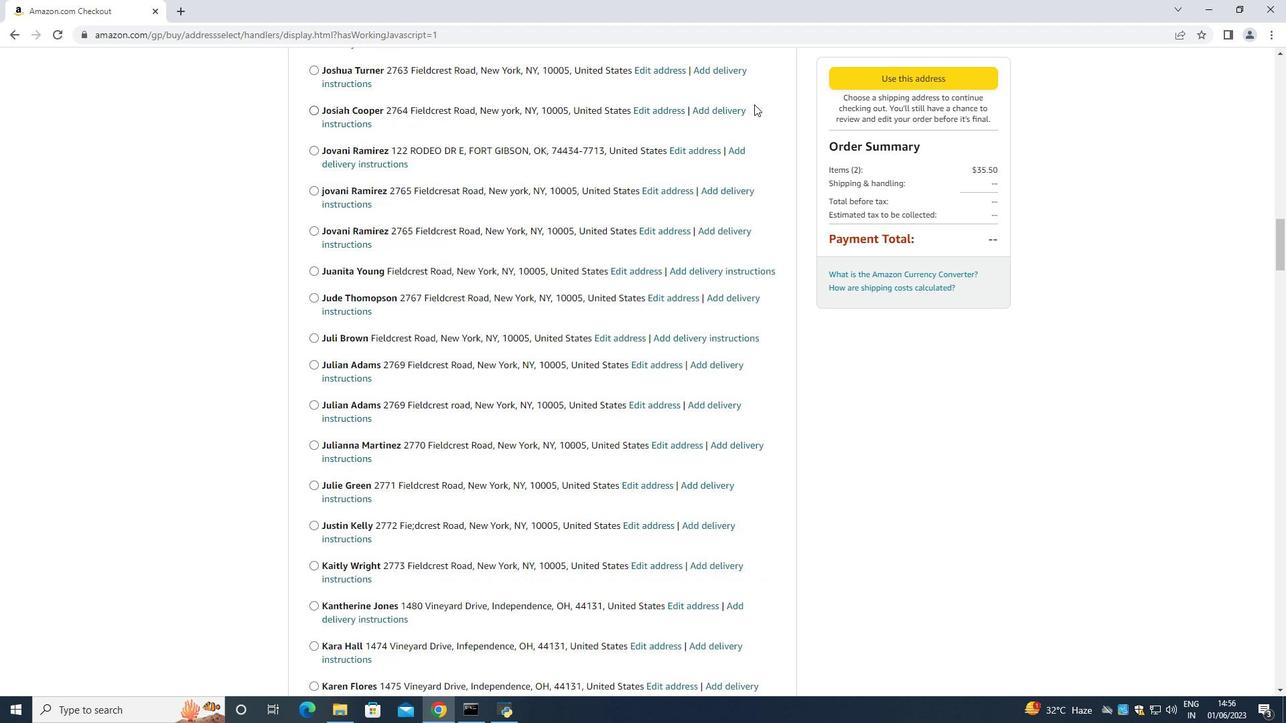 
Action: Mouse scrolled (693, 137) with delta (0, 0)
Screenshot: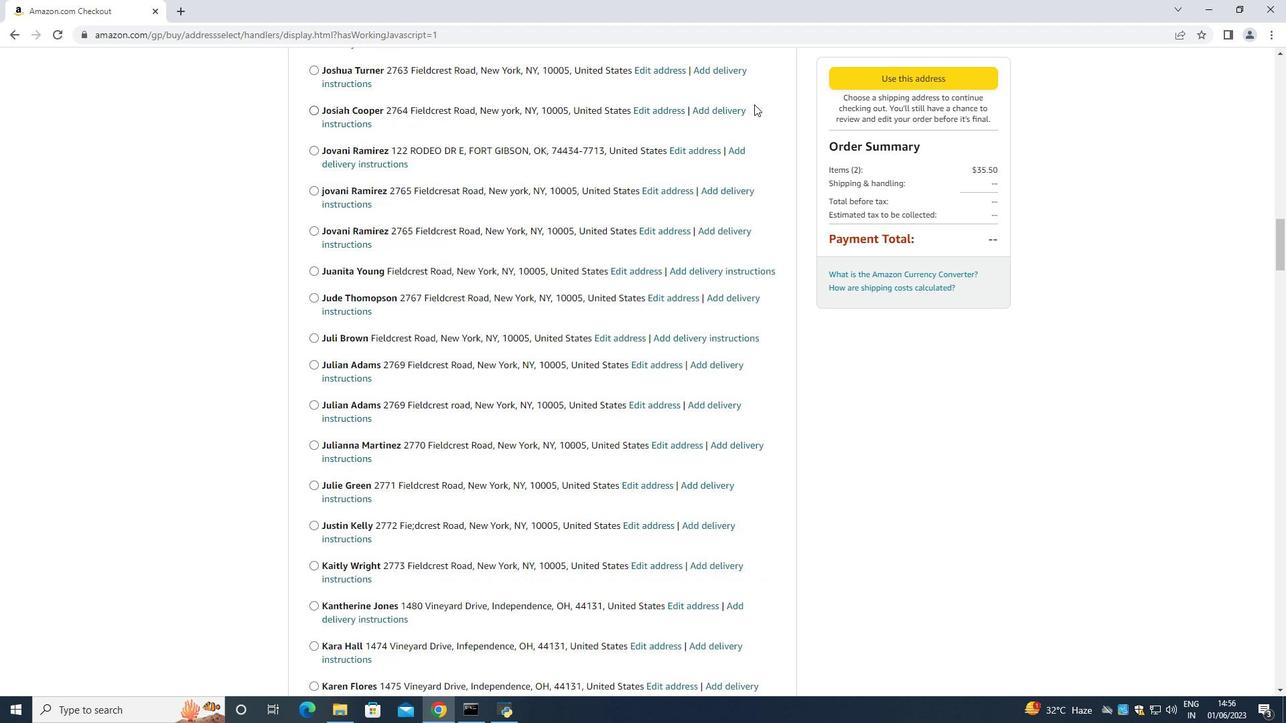 
Action: Mouse moved to (678, 129)
Screenshot: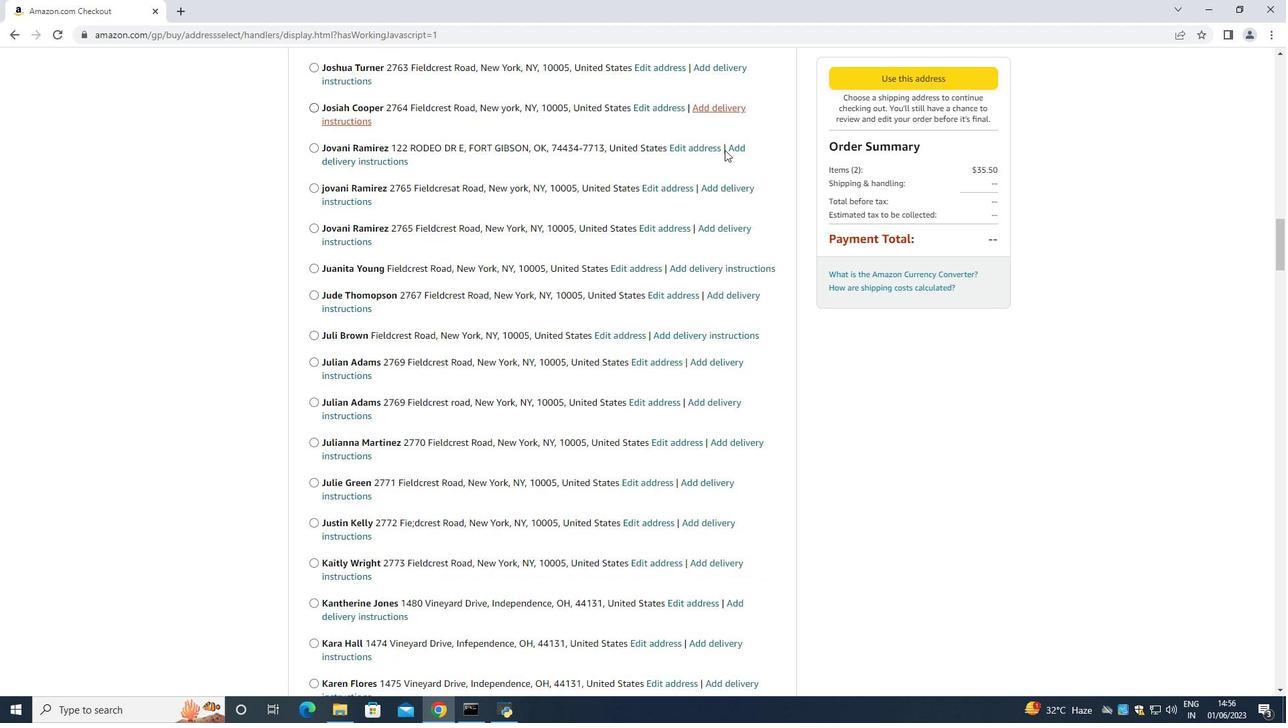 
Action: Mouse scrolled (678, 129) with delta (0, 0)
Screenshot: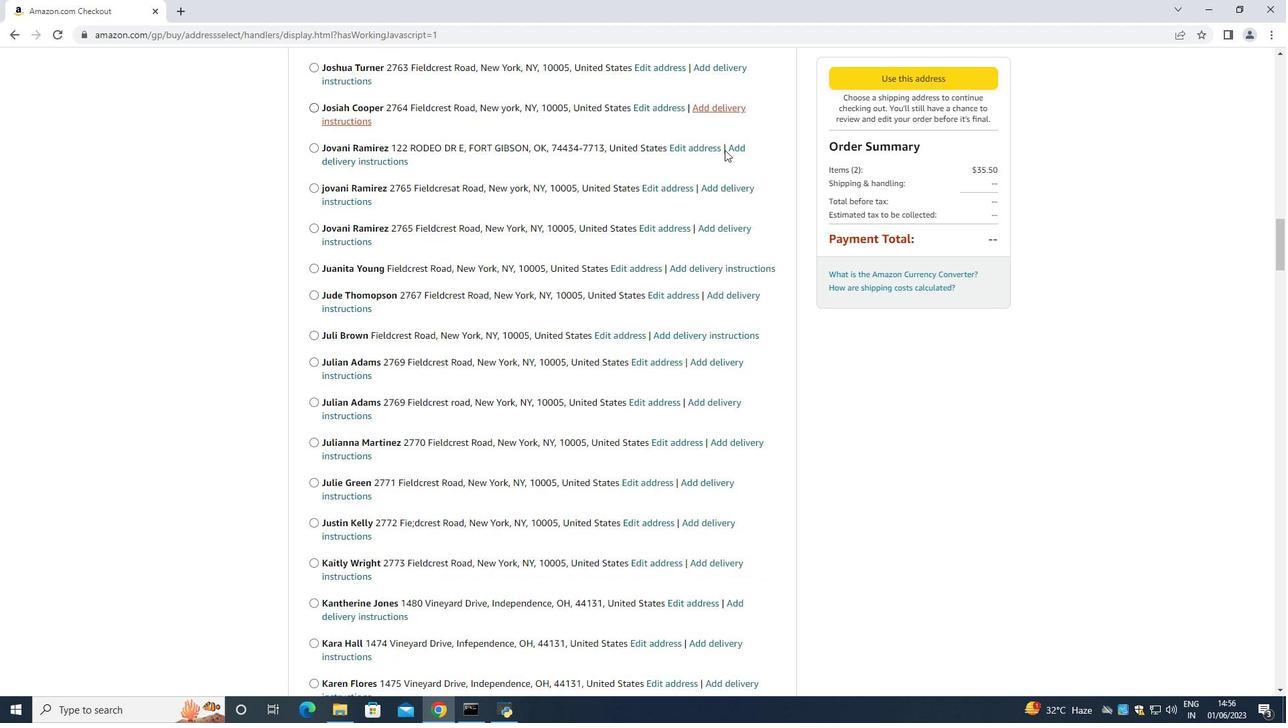 
Action: Mouse moved to (653, 113)
Screenshot: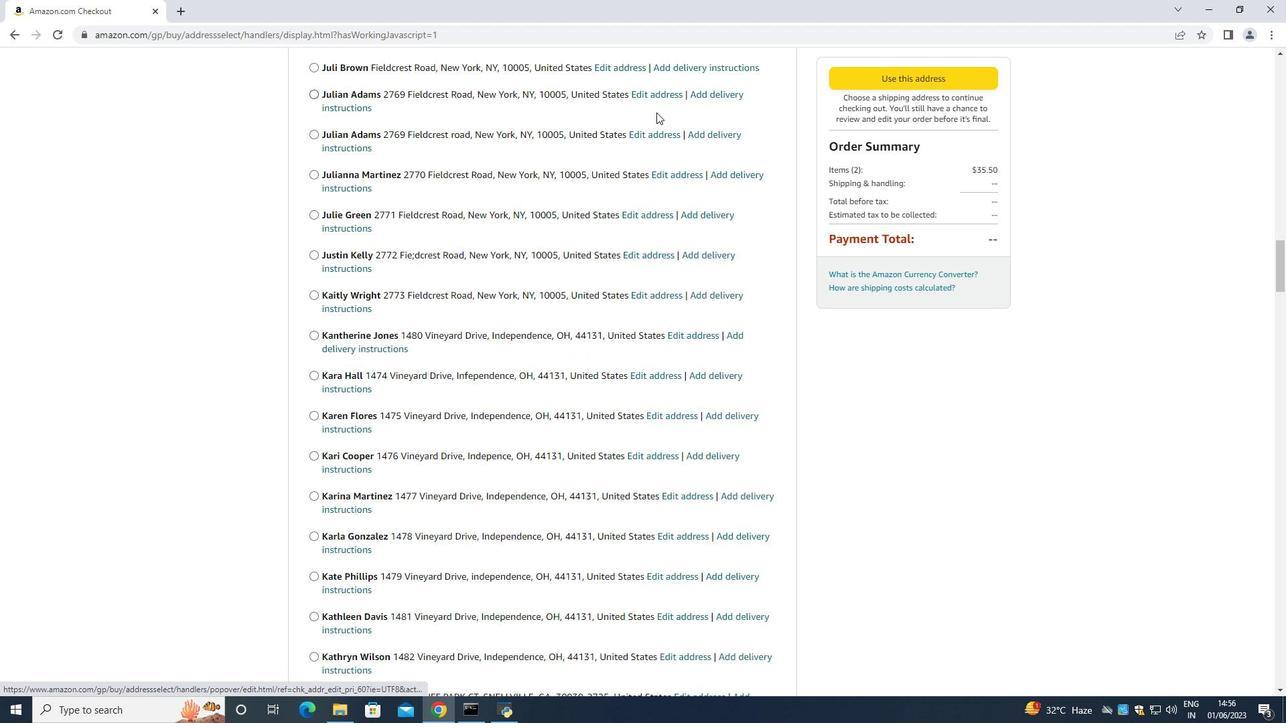 
Action: Mouse scrolled (655, 111) with delta (0, 0)
Screenshot: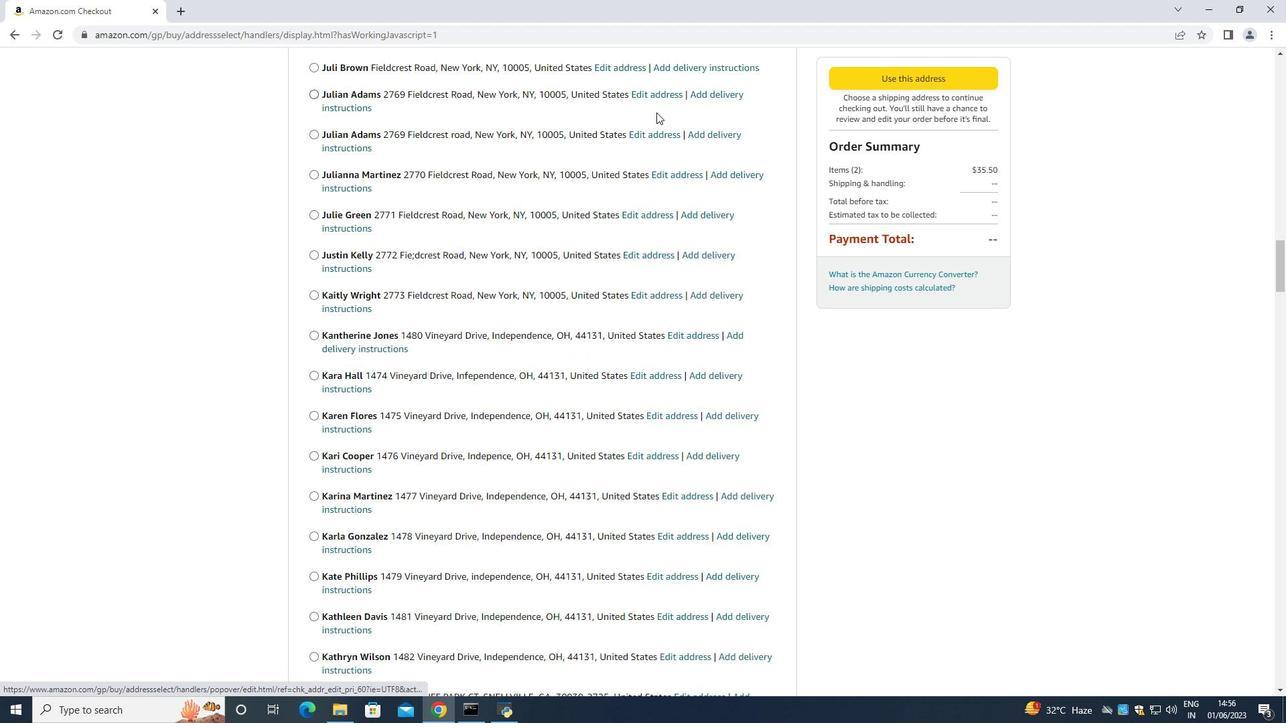 
Action: Mouse moved to (652, 113)
Screenshot: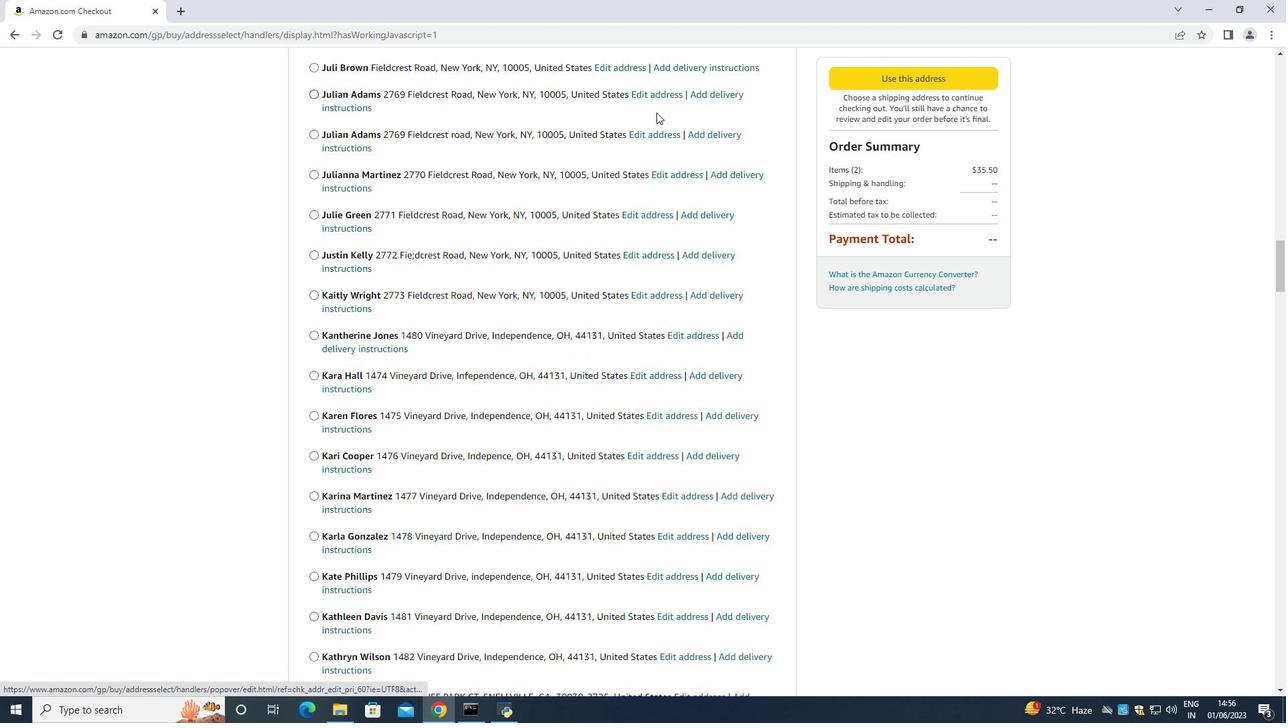 
Action: Mouse scrolled (653, 113) with delta (0, 0)
Screenshot: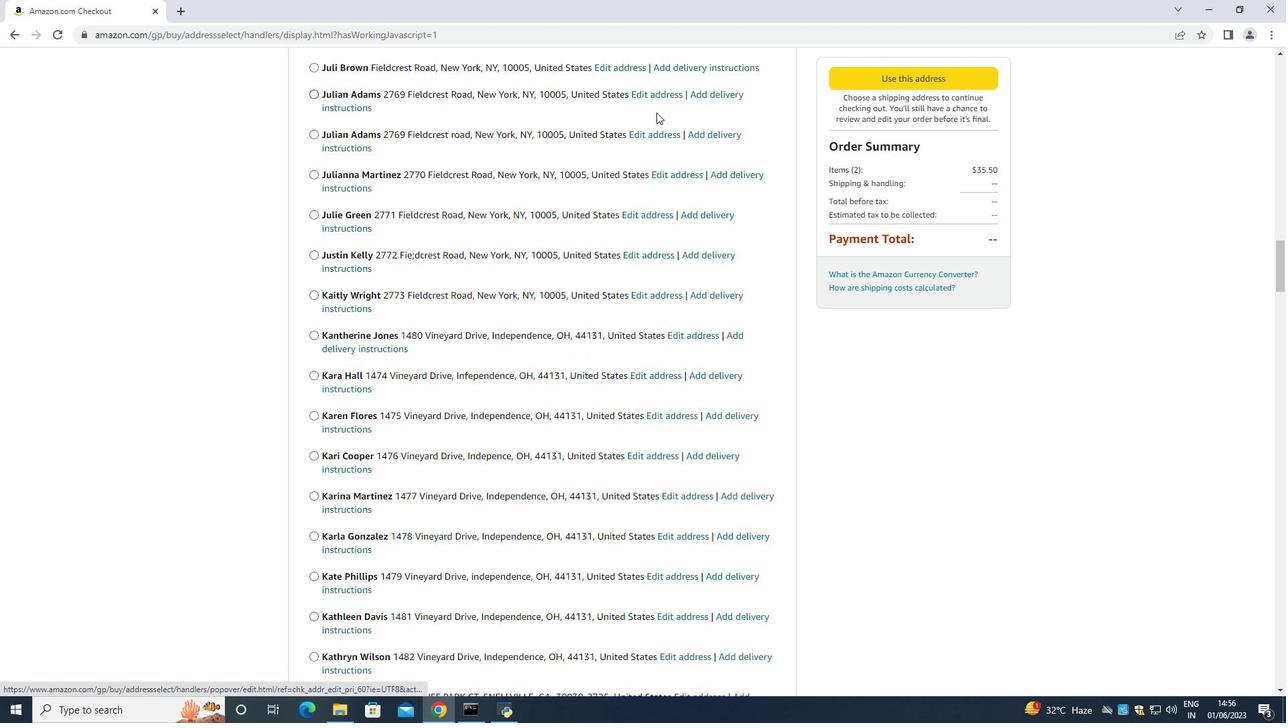 
Action: Mouse moved to (650, 113)
Screenshot: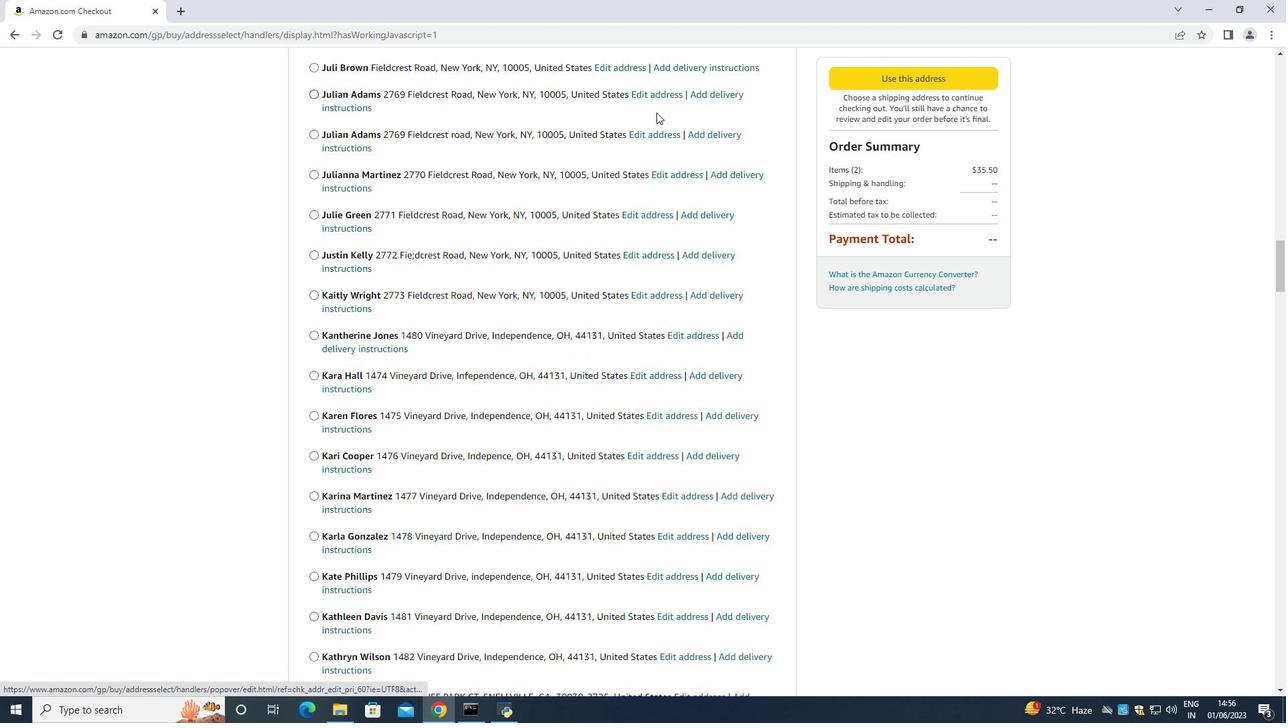 
Action: Mouse scrolled (651, 113) with delta (0, 0)
Screenshot: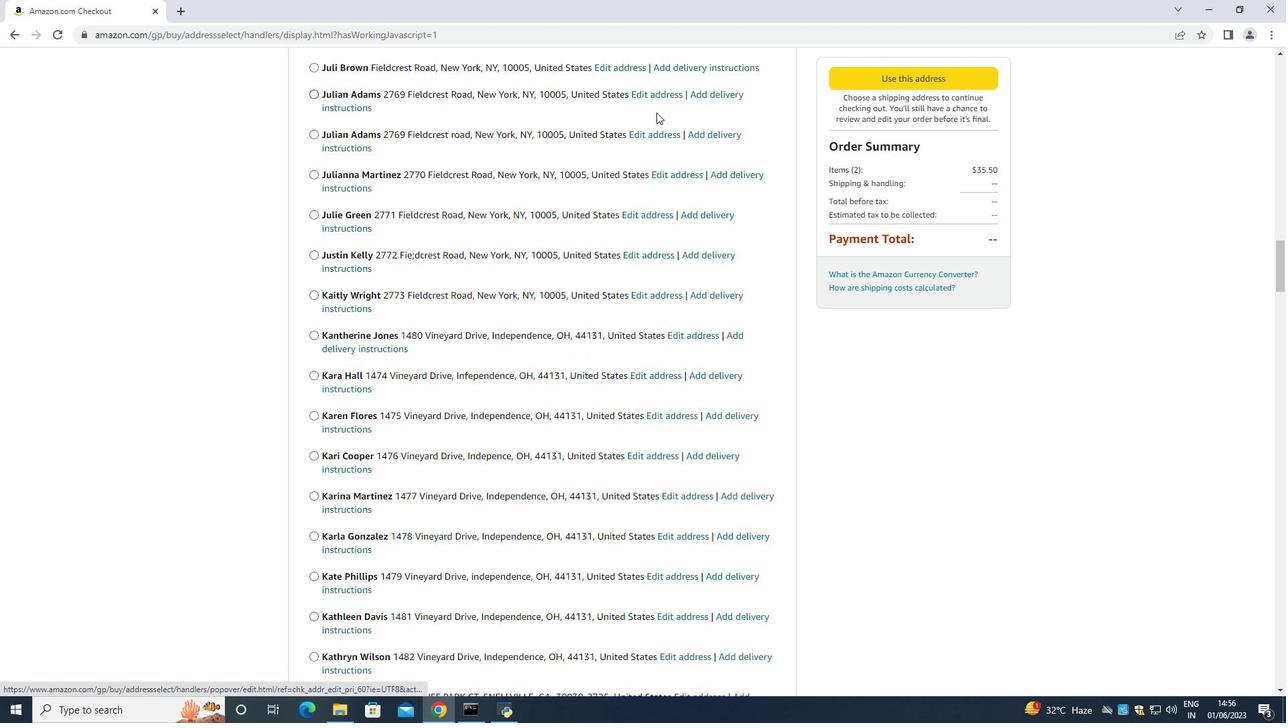 
Action: Mouse scrolled (650, 113) with delta (0, 0)
Screenshot: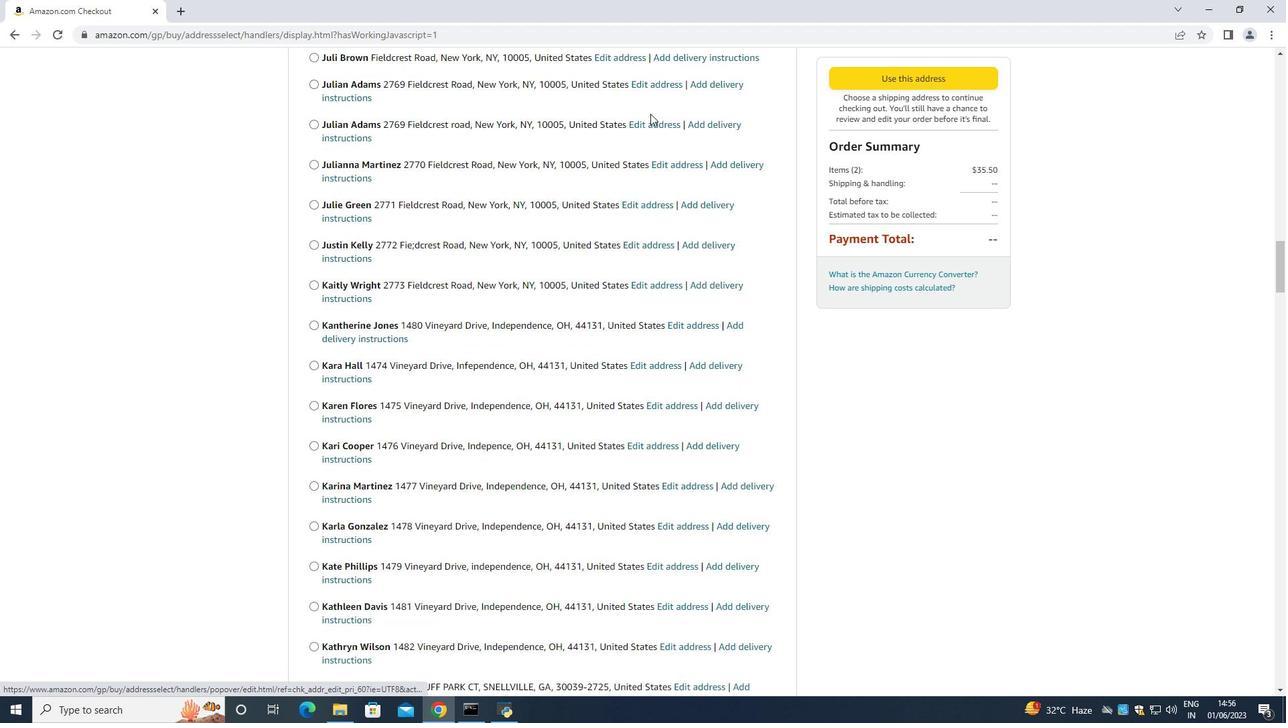 
Action: Mouse scrolled (650, 113) with delta (0, 0)
Screenshot: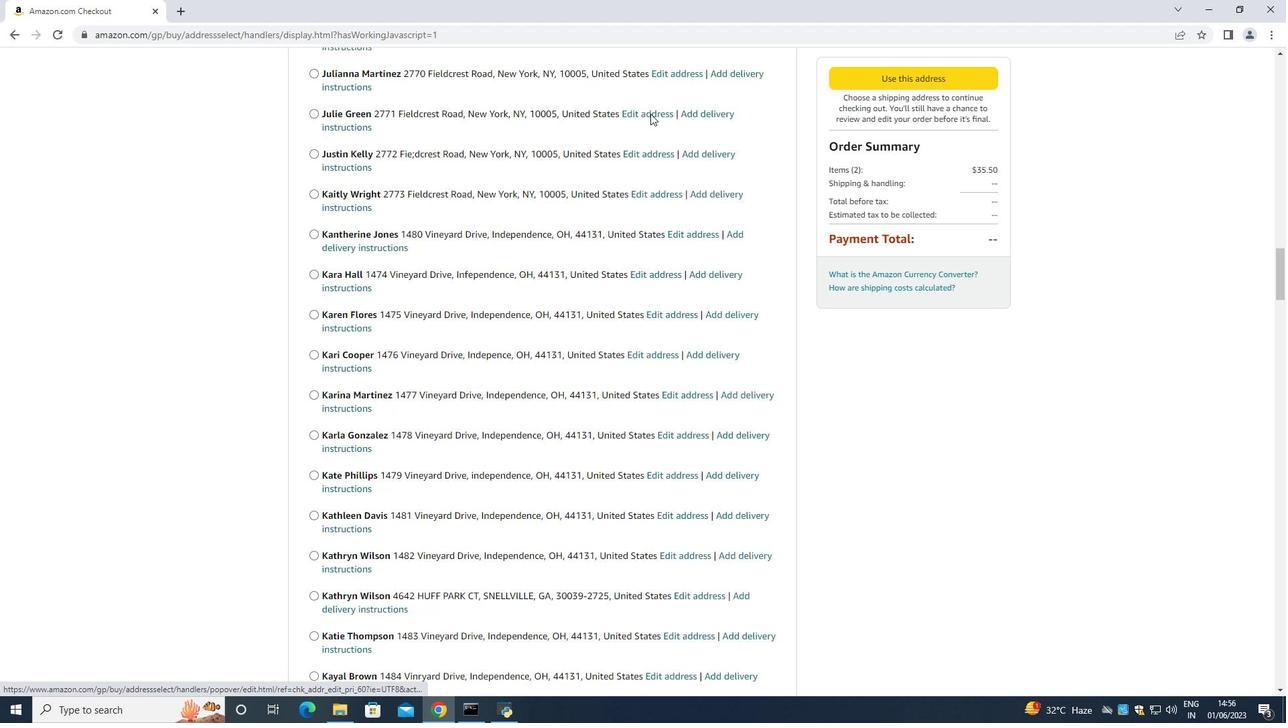 
Action: Mouse moved to (650, 113)
Screenshot: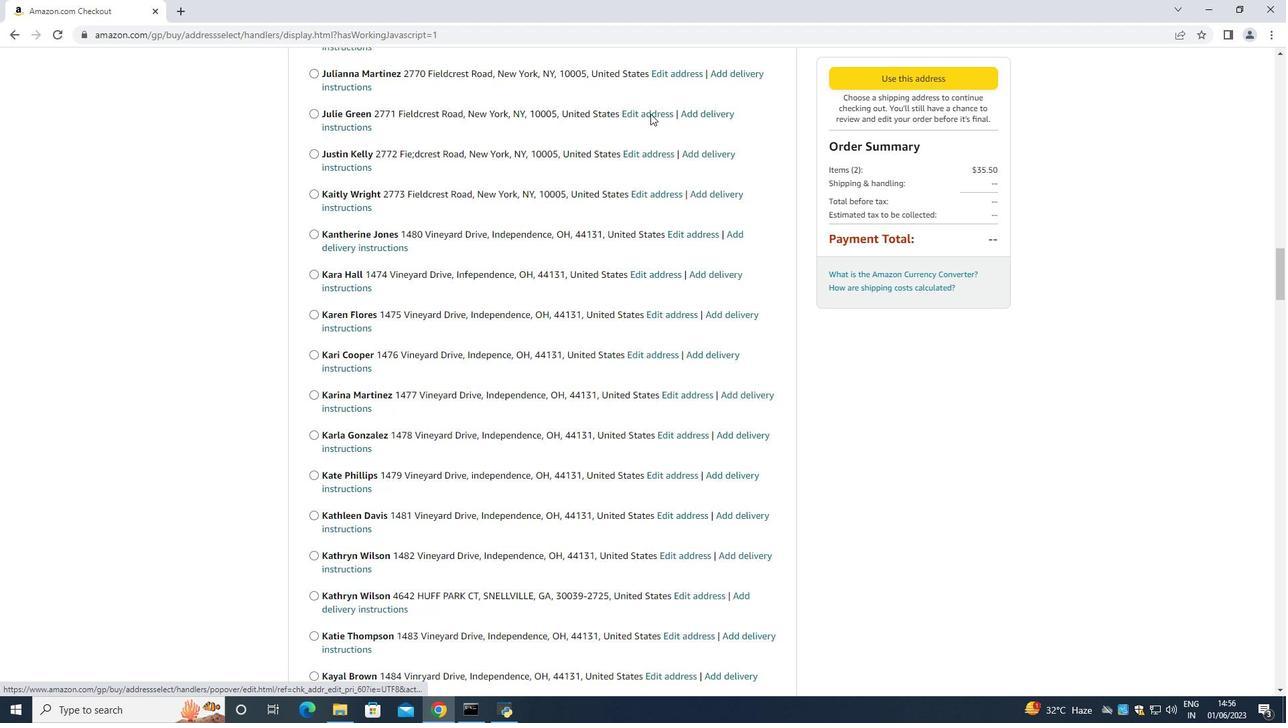 
Action: Mouse scrolled (650, 113) with delta (0, 0)
Screenshot: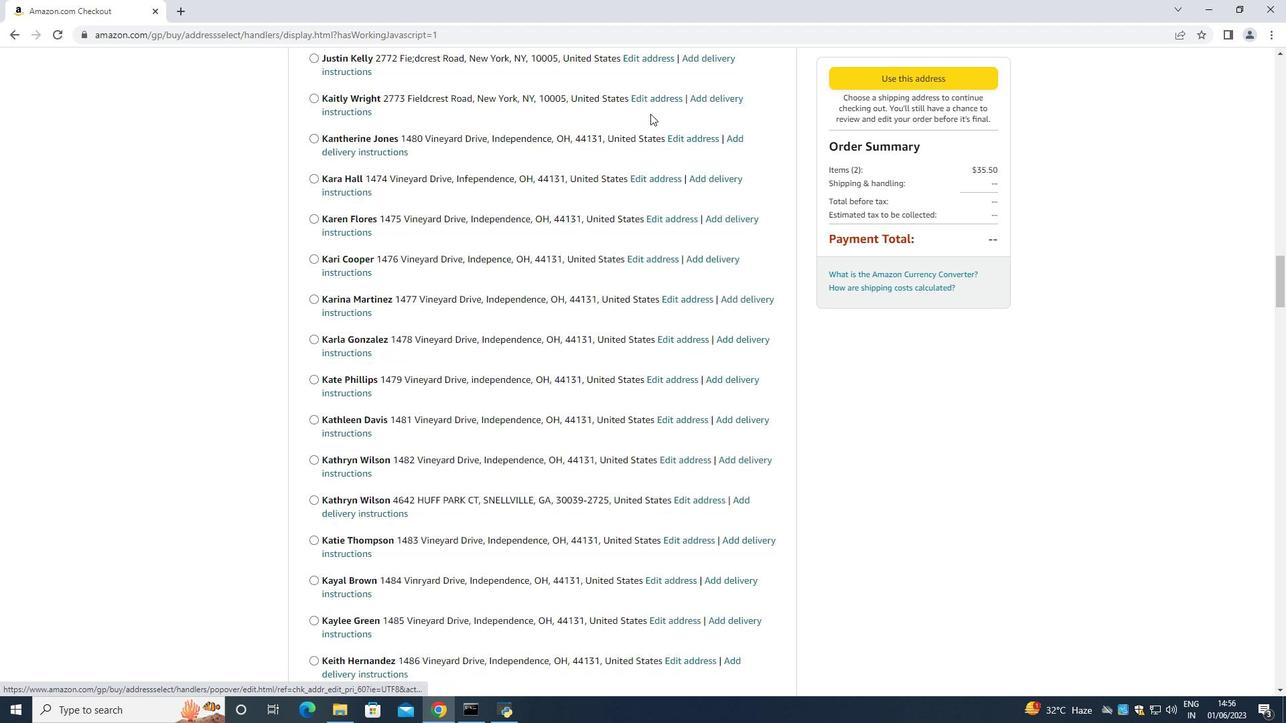 
Action: Mouse moved to (650, 116)
Screenshot: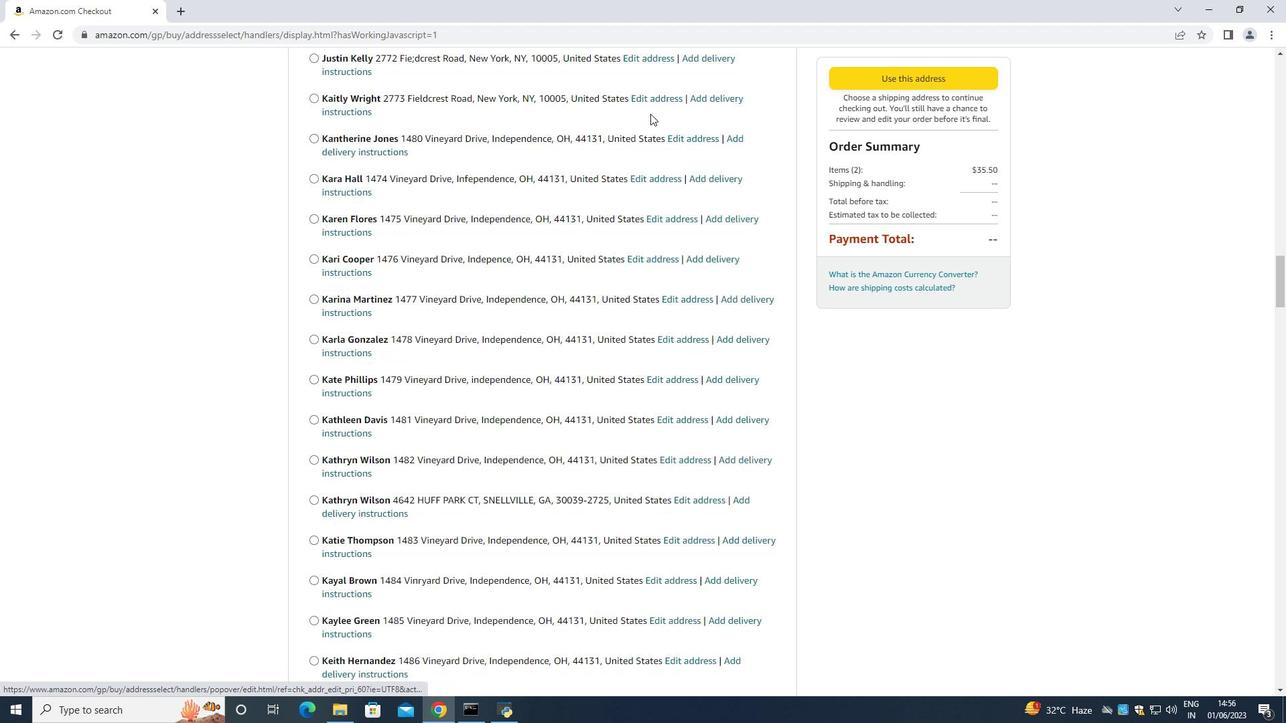 
Action: Mouse scrolled (650, 115) with delta (0, 0)
Screenshot: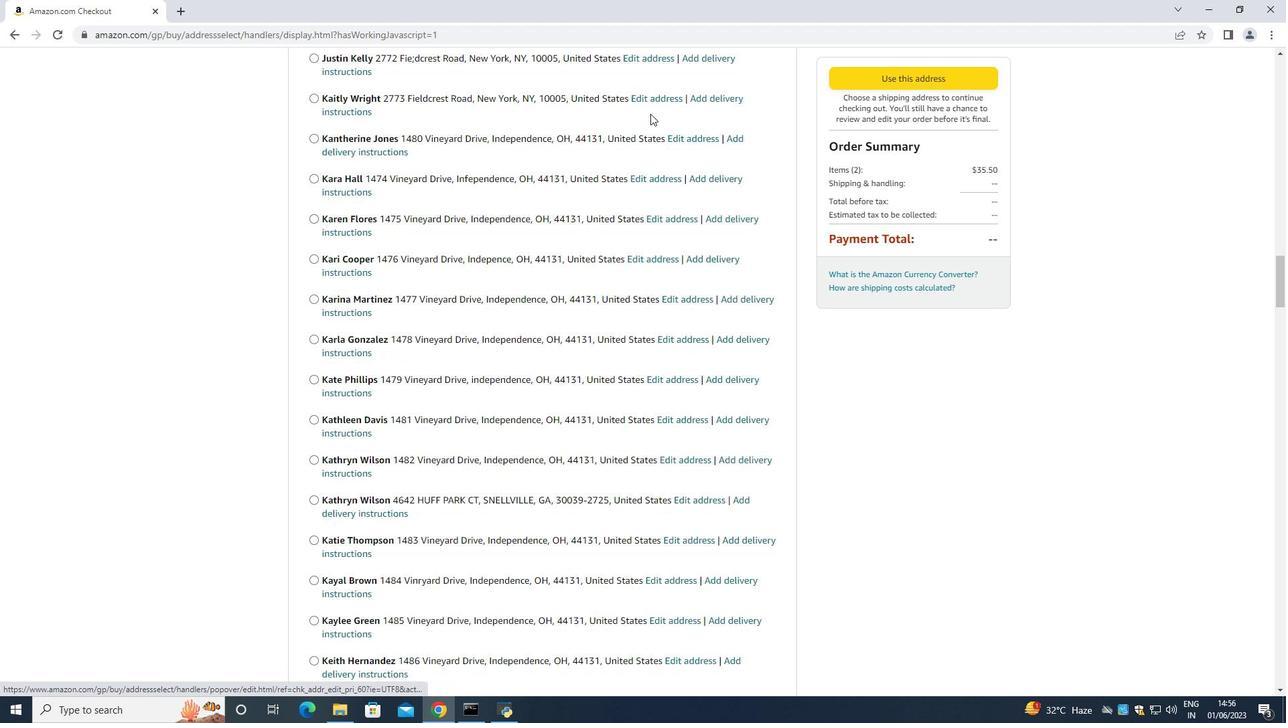 
Action: Mouse moved to (648, 118)
Screenshot: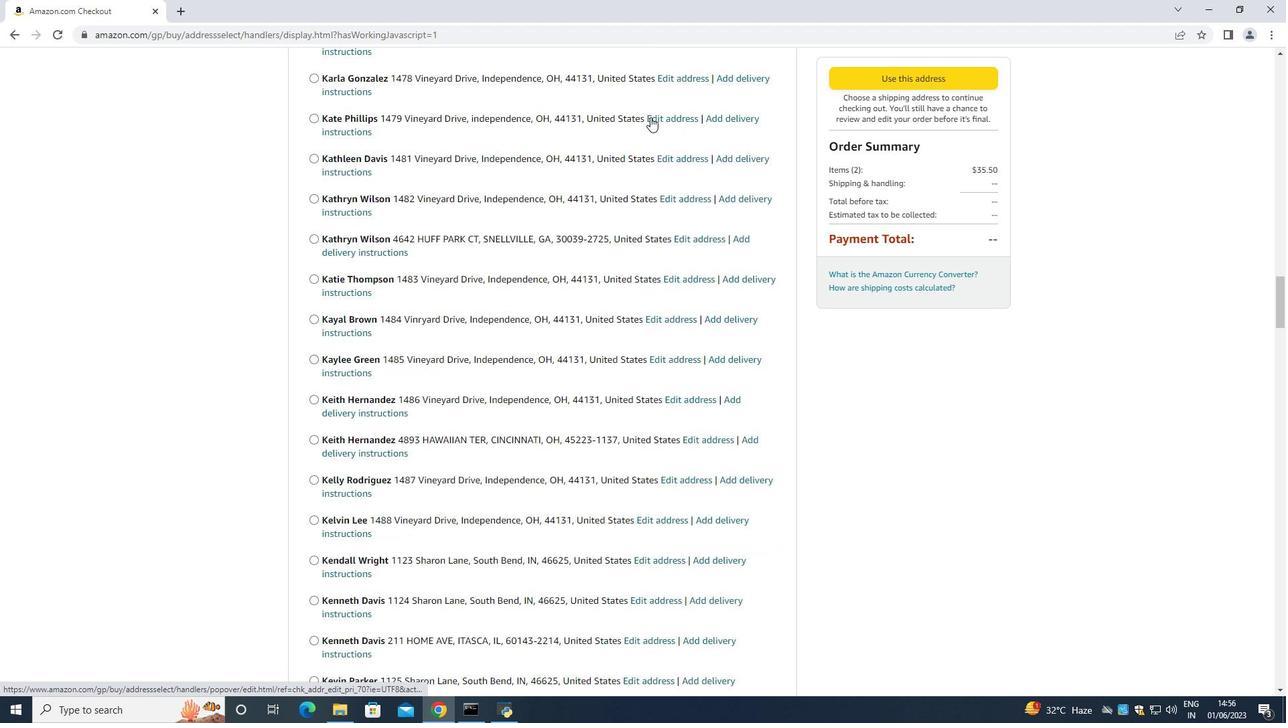 
Action: Mouse scrolled (648, 117) with delta (0, 0)
Screenshot: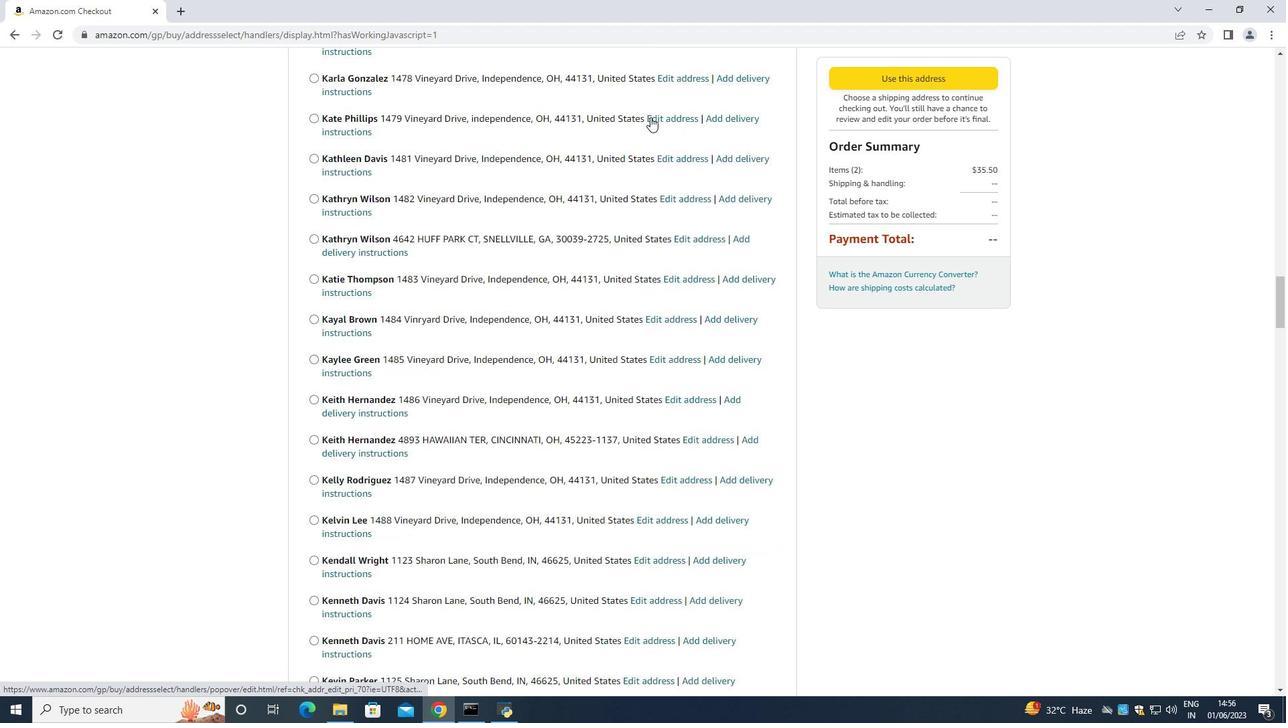 
Action: Mouse moved to (647, 118)
Screenshot: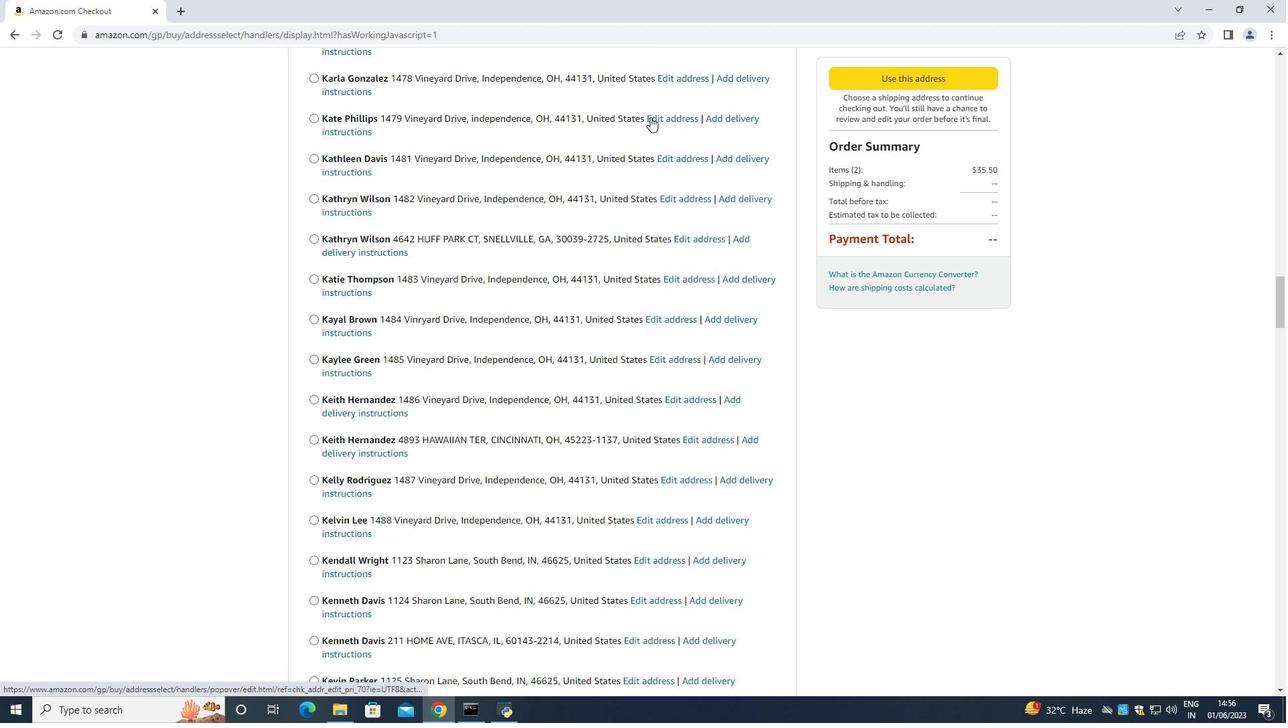 
Action: Mouse scrolled (647, 117) with delta (0, 0)
Screenshot: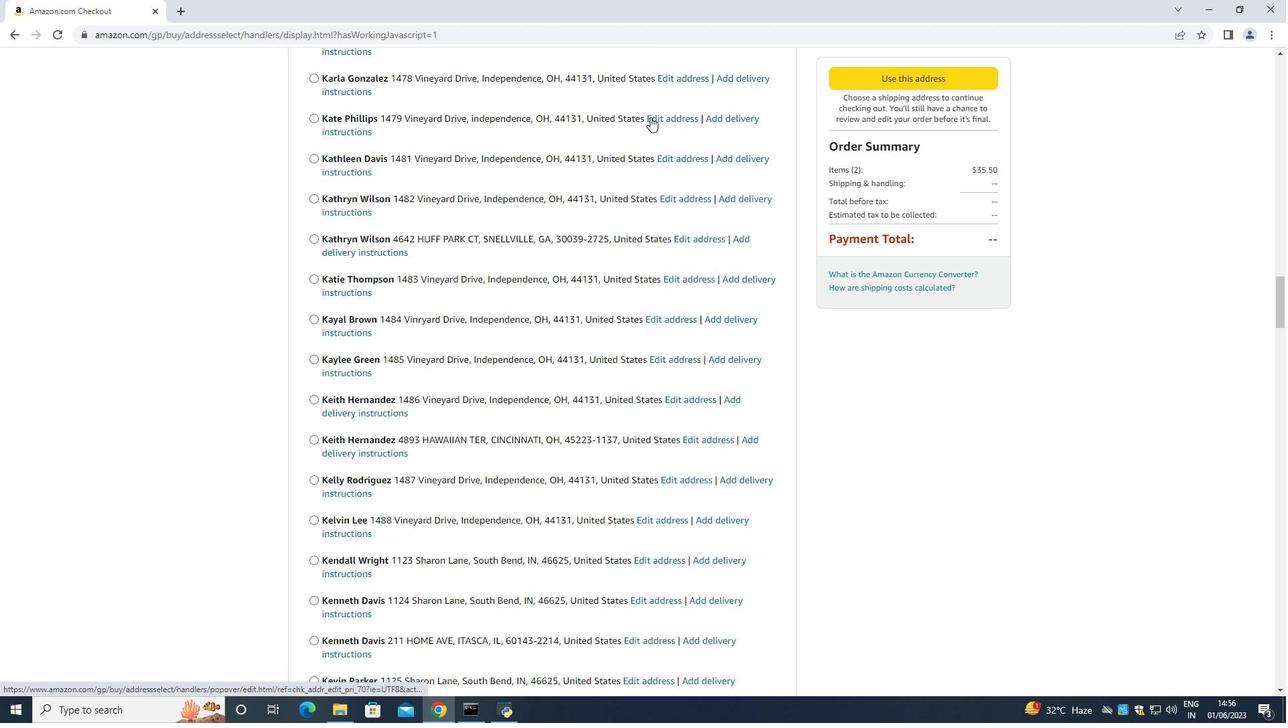 
Action: Mouse moved to (646, 118)
Screenshot: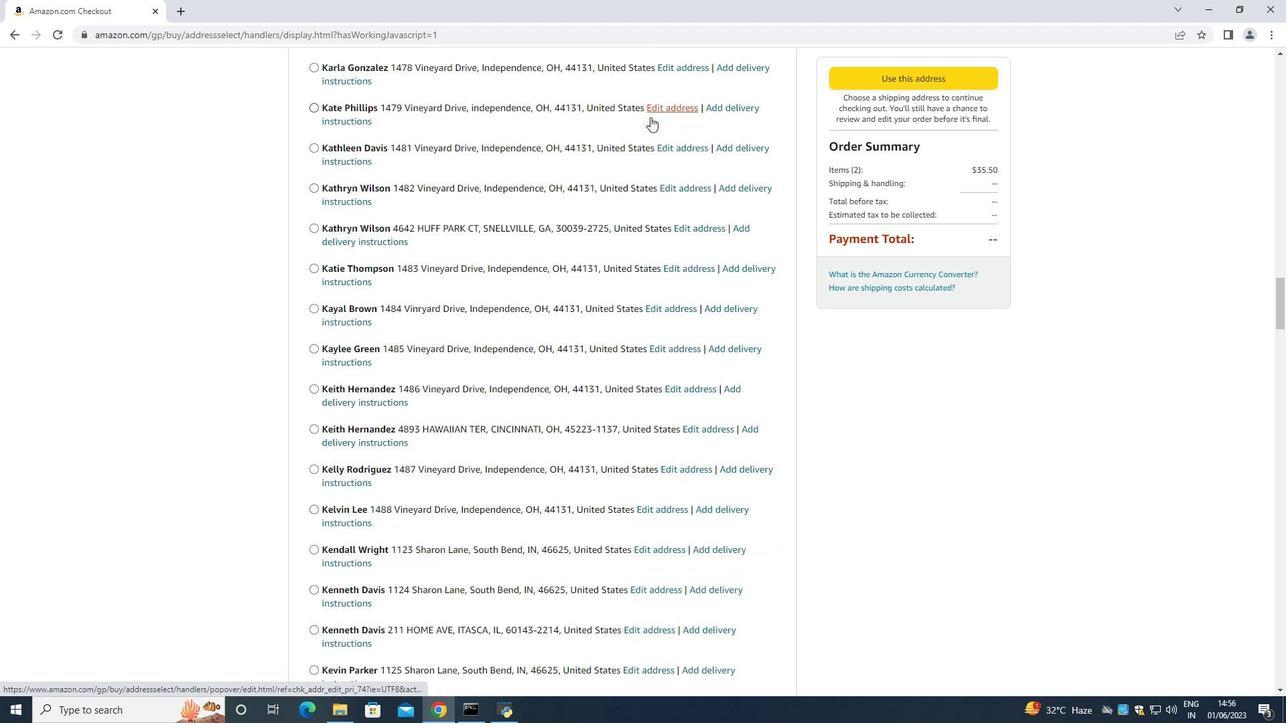 
Action: Mouse scrolled (646, 117) with delta (0, 0)
Screenshot: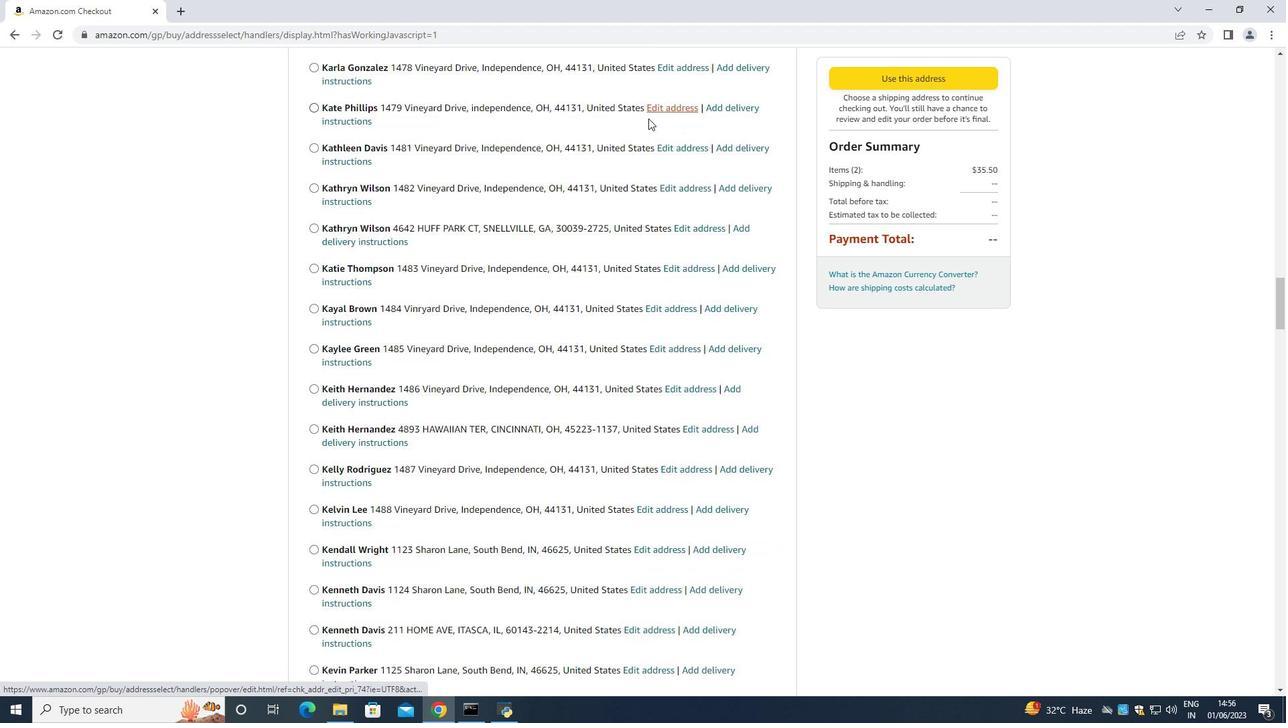 
Action: Mouse scrolled (646, 117) with delta (0, 0)
Screenshot: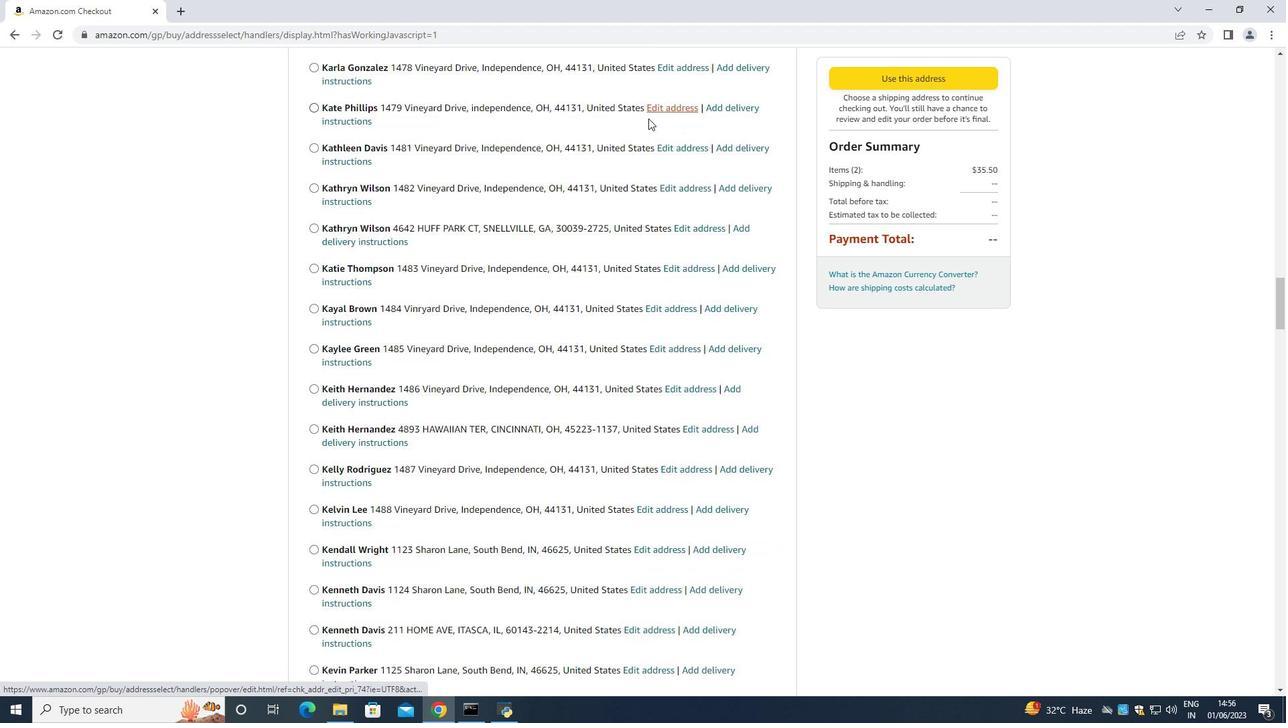 
Action: Mouse moved to (646, 118)
Screenshot: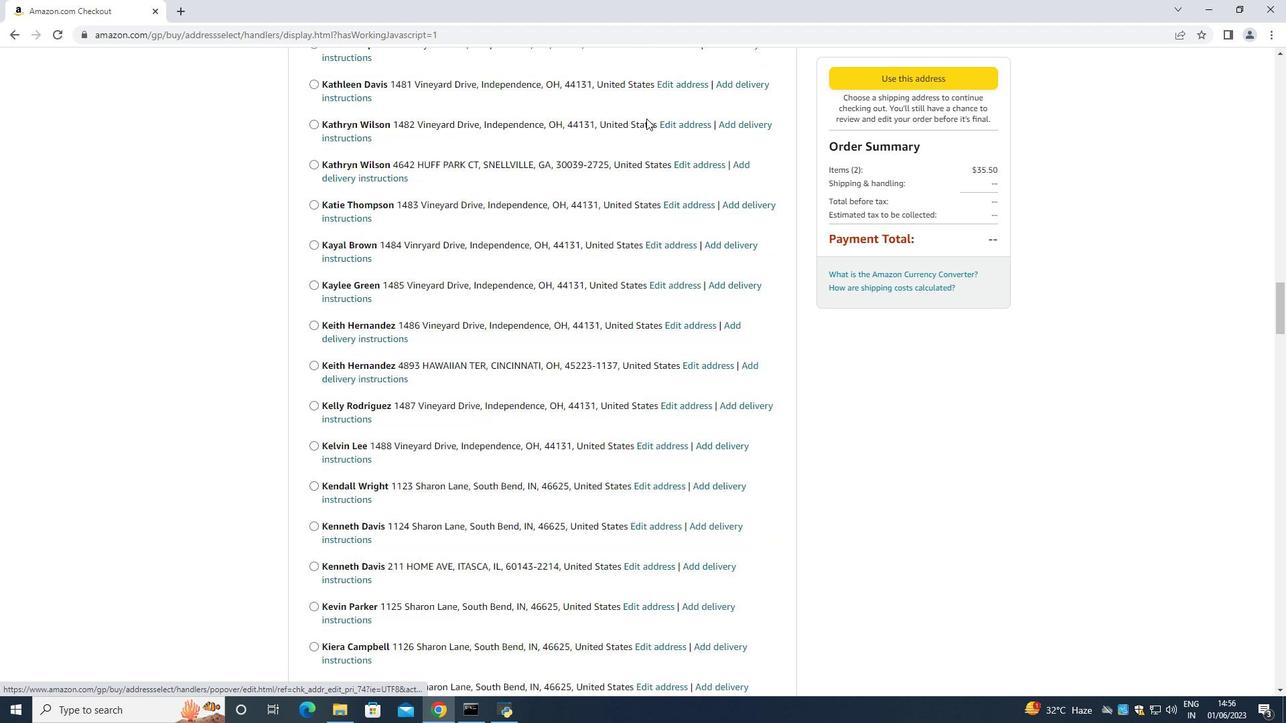 
Action: Mouse scrolled (646, 117) with delta (0, 0)
Screenshot: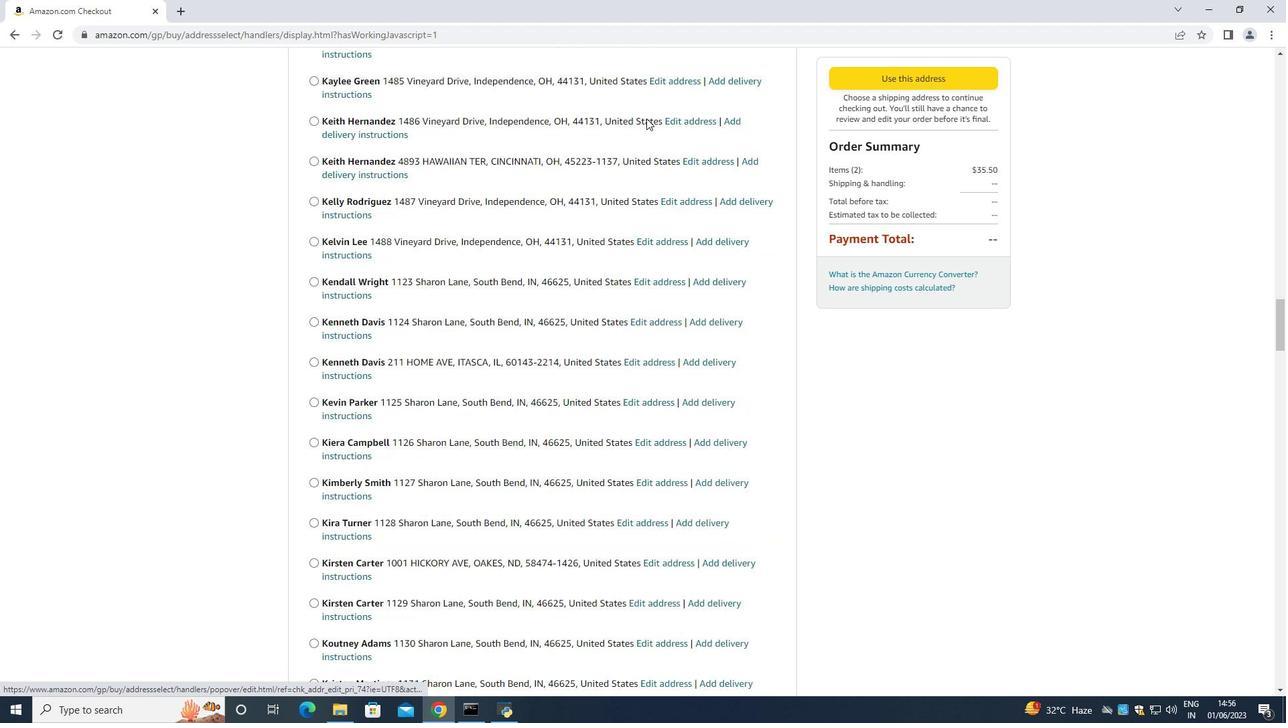 
Action: Mouse moved to (646, 118)
Screenshot: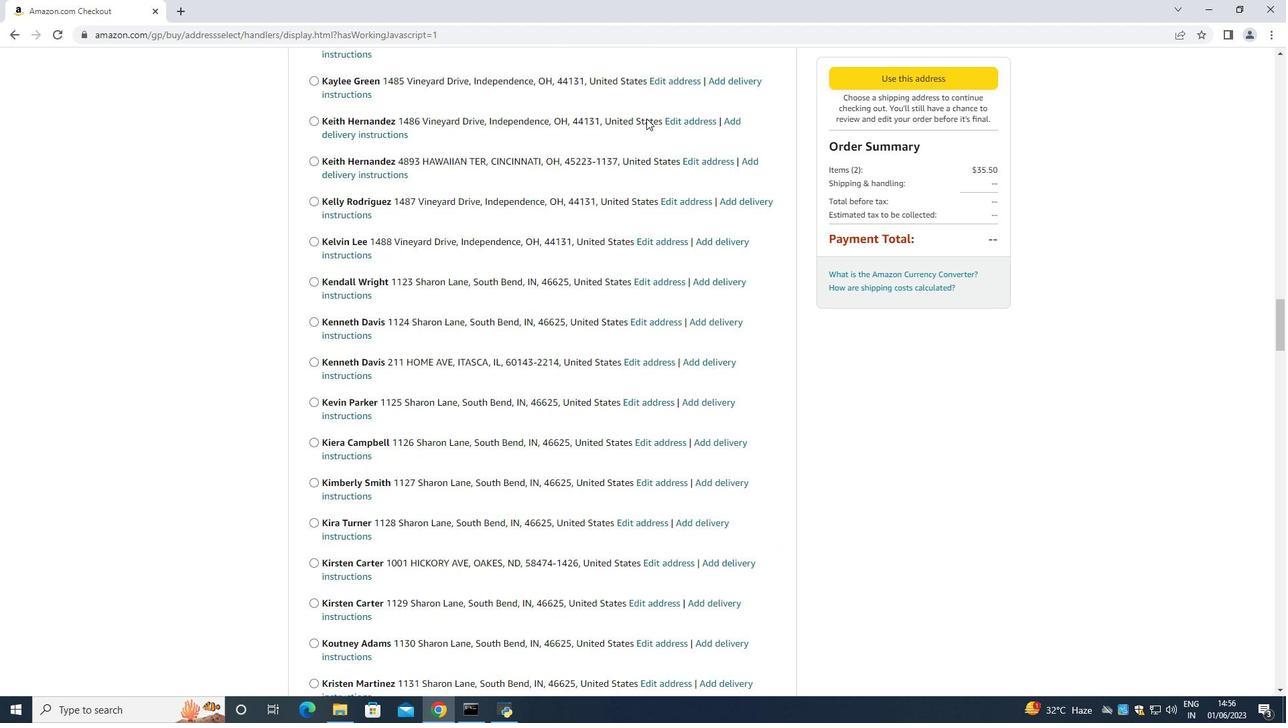 
Action: Mouse scrolled (646, 117) with delta (0, 0)
Screenshot: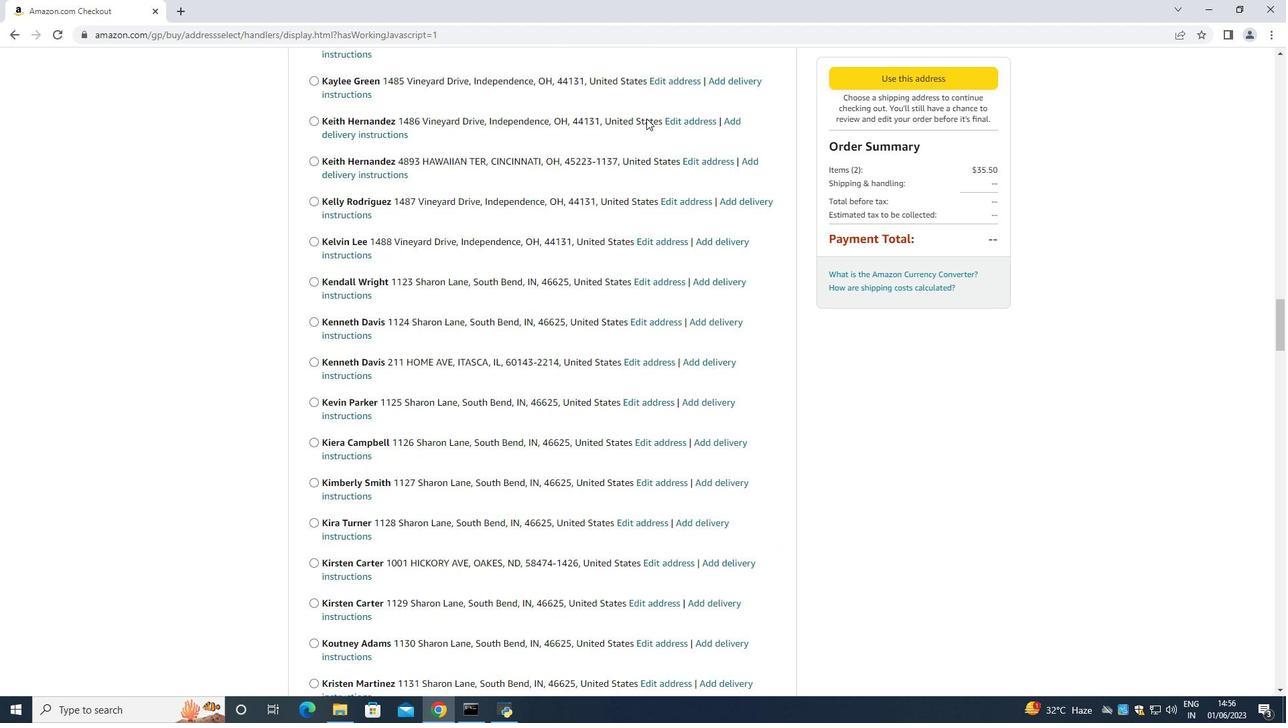 
Action: Mouse scrolled (646, 117) with delta (0, 0)
Screenshot: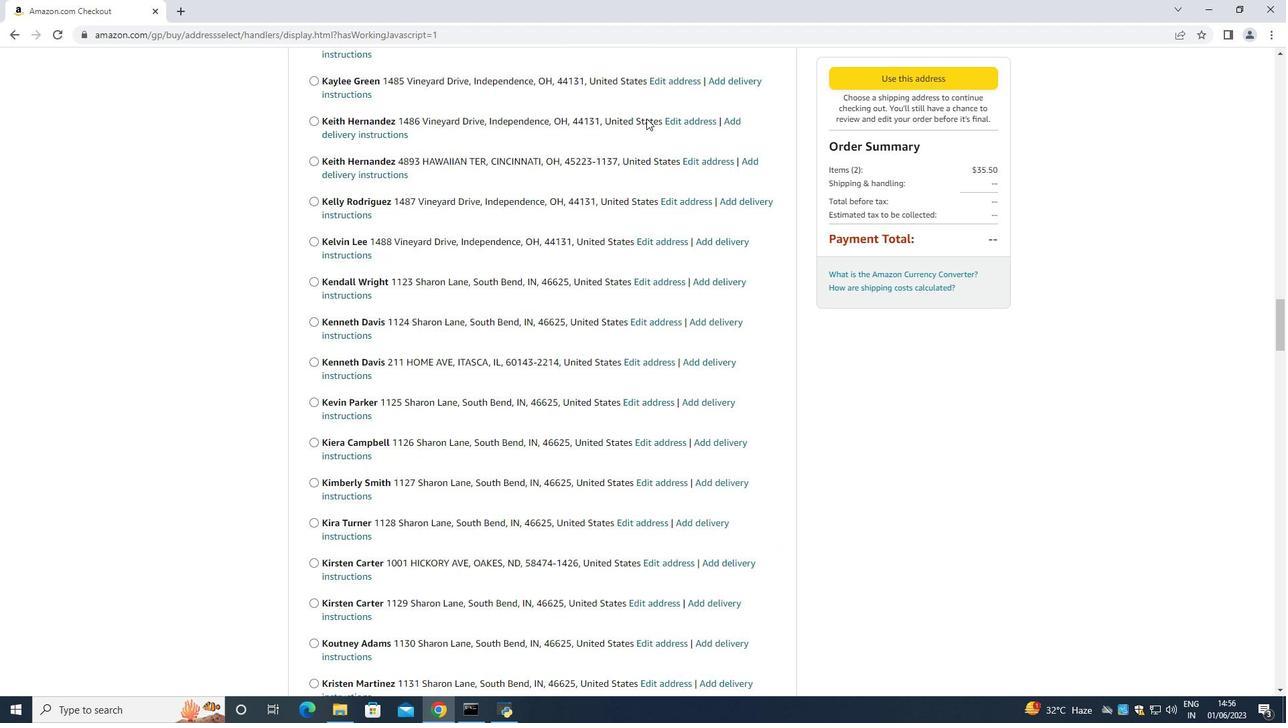 
Action: Mouse scrolled (646, 117) with delta (0, 0)
Screenshot: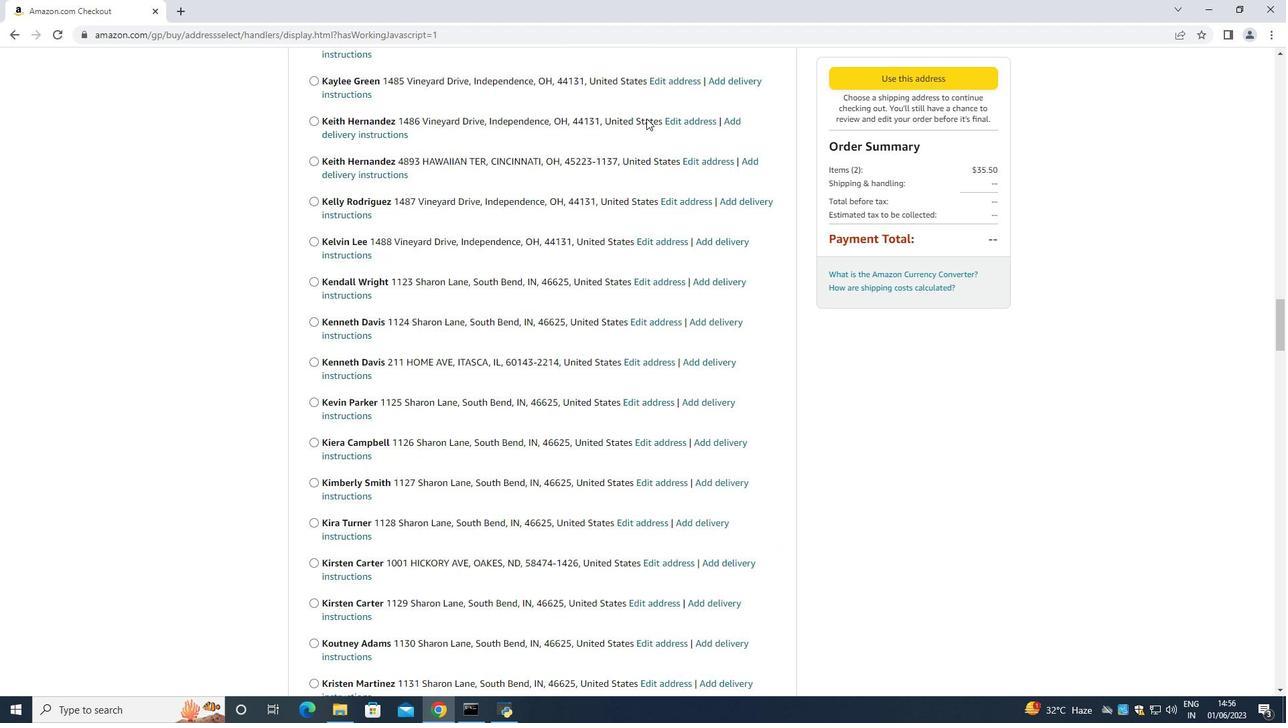 
Action: Mouse scrolled (646, 117) with delta (0, 0)
Screenshot: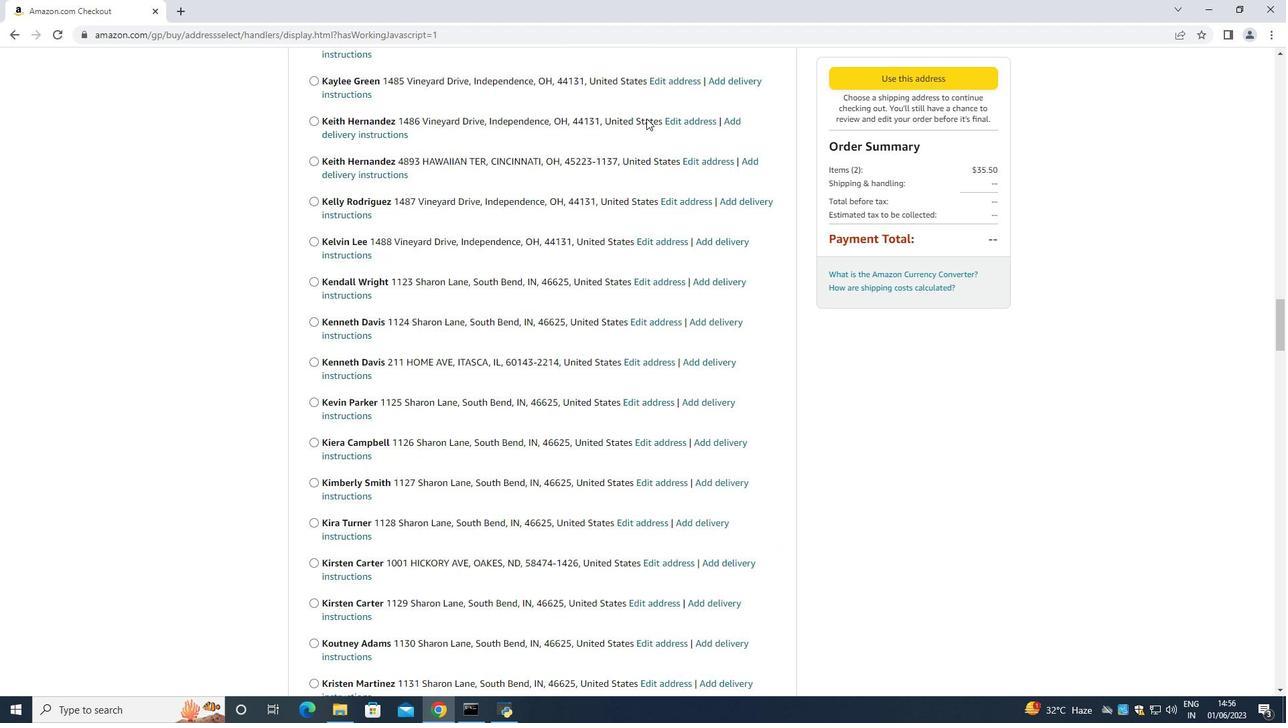 
Action: Mouse moved to (645, 118)
Screenshot: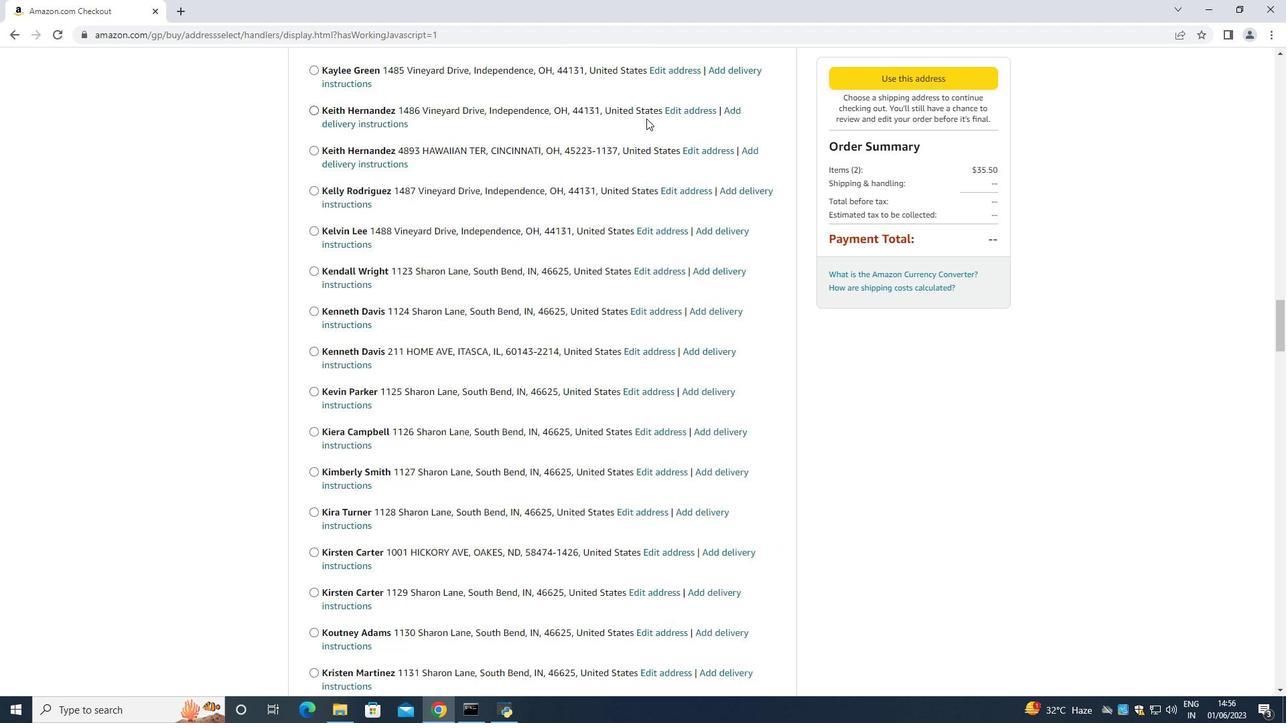 
Action: Mouse scrolled (645, 117) with delta (0, 0)
Screenshot: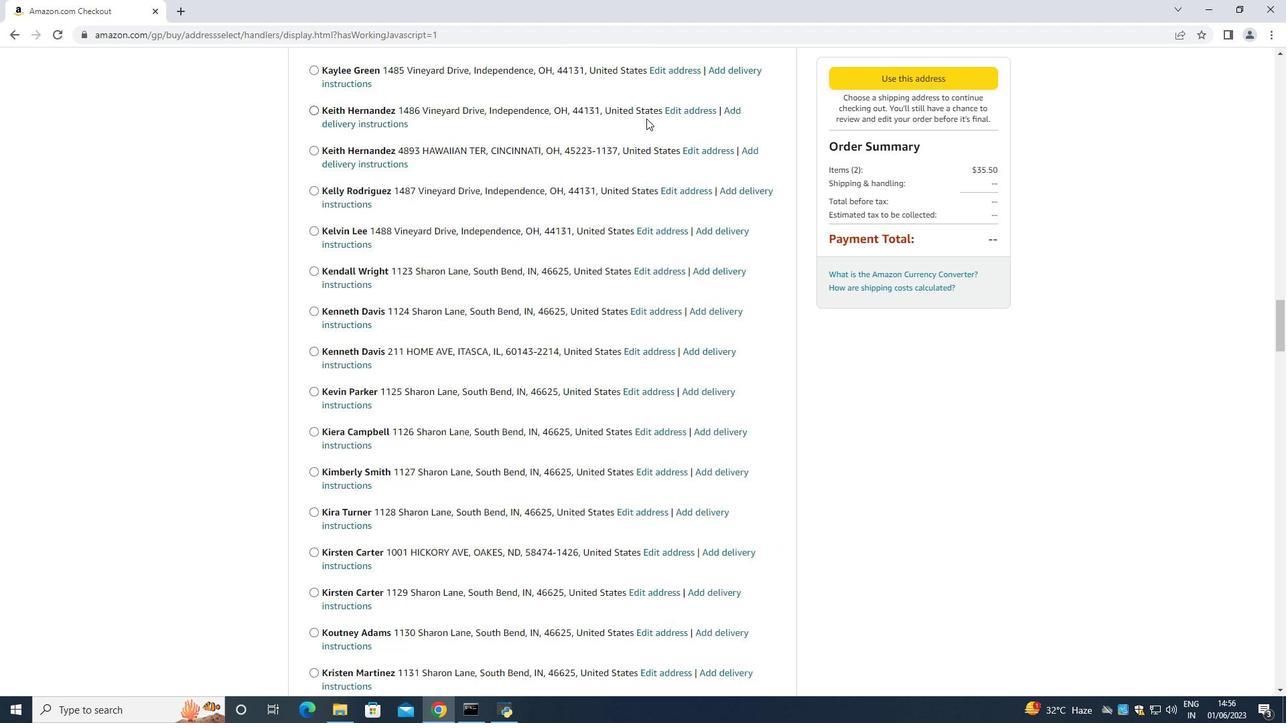 
Action: Mouse moved to (645, 119)
Screenshot: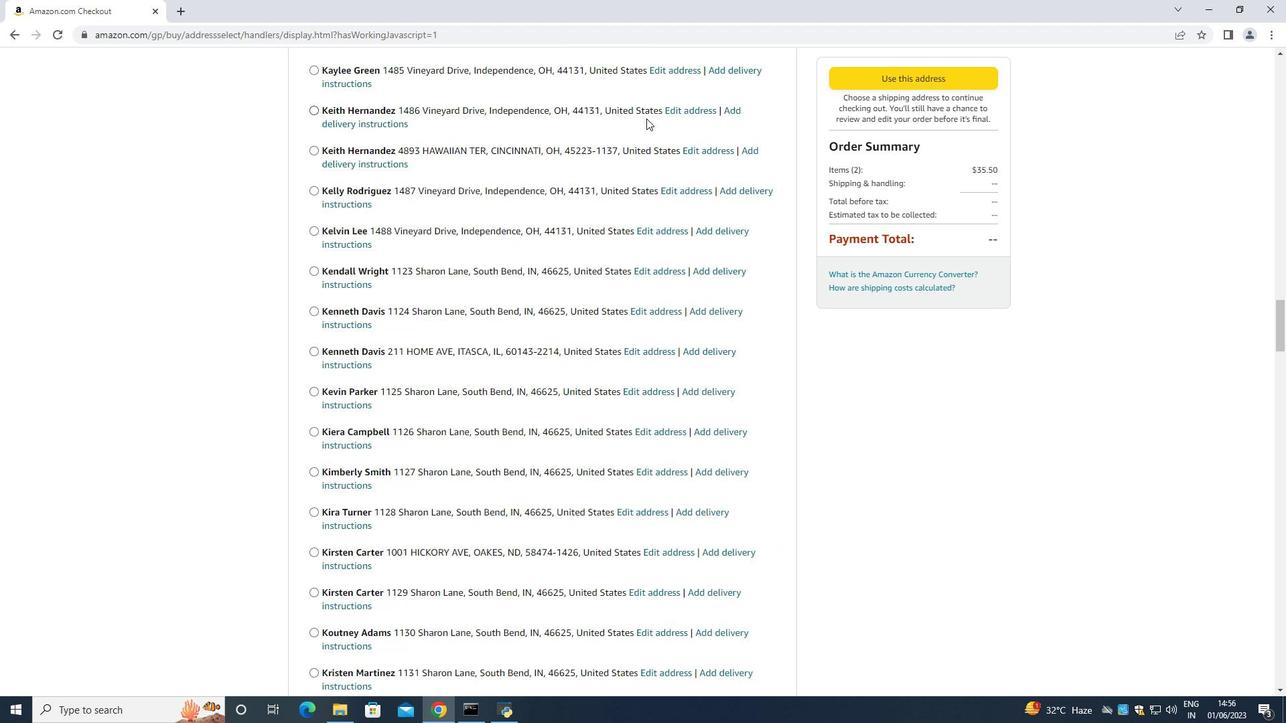 
Action: Mouse scrolled (645, 118) with delta (0, 0)
Screenshot: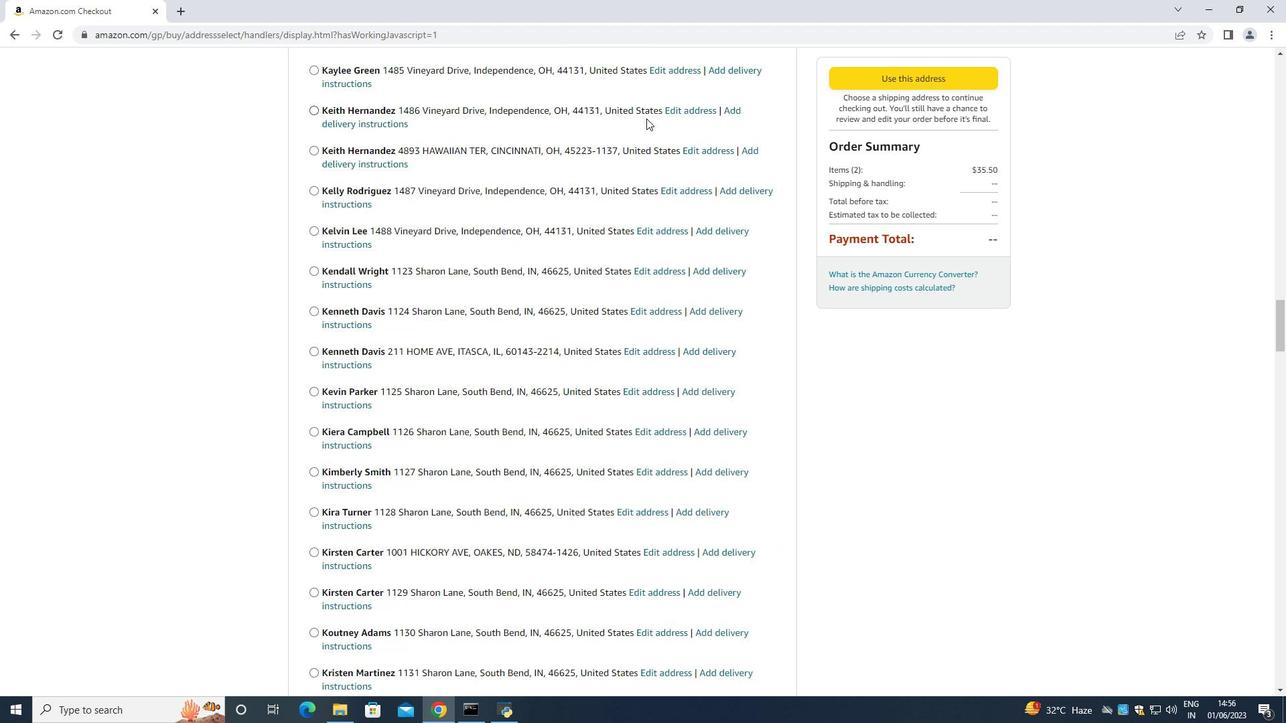 
Action: Mouse moved to (643, 121)
Screenshot: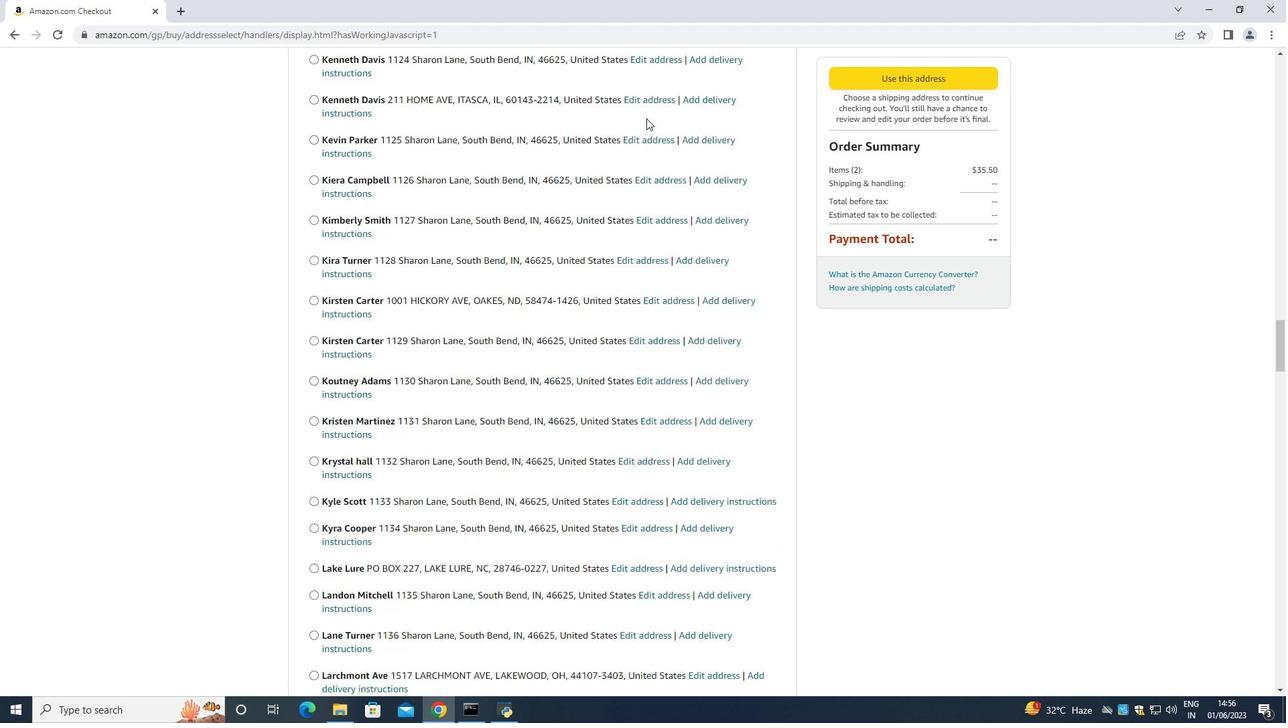 
Action: Mouse scrolled (643, 119) with delta (0, 0)
Screenshot: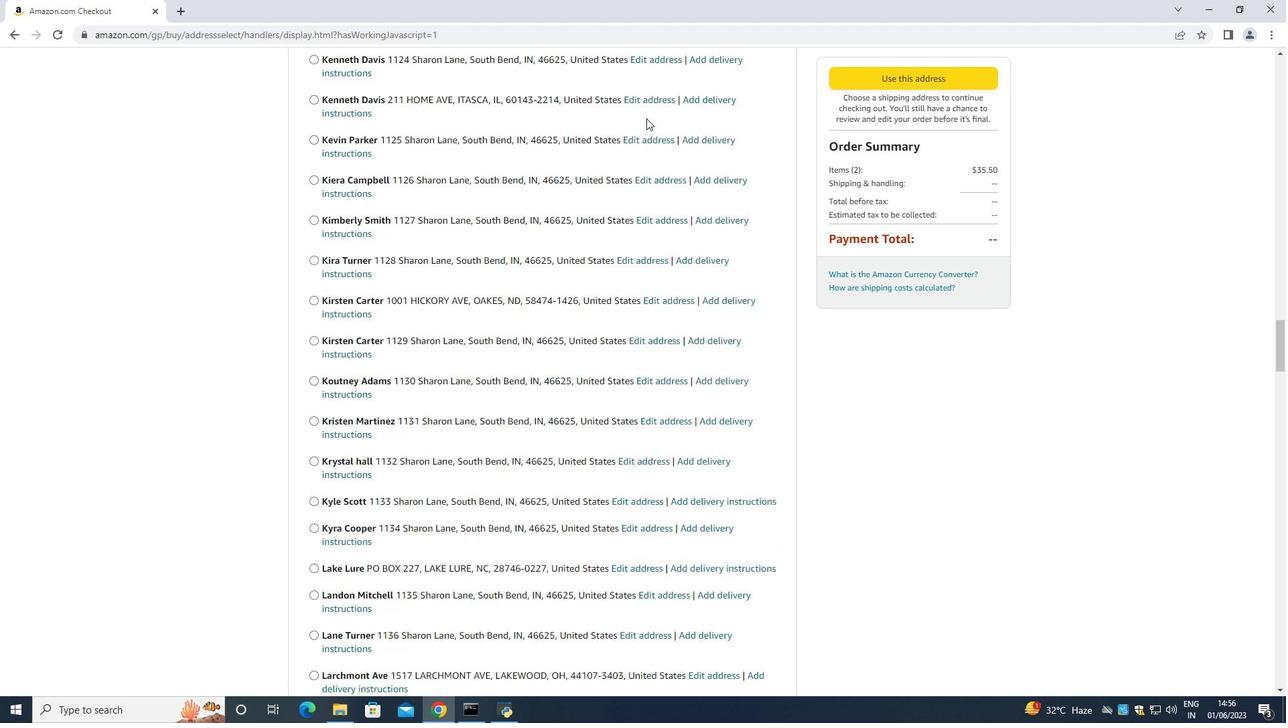 
Action: Mouse moved to (642, 121)
Screenshot: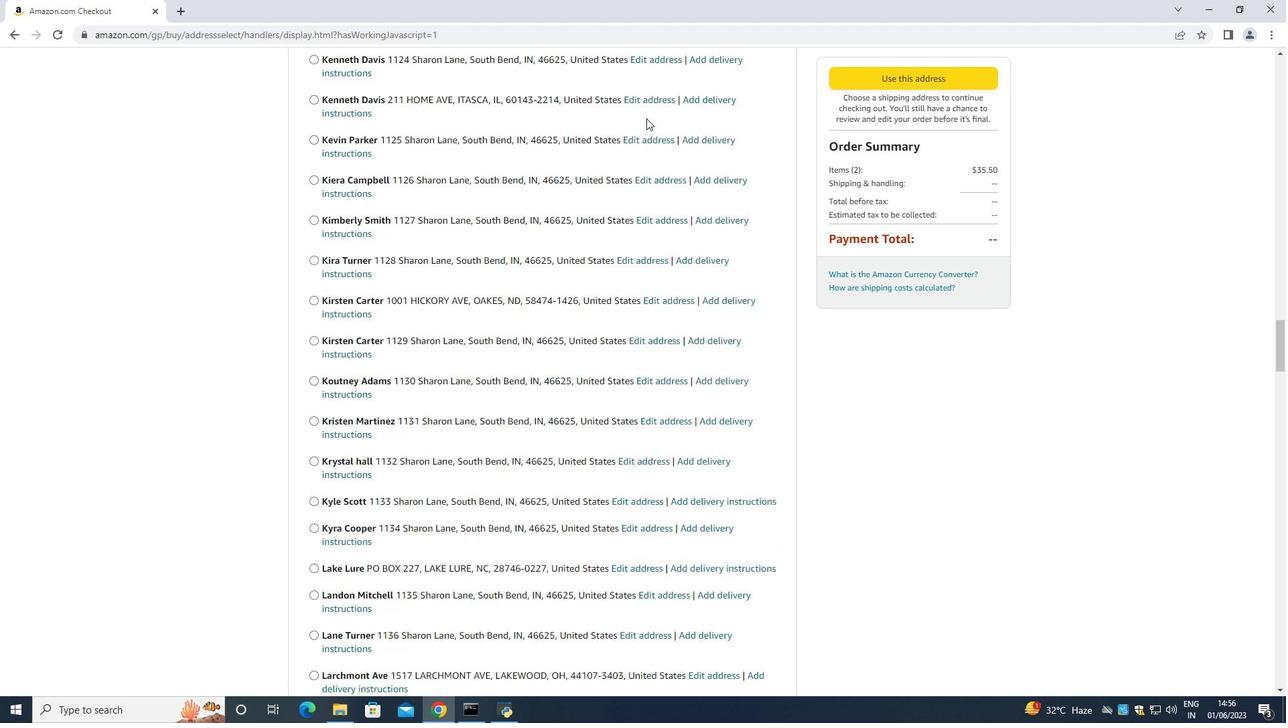
Action: Mouse scrolled (642, 120) with delta (0, 0)
Screenshot: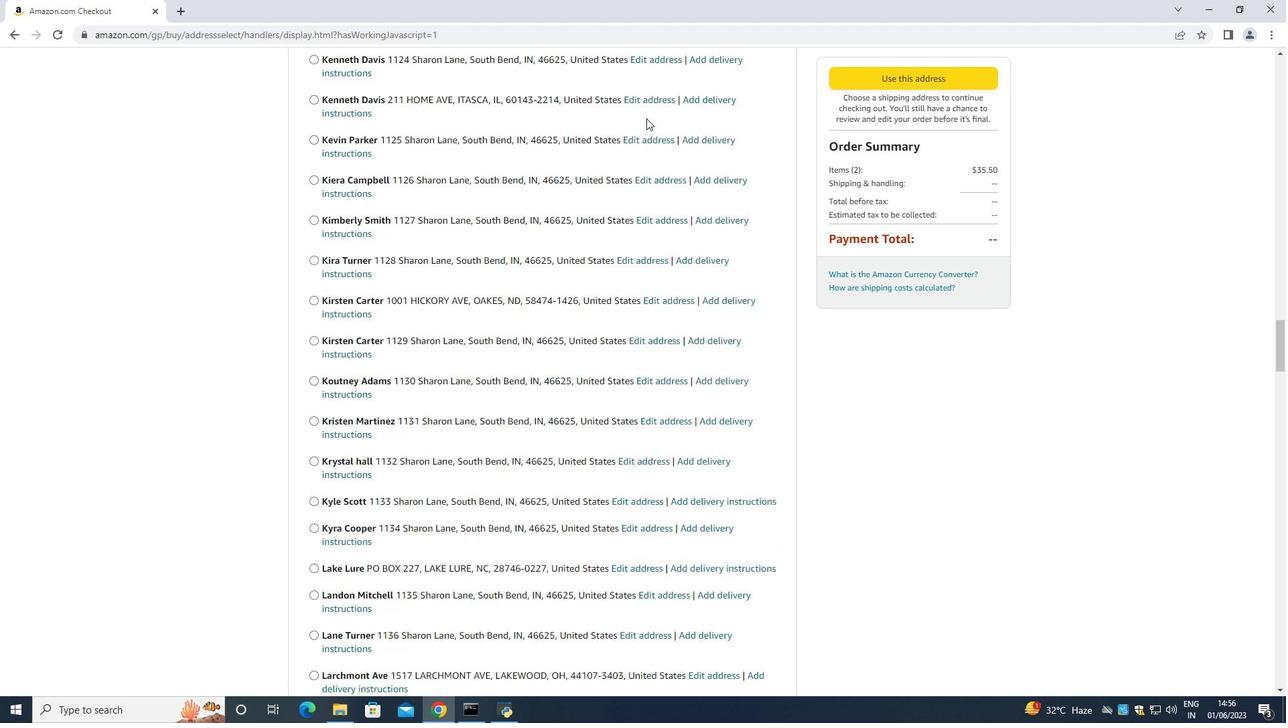 
Action: Mouse scrolled (642, 120) with delta (0, 0)
Screenshot: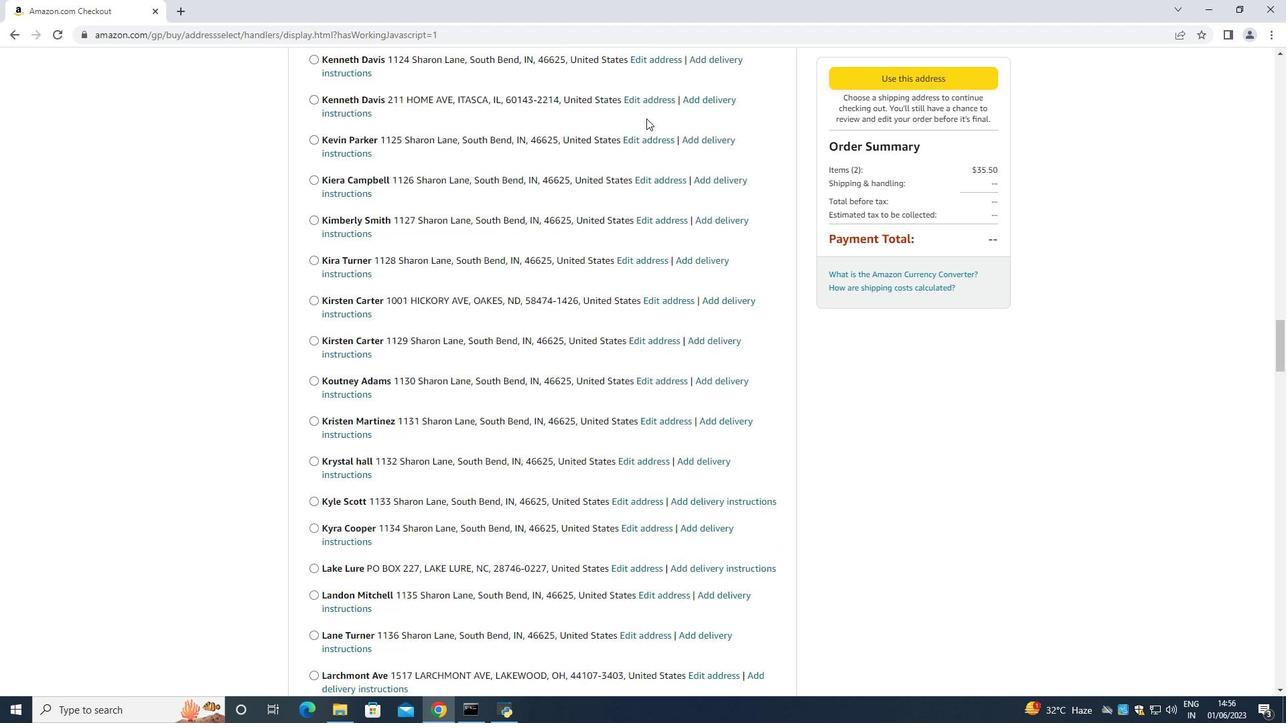 
Action: Mouse moved to (641, 121)
Screenshot: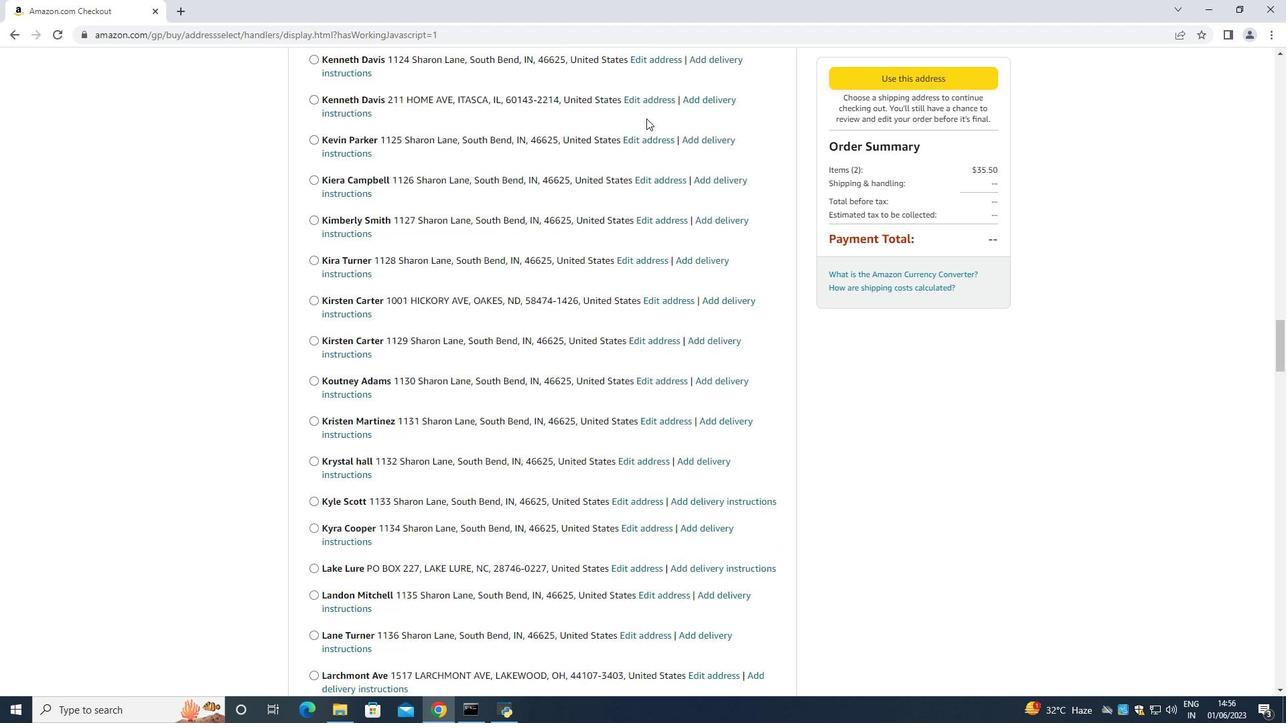 
Action: Mouse scrolled (641, 120) with delta (0, 0)
Screenshot: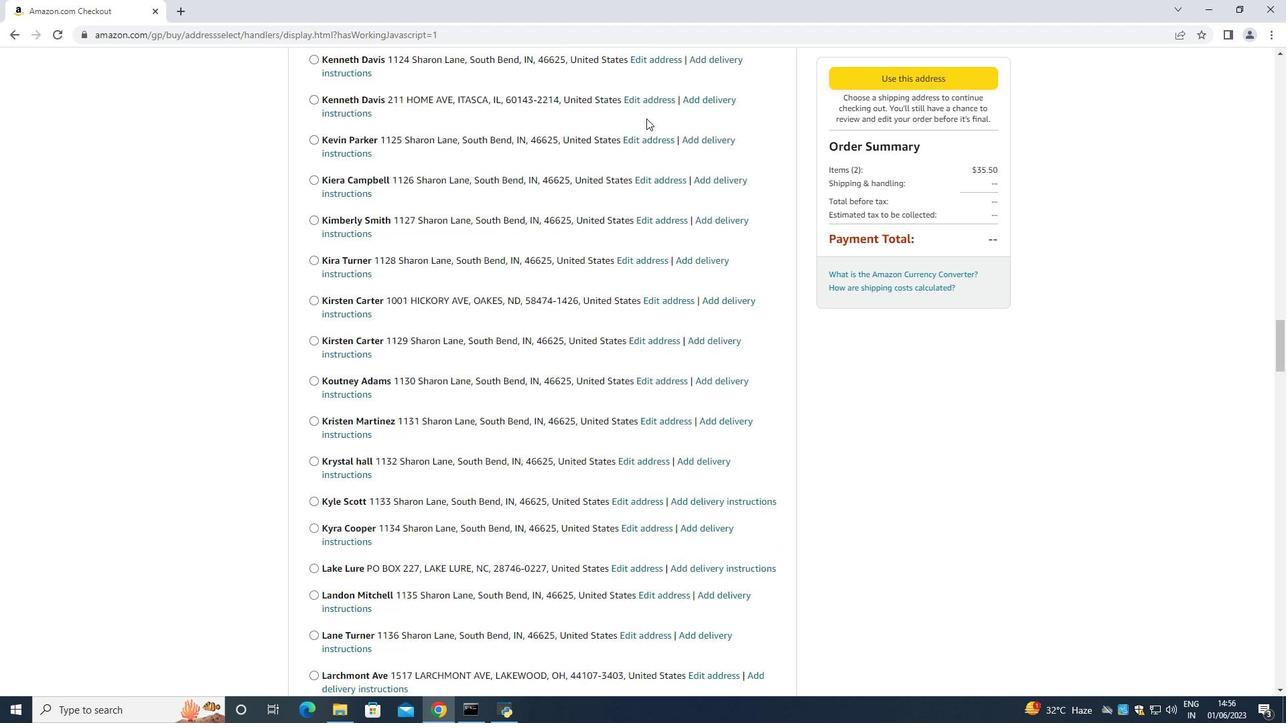 
Action: Mouse moved to (633, 125)
Screenshot: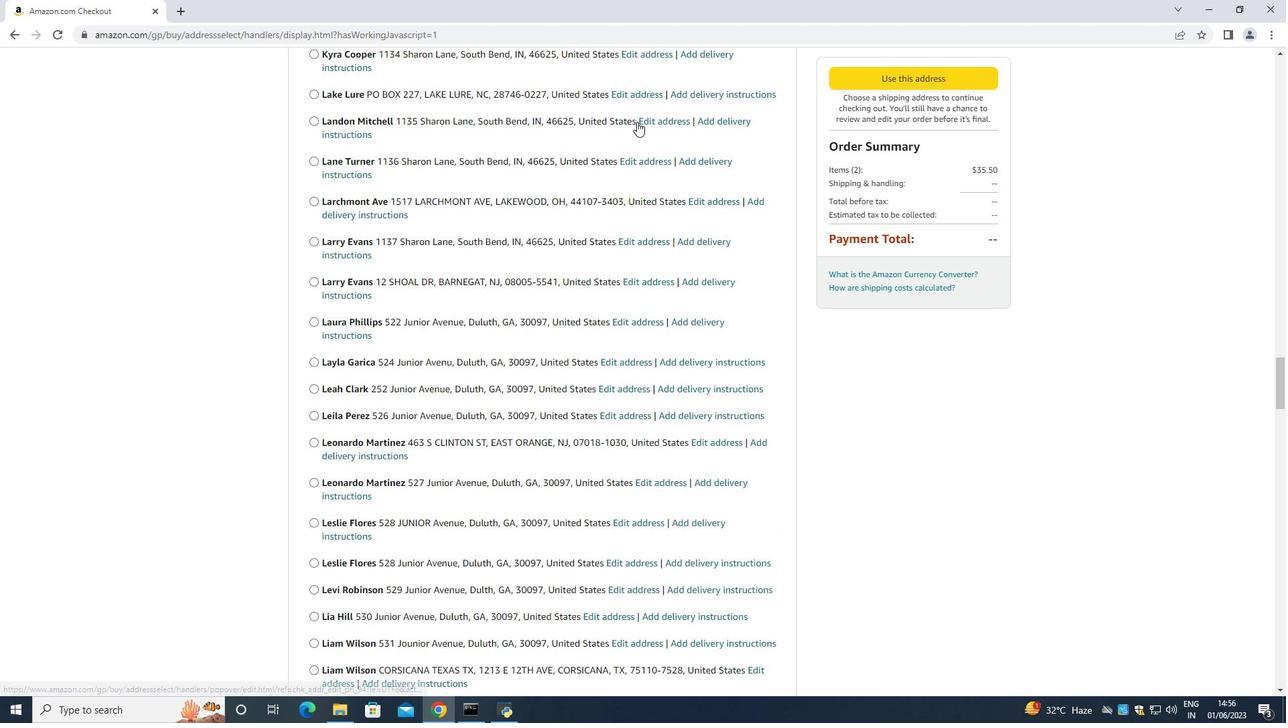 
Action: Mouse scrolled (633, 124) with delta (0, 0)
Screenshot: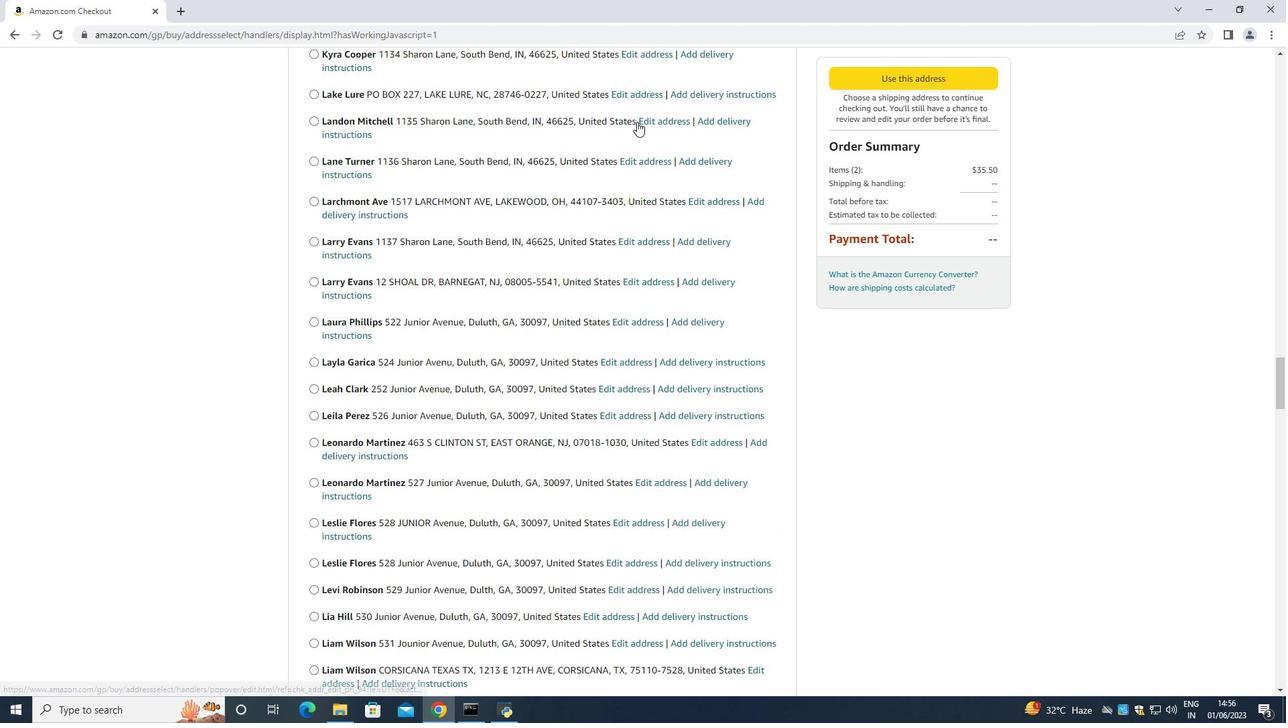 
Action: Mouse moved to (633, 125)
Screenshot: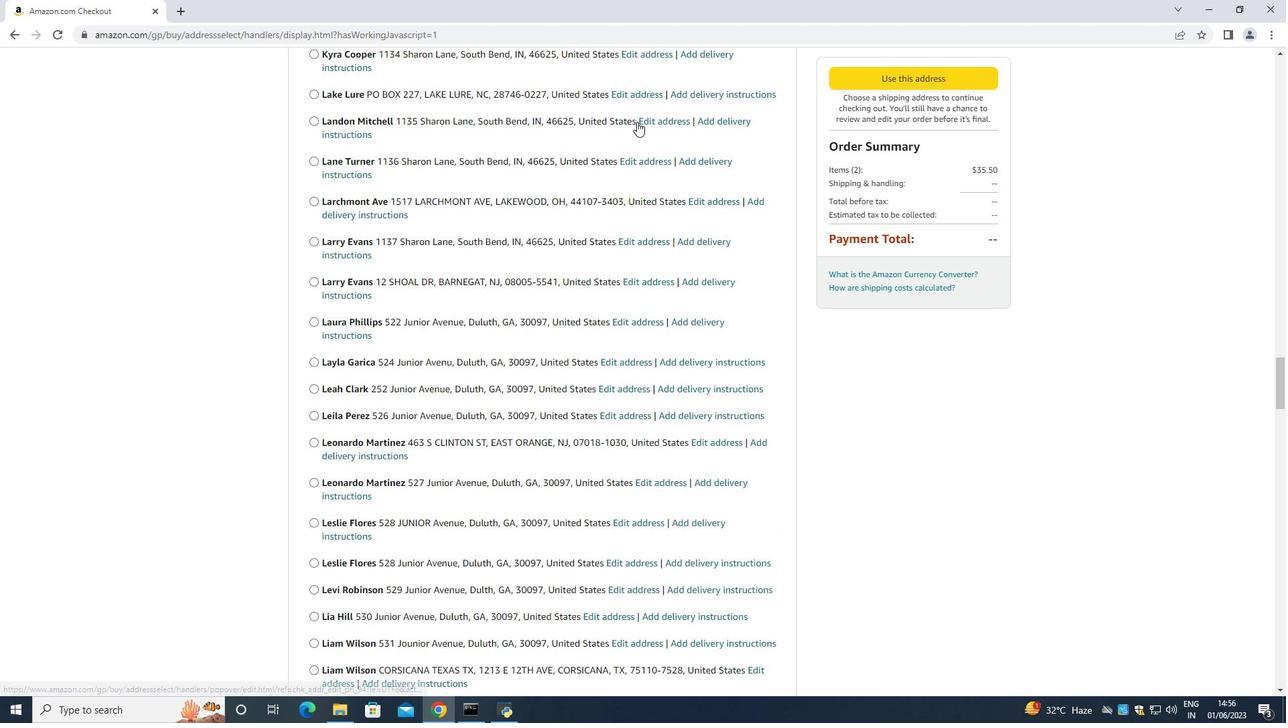 
Action: Mouse scrolled (633, 125) with delta (0, 0)
Screenshot: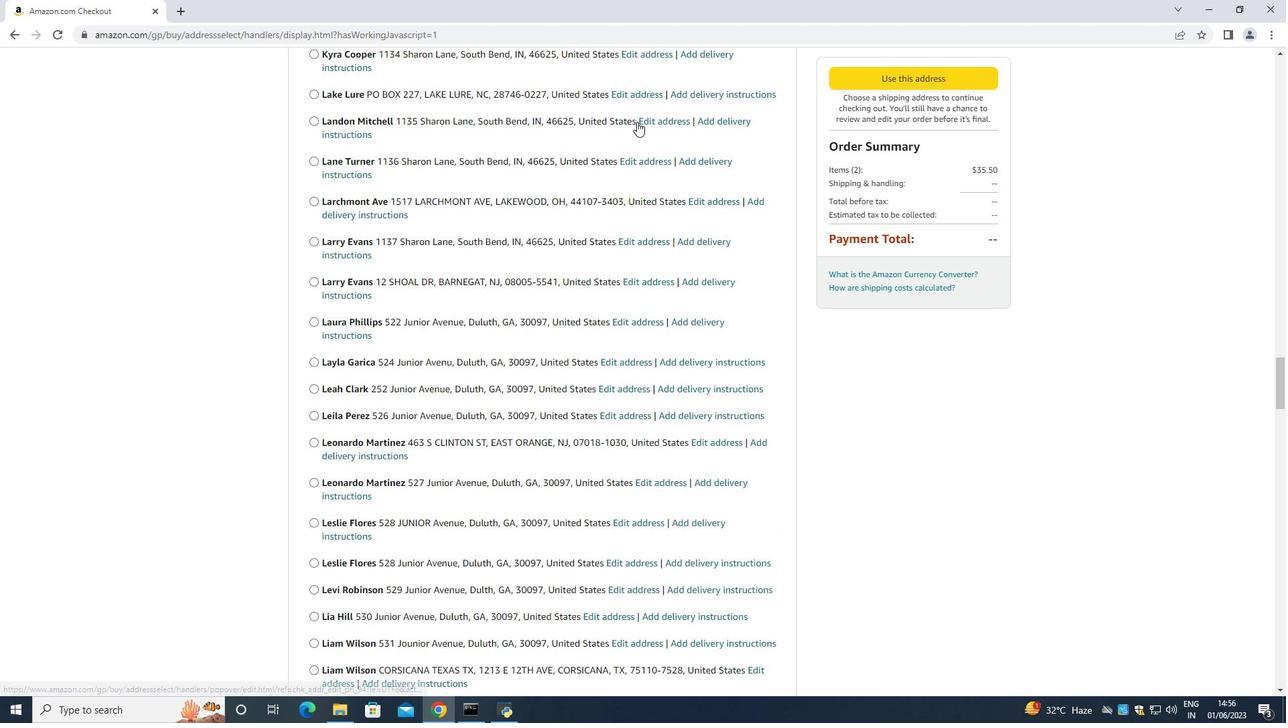 
Action: Mouse moved to (633, 125)
Screenshot: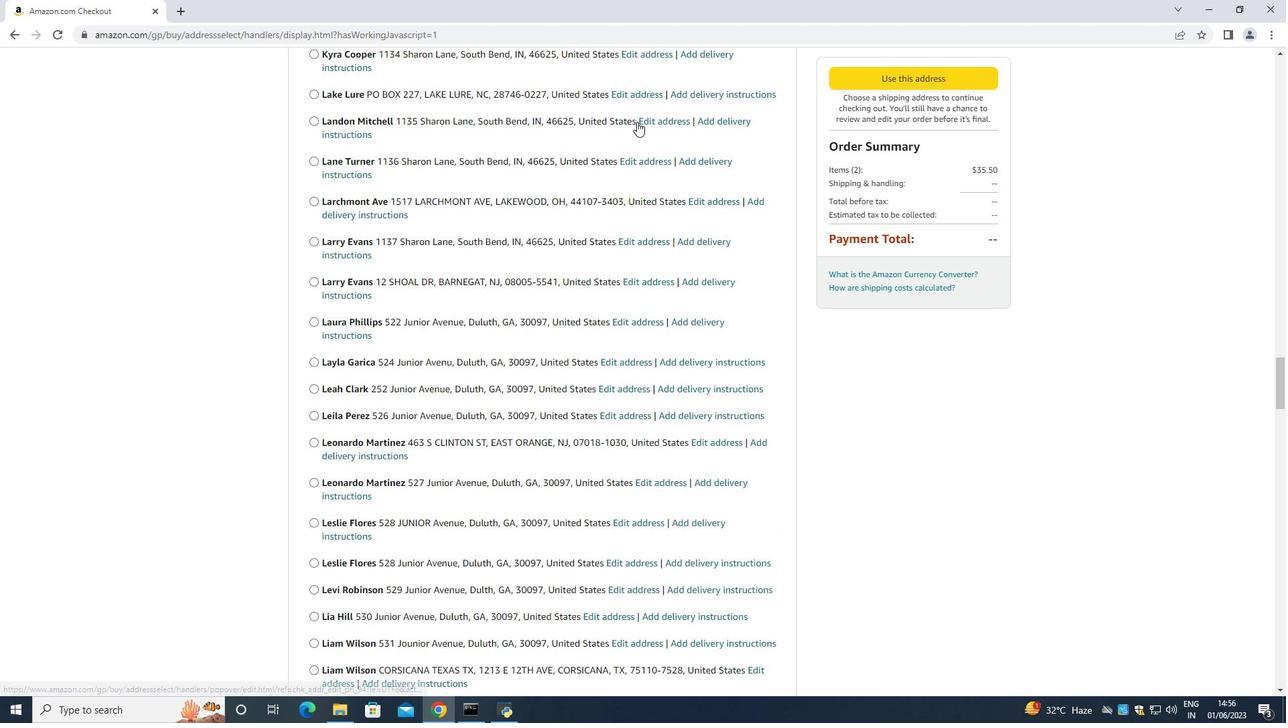 
Action: Mouse scrolled (633, 125) with delta (0, 0)
Screenshot: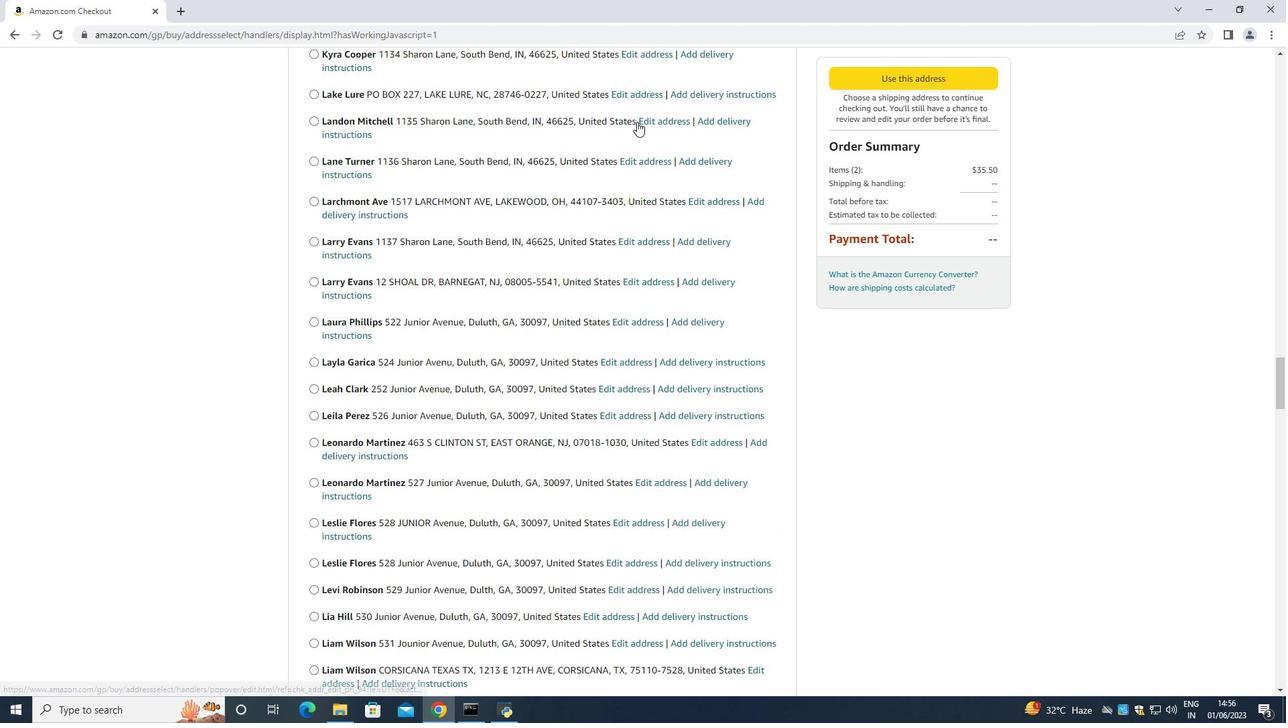 
Action: Mouse moved to (631, 126)
Screenshot: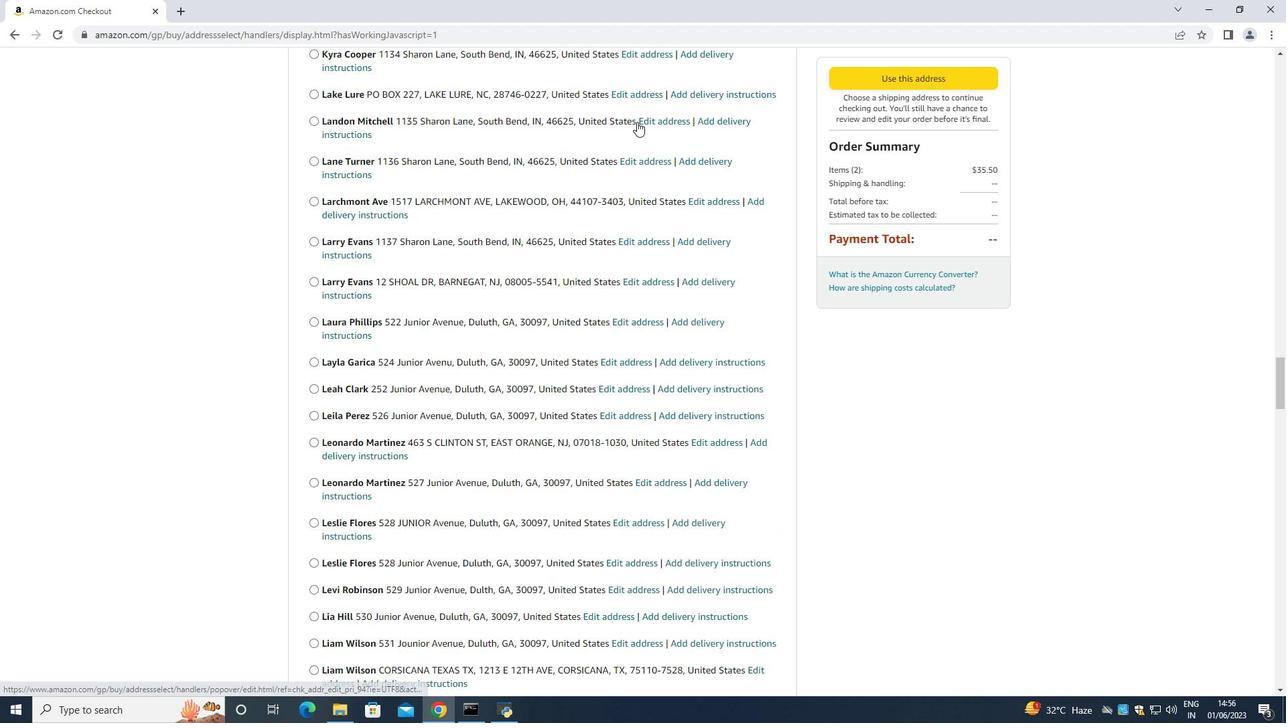 
Action: Mouse scrolled (632, 125) with delta (0, 0)
Screenshot: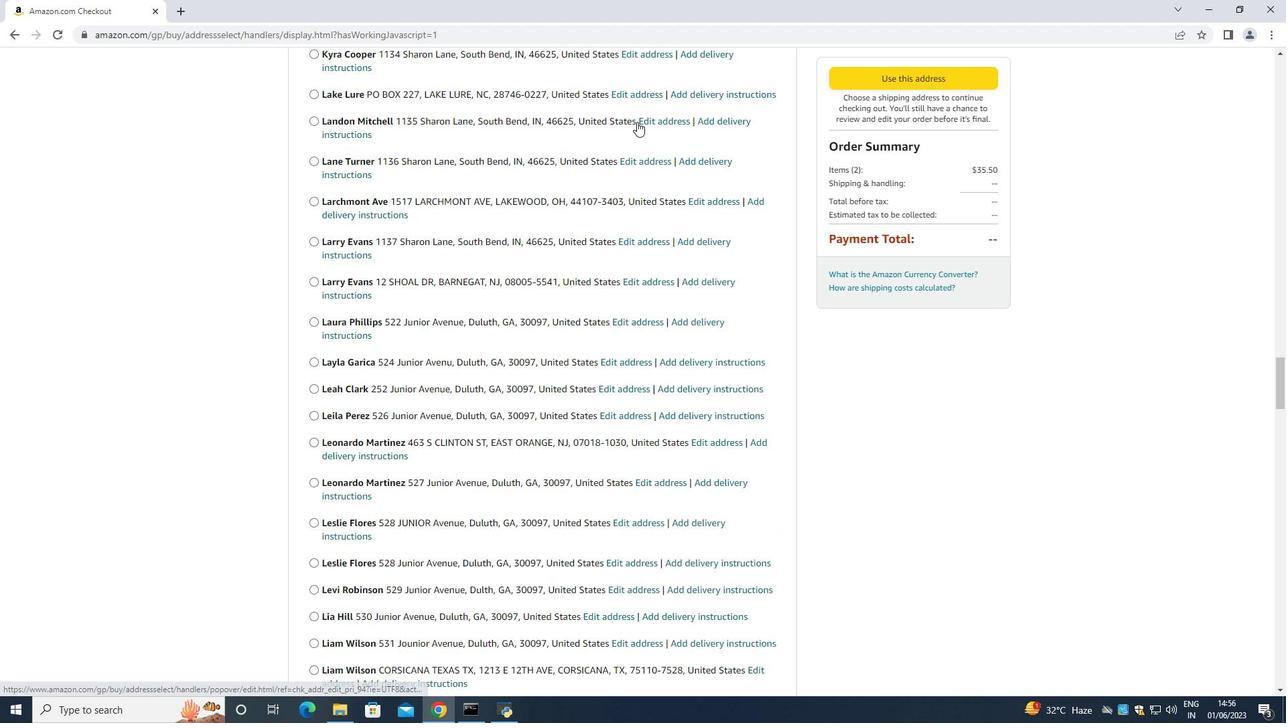 
Action: Mouse moved to (631, 126)
Screenshot: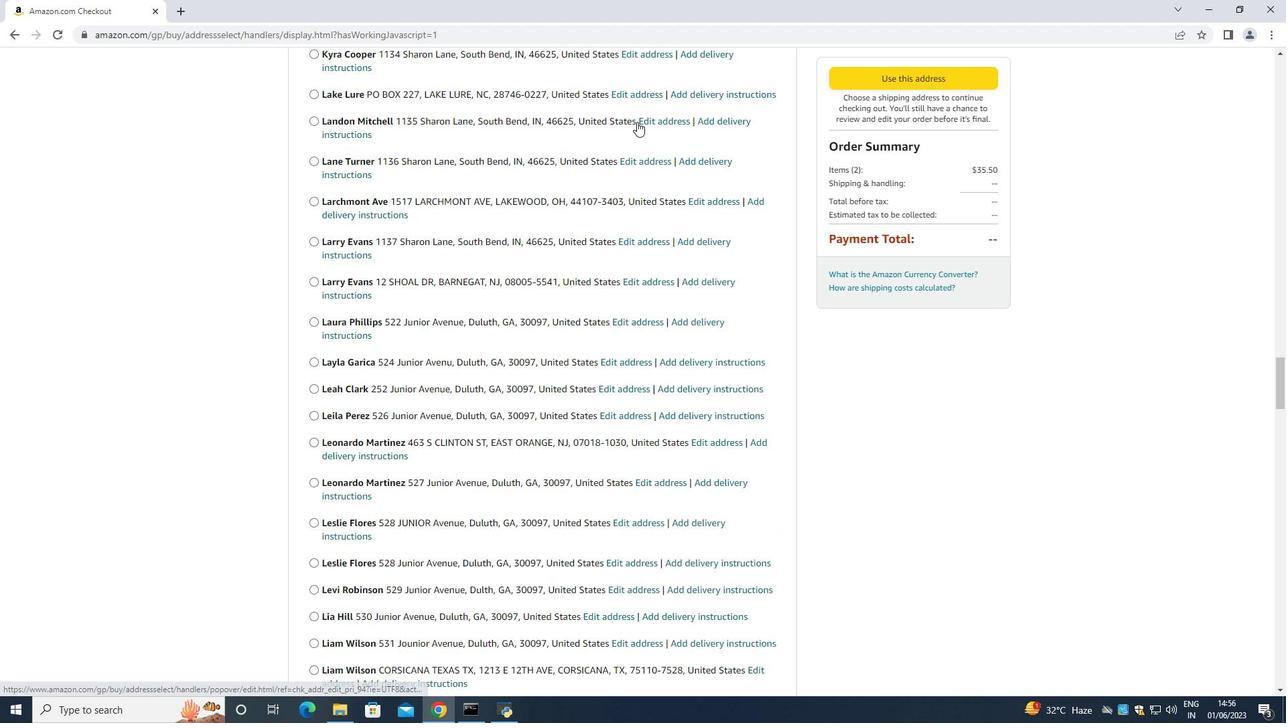 
Action: Mouse scrolled (632, 125) with delta (0, 0)
Screenshot: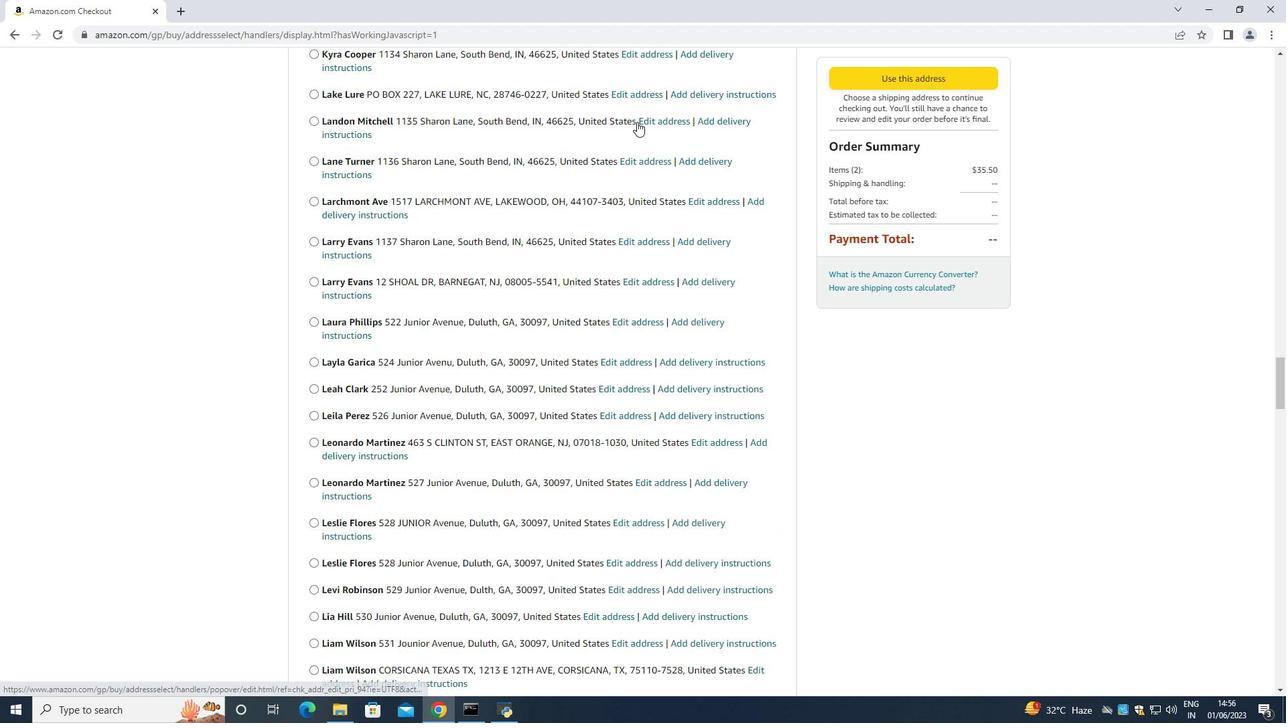 
Action: Mouse scrolled (631, 125) with delta (0, 0)
Screenshot: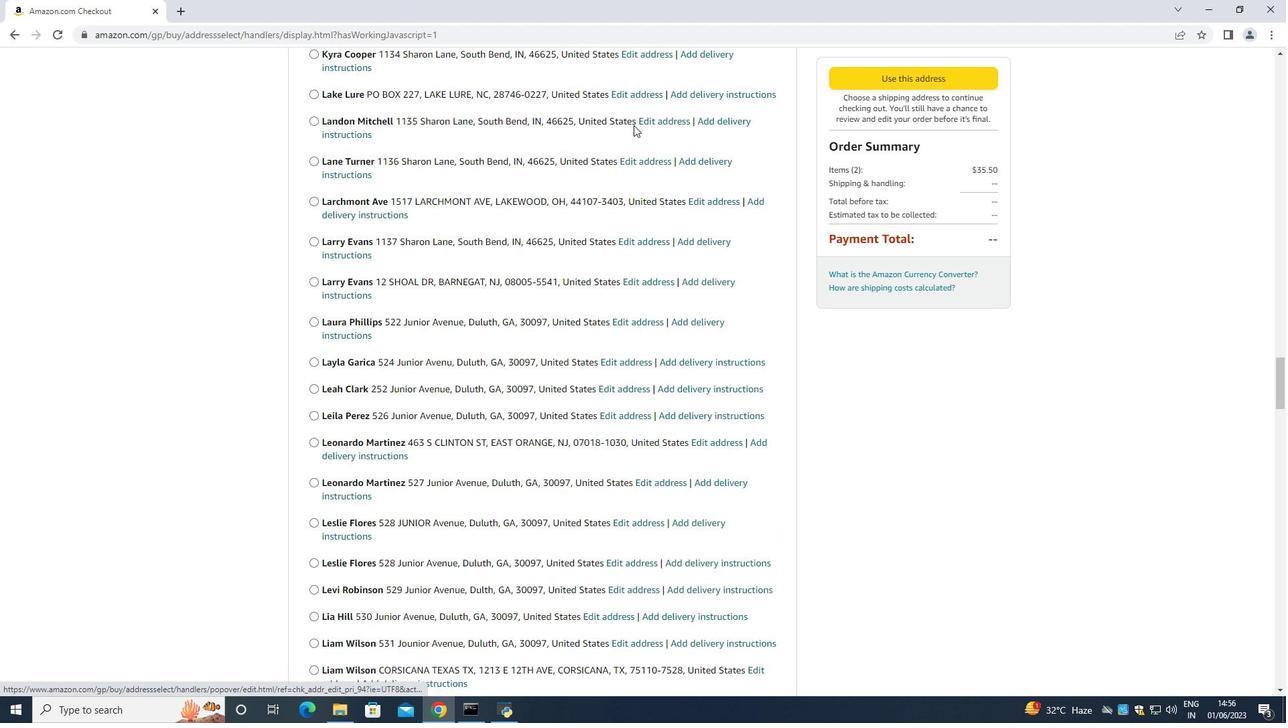 
Action: Mouse scrolled (631, 125) with delta (0, 0)
Screenshot: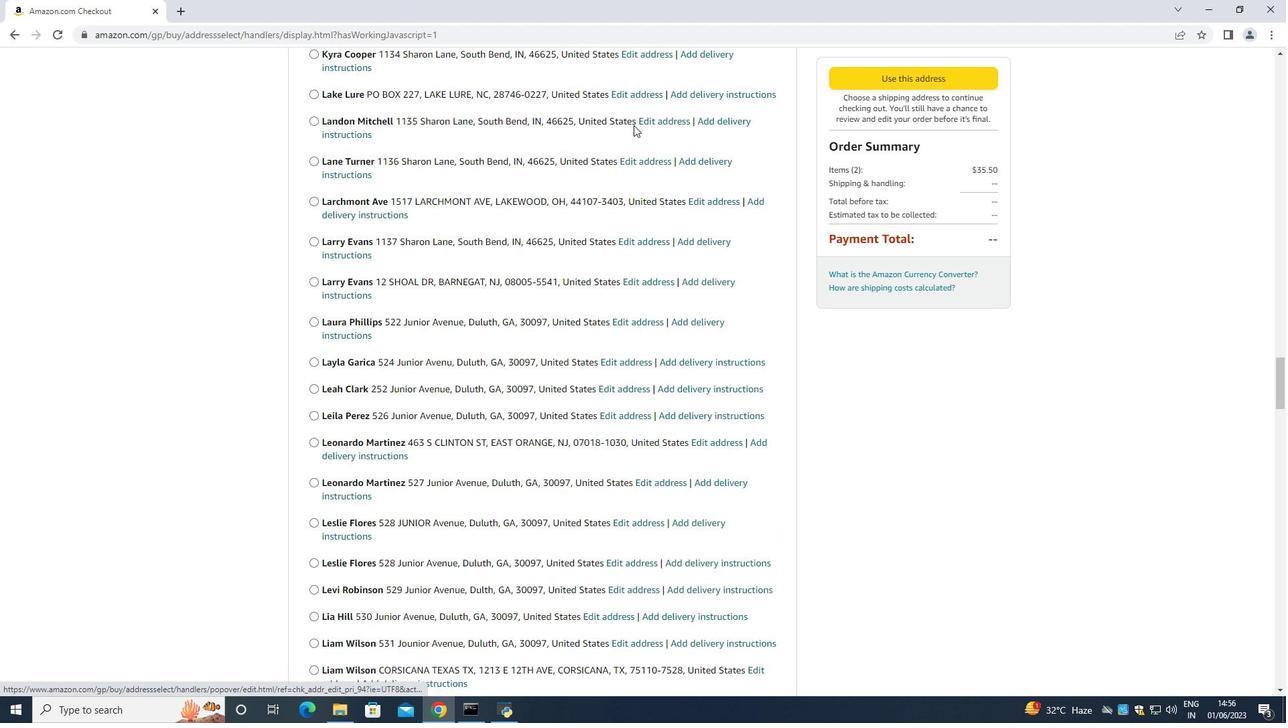 
Action: Mouse moved to (631, 126)
Screenshot: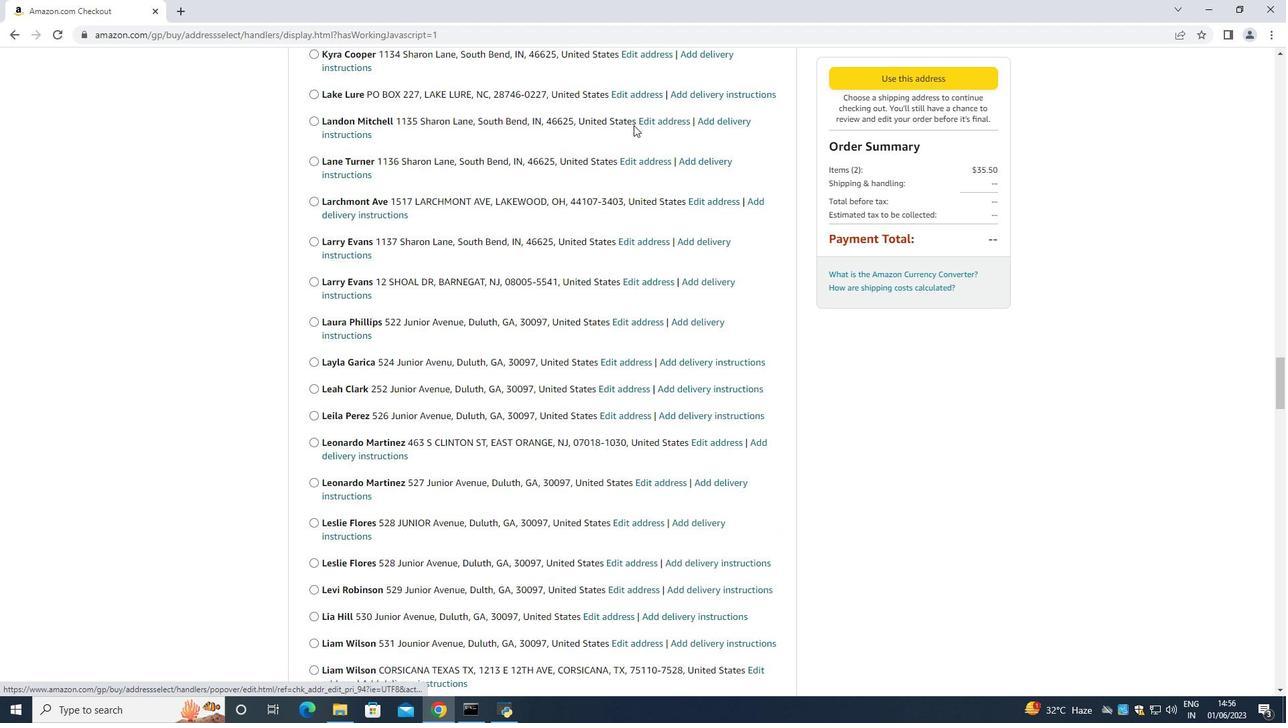
Action: Mouse scrolled (631, 125) with delta (0, 0)
Screenshot: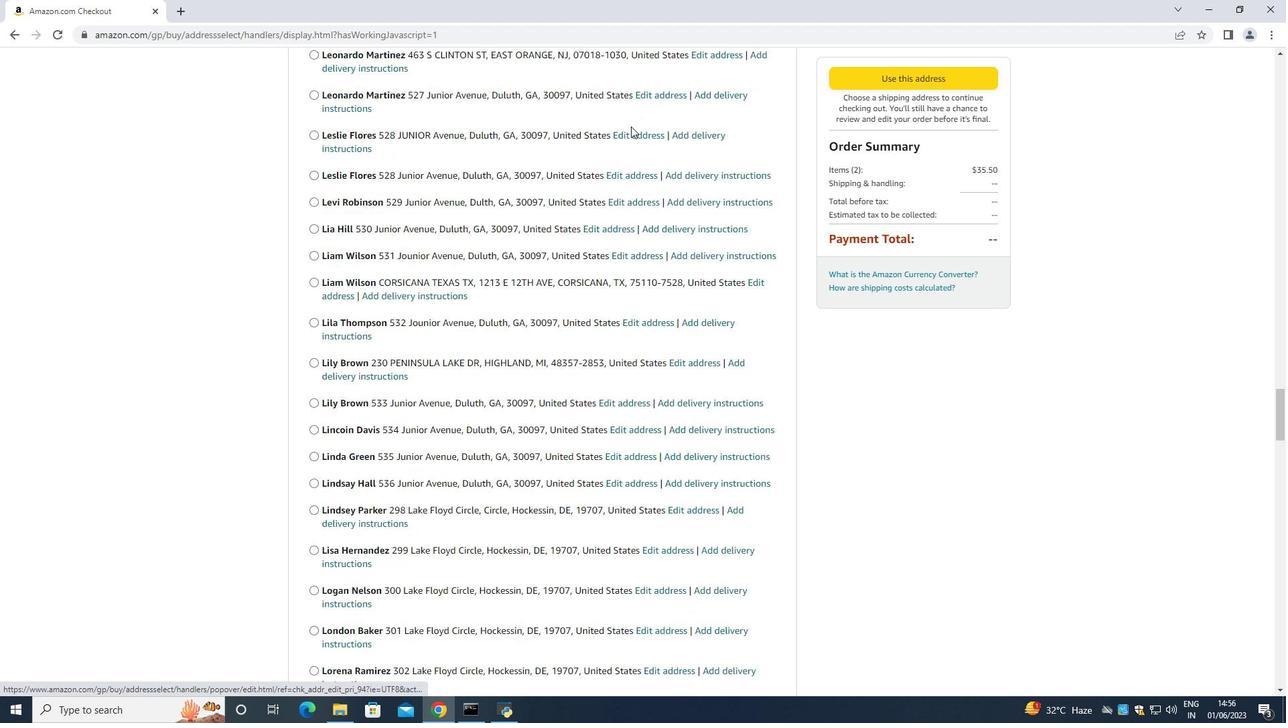 
Action: Mouse scrolled (631, 125) with delta (0, 0)
Screenshot: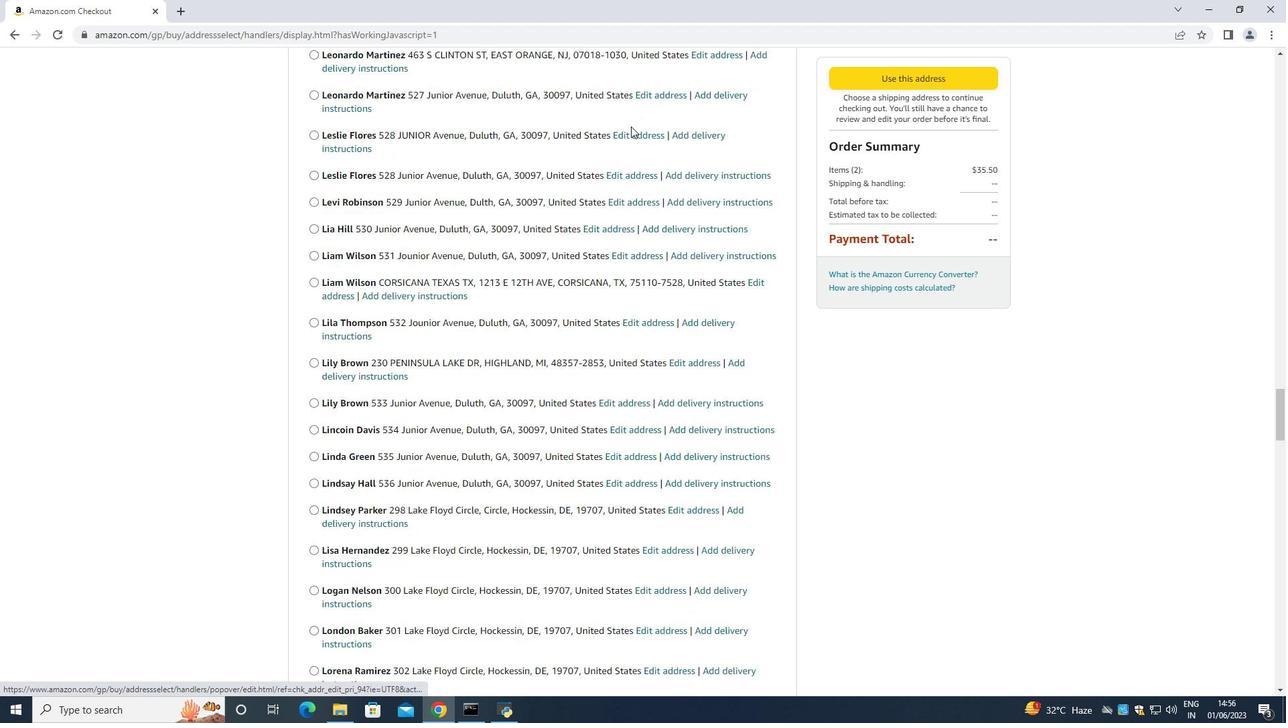 
Action: Mouse scrolled (631, 125) with delta (0, 0)
Screenshot: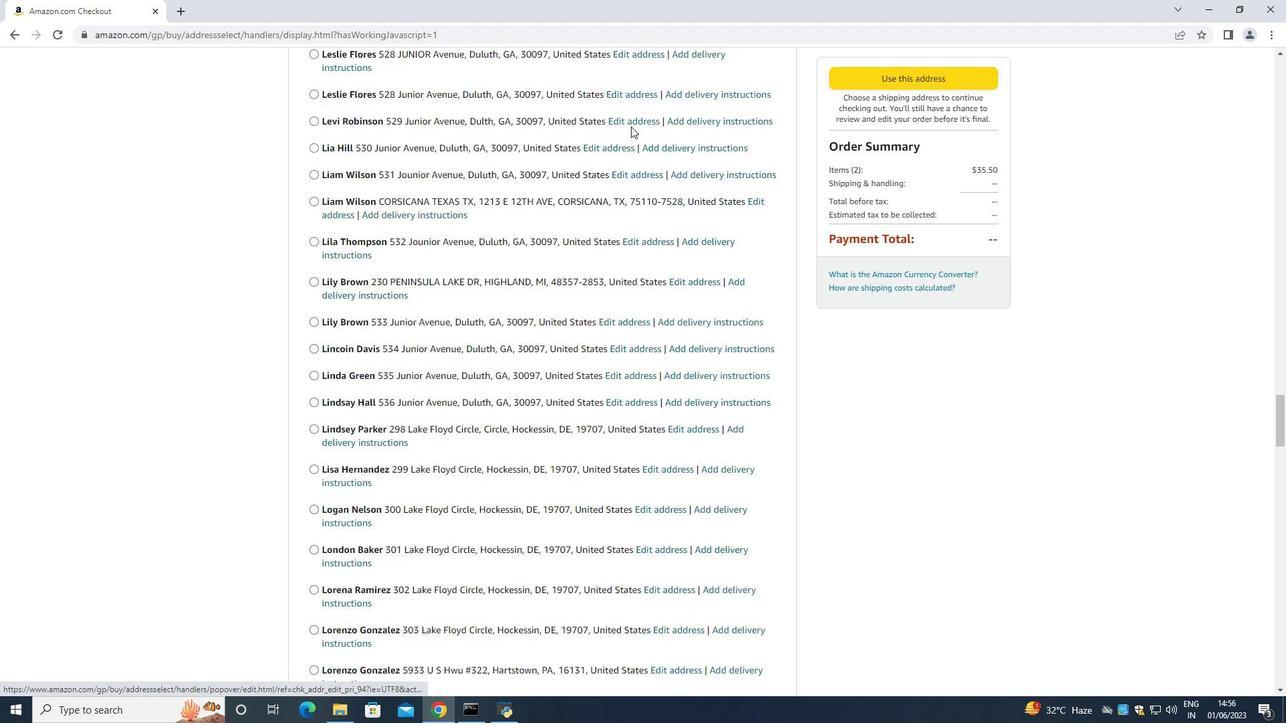 
Action: Mouse scrolled (631, 125) with delta (0, 0)
Screenshot: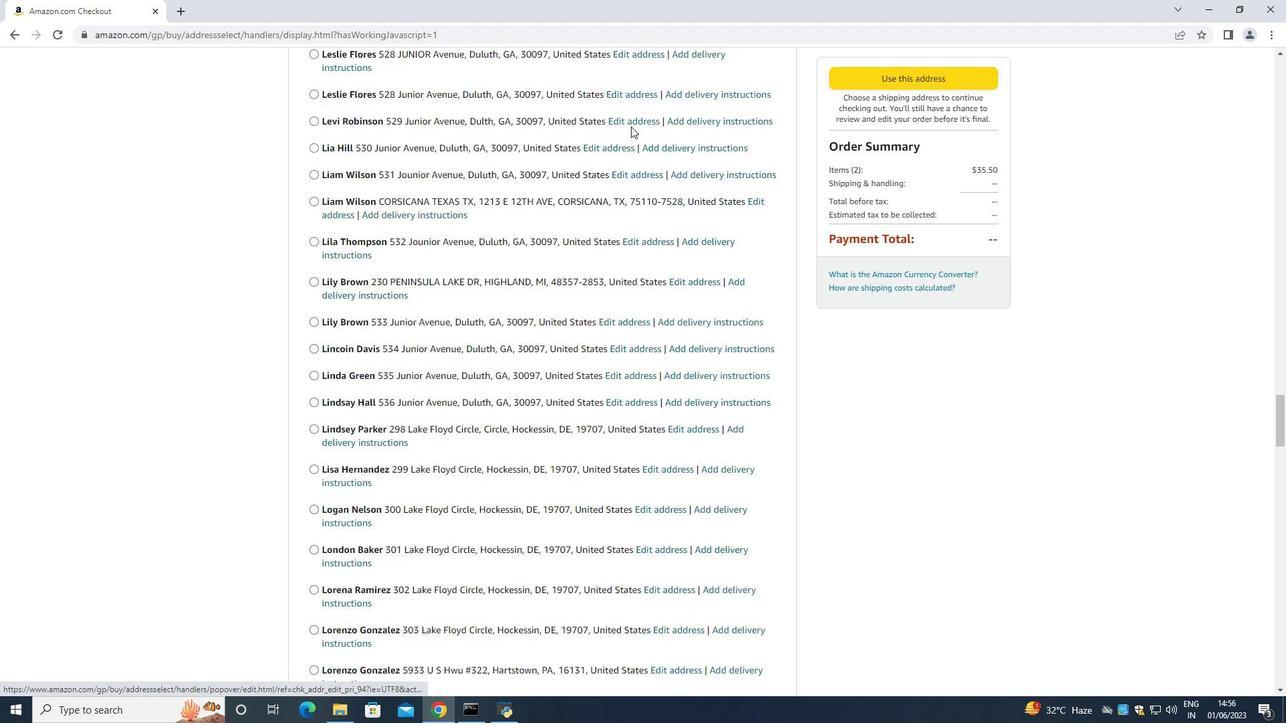 
Action: Mouse scrolled (631, 125) with delta (0, 0)
Screenshot: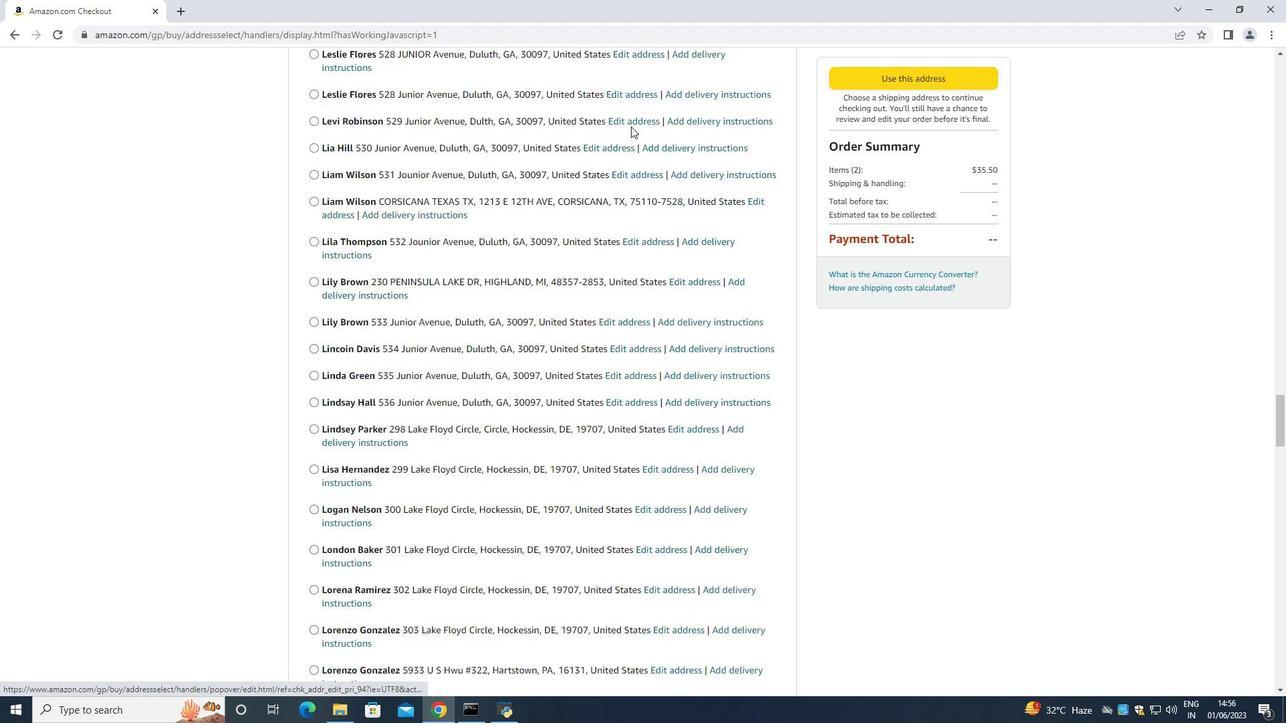 
Action: Mouse moved to (629, 125)
Screenshot: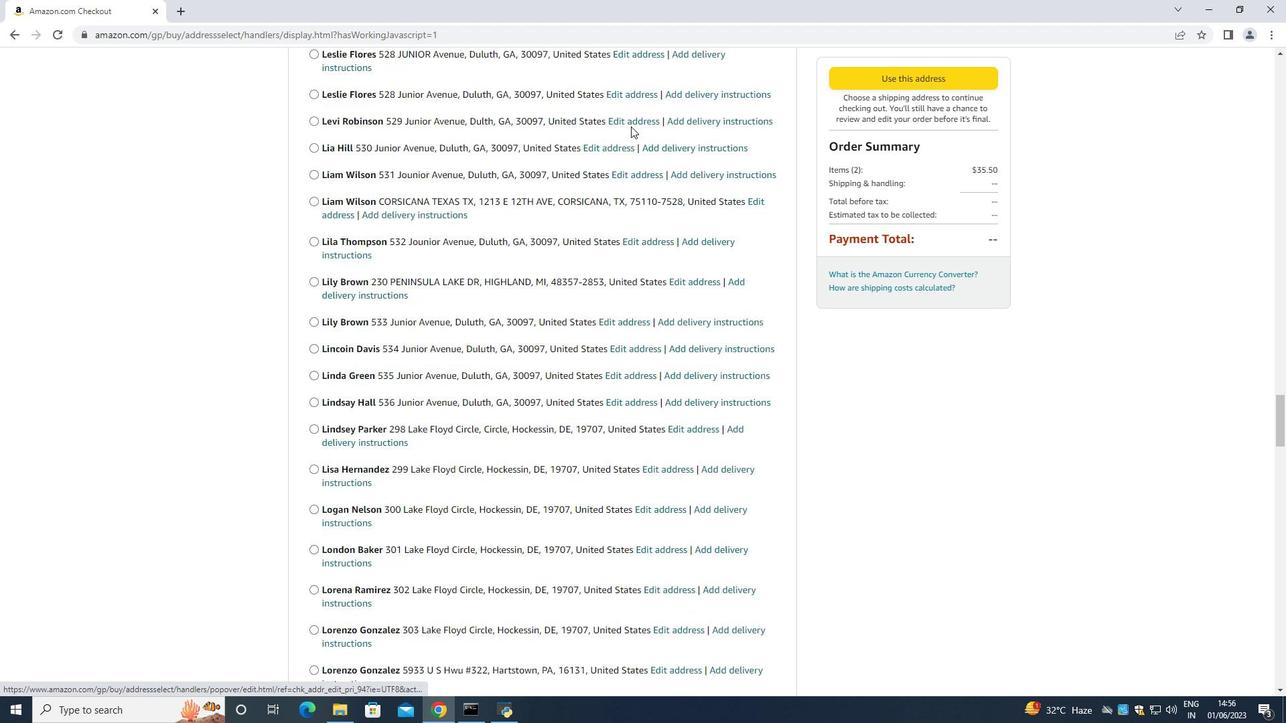 
Action: Mouse scrolled (629, 125) with delta (0, 0)
Screenshot: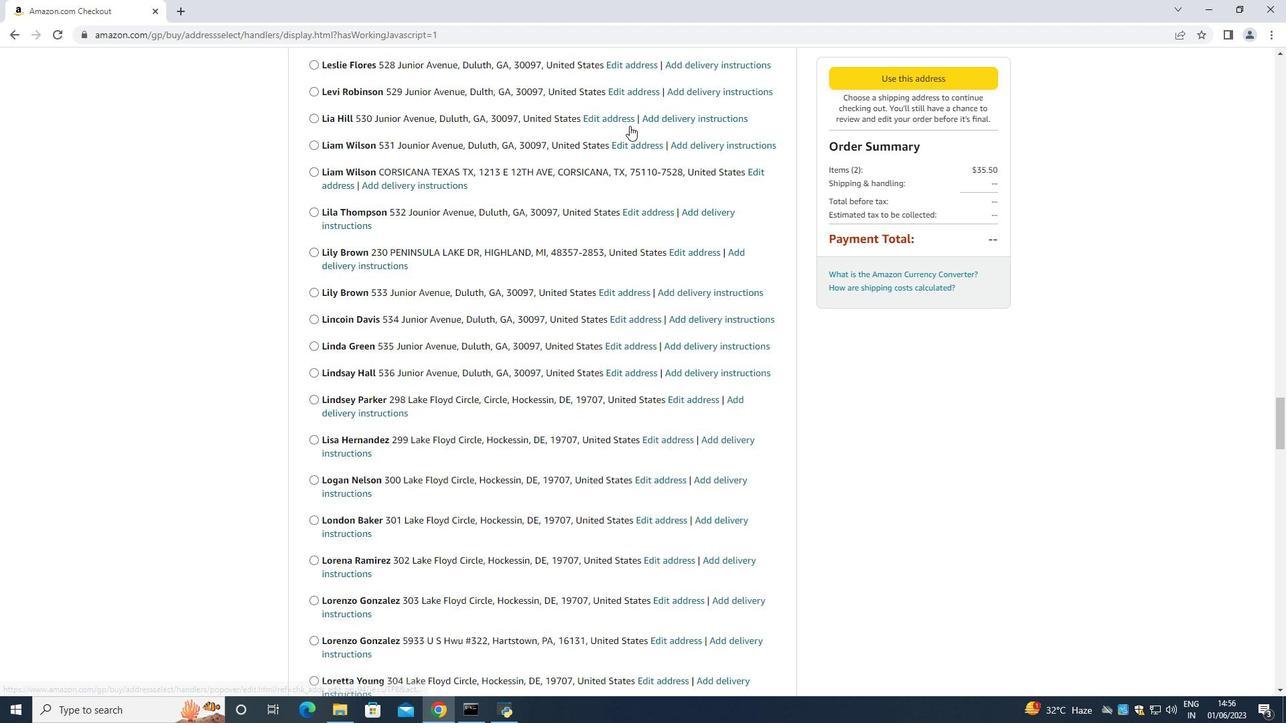 
Action: Mouse scrolled (629, 125) with delta (0, 0)
Screenshot: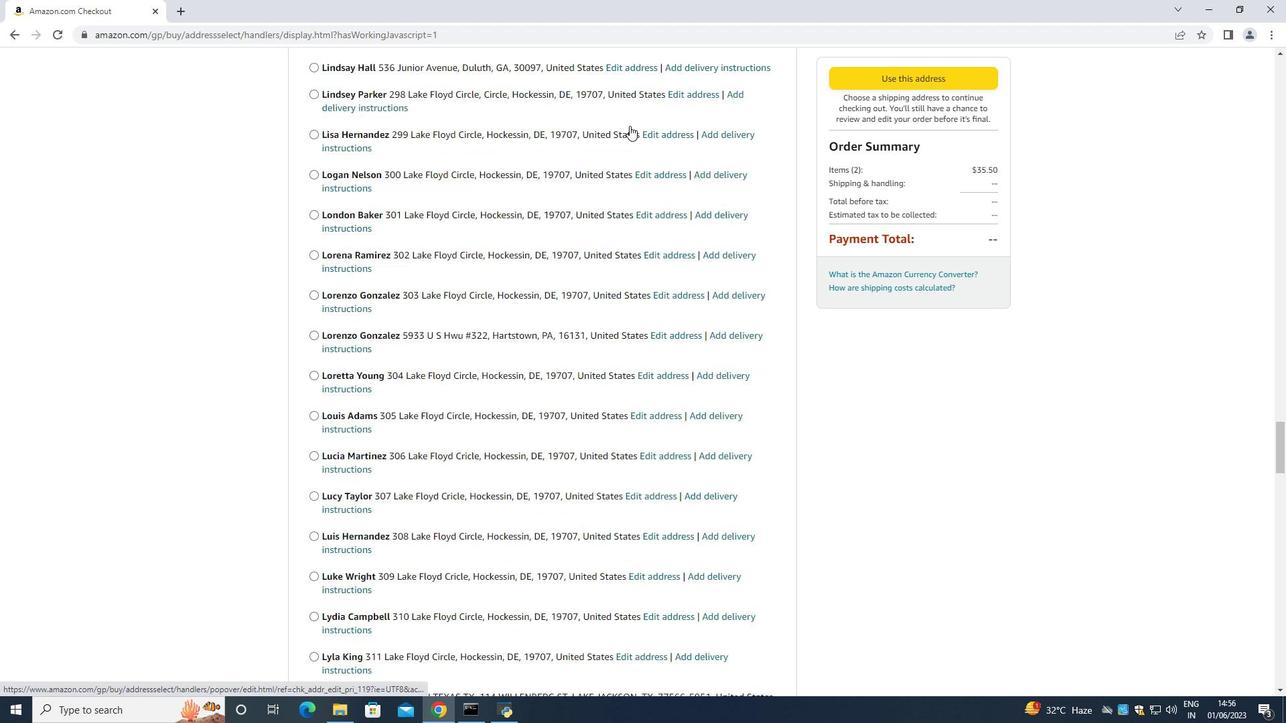 
Action: Mouse scrolled (629, 125) with delta (0, 0)
Screenshot: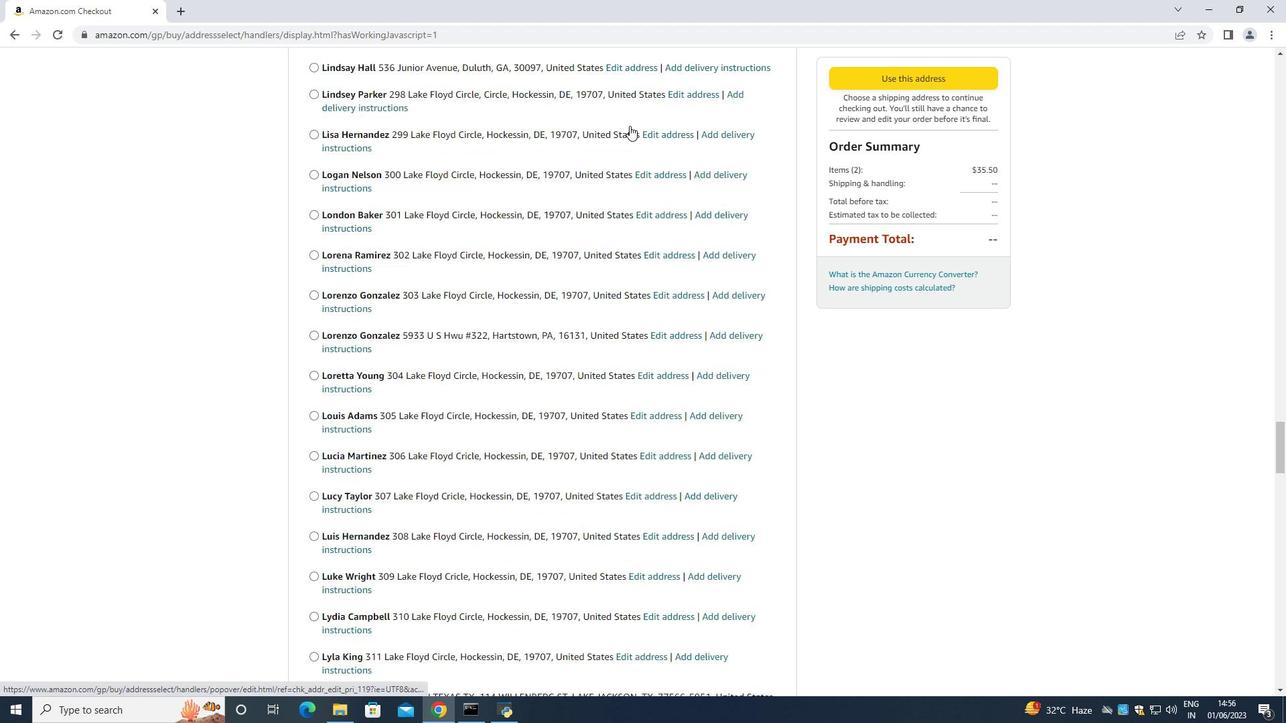 
Action: Mouse scrolled (629, 125) with delta (0, 0)
Screenshot: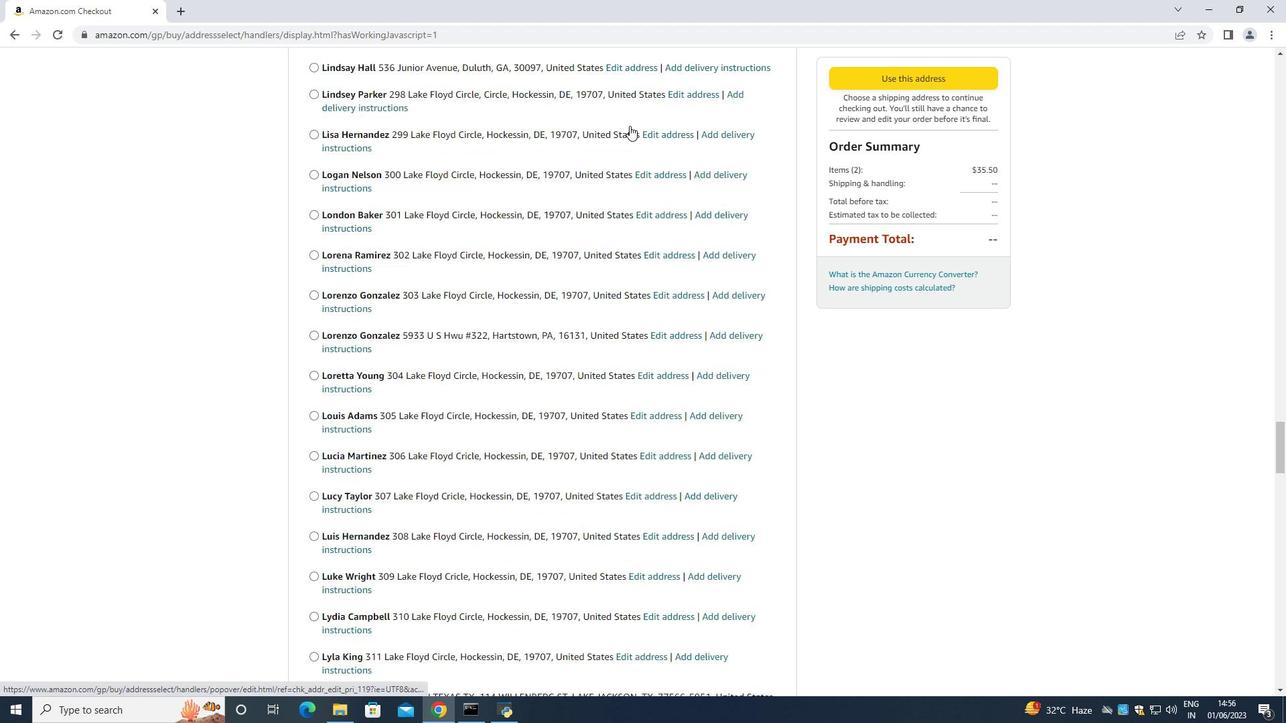 
Action: Mouse scrolled (629, 125) with delta (0, 0)
Screenshot: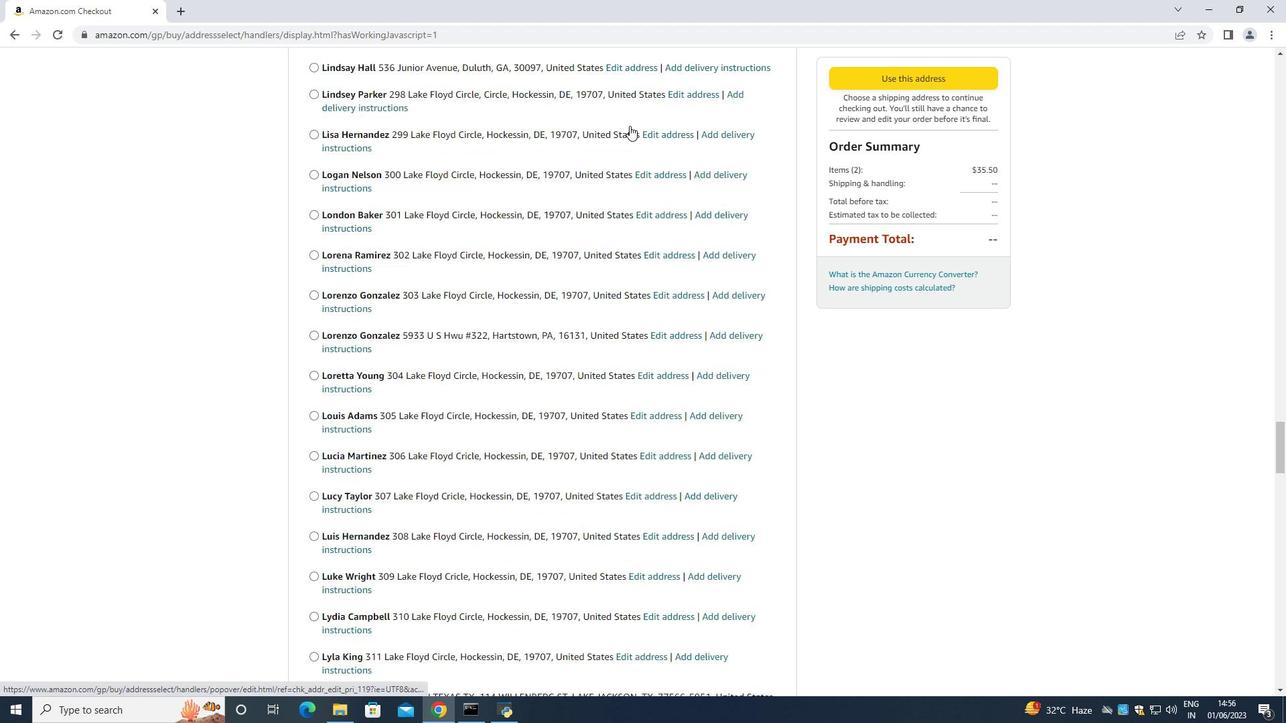 
Action: Mouse scrolled (629, 125) with delta (0, 0)
Screenshot: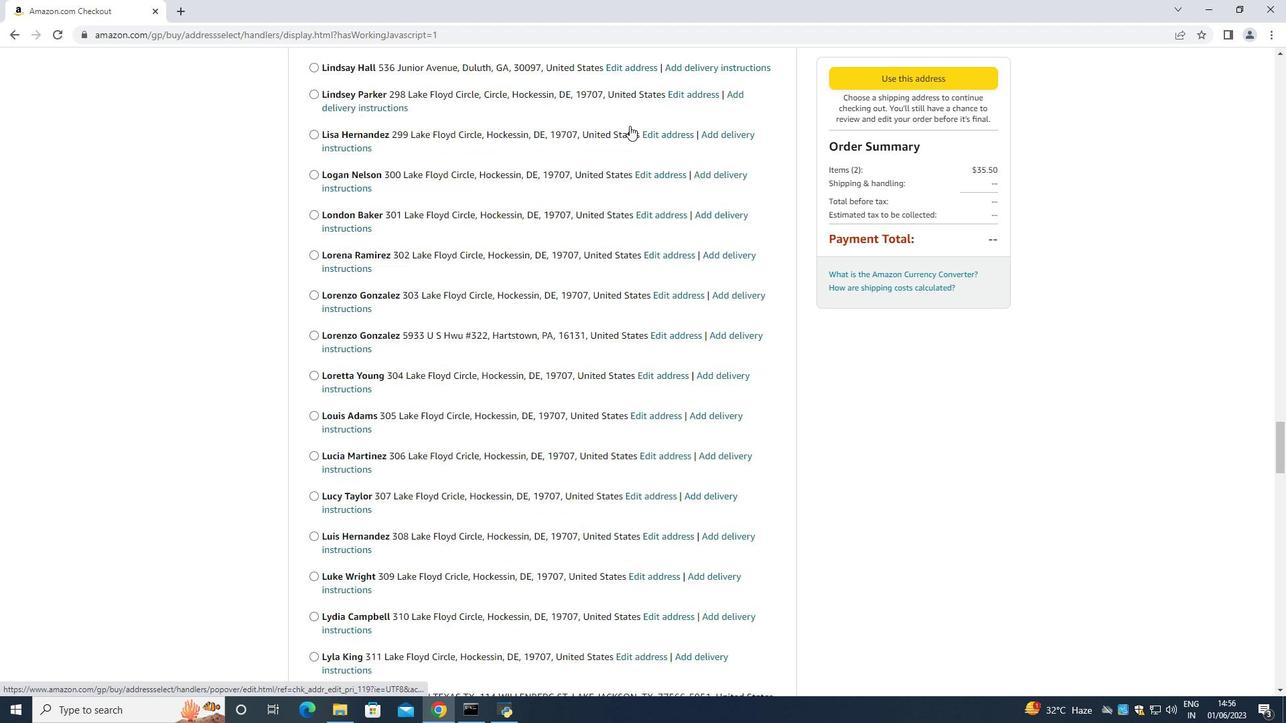 
Action: Mouse scrolled (629, 125) with delta (0, 0)
Screenshot: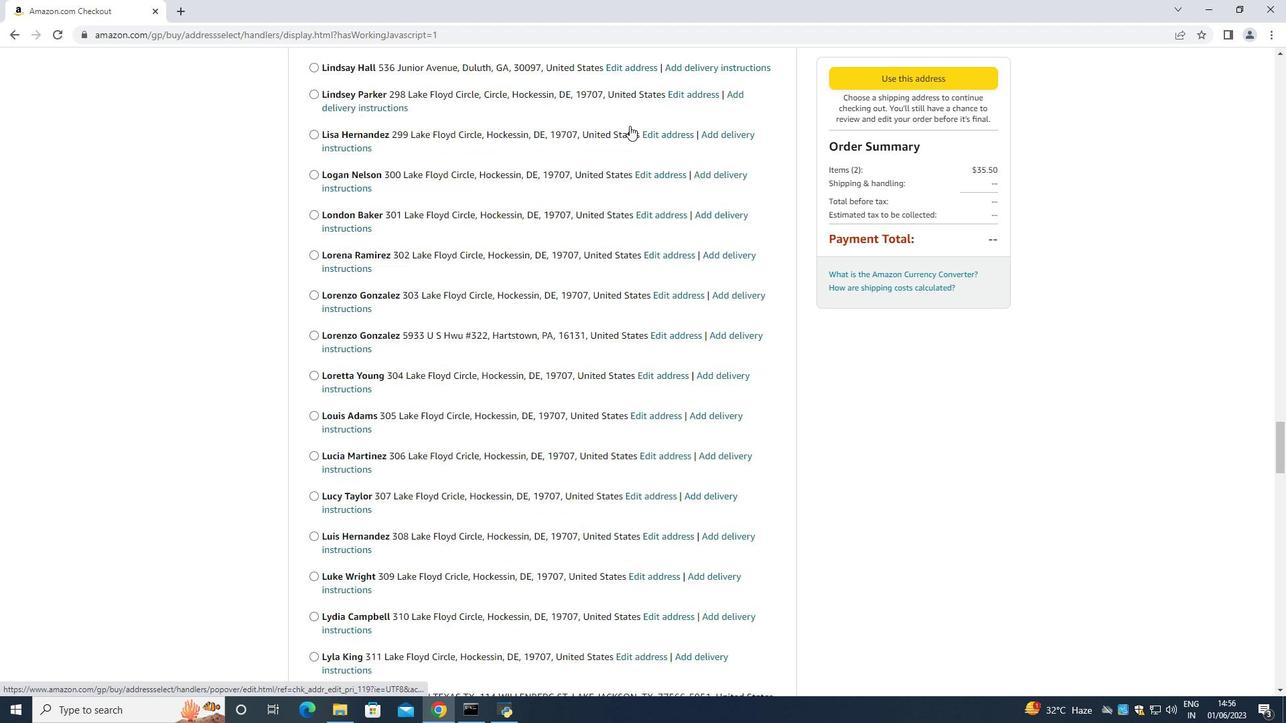 
Action: Mouse scrolled (629, 125) with delta (0, 0)
Screenshot: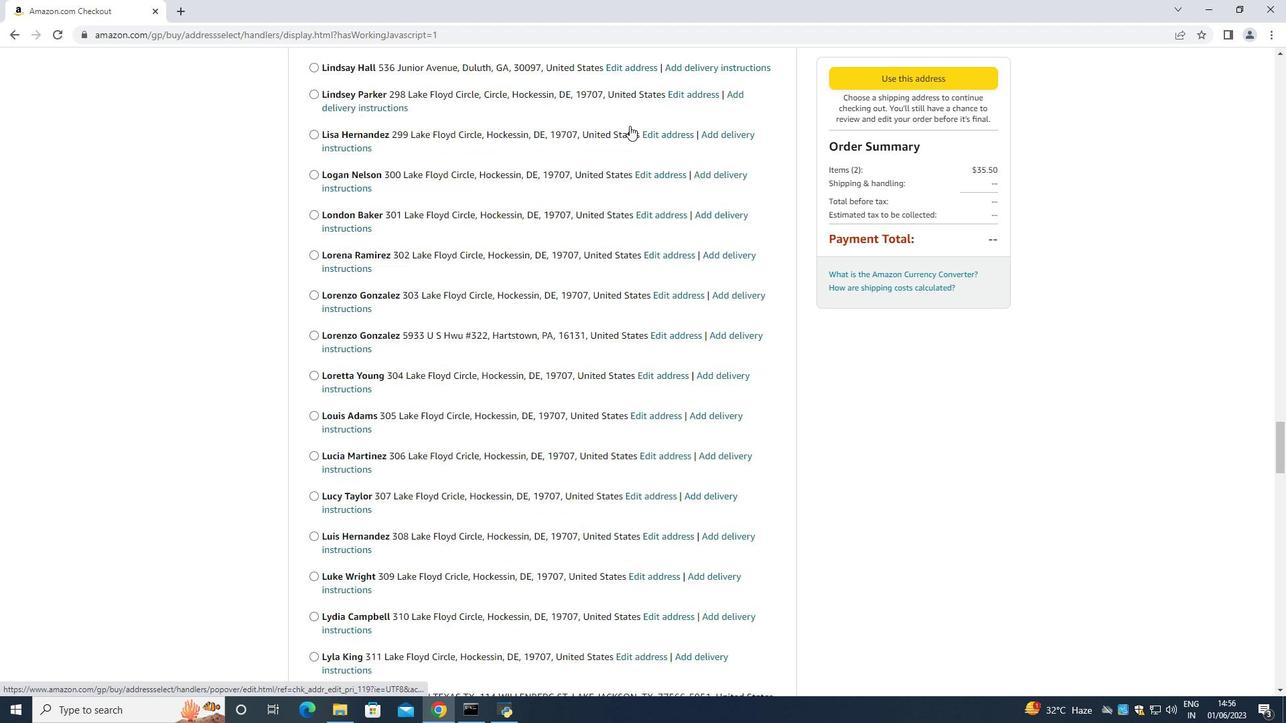 
Action: Mouse moved to (629, 125)
Screenshot: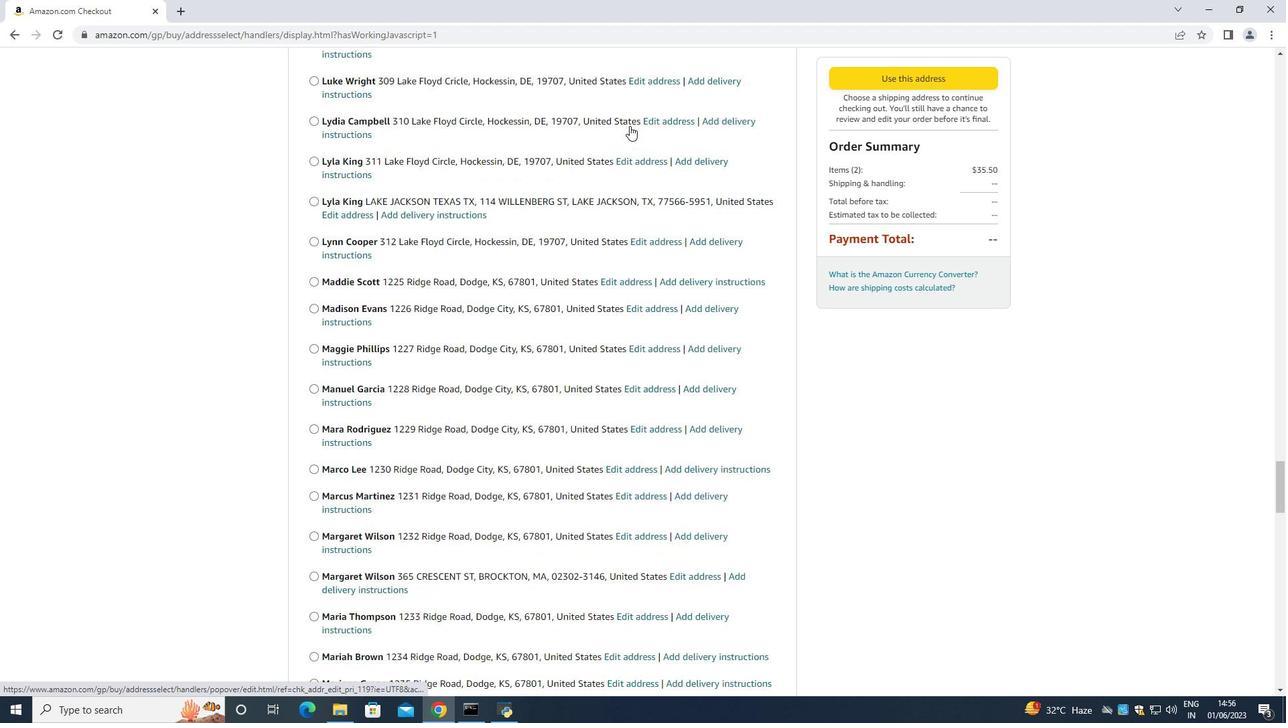
Action: Mouse scrolled (629, 125) with delta (0, 0)
Screenshot: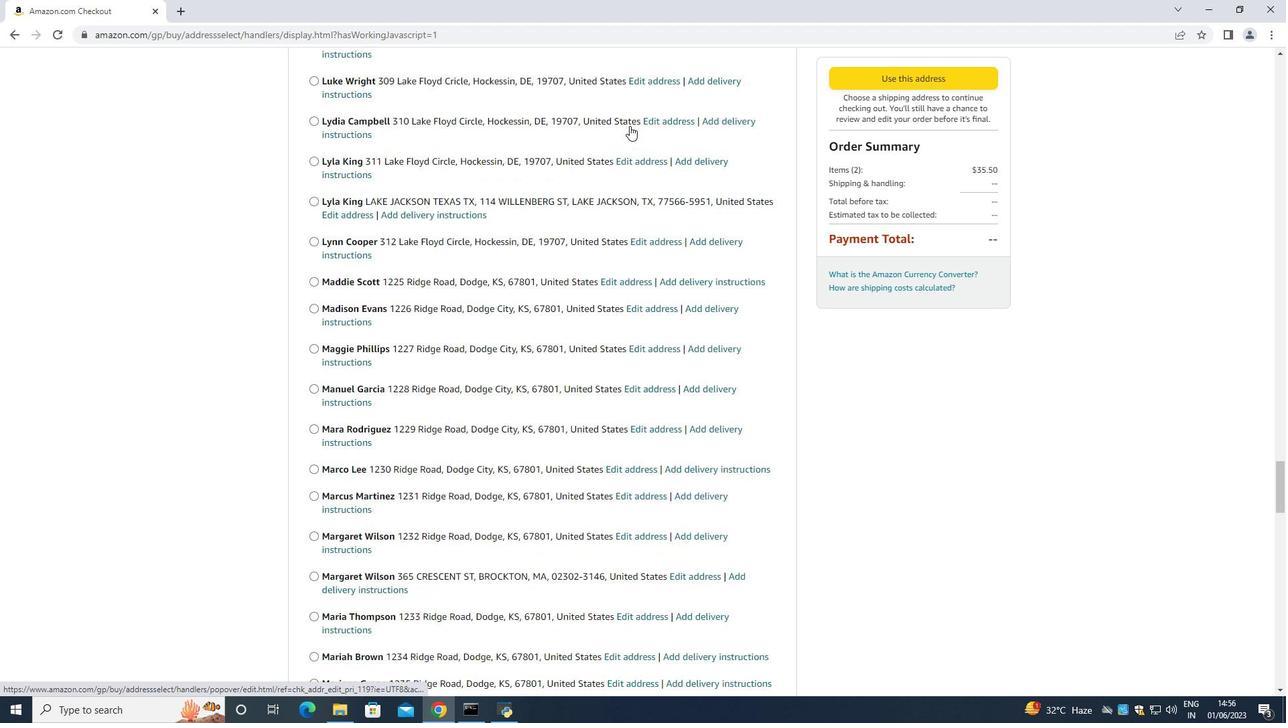 
Action: Mouse scrolled (629, 125) with delta (0, 0)
Screenshot: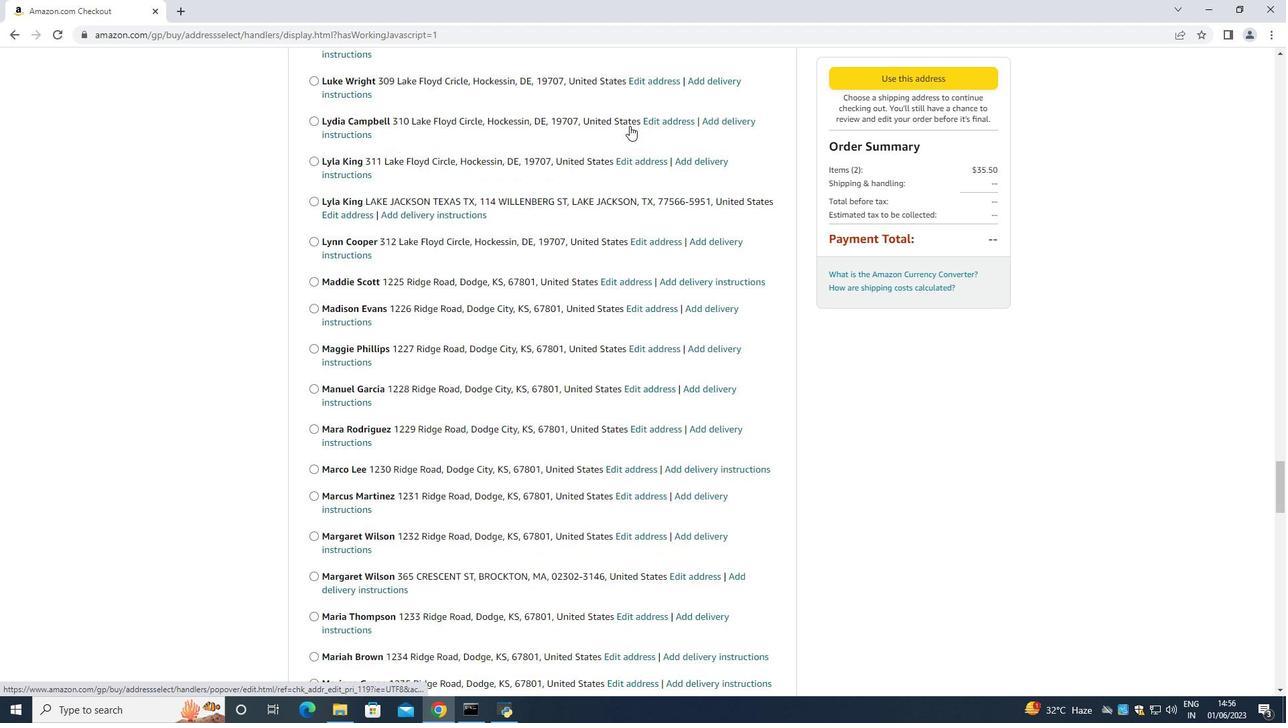 
Action: Mouse scrolled (629, 125) with delta (0, 0)
Screenshot: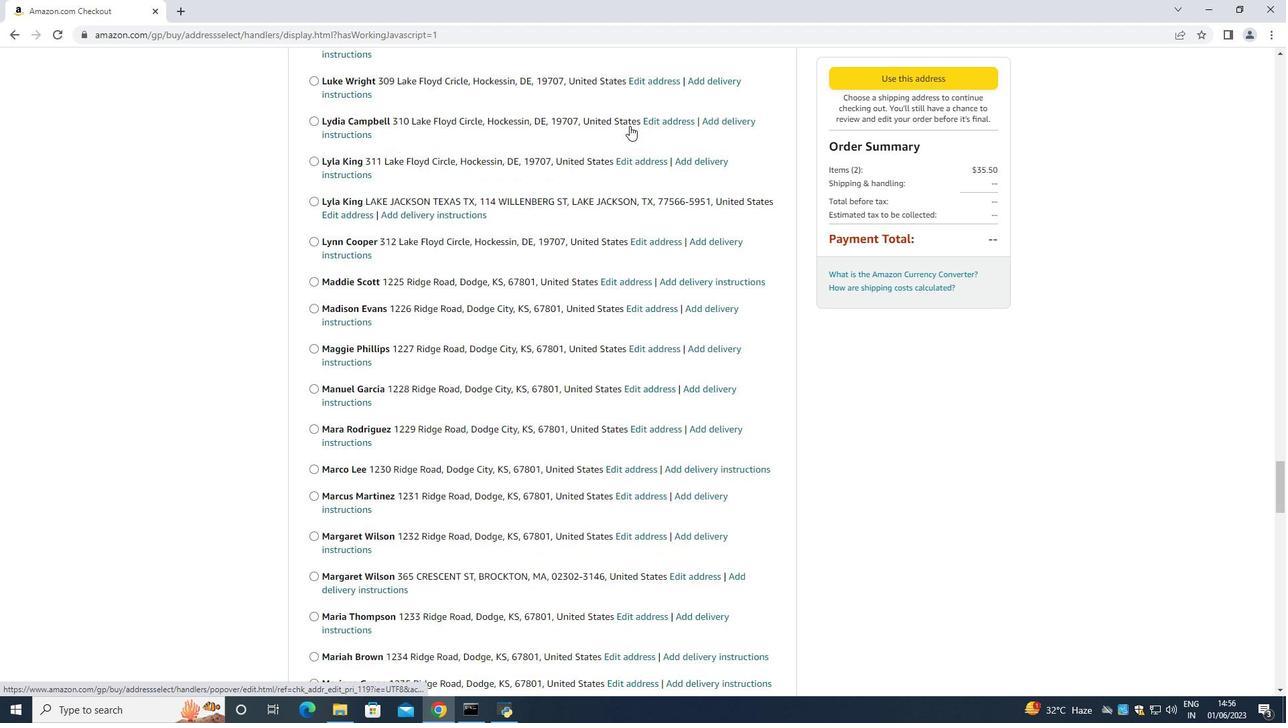 
Action: Mouse scrolled (629, 125) with delta (0, 0)
Screenshot: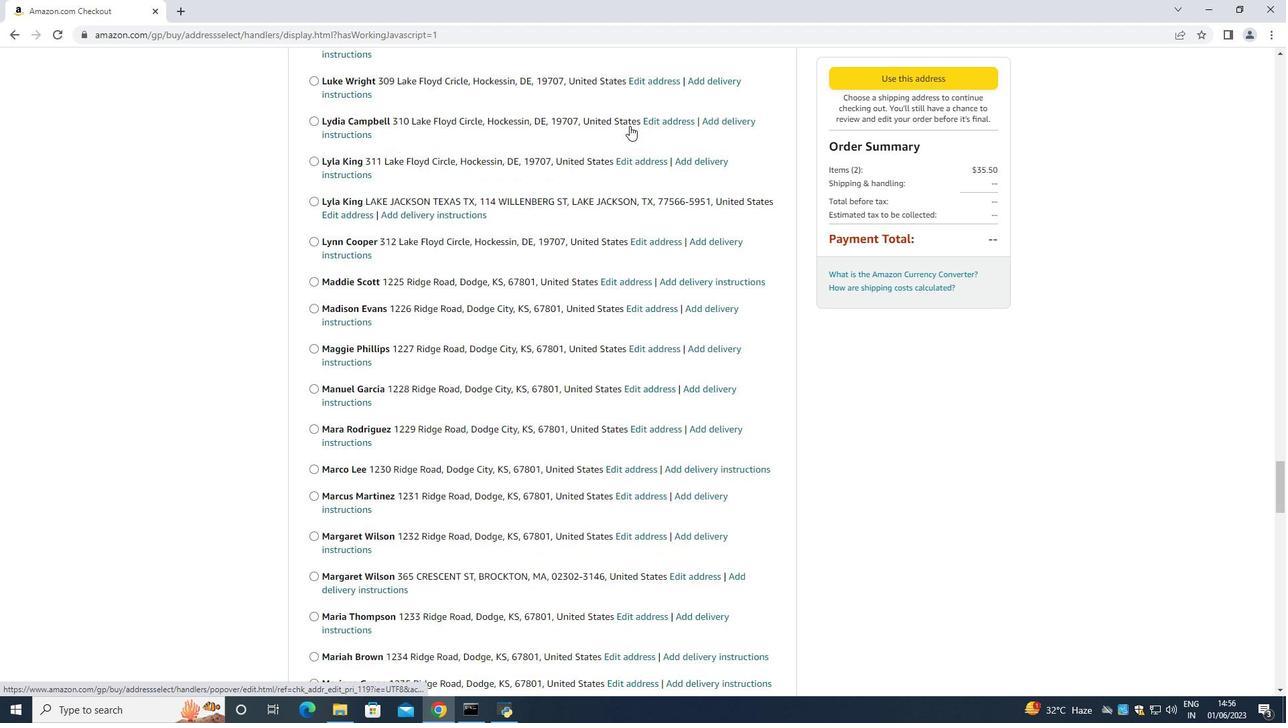 
Action: Mouse scrolled (629, 125) with delta (0, 0)
Screenshot: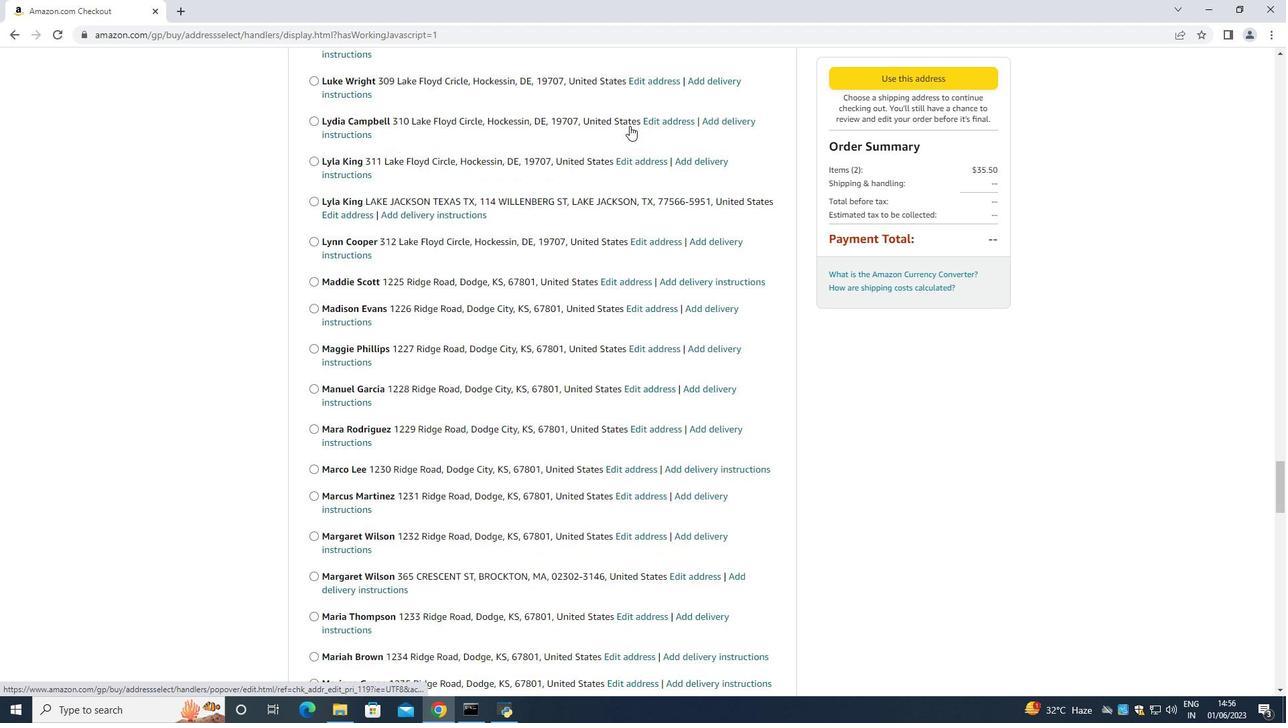 
Action: Mouse scrolled (629, 125) with delta (0, 0)
Screenshot: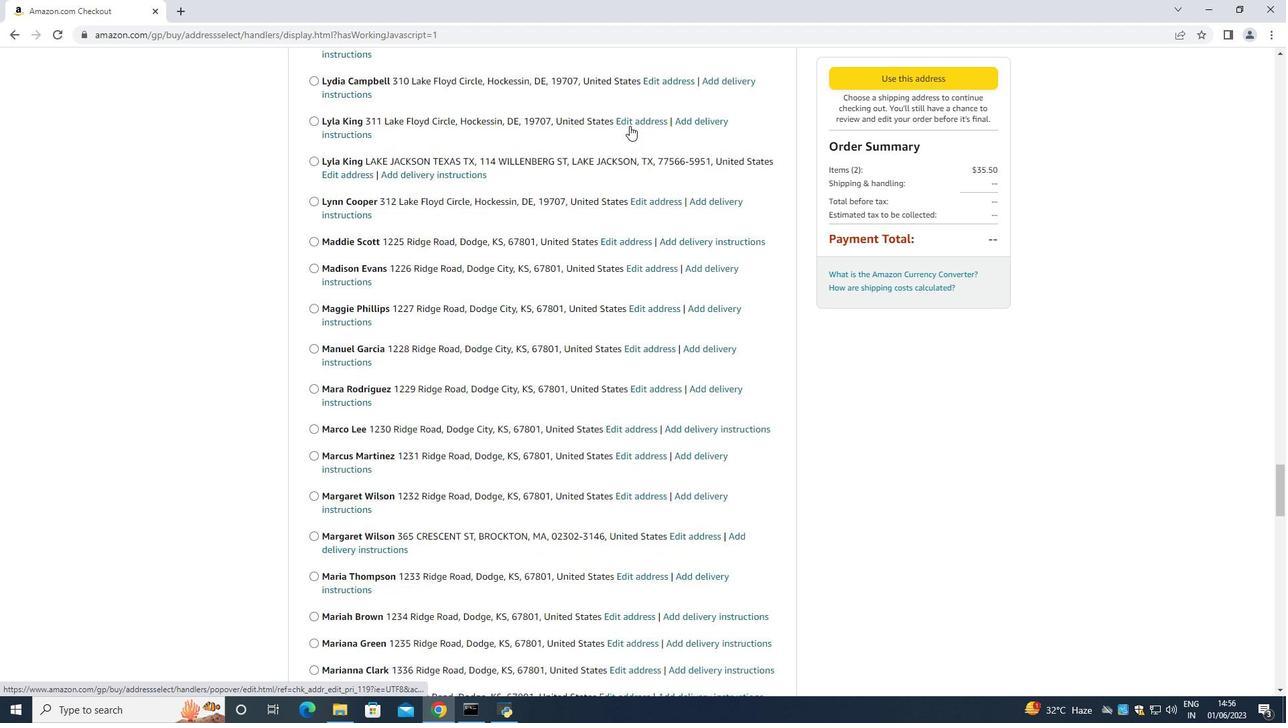 
Action: Mouse moved to (626, 127)
Screenshot: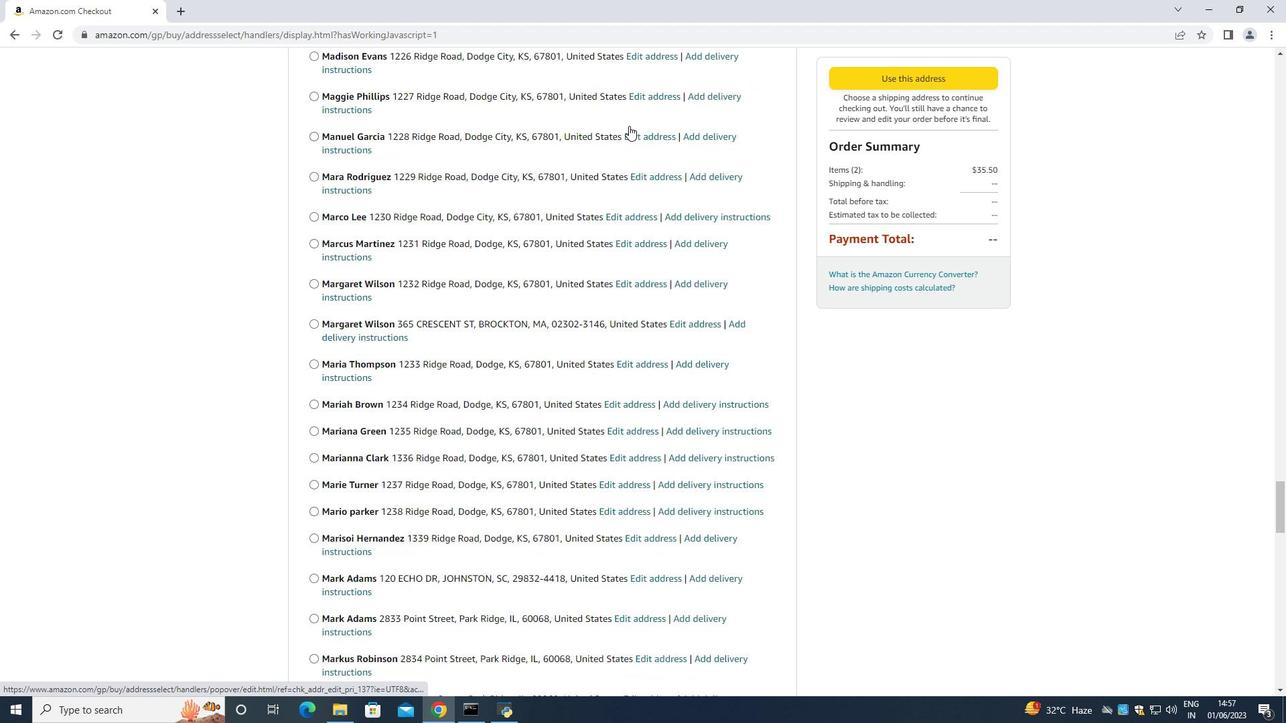 
Action: Mouse scrolled (626, 126) with delta (0, 0)
Screenshot: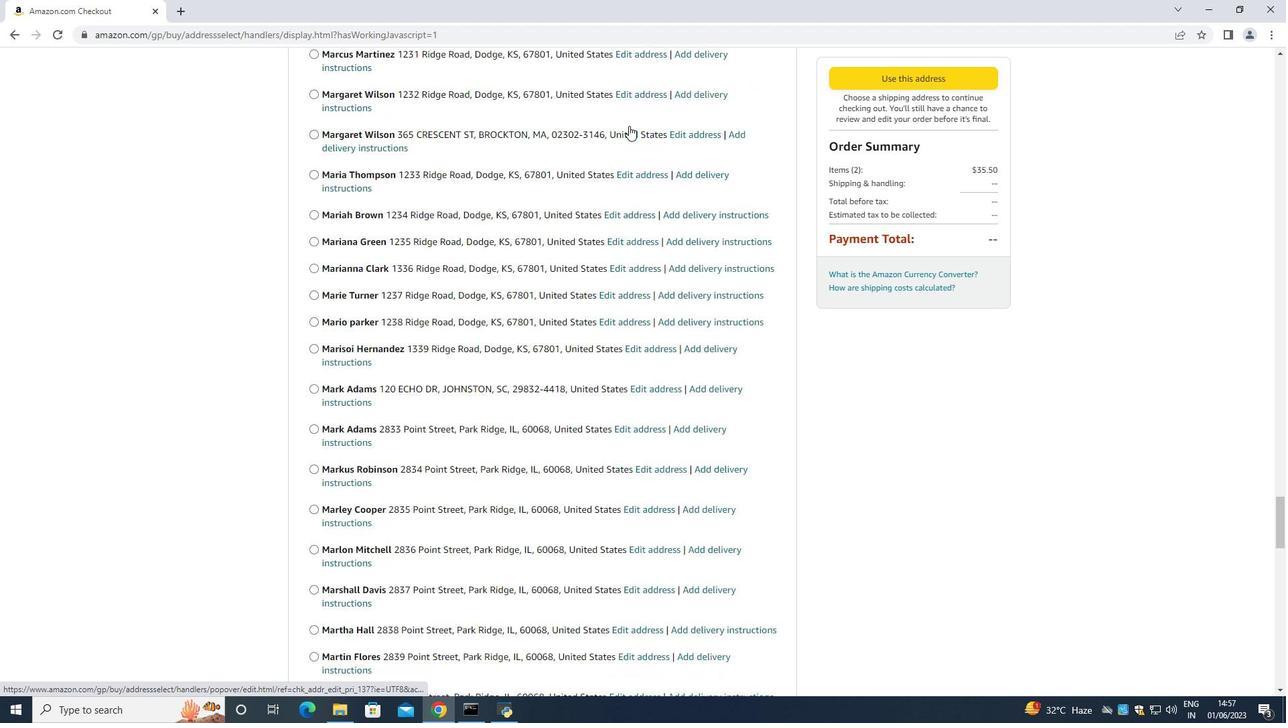 
Action: Mouse moved to (622, 131)
Screenshot: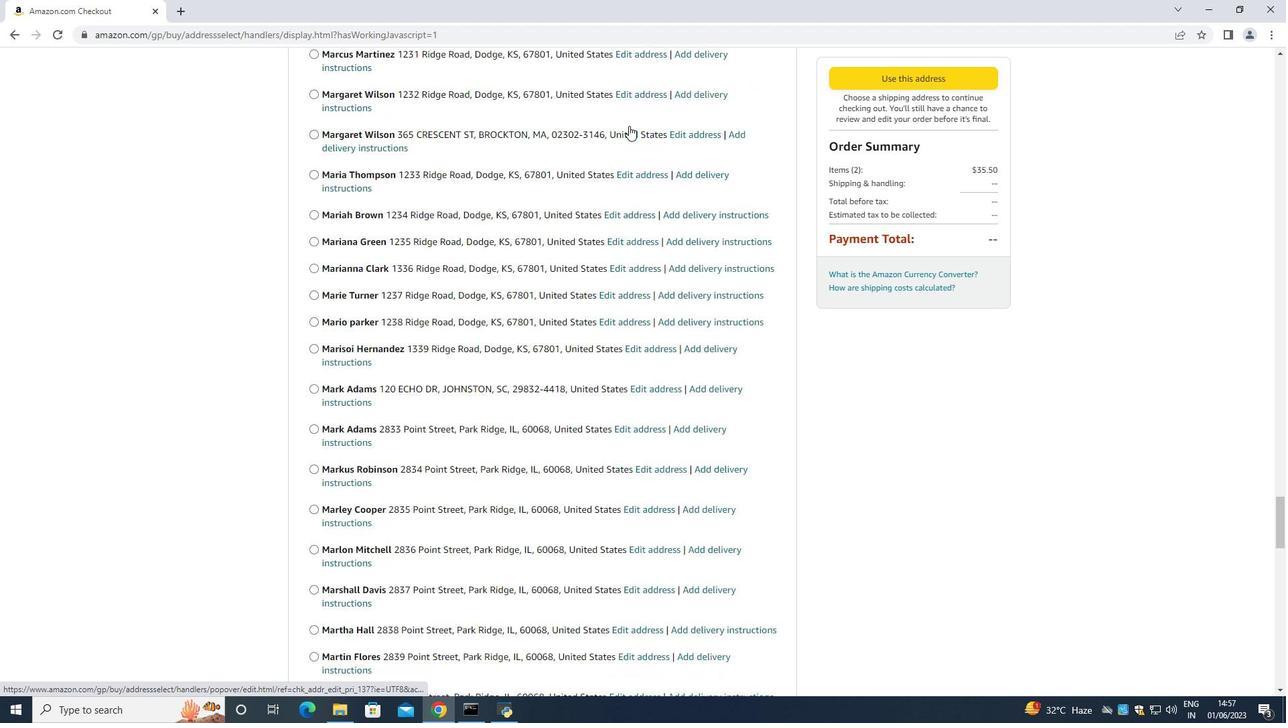 
Action: Mouse scrolled (622, 129) with delta (0, 0)
Screenshot: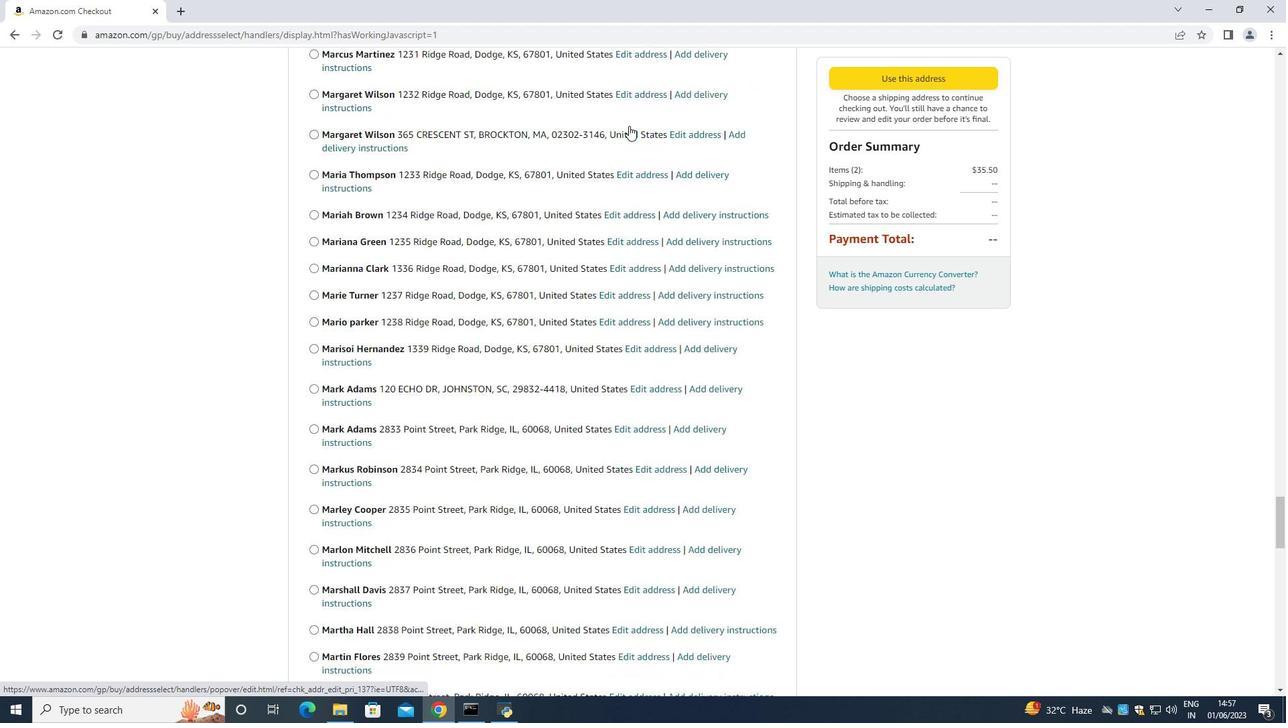 
Action: Mouse scrolled (622, 130) with delta (0, 0)
Screenshot: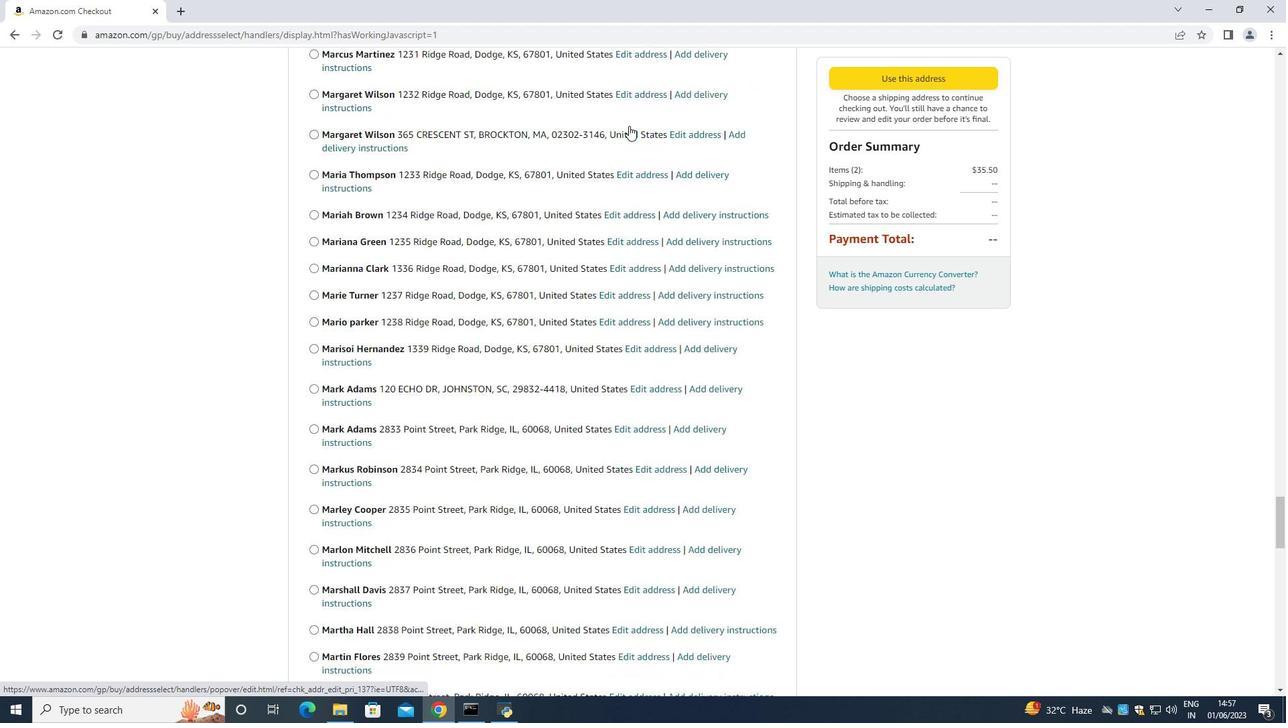
Action: Mouse scrolled (622, 130) with delta (0, 0)
Screenshot: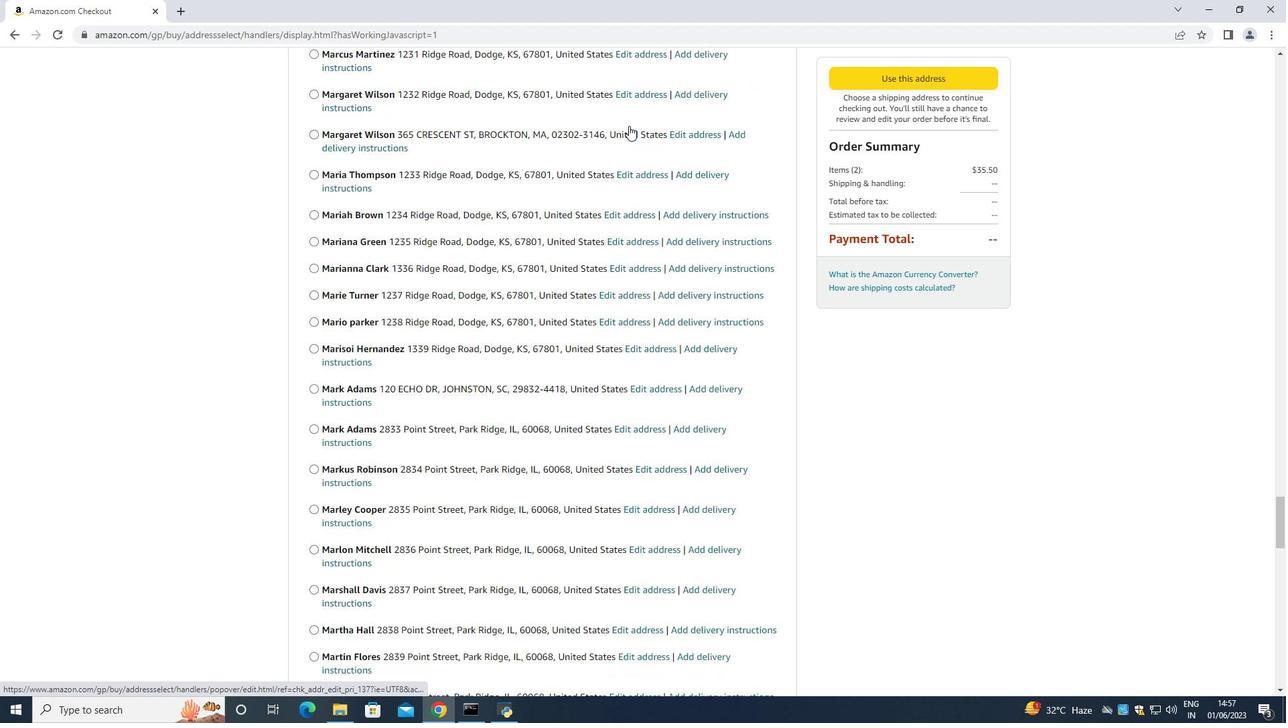 
Action: Mouse scrolled (622, 130) with delta (0, 0)
Screenshot: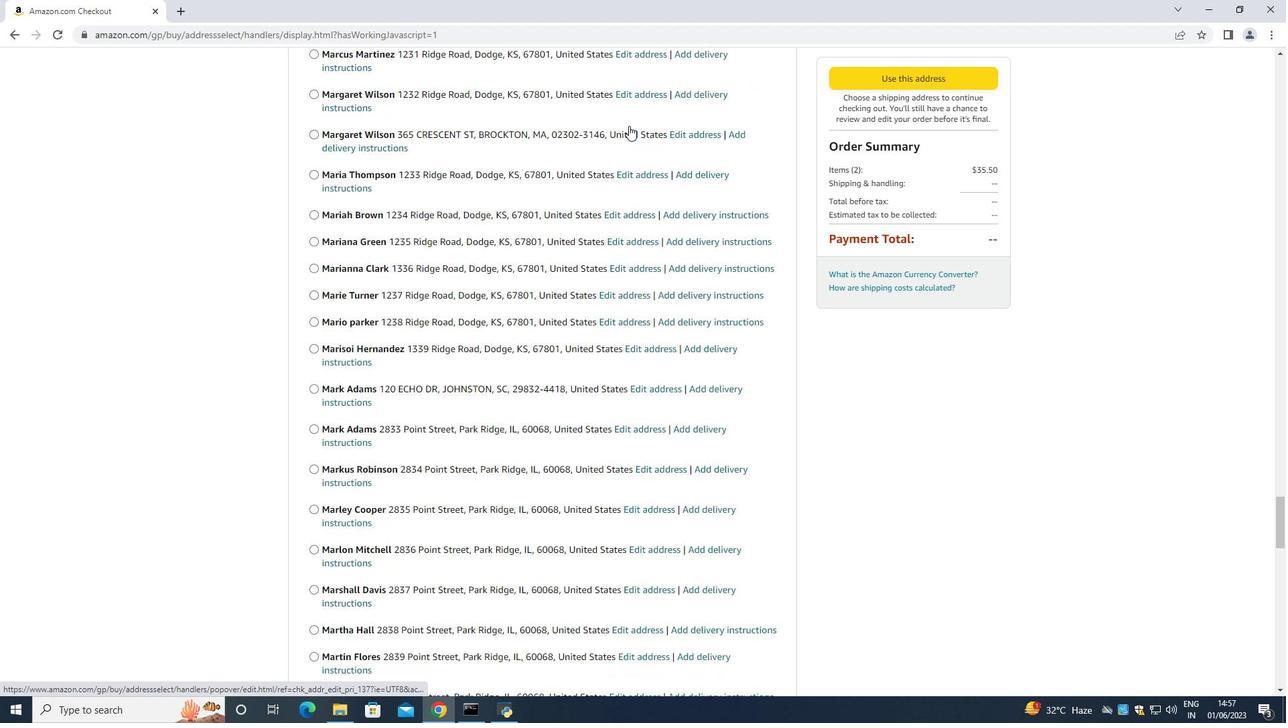 
Action: Mouse scrolled (622, 130) with delta (0, 0)
Screenshot: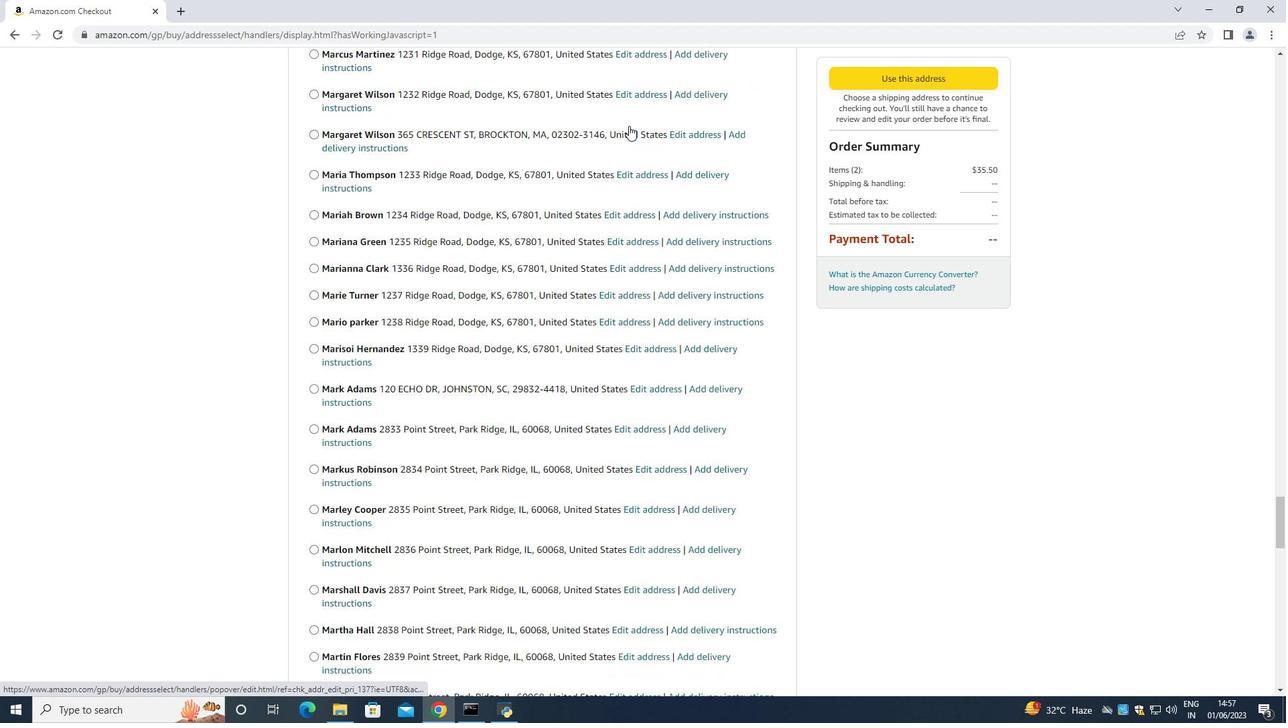 
Action: Mouse scrolled (622, 130) with delta (0, 0)
Screenshot: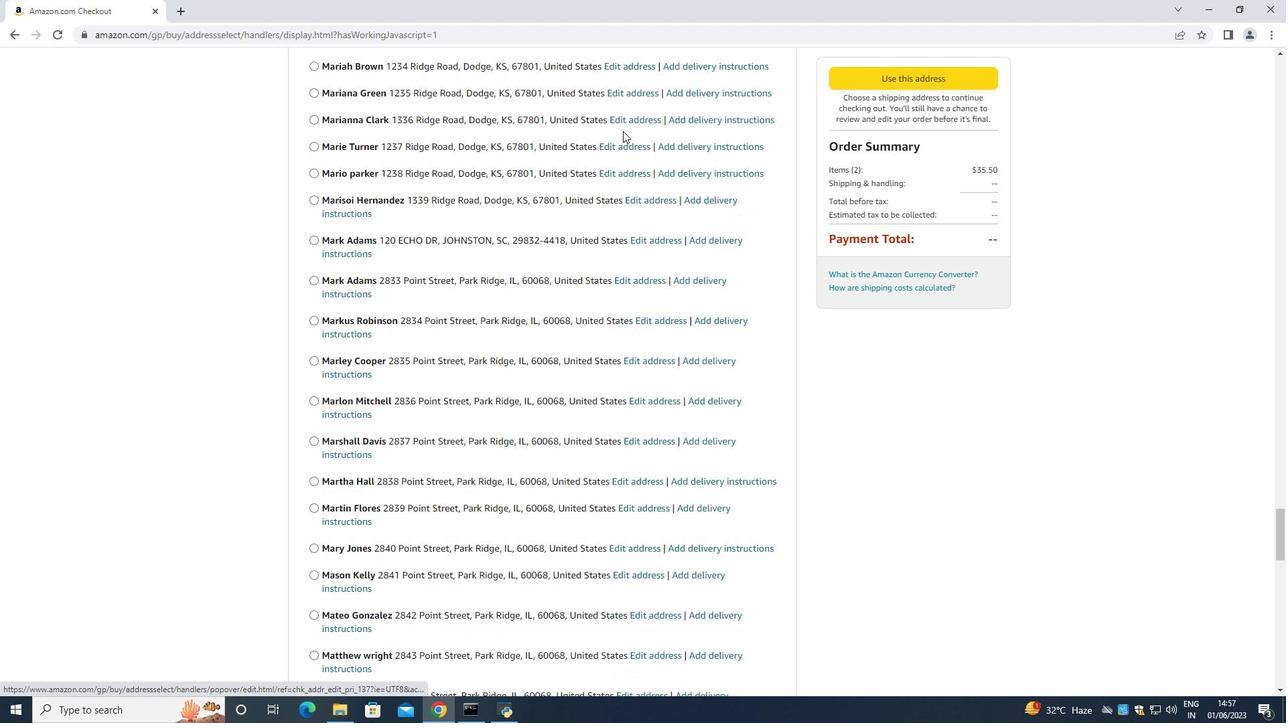 
Action: Mouse scrolled (622, 130) with delta (0, 0)
Screenshot: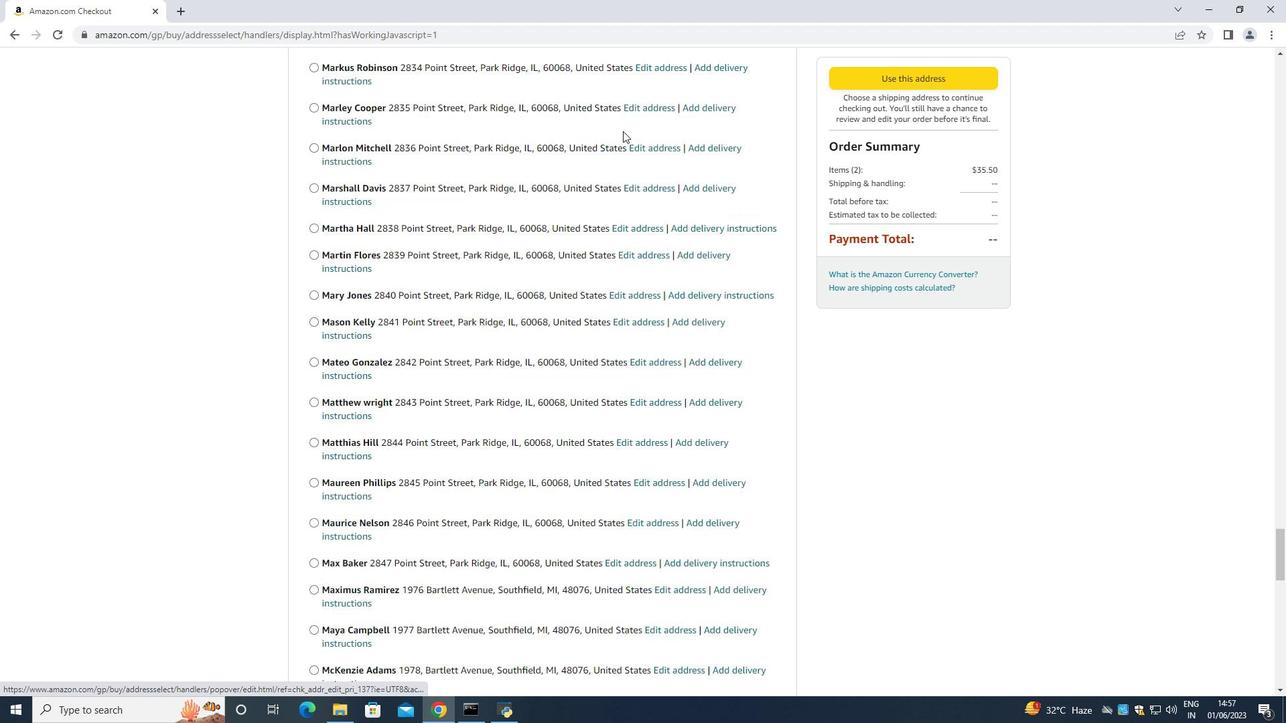 
Action: Mouse scrolled (622, 130) with delta (0, 0)
Screenshot: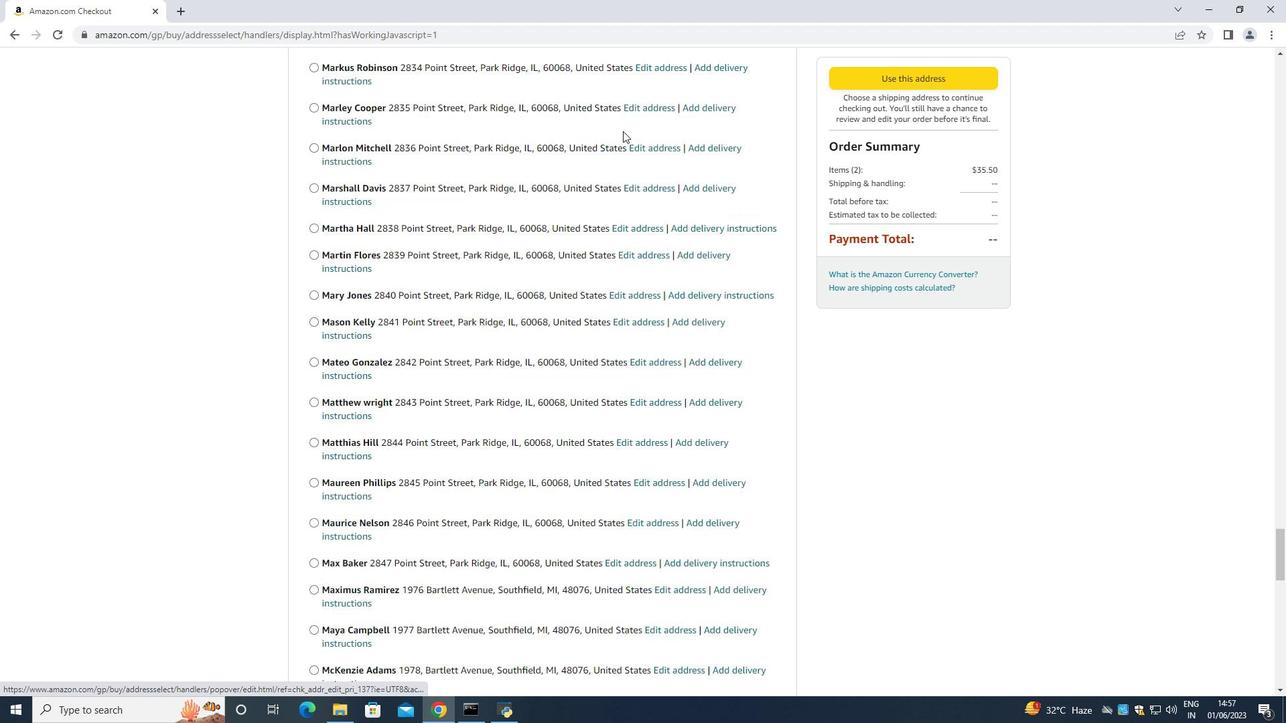 
Action: Mouse scrolled (622, 130) with delta (0, 0)
Screenshot: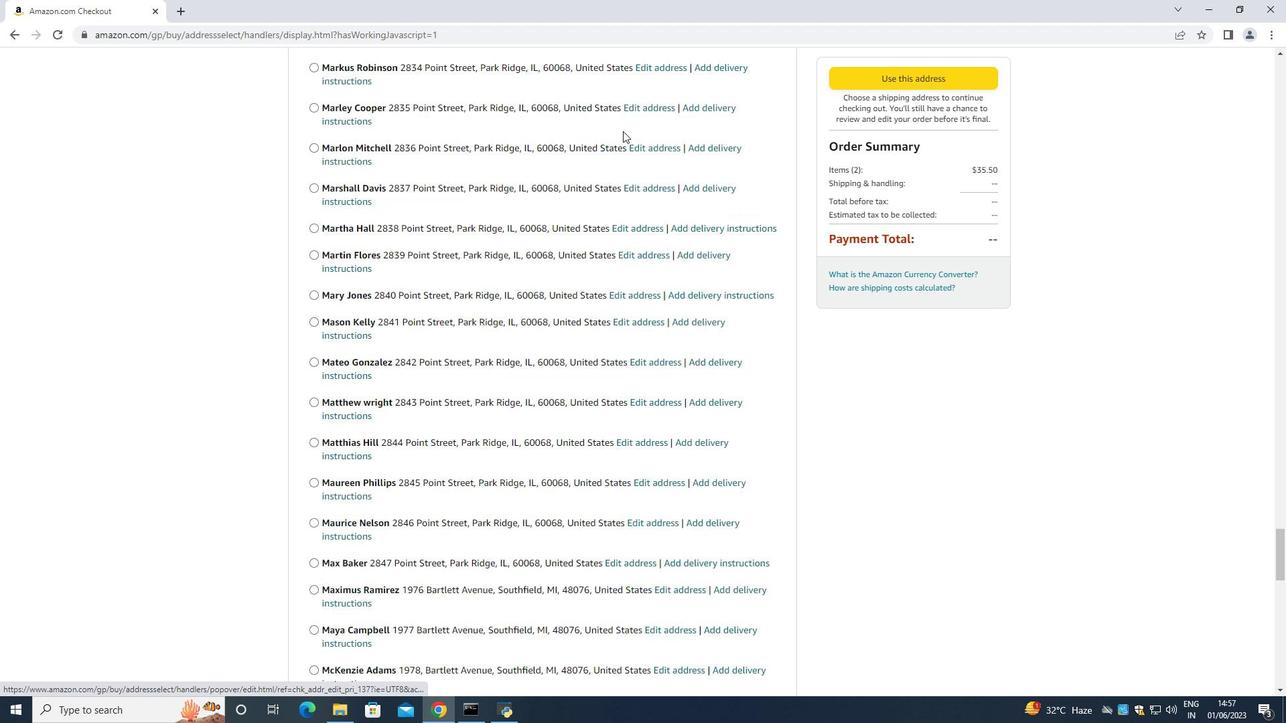 
Action: Mouse scrolled (622, 130) with delta (0, 0)
Screenshot: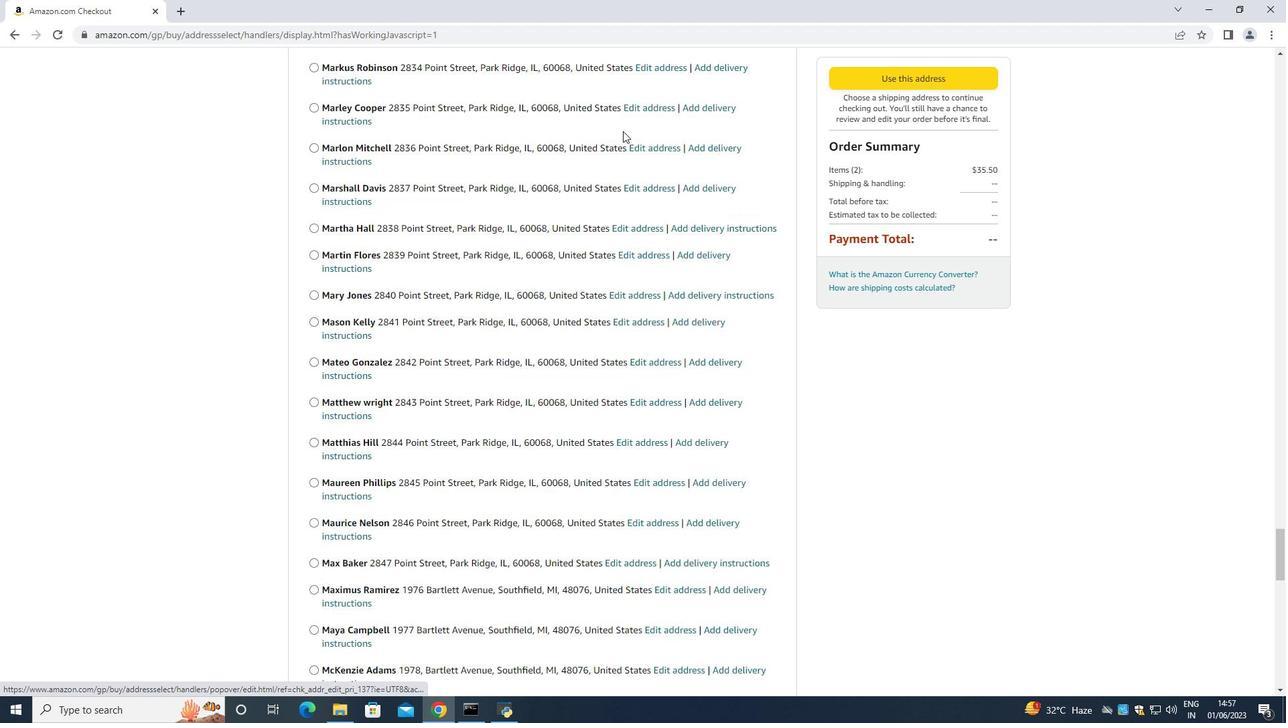 
Action: Mouse scrolled (622, 130) with delta (0, 0)
Screenshot: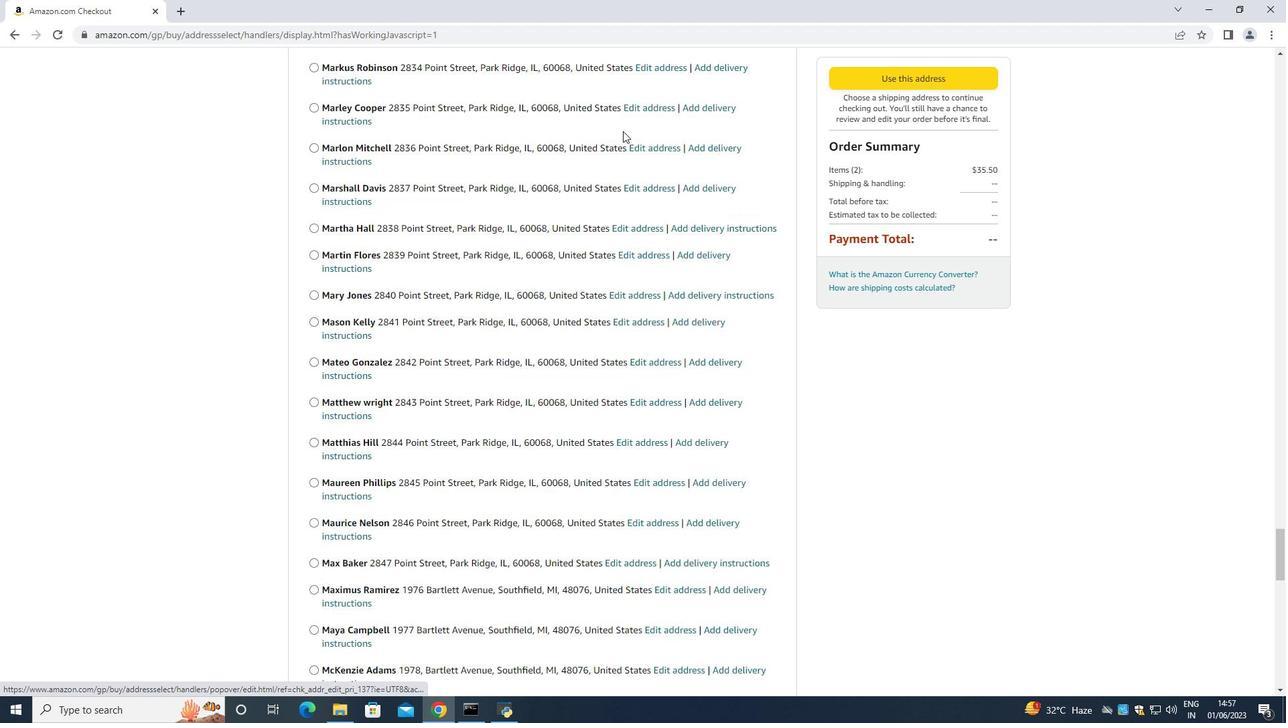 
Action: Mouse moved to (622, 131)
Screenshot: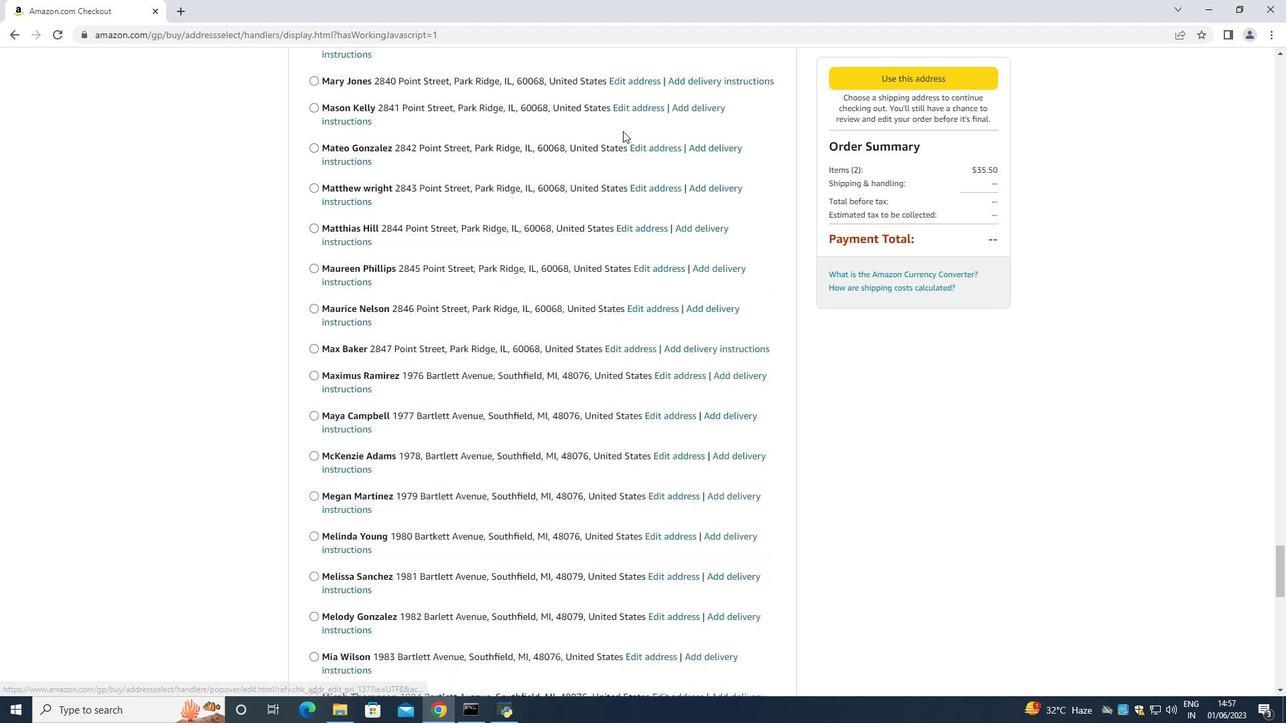 
Action: Mouse scrolled (622, 131) with delta (0, 0)
Screenshot: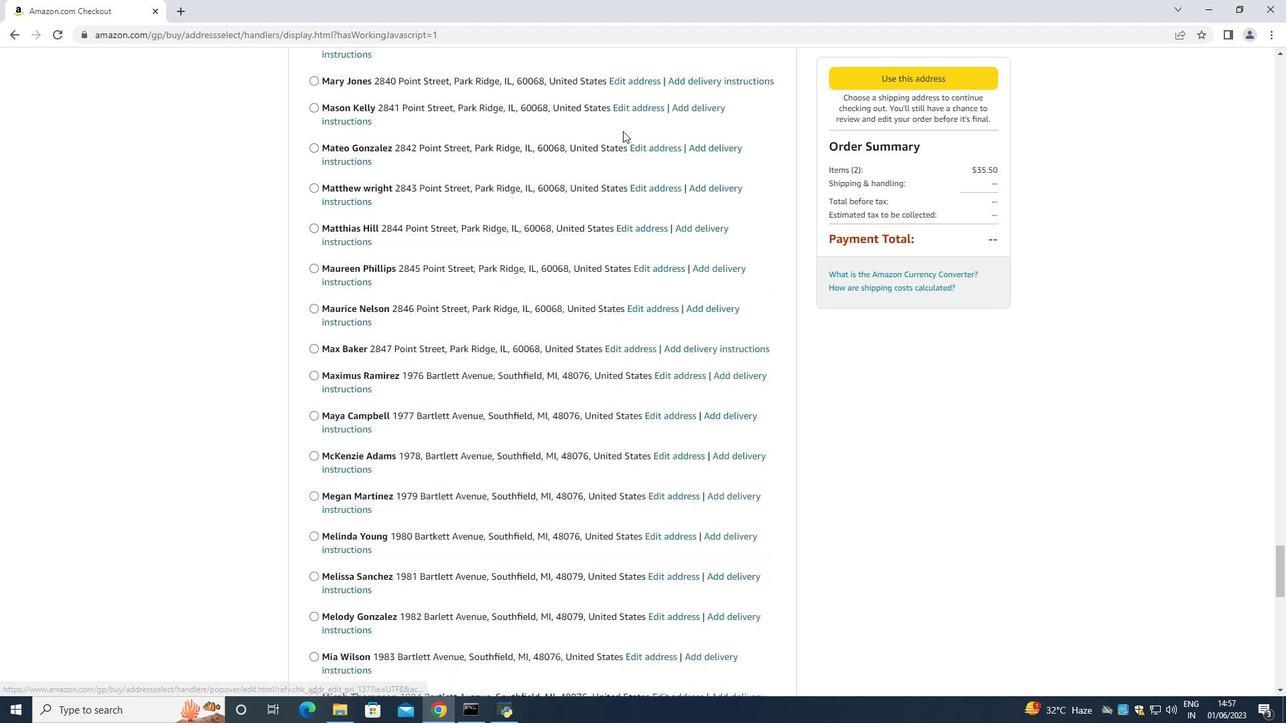 
Action: Mouse moved to (622, 132)
Screenshot: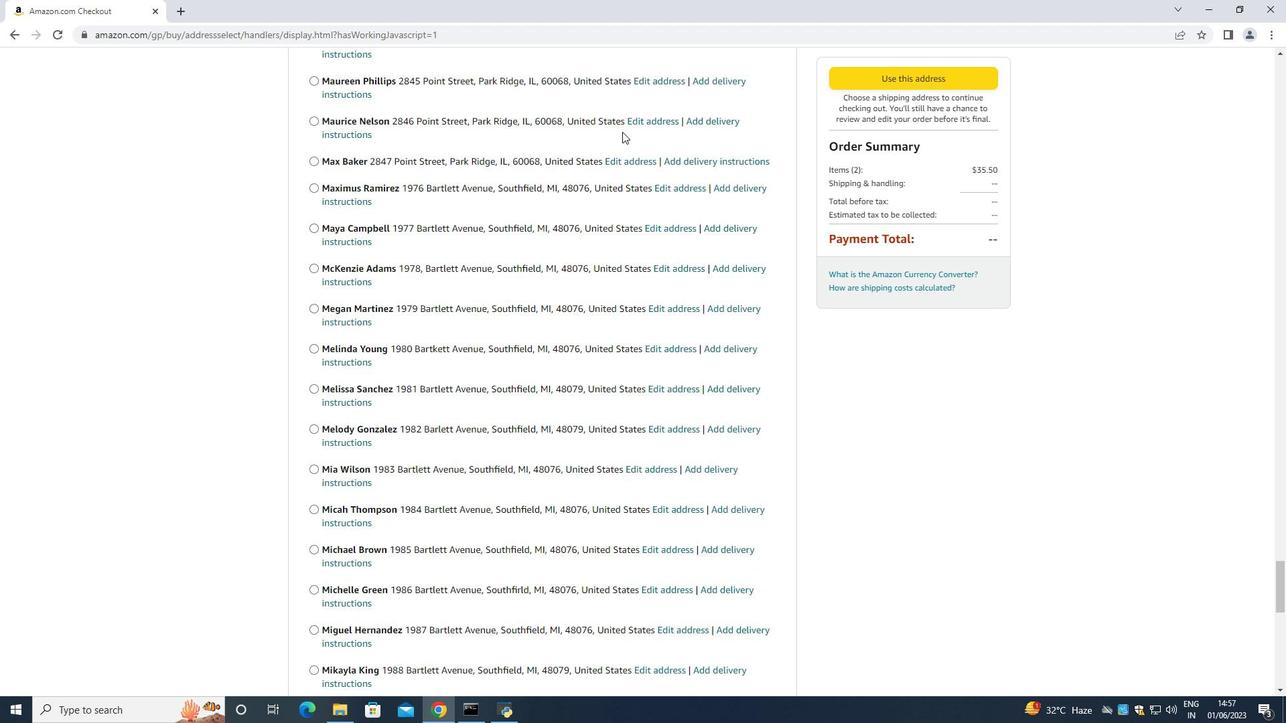 
Action: Mouse scrolled (622, 131) with delta (0, 0)
Screenshot: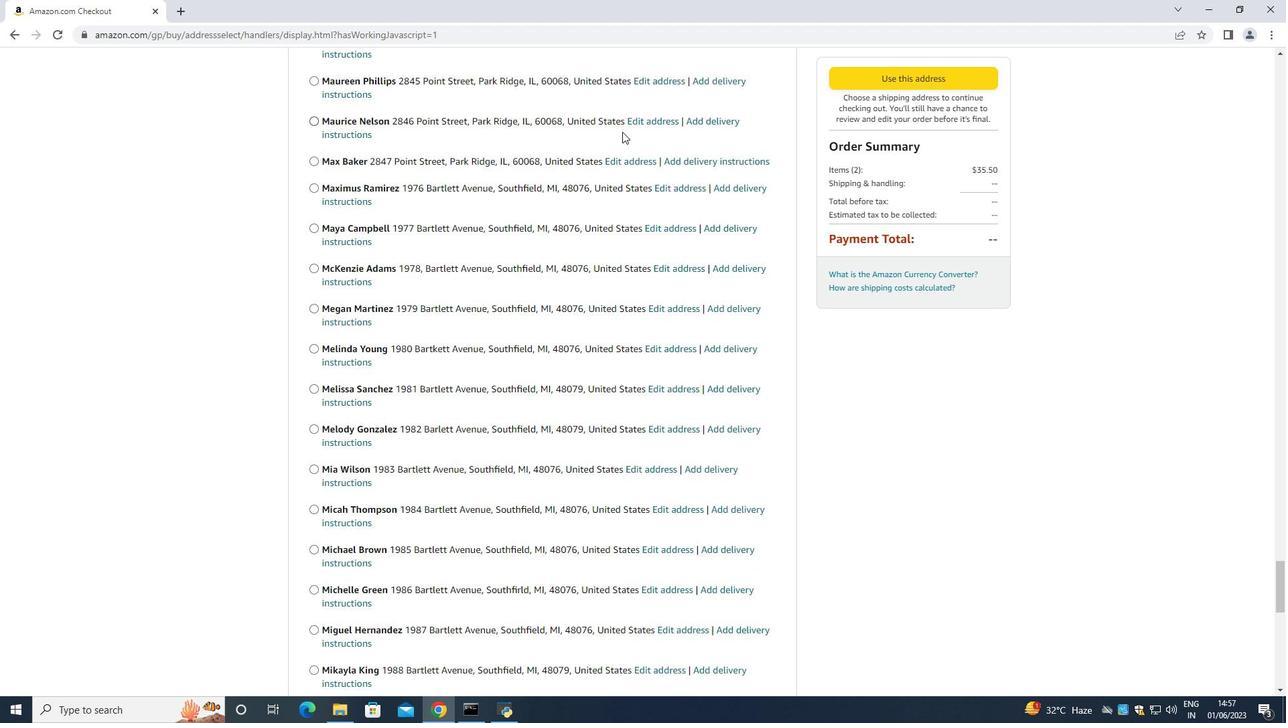 
Action: Mouse scrolled (622, 131) with delta (0, 0)
Screenshot: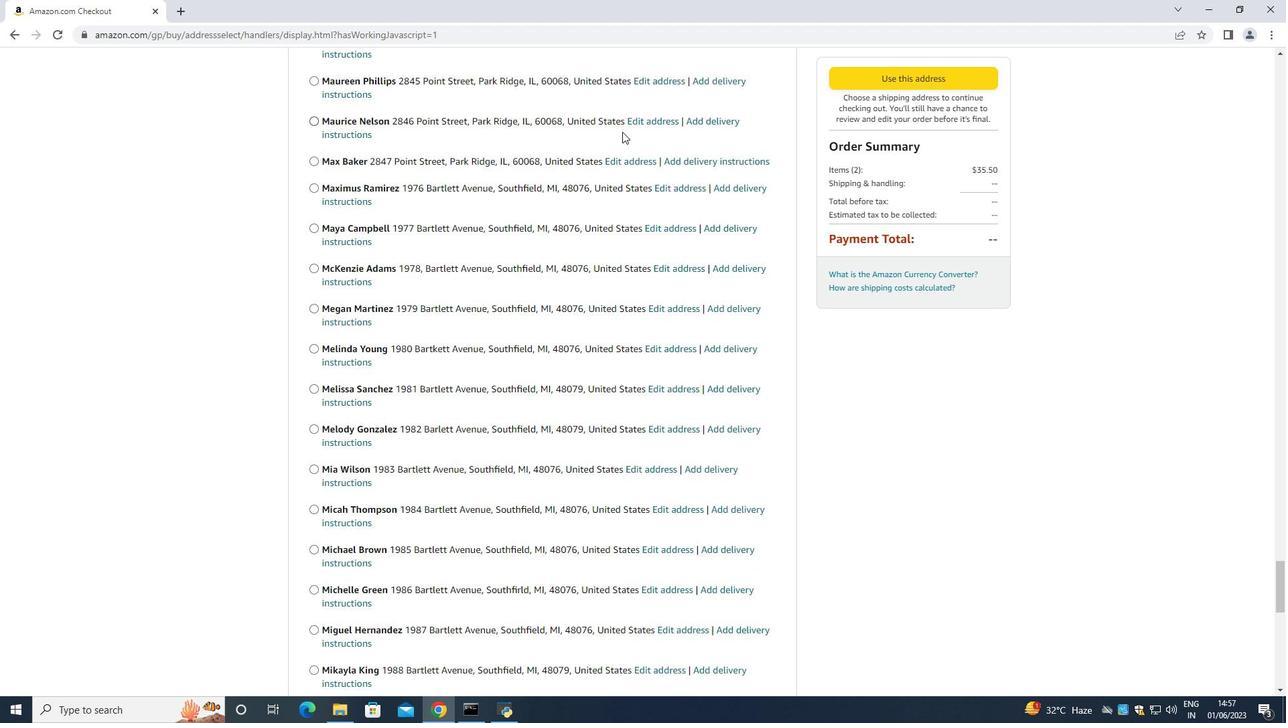 
Action: Mouse moved to (621, 132)
Screenshot: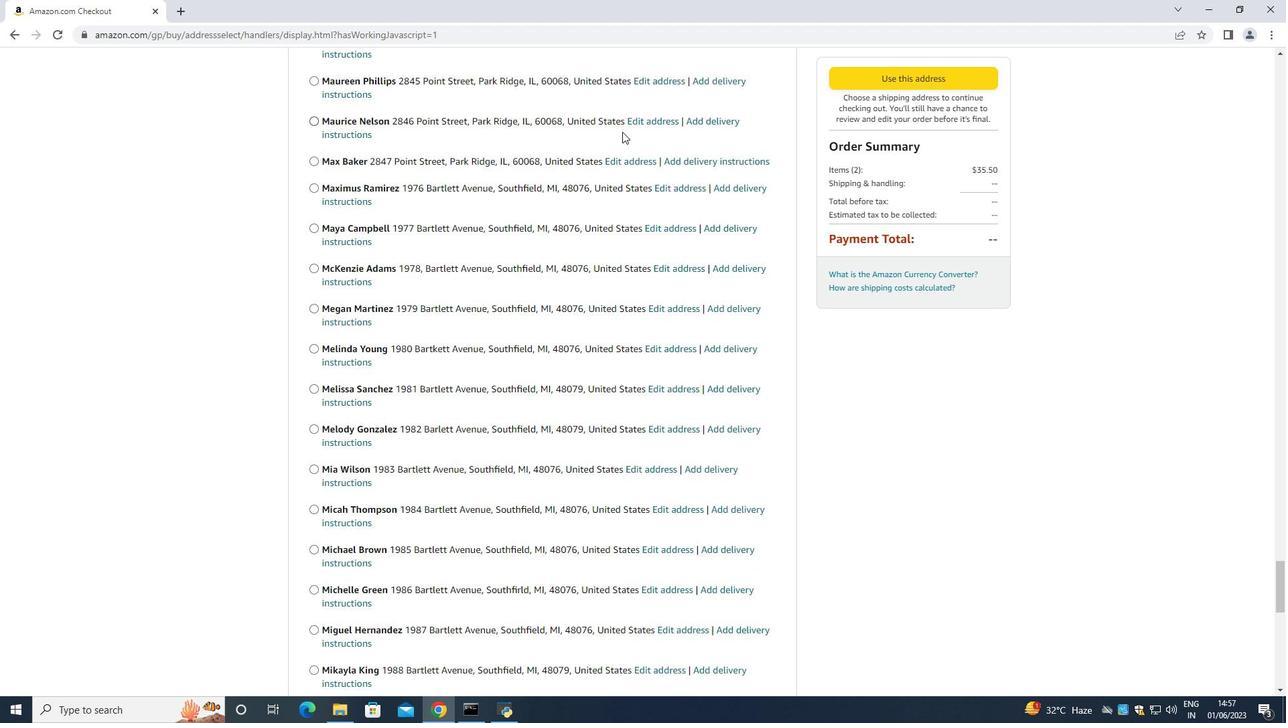 
Action: Mouse scrolled (622, 131) with delta (0, 0)
Screenshot: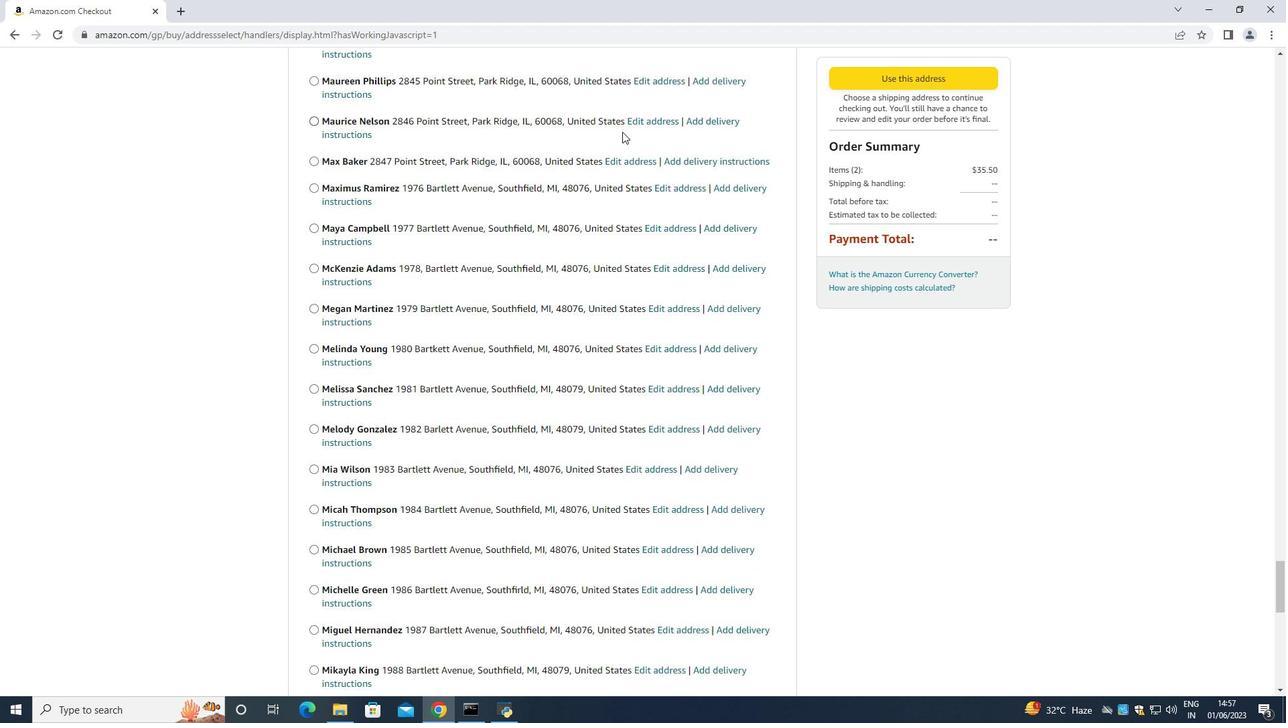 
Action: Mouse moved to (620, 131)
Screenshot: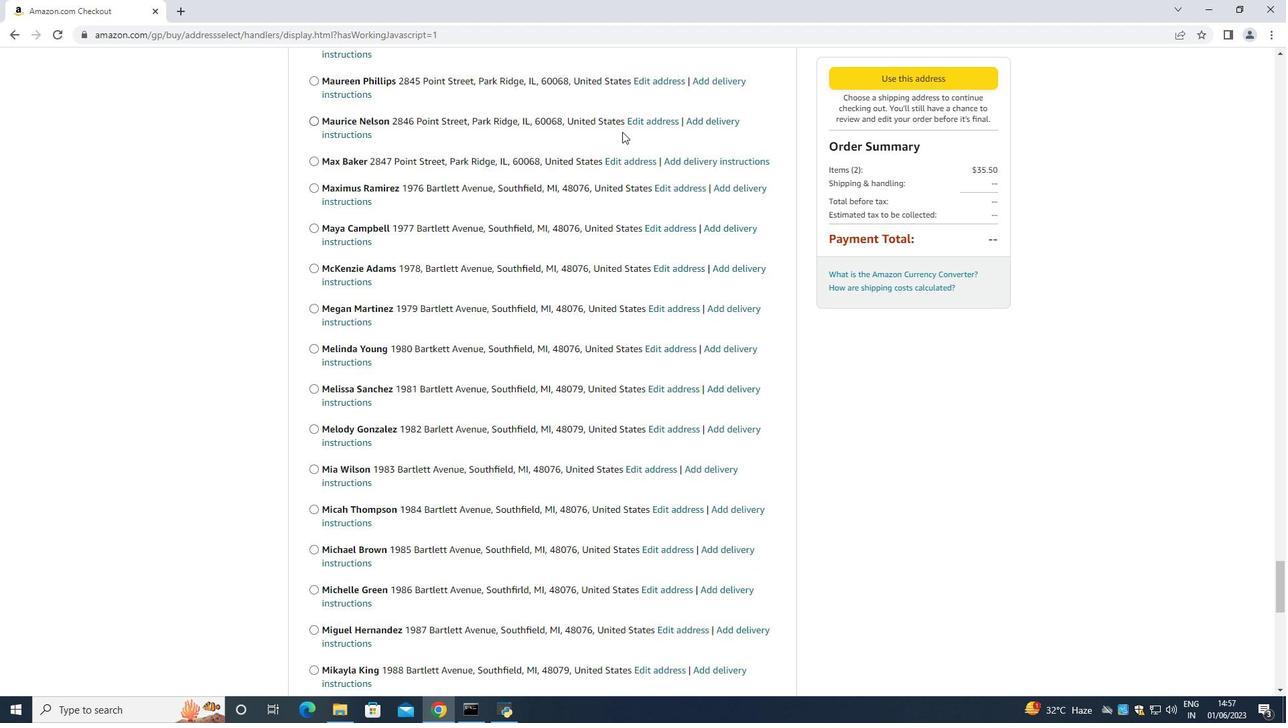 
Action: Mouse scrolled (620, 131) with delta (0, 0)
Screenshot: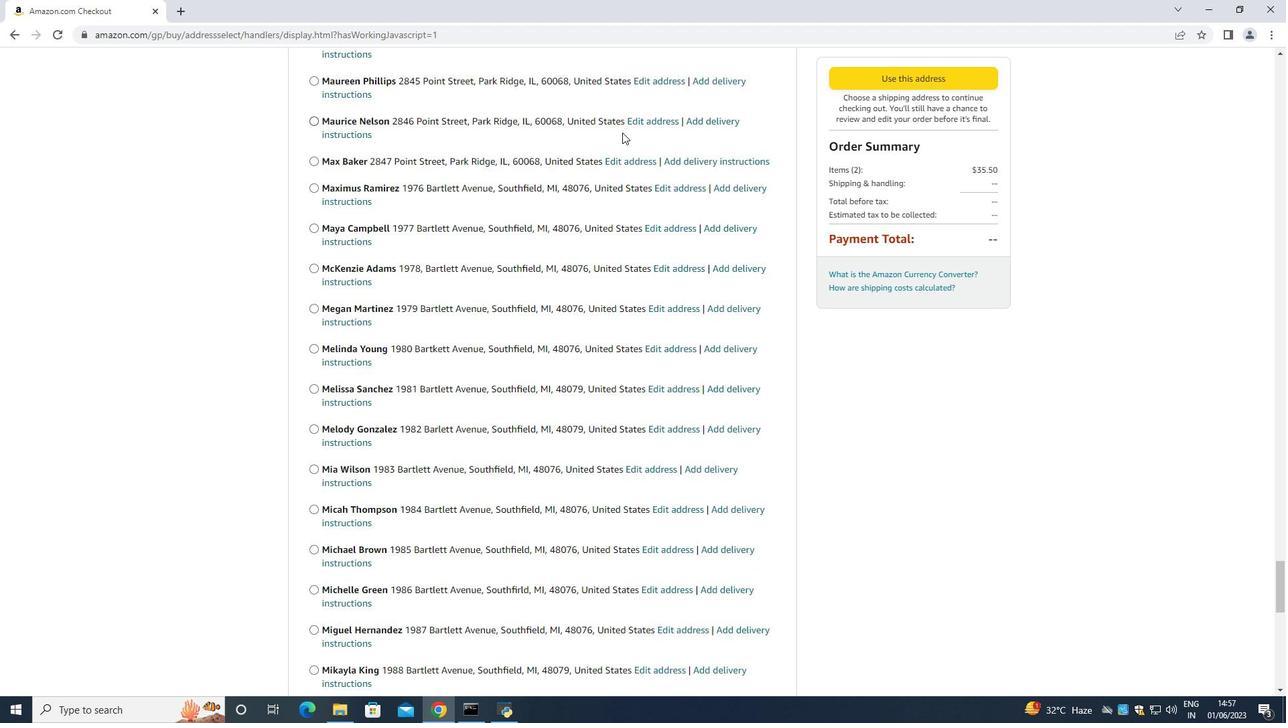 
Action: Mouse moved to (620, 131)
